 Task: Buy 5 Rash Guard Shirts of size Medium for Baby Girls from Clothing section under best seller category for shipping address: Grant Allen, 3109 Abia Martin Drive, Panther Burn, Mississippi 38765, Cell Number 6314971043. Pay from credit card ending with 2005, CVV 3321
Action: Mouse moved to (267, 79)
Screenshot: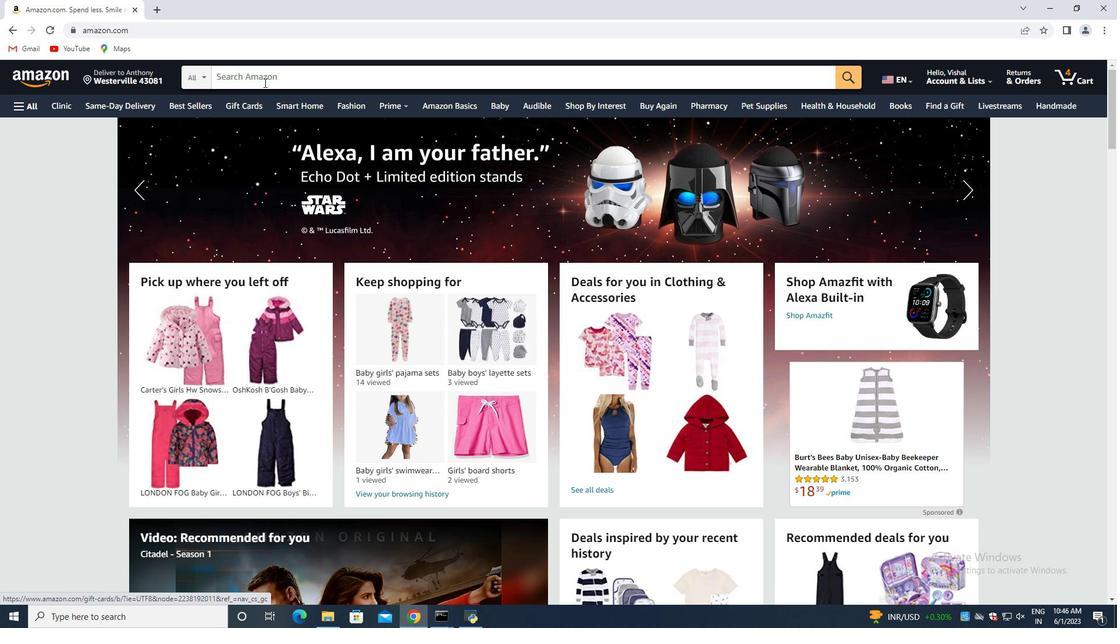 
Action: Mouse pressed left at (267, 79)
Screenshot: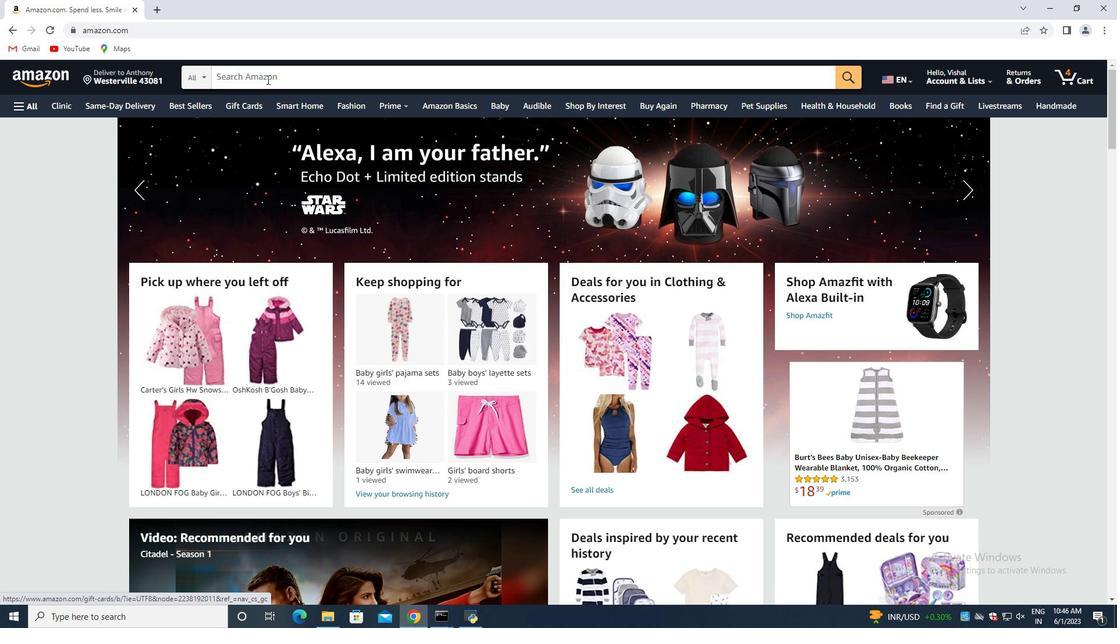 
Action: Mouse moved to (267, 79)
Screenshot: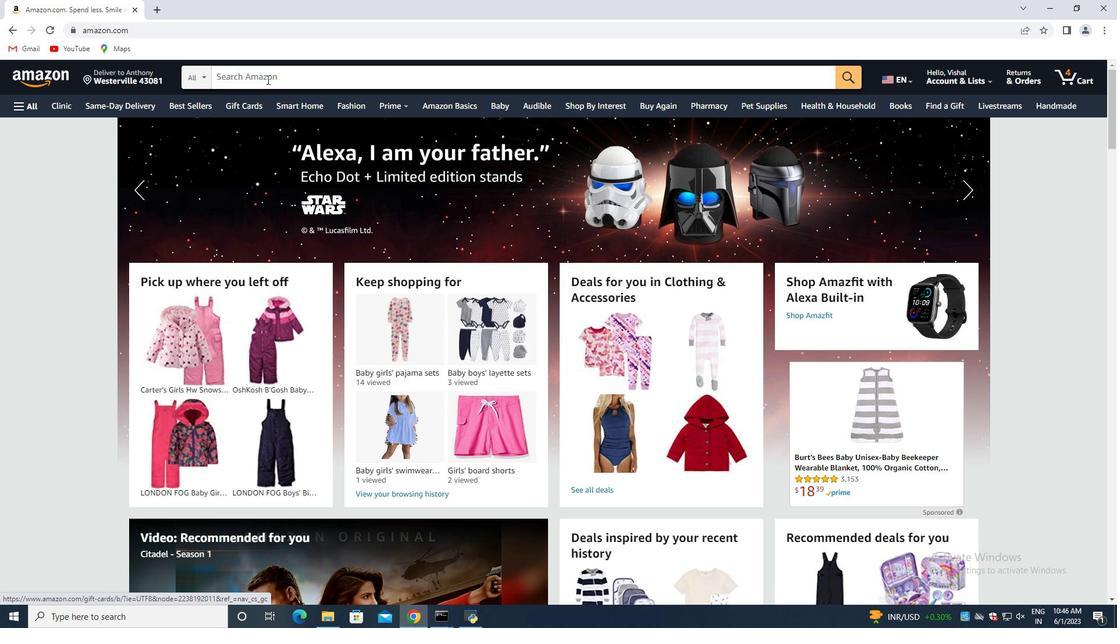 
Action: Key pressed <Key.shift>Rash<Key.space><Key.shift>Guard<Key.space><Key.shift>Shirts<Key.space>of<Key.space>size<Key.space>medium<Key.space>for<Key.space>baby<Key.space>girls<Key.enter>
Screenshot: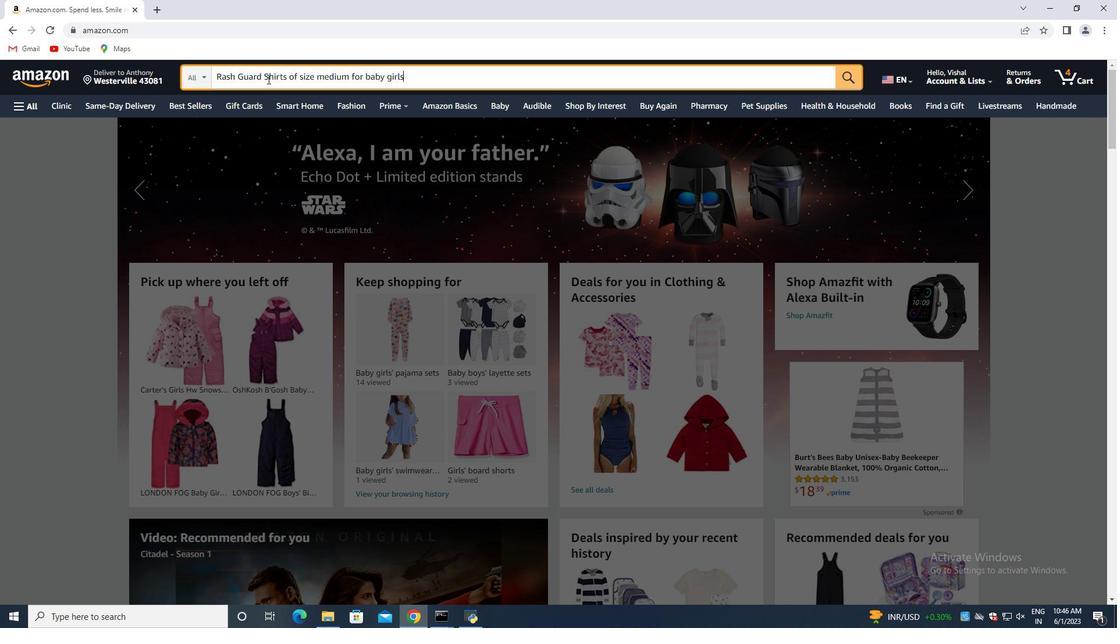 
Action: Mouse moved to (276, 217)
Screenshot: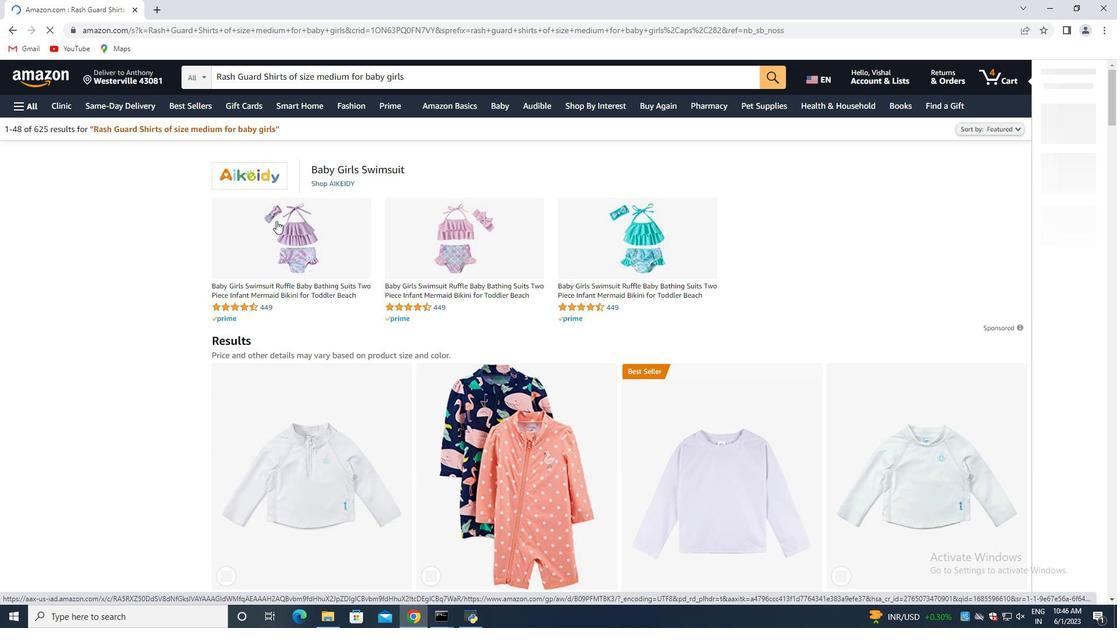 
Action: Mouse scrolled (276, 216) with delta (0, 0)
Screenshot: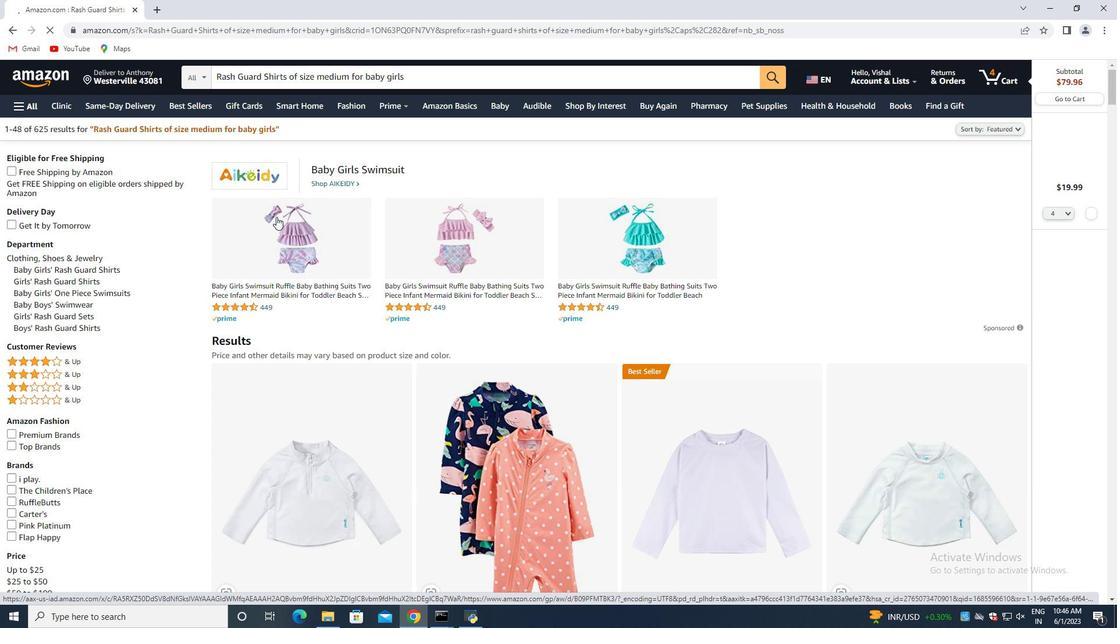 
Action: Mouse moved to (277, 217)
Screenshot: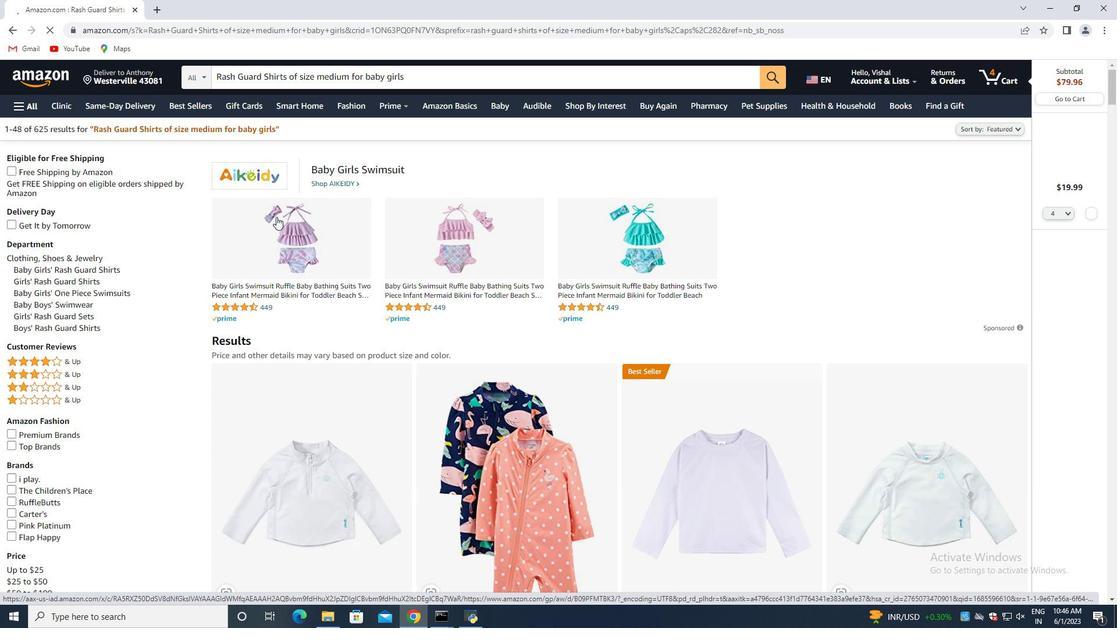 
Action: Mouse scrolled (277, 217) with delta (0, 0)
Screenshot: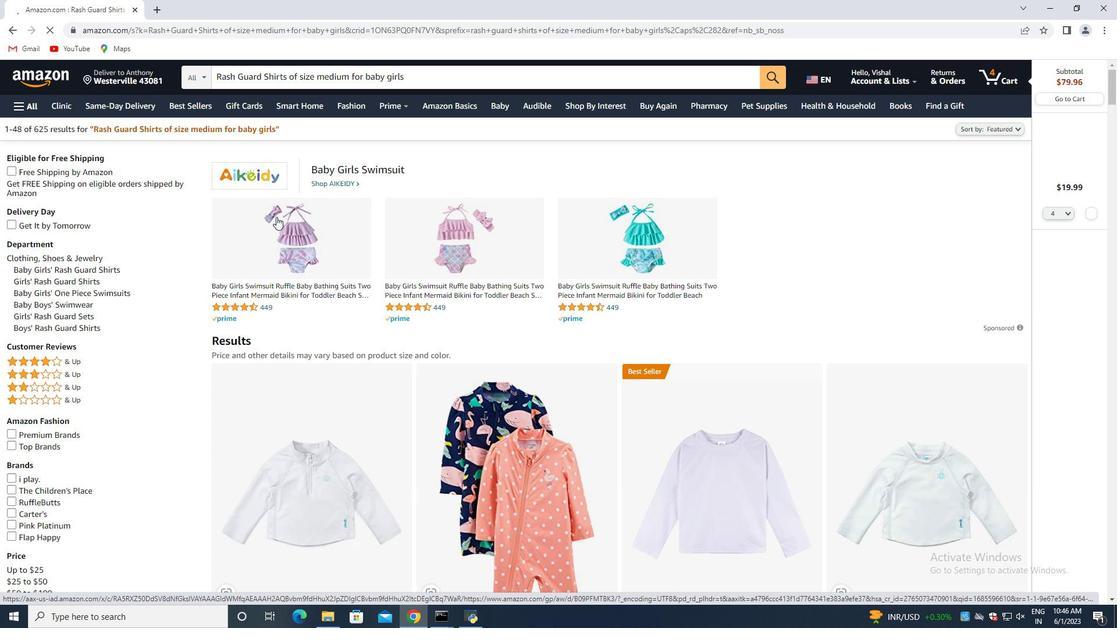 
Action: Mouse moved to (278, 218)
Screenshot: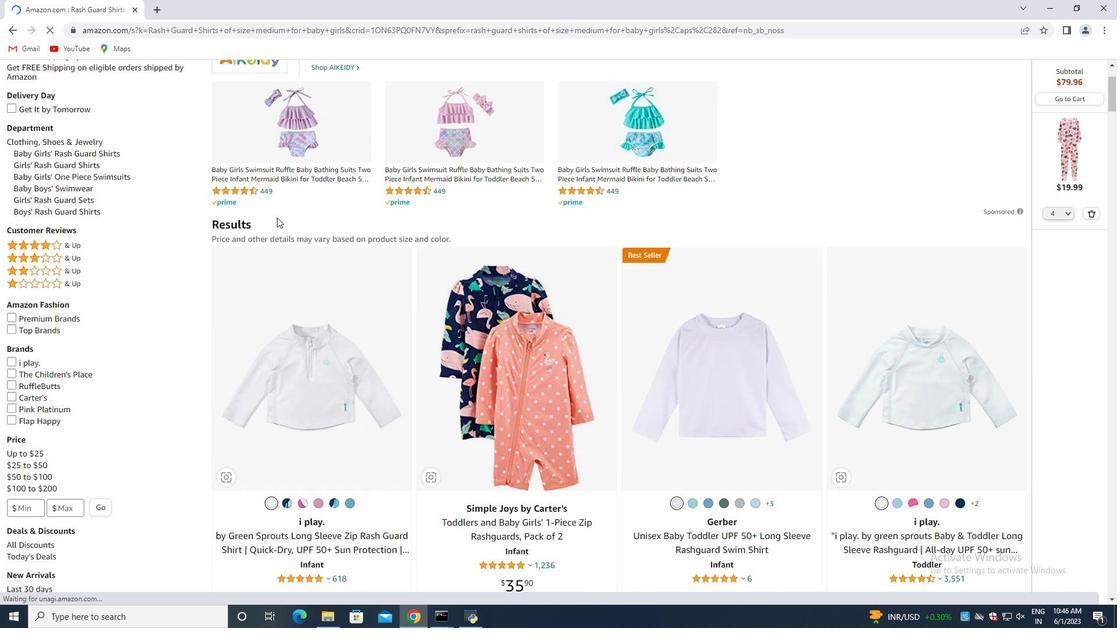 
Action: Mouse scrolled (278, 218) with delta (0, 0)
Screenshot: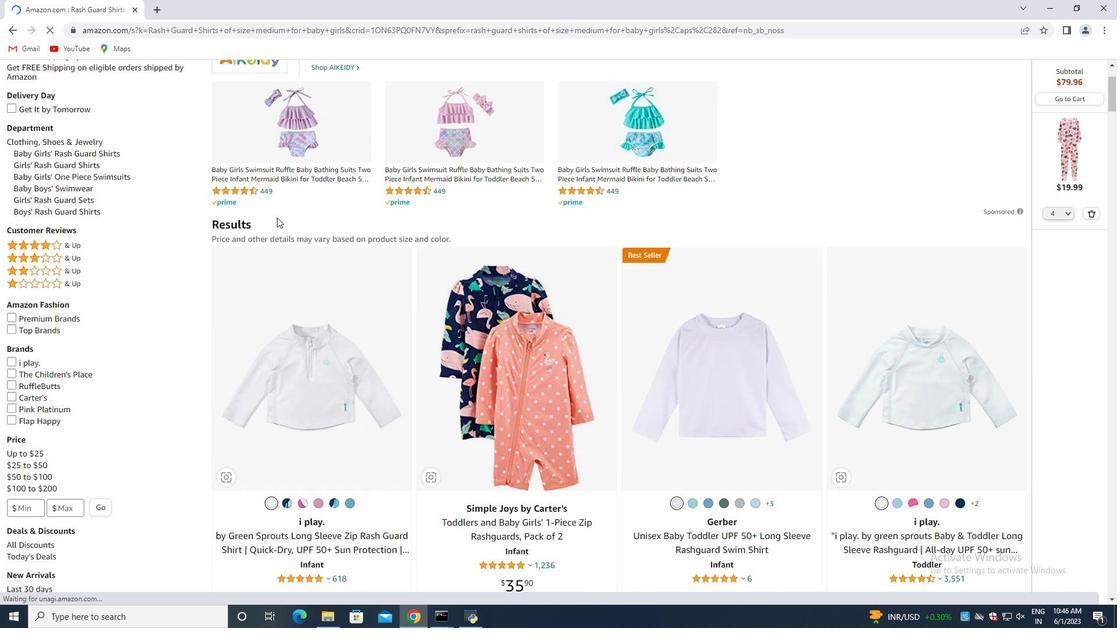 
Action: Mouse moved to (279, 218)
Screenshot: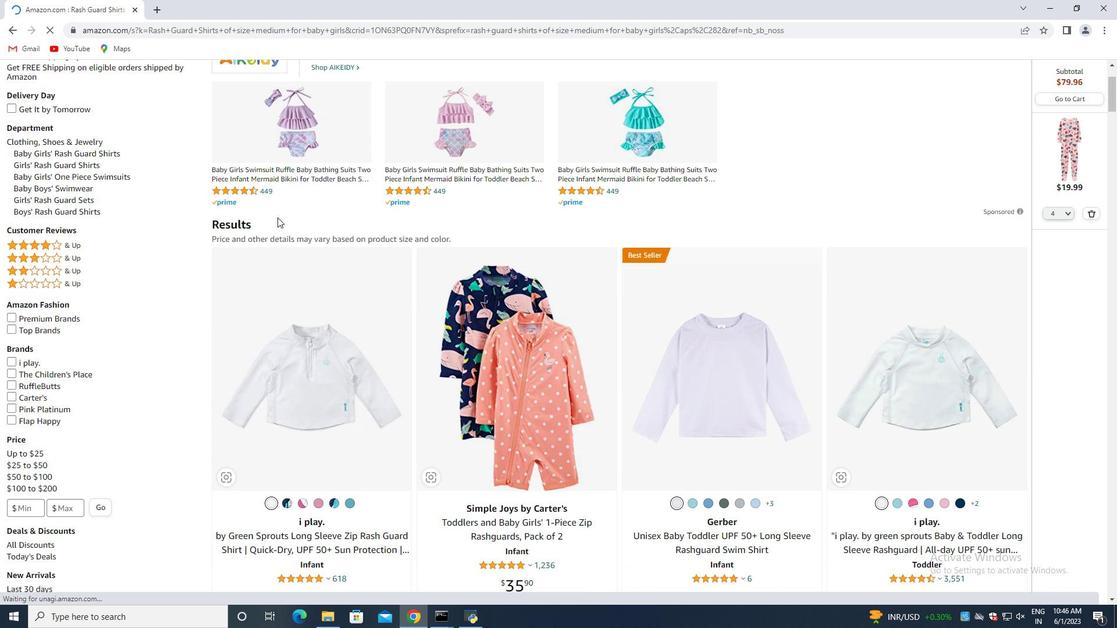 
Action: Mouse scrolled (279, 218) with delta (0, 0)
Screenshot: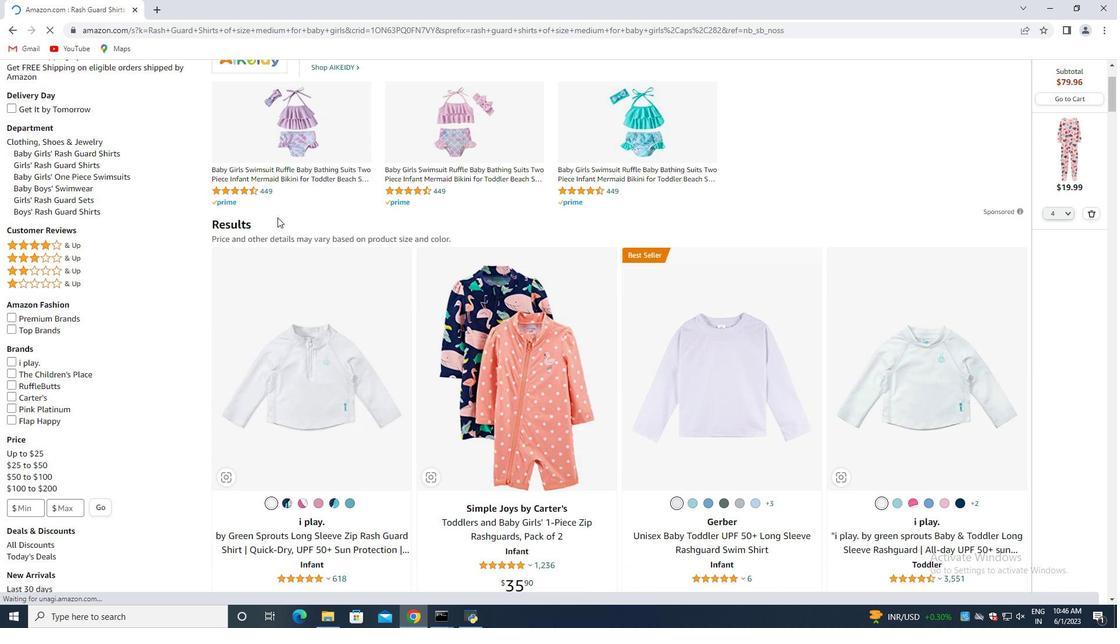 
Action: Mouse moved to (1096, 212)
Screenshot: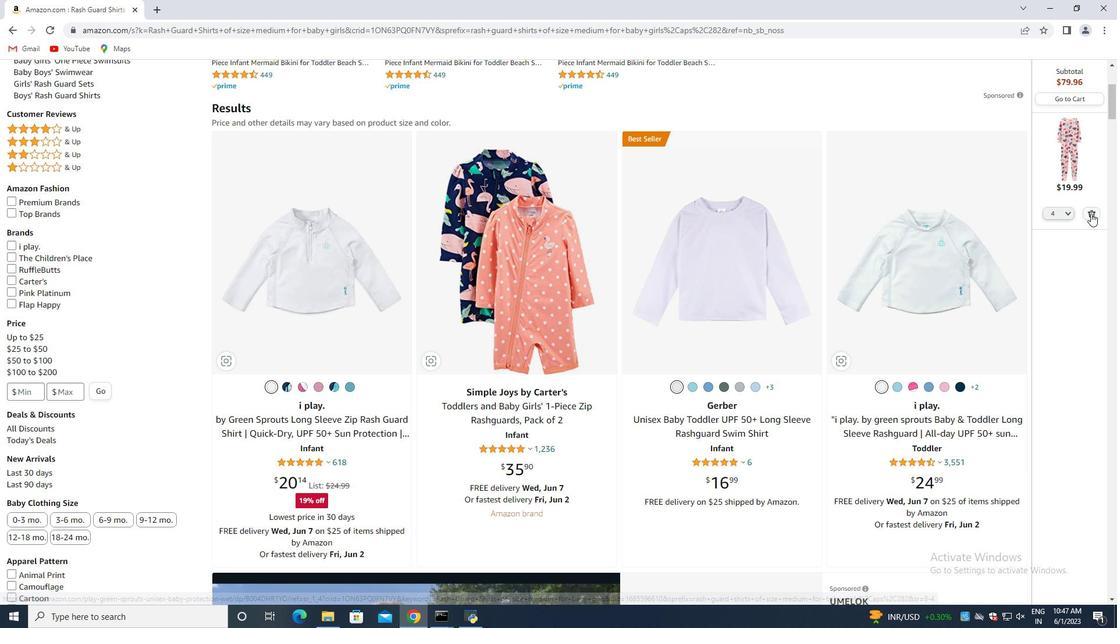
Action: Mouse pressed left at (1096, 212)
Screenshot: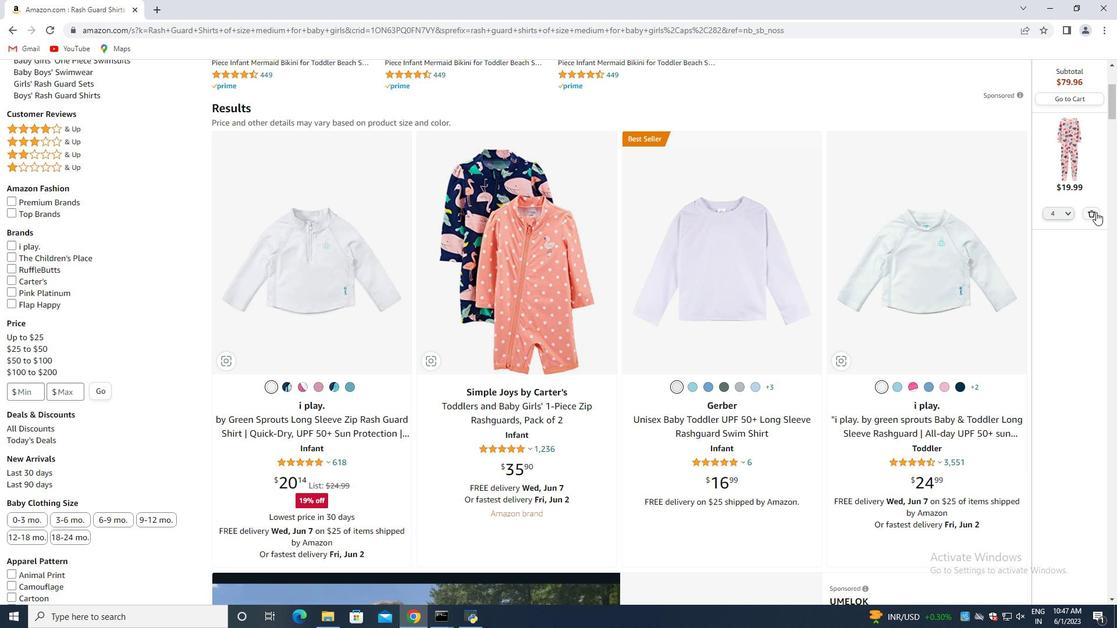 
Action: Mouse moved to (776, 263)
Screenshot: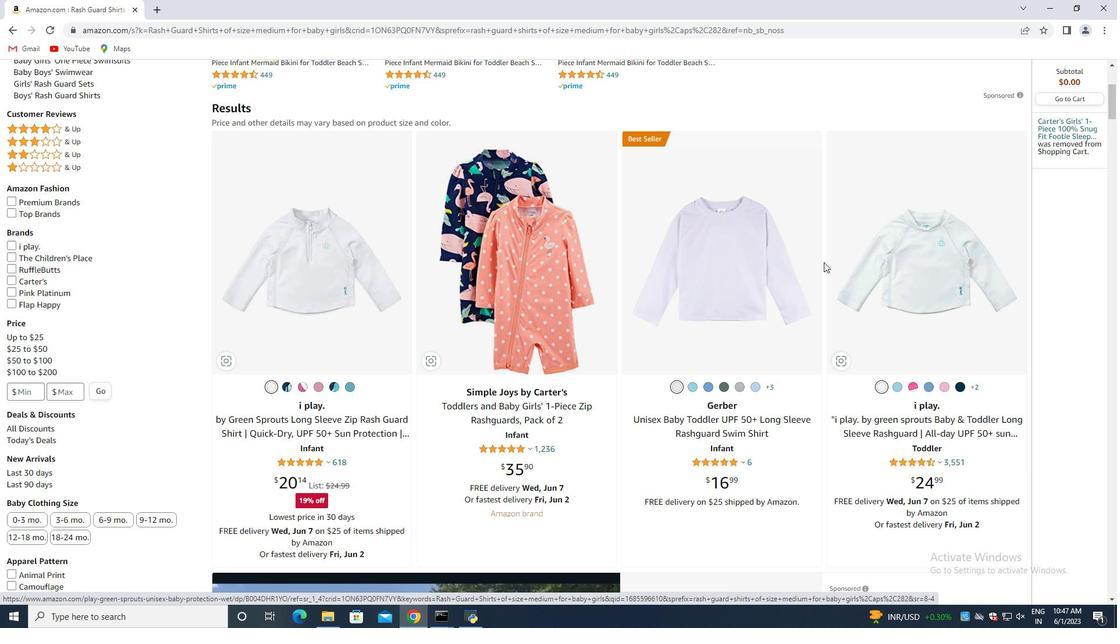 
Action: Mouse scrolled (776, 263) with delta (0, 0)
Screenshot: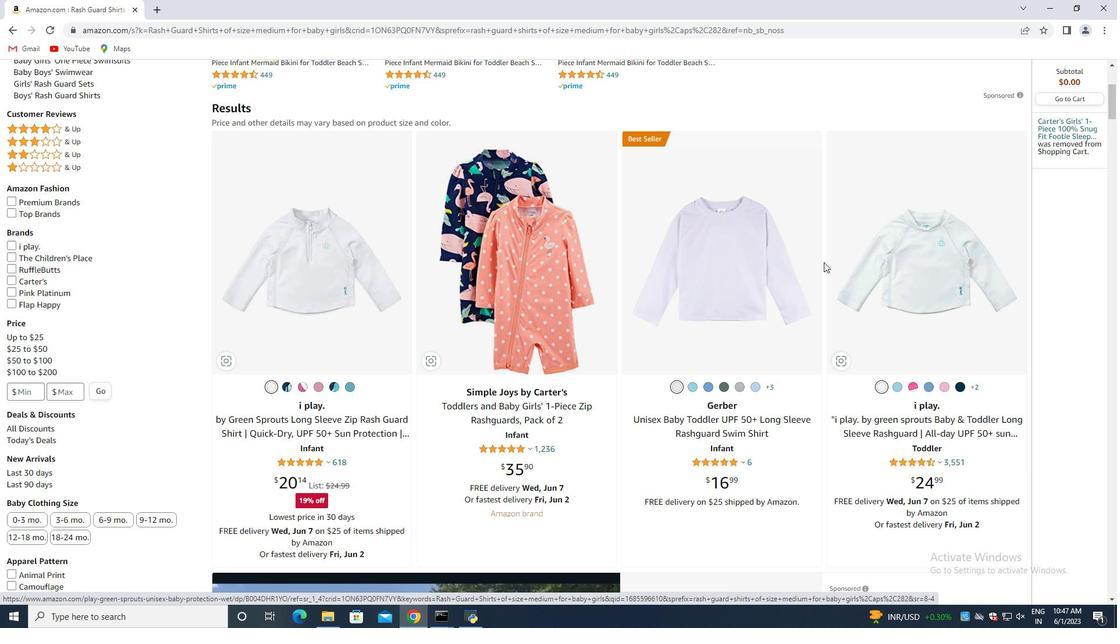 
Action: Mouse moved to (728, 253)
Screenshot: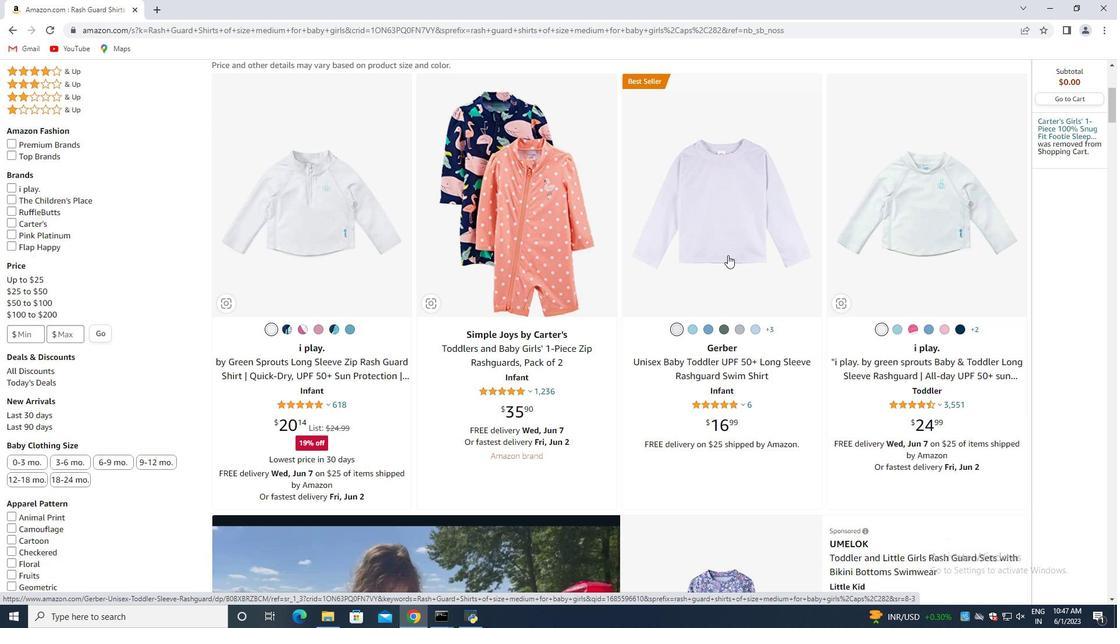 
Action: Mouse scrolled (728, 252) with delta (0, 0)
Screenshot: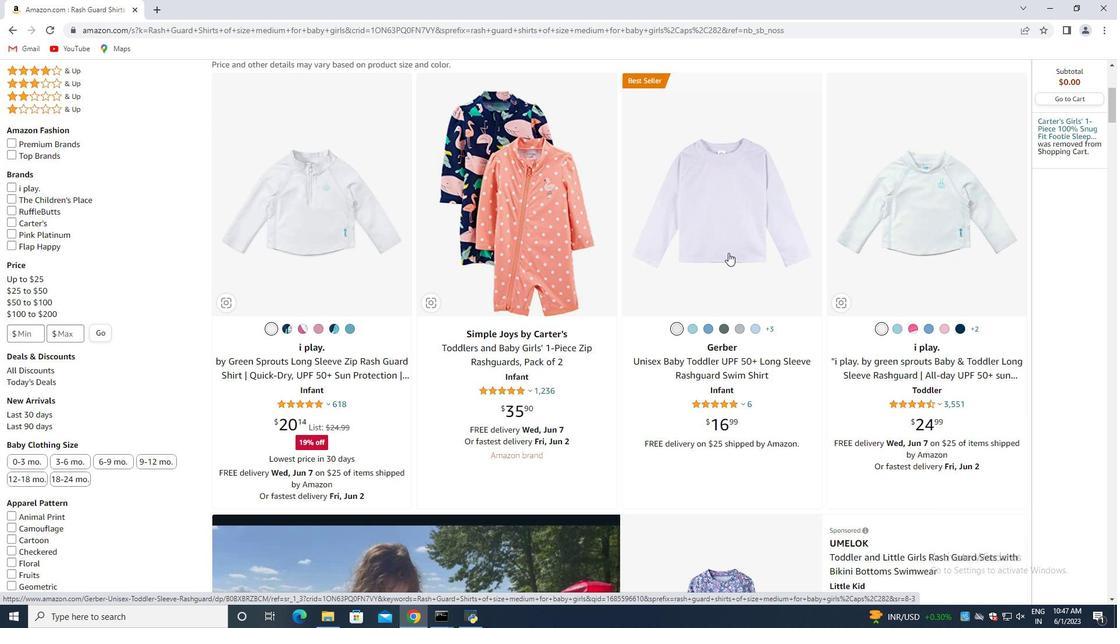 
Action: Mouse scrolled (728, 252) with delta (0, 0)
Screenshot: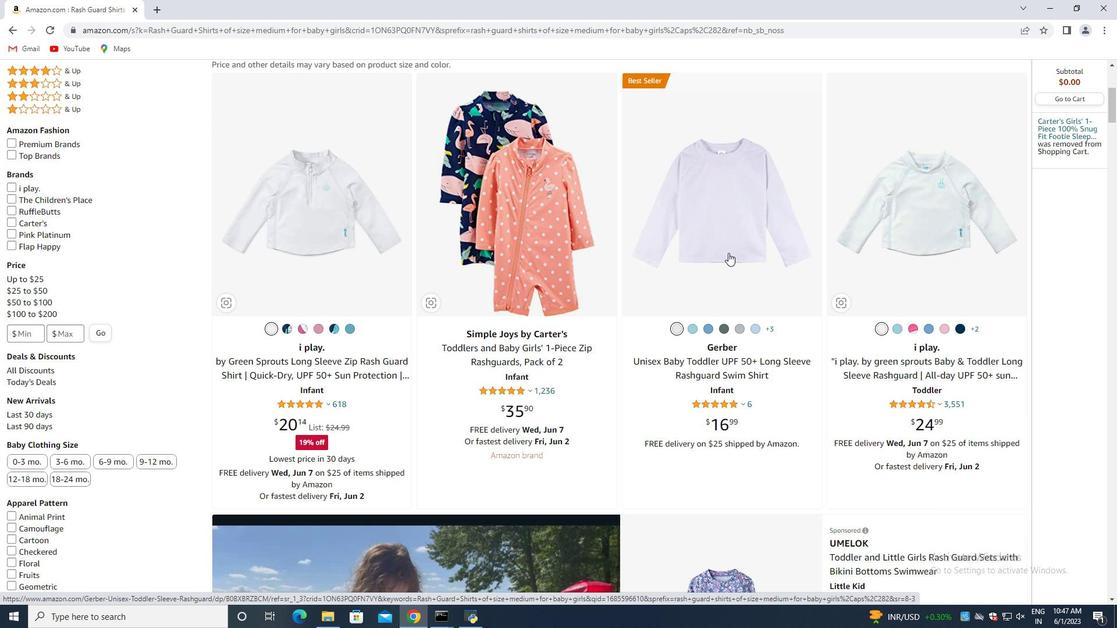
Action: Mouse scrolled (728, 252) with delta (0, 0)
Screenshot: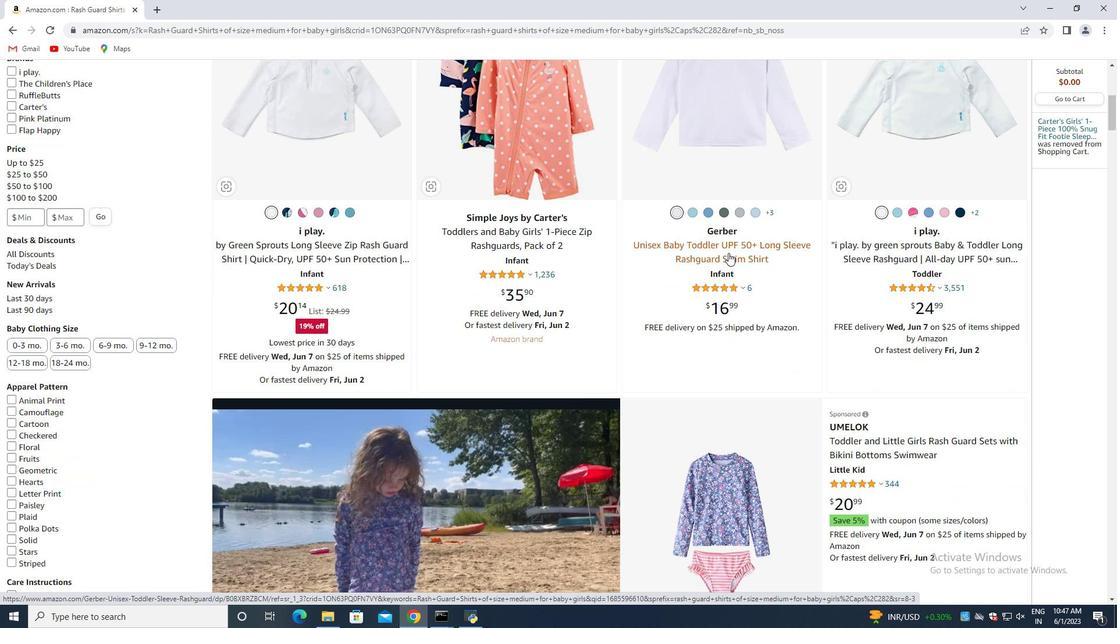 
Action: Mouse scrolled (728, 252) with delta (0, 0)
Screenshot: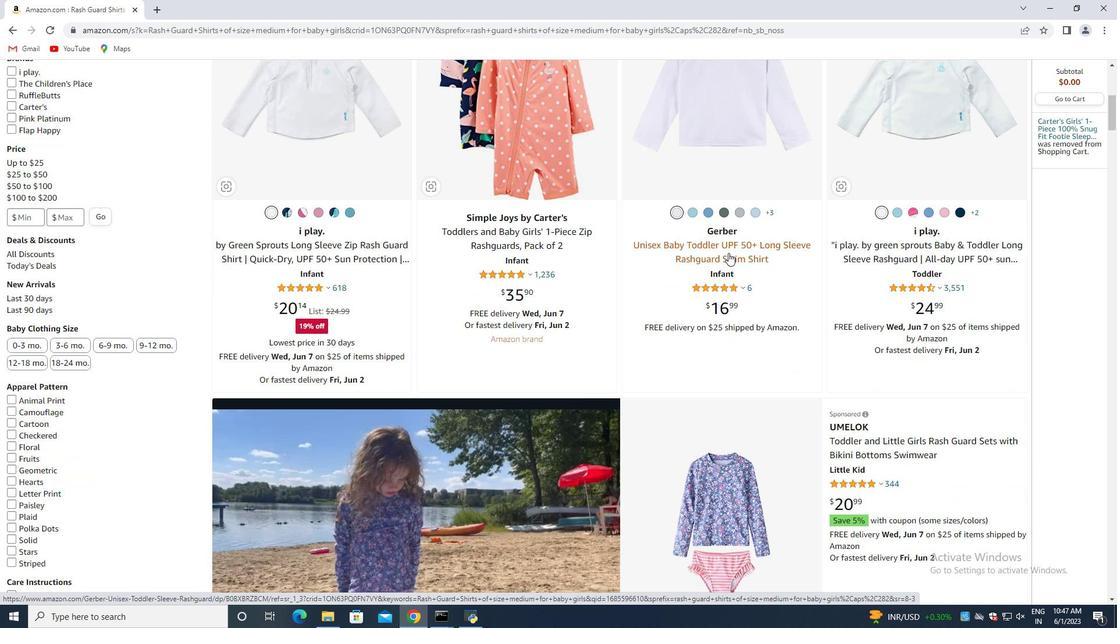 
Action: Mouse moved to (728, 252)
Screenshot: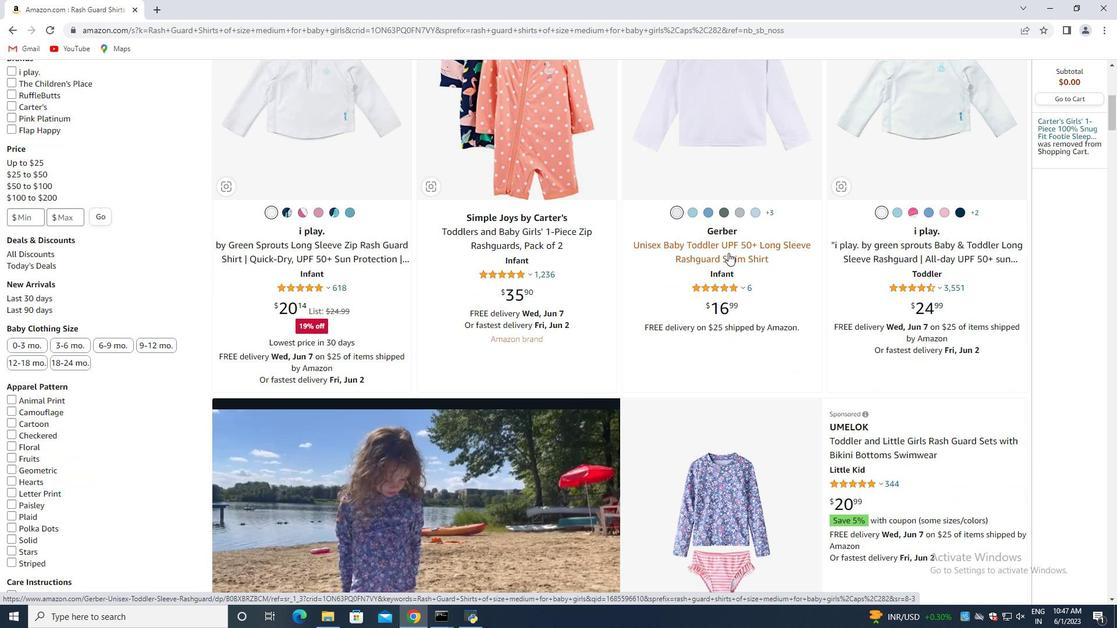 
Action: Mouse scrolled (728, 252) with delta (0, 0)
Screenshot: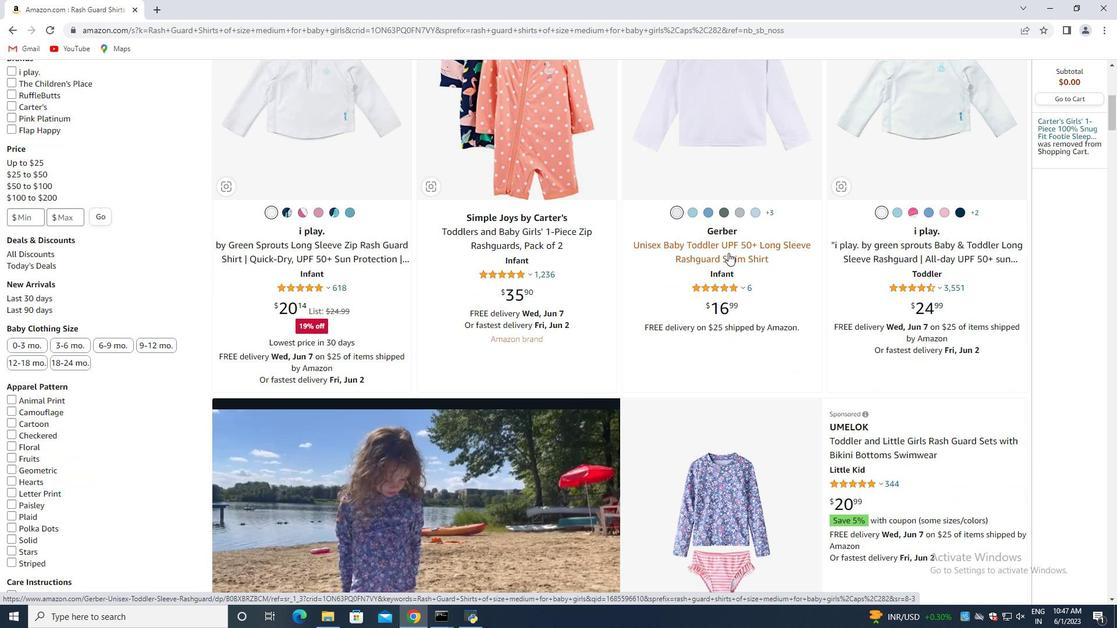 
Action: Mouse moved to (728, 252)
Screenshot: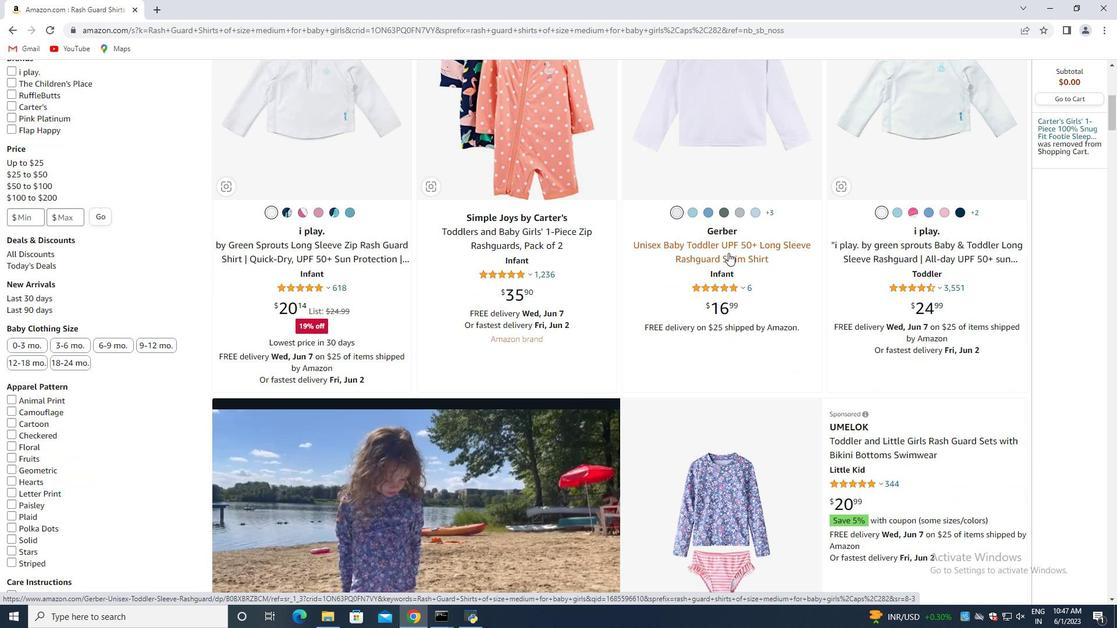 
Action: Mouse scrolled (728, 252) with delta (0, 0)
Screenshot: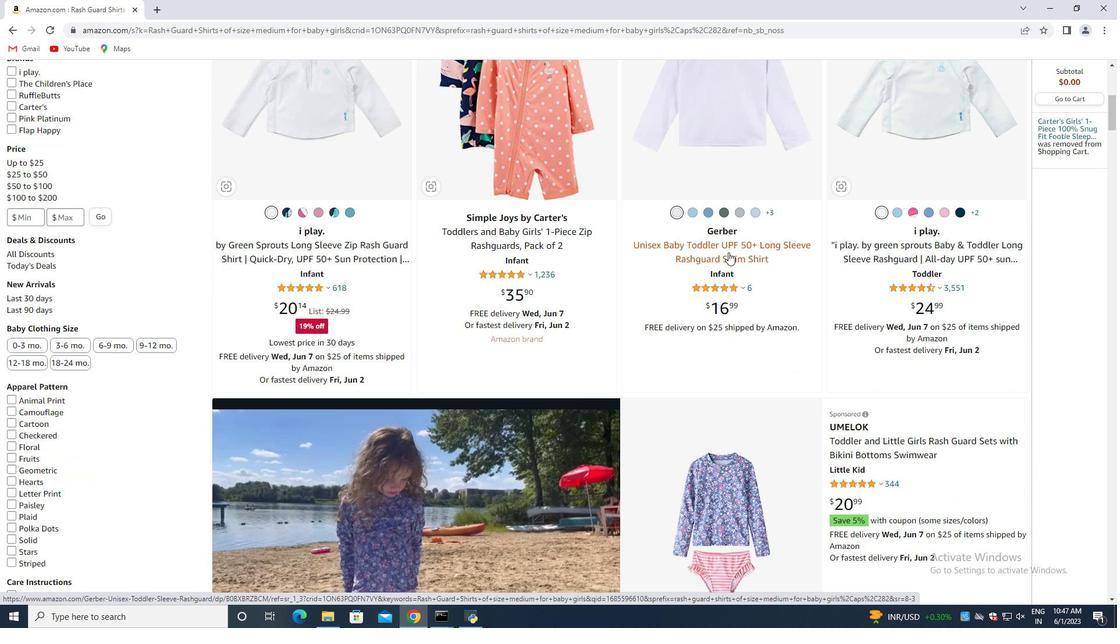 
Action: Mouse moved to (726, 254)
Screenshot: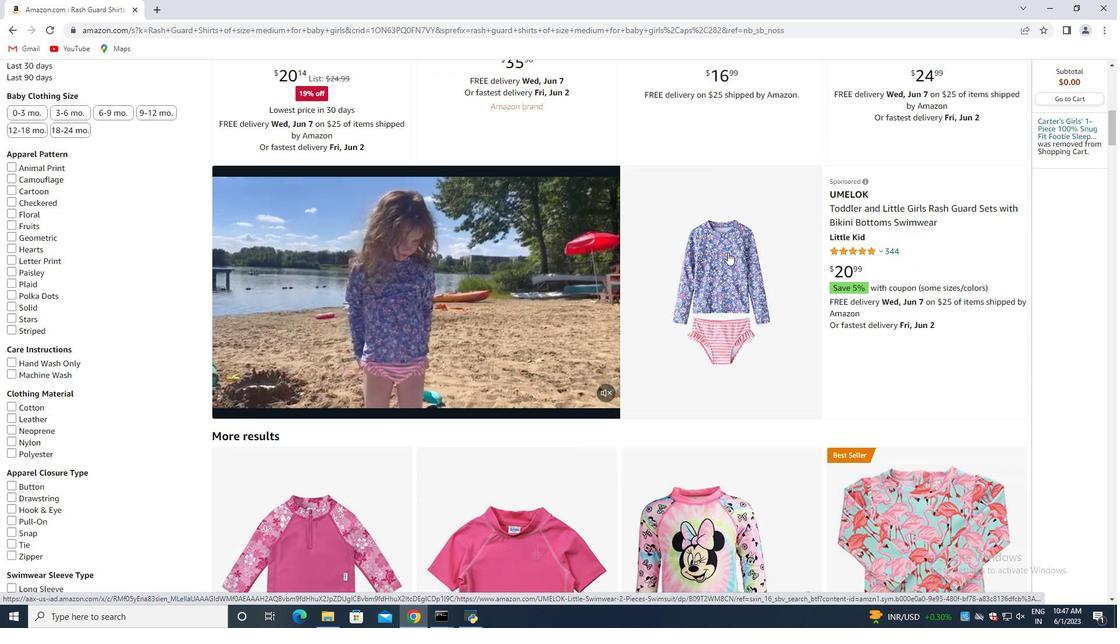 
Action: Mouse scrolled (726, 253) with delta (0, 0)
Screenshot: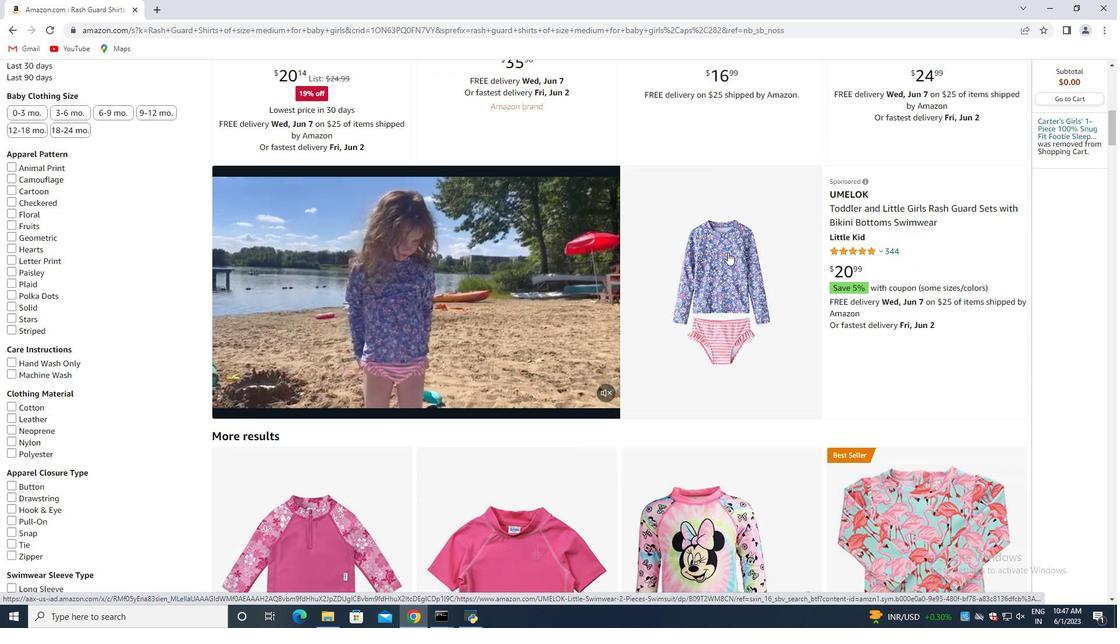 
Action: Mouse moved to (726, 255)
Screenshot: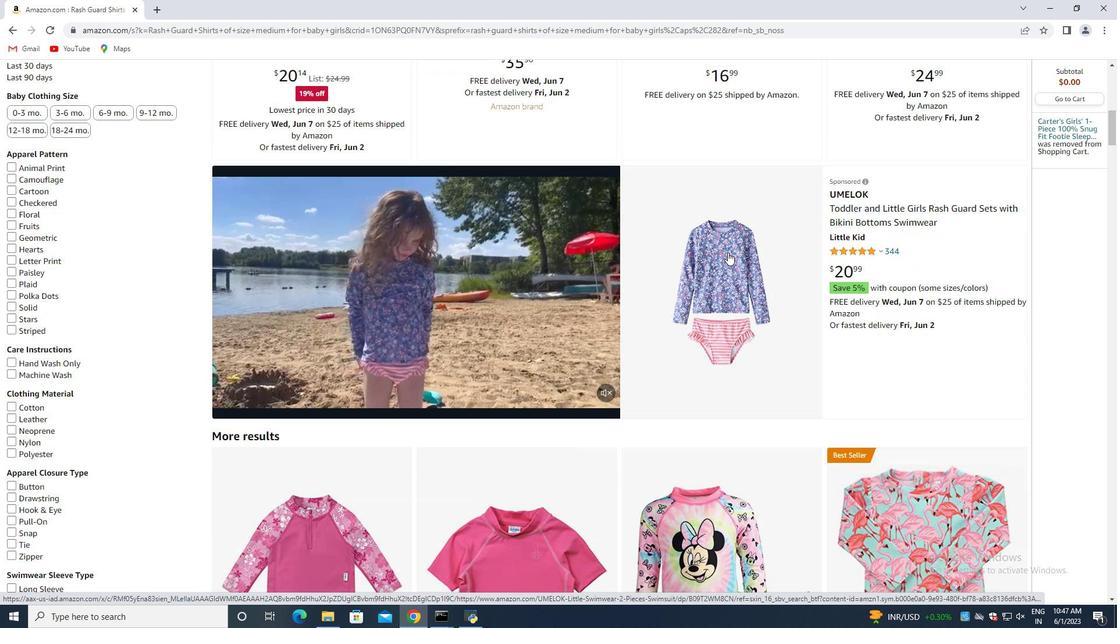 
Action: Mouse scrolled (726, 255) with delta (0, 0)
Screenshot: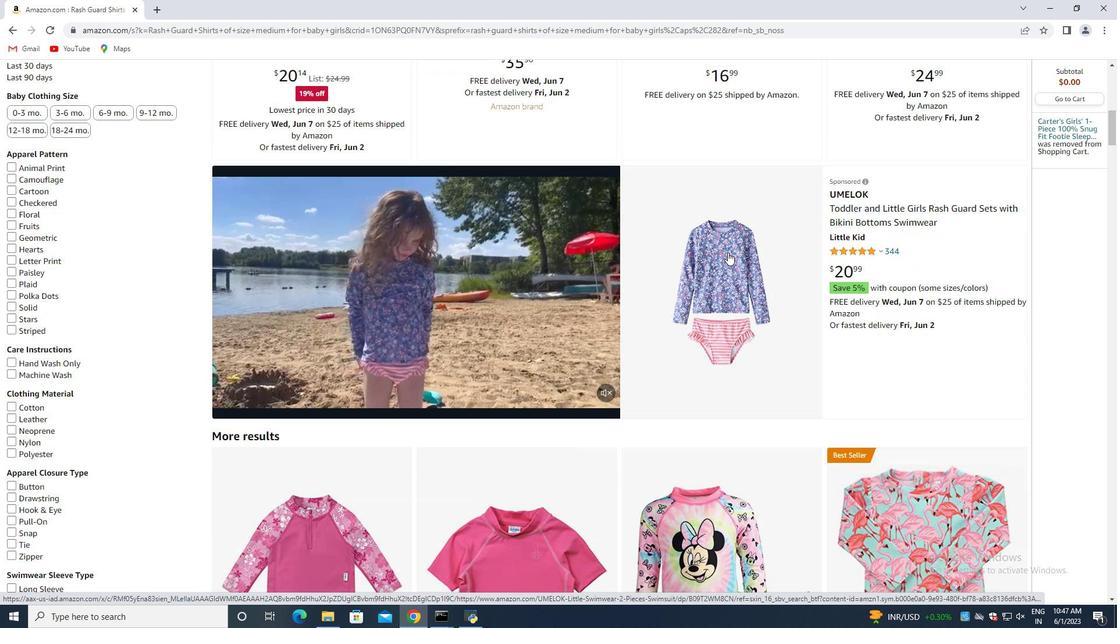 
Action: Mouse moved to (725, 255)
Screenshot: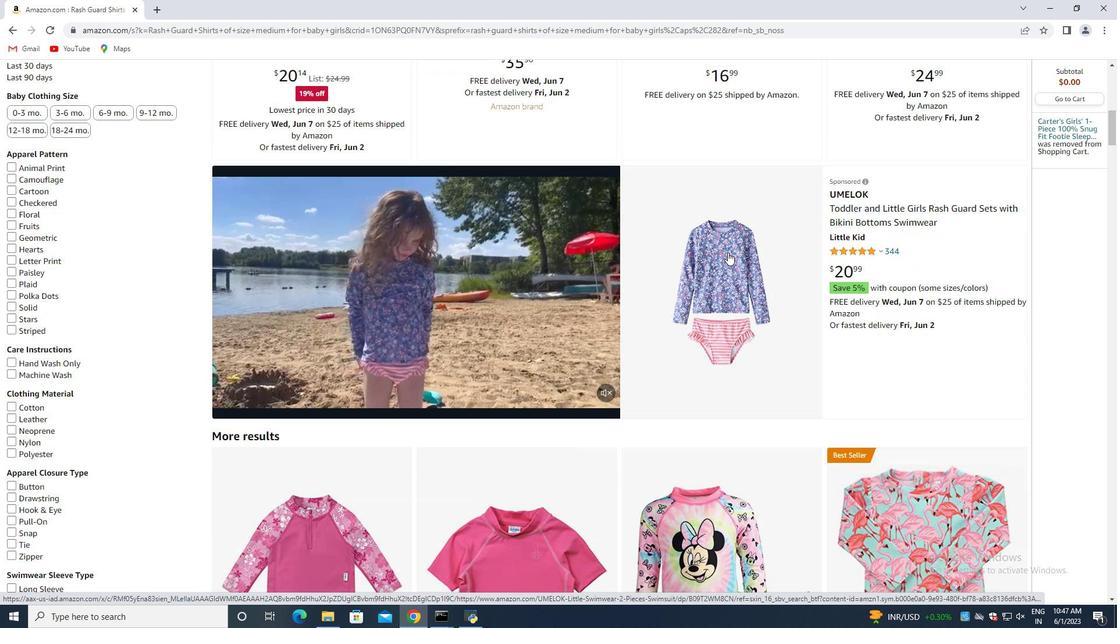 
Action: Mouse scrolled (725, 255) with delta (0, 0)
Screenshot: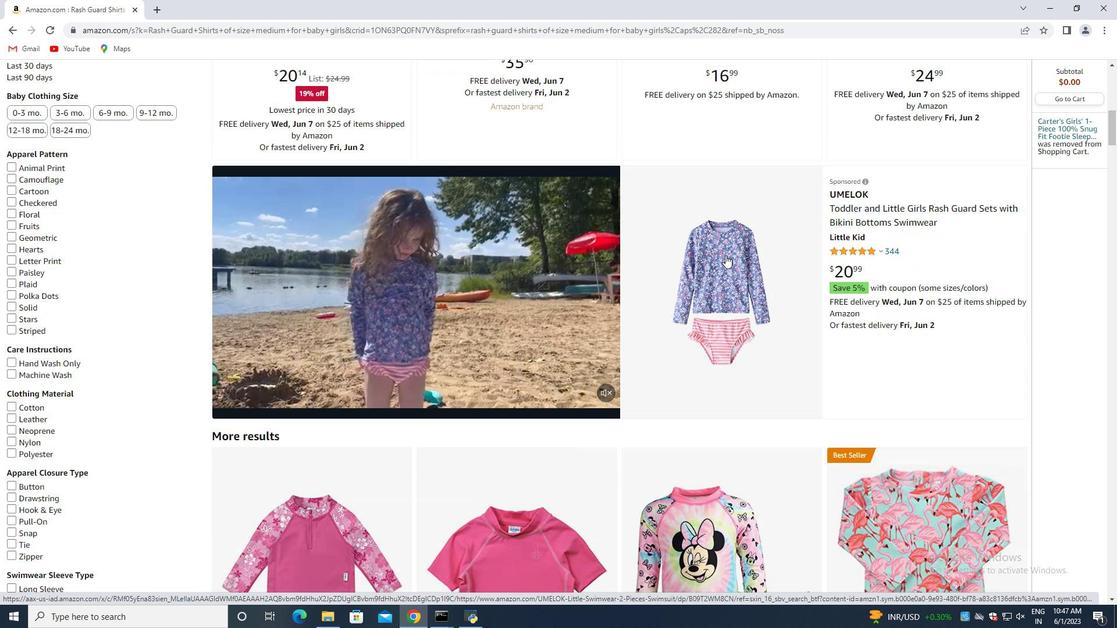 
Action: Mouse moved to (727, 257)
Screenshot: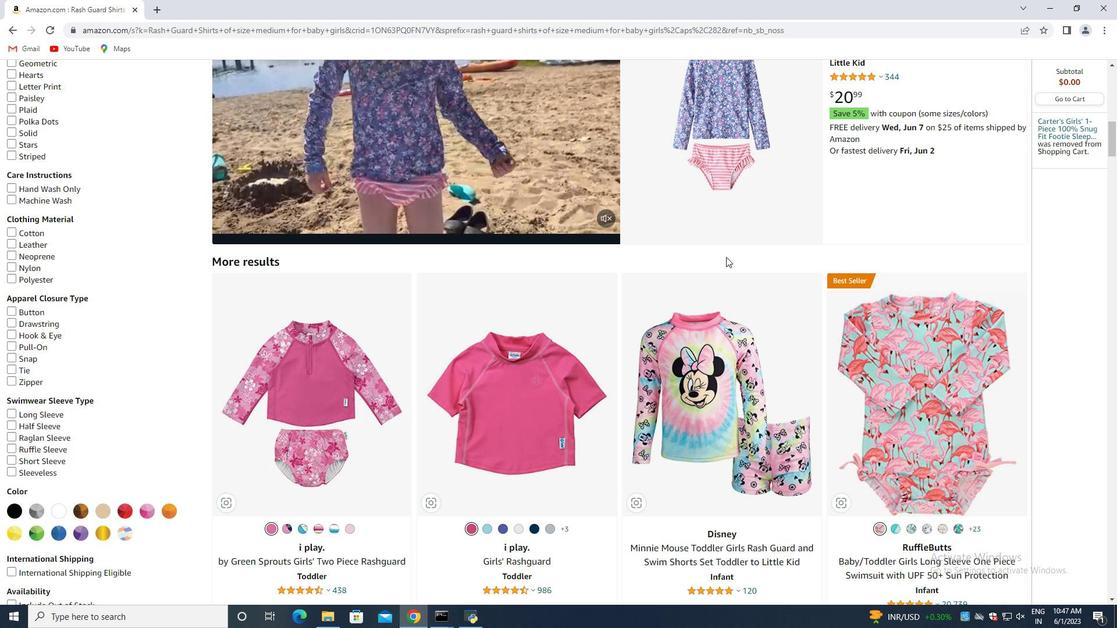 
Action: Mouse scrolled (727, 256) with delta (0, 0)
Screenshot: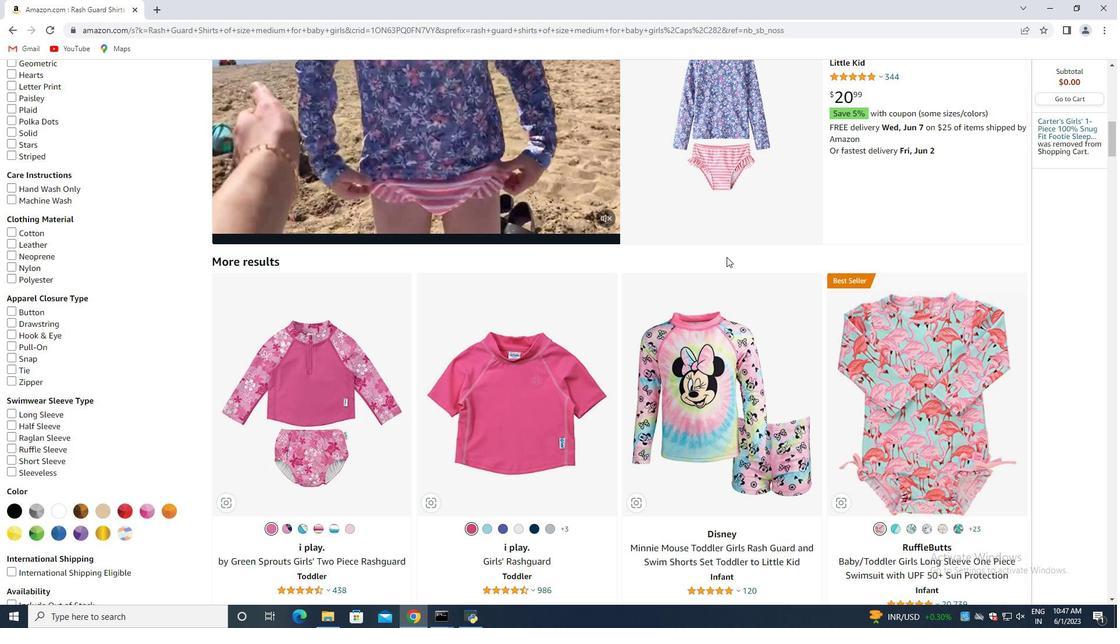 
Action: Mouse moved to (728, 257)
Screenshot: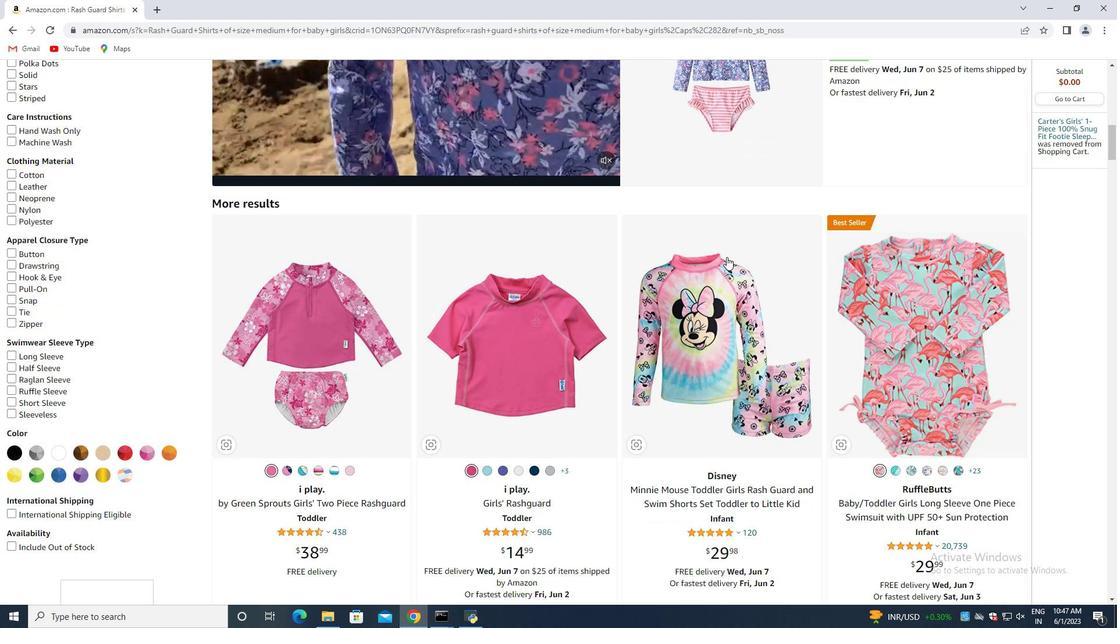 
Action: Mouse scrolled (728, 256) with delta (0, 0)
Screenshot: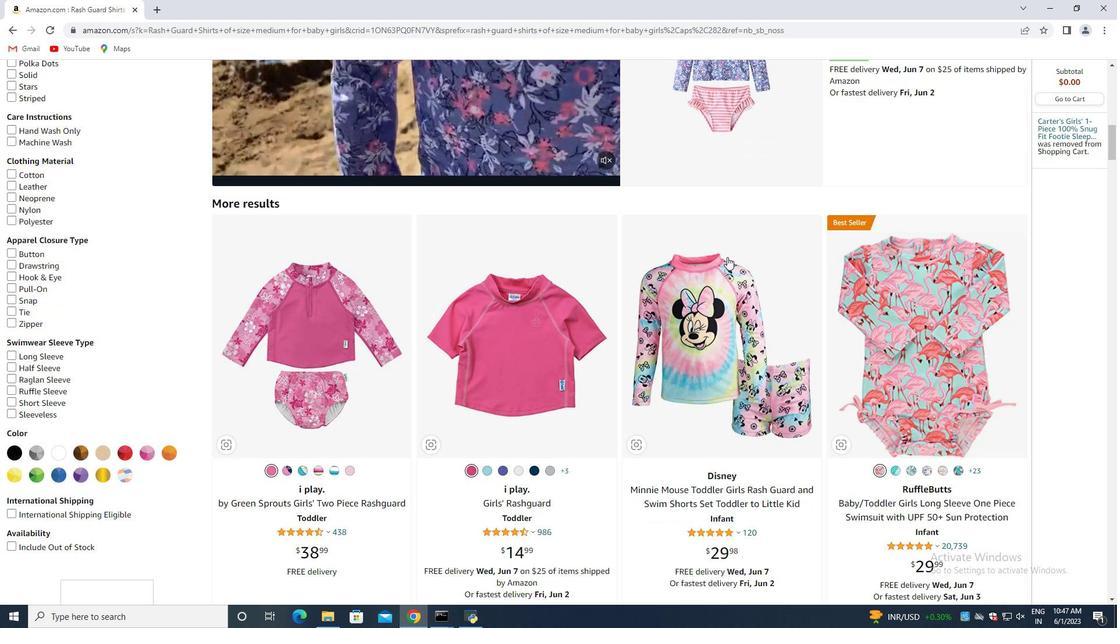 
Action: Mouse moved to (728, 257)
Screenshot: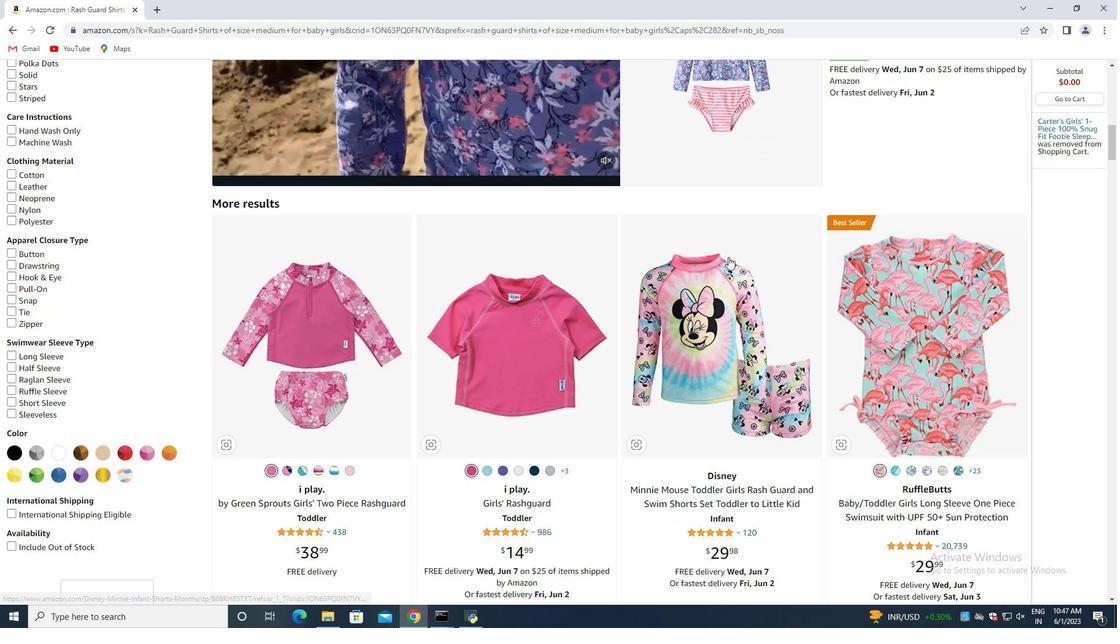 
Action: Mouse scrolled (728, 256) with delta (0, 0)
Screenshot: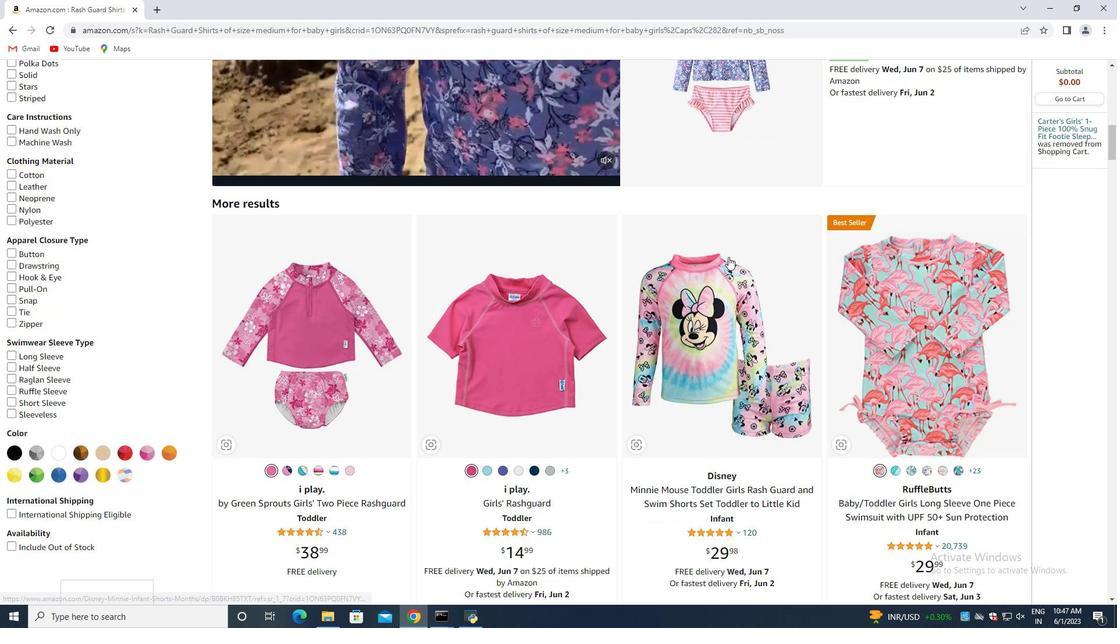 
Action: Mouse moved to (623, 259)
Screenshot: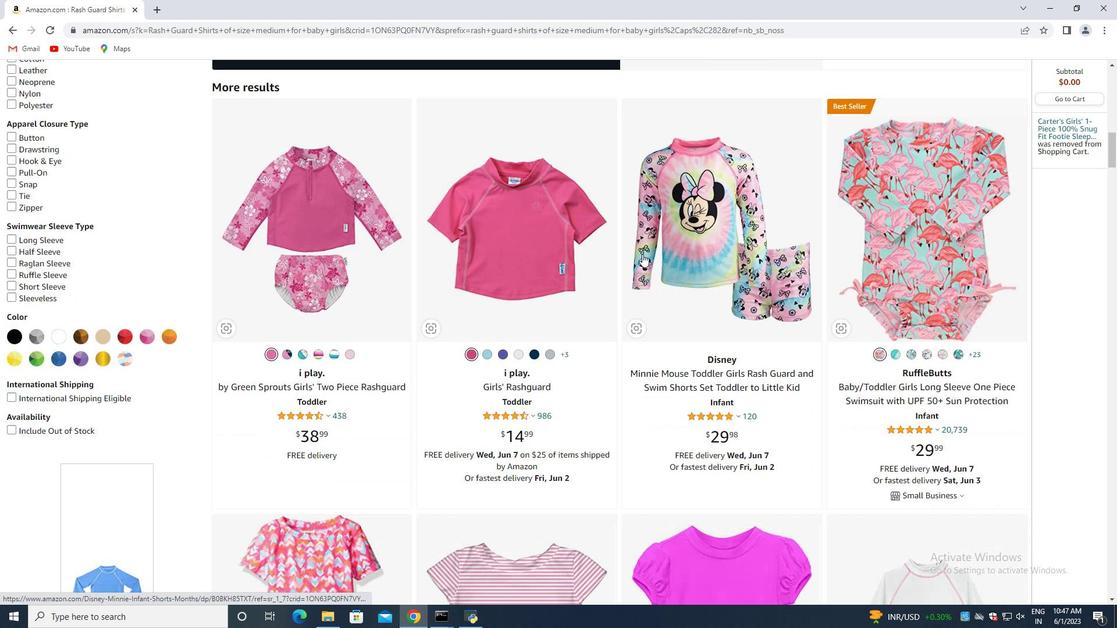 
Action: Mouse scrolled (623, 258) with delta (0, 0)
Screenshot: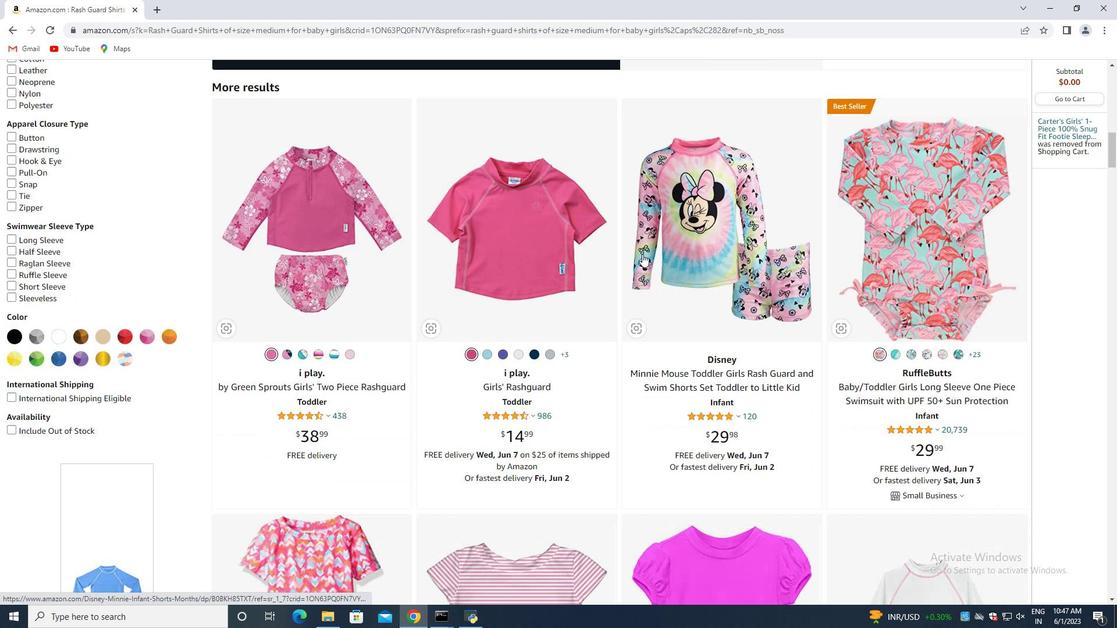 
Action: Mouse moved to (620, 261)
Screenshot: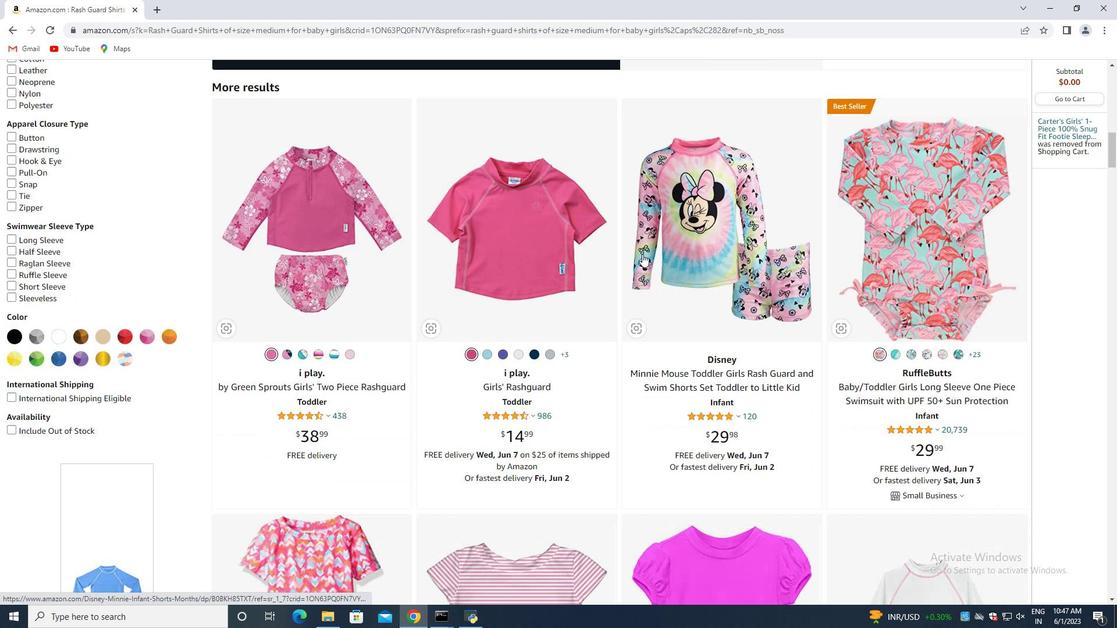 
Action: Mouse scrolled (620, 260) with delta (0, 0)
Screenshot: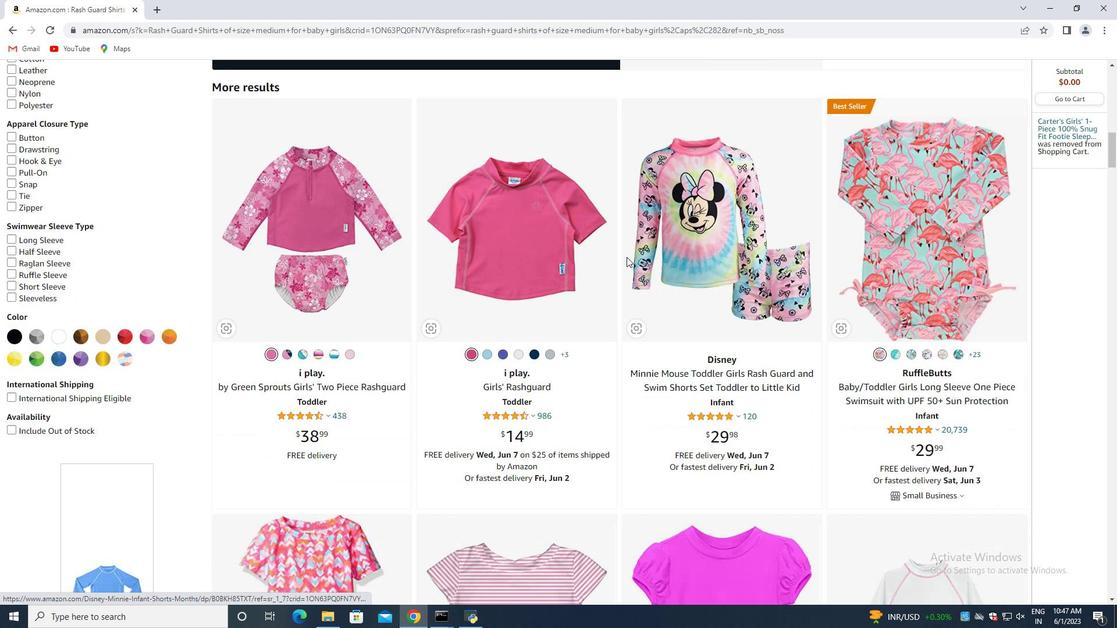 
Action: Mouse moved to (617, 263)
Screenshot: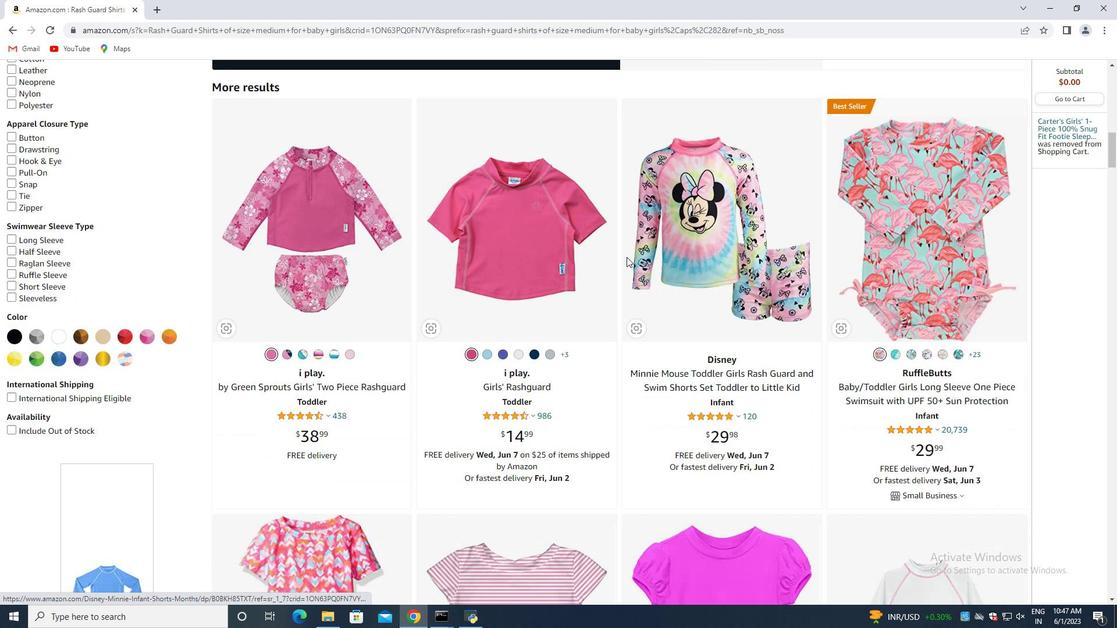 
Action: Mouse scrolled (617, 263) with delta (0, 0)
Screenshot: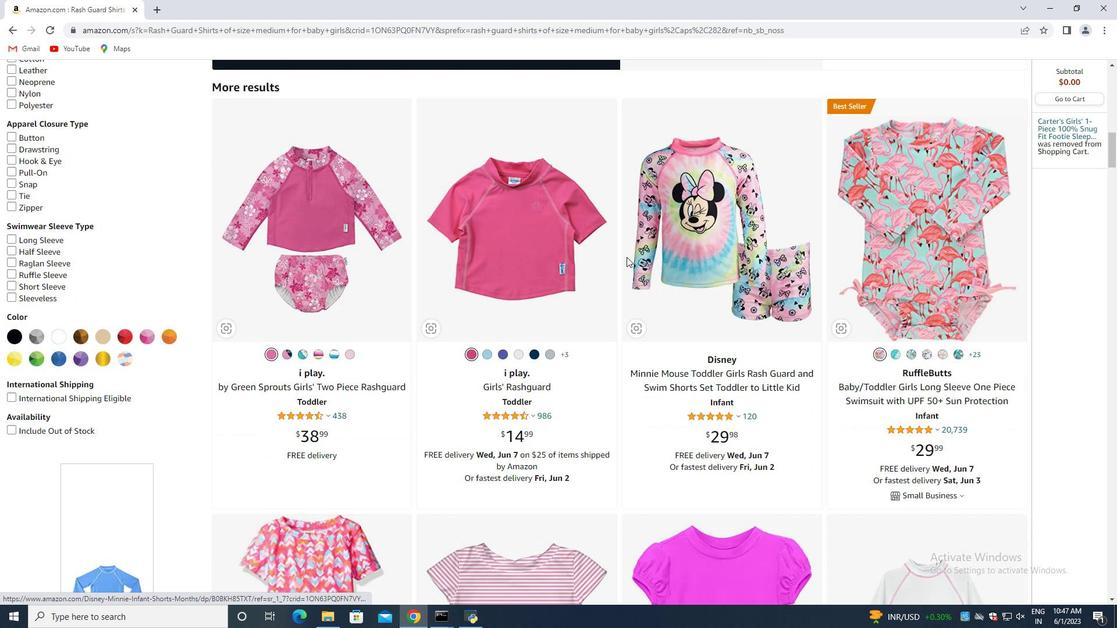 
Action: Mouse moved to (611, 263)
Screenshot: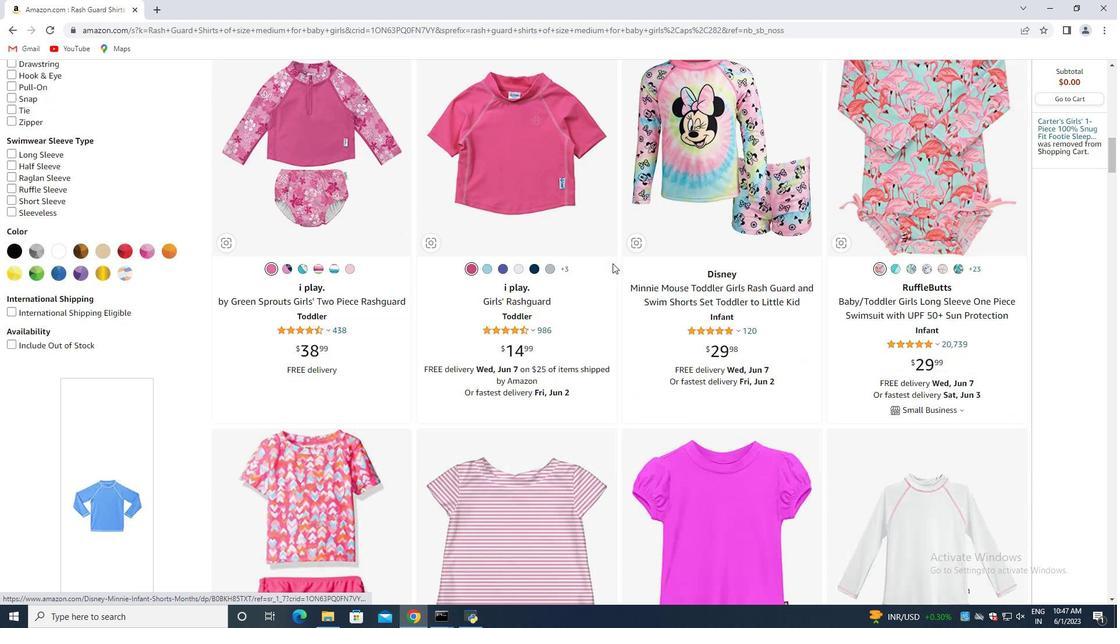 
Action: Mouse scrolled (611, 263) with delta (0, 0)
Screenshot: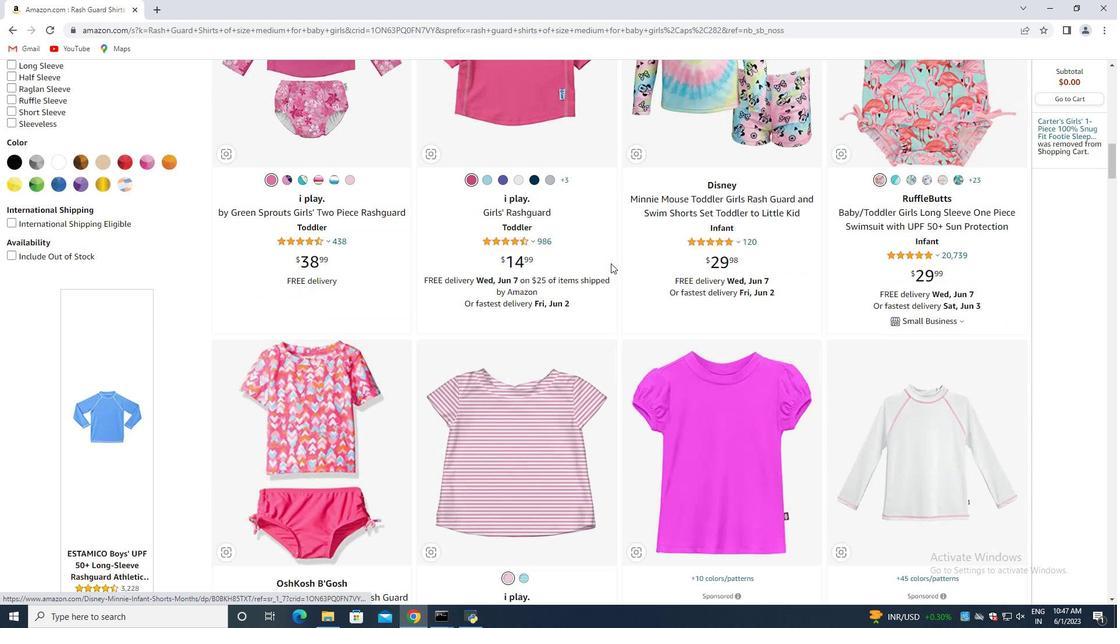 
Action: Mouse scrolled (611, 263) with delta (0, 0)
Screenshot: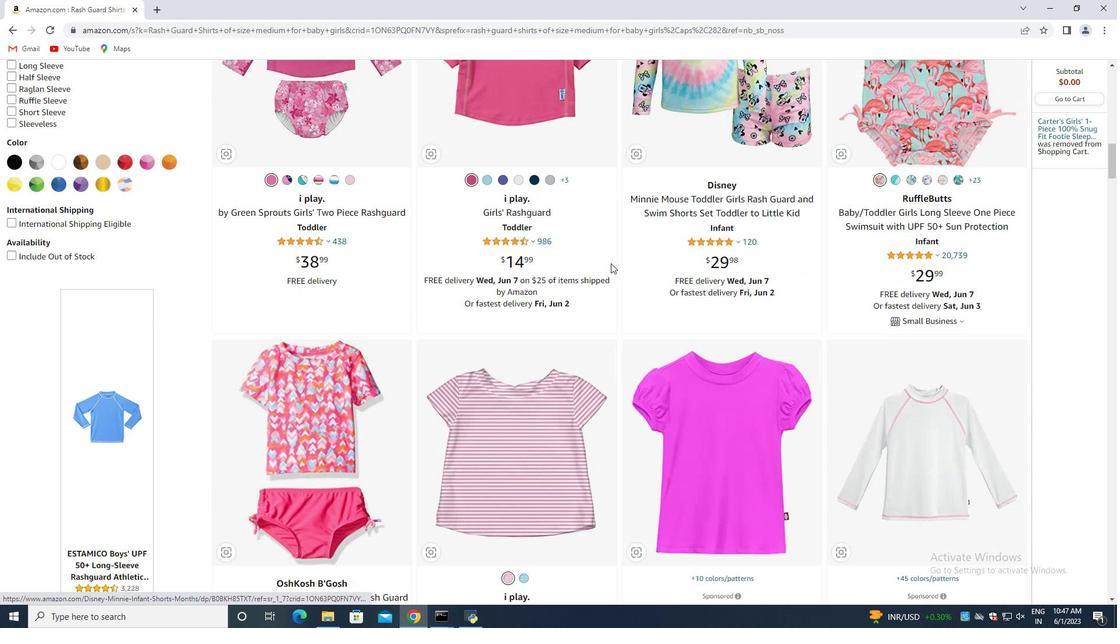 
Action: Mouse moved to (611, 263)
Screenshot: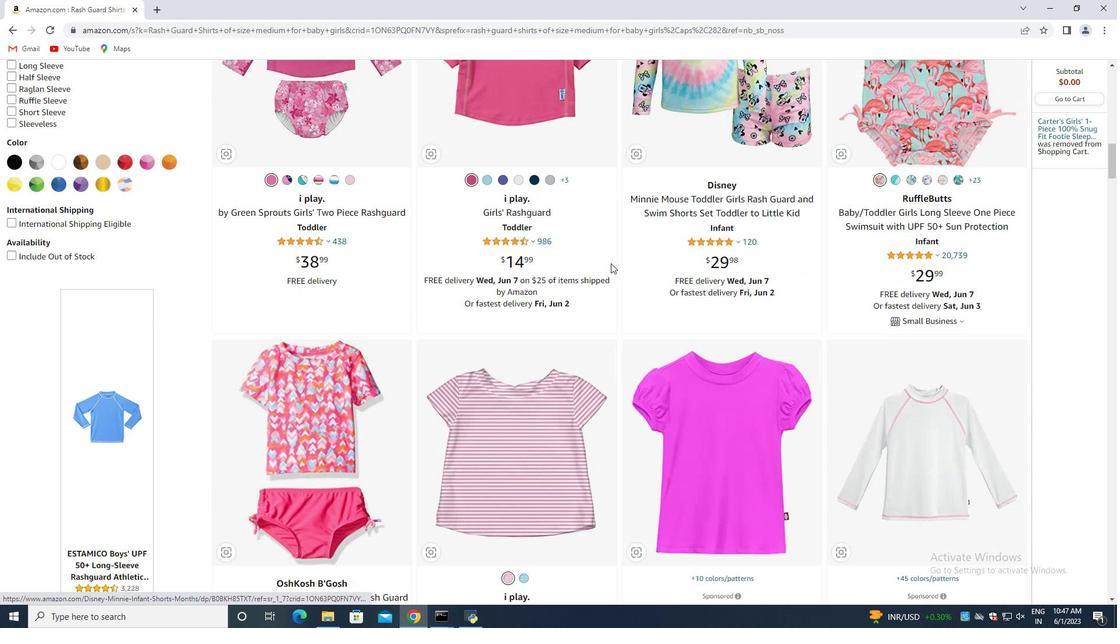 
Action: Mouse scrolled (611, 263) with delta (0, 0)
Screenshot: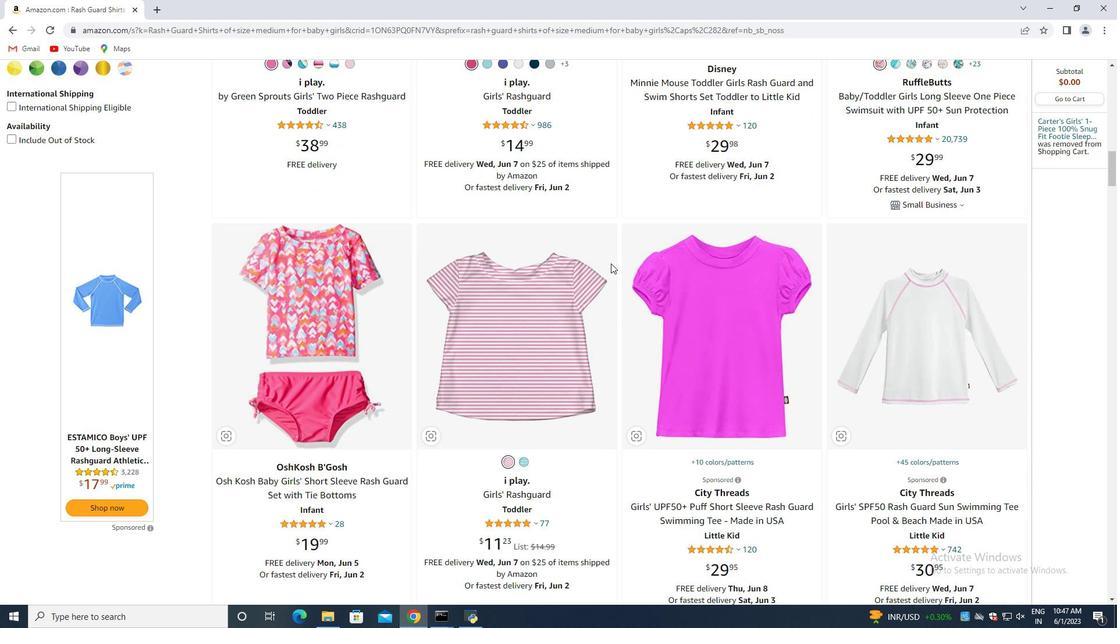 
Action: Mouse scrolled (611, 263) with delta (0, 0)
Screenshot: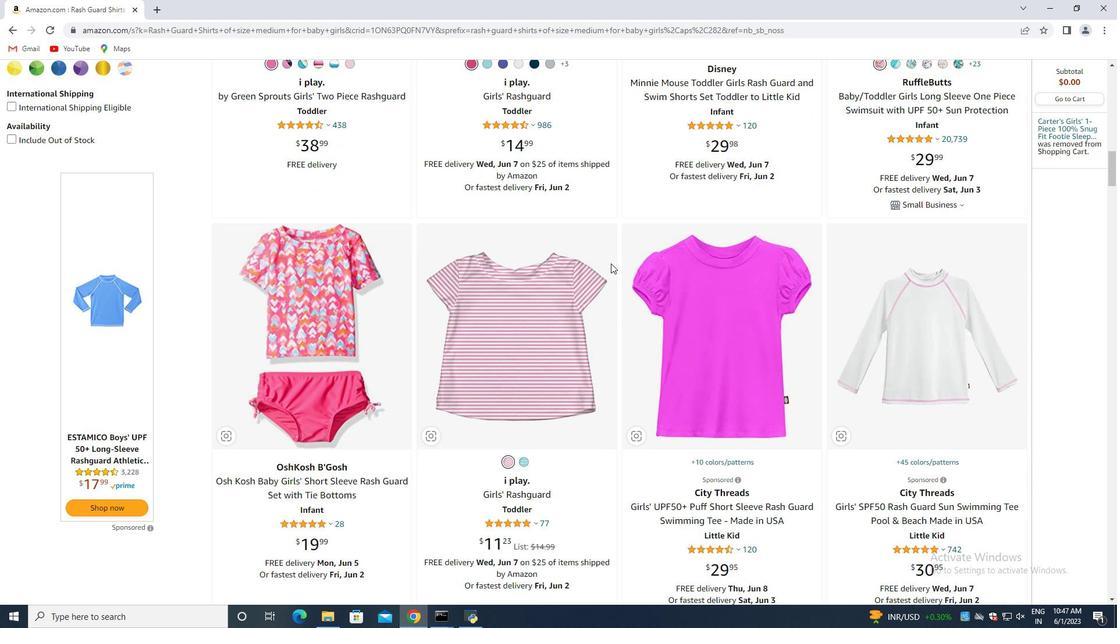 
Action: Mouse moved to (610, 263)
Screenshot: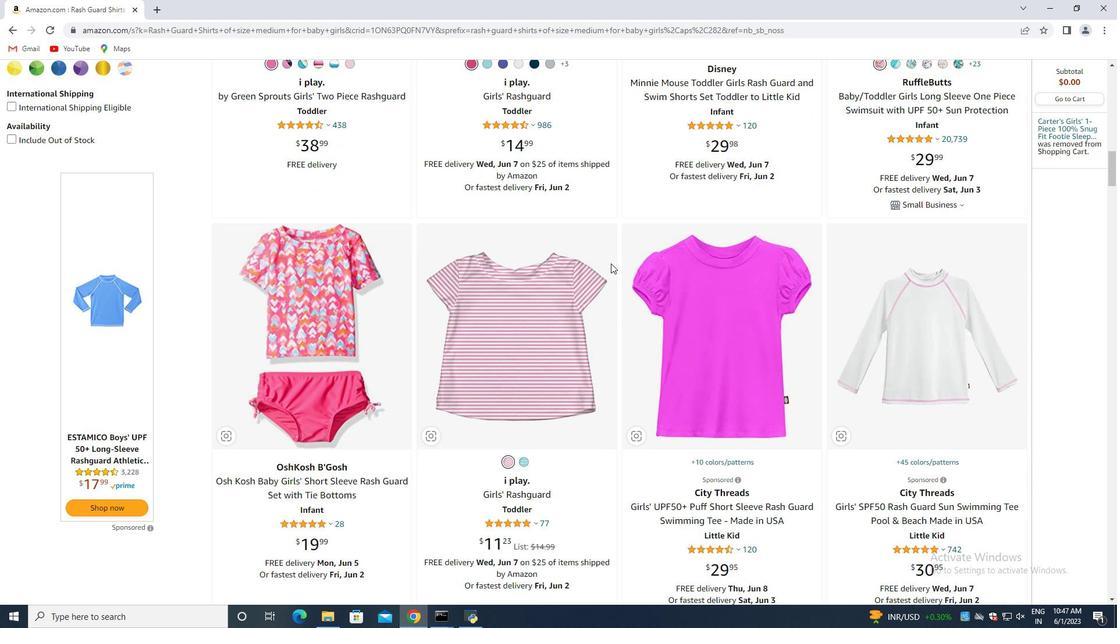 
Action: Mouse scrolled (610, 263) with delta (0, 0)
Screenshot: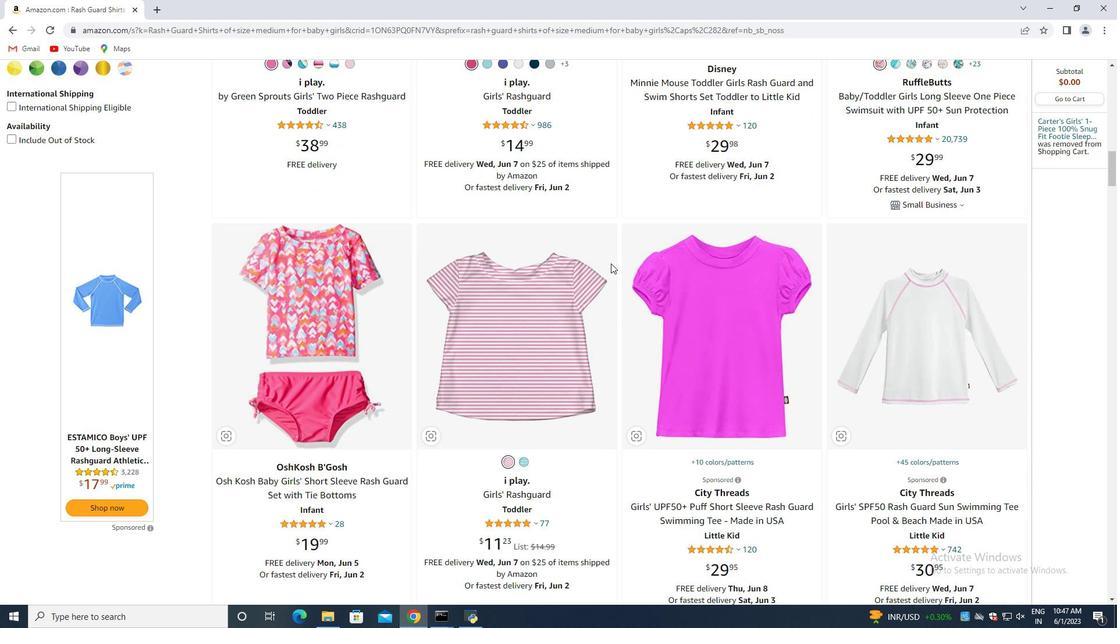 
Action: Mouse moved to (610, 263)
Screenshot: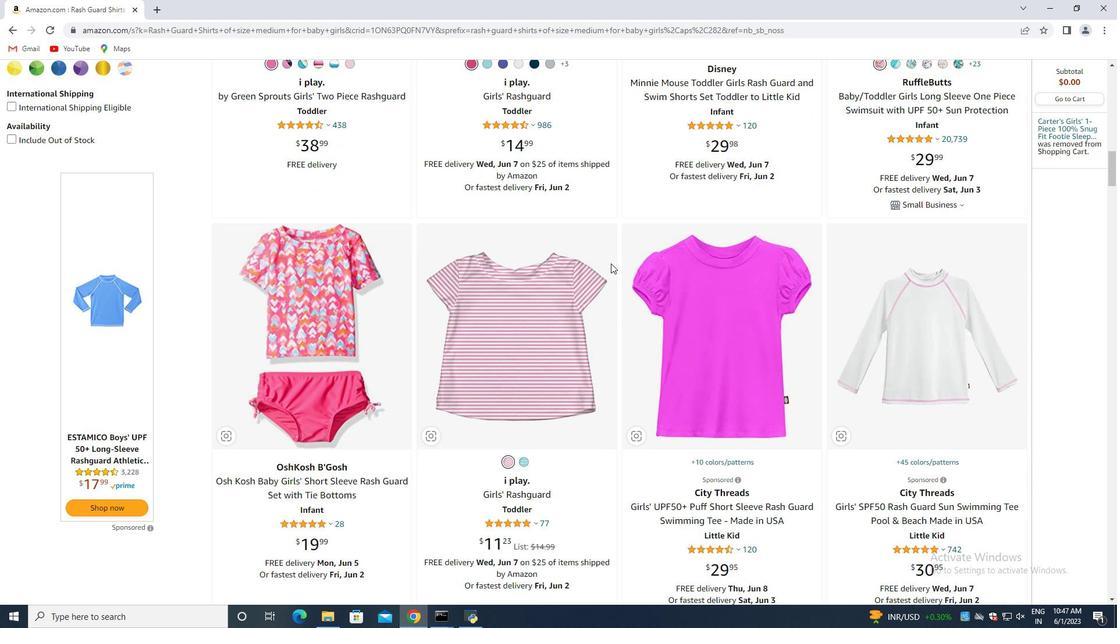 
Action: Mouse scrolled (610, 263) with delta (0, 0)
Screenshot: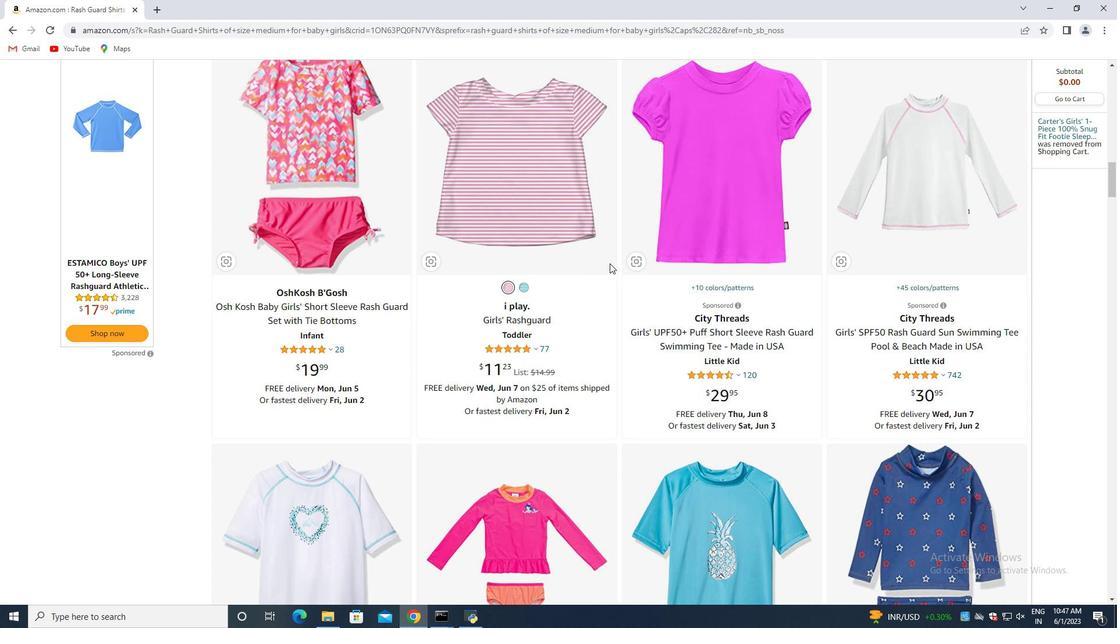 
Action: Mouse moved to (609, 263)
Screenshot: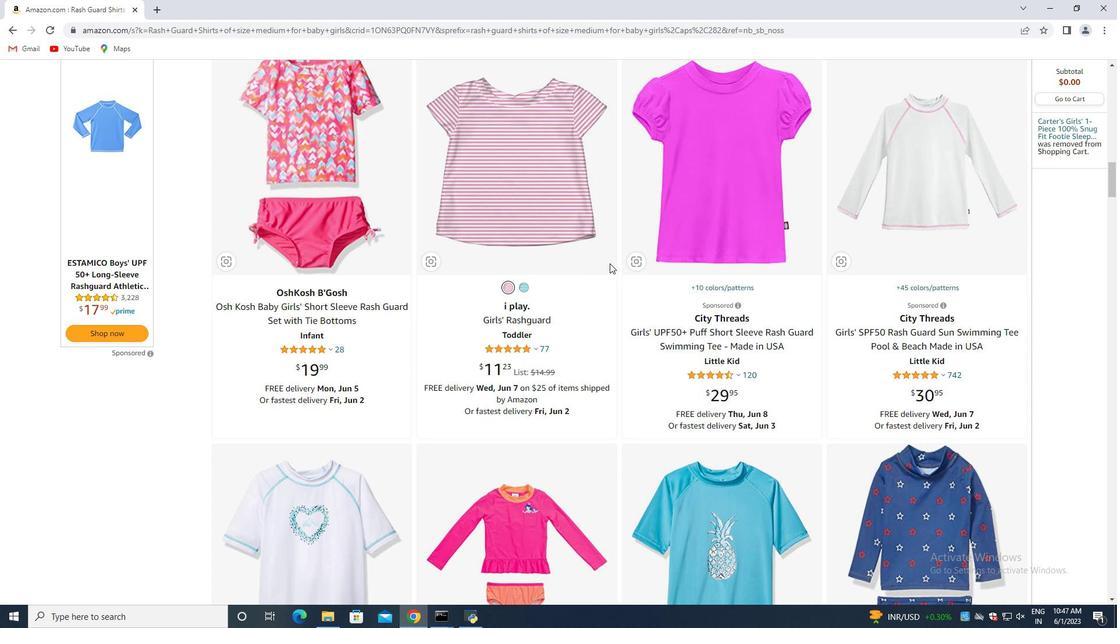 
Action: Mouse scrolled (609, 263) with delta (0, 0)
Screenshot: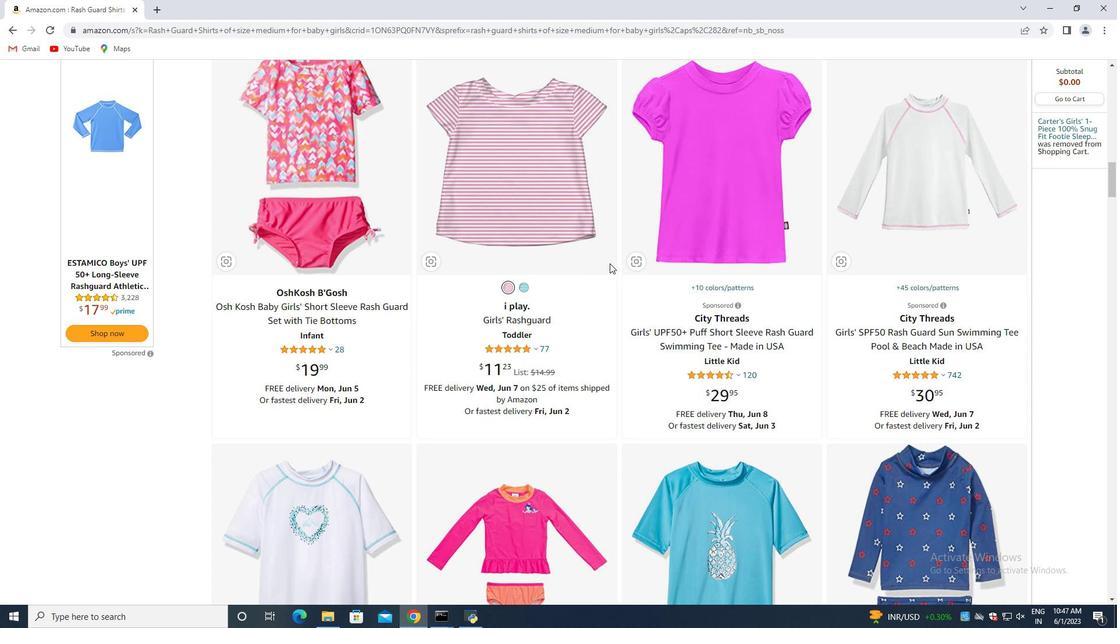 
Action: Mouse moved to (608, 263)
Screenshot: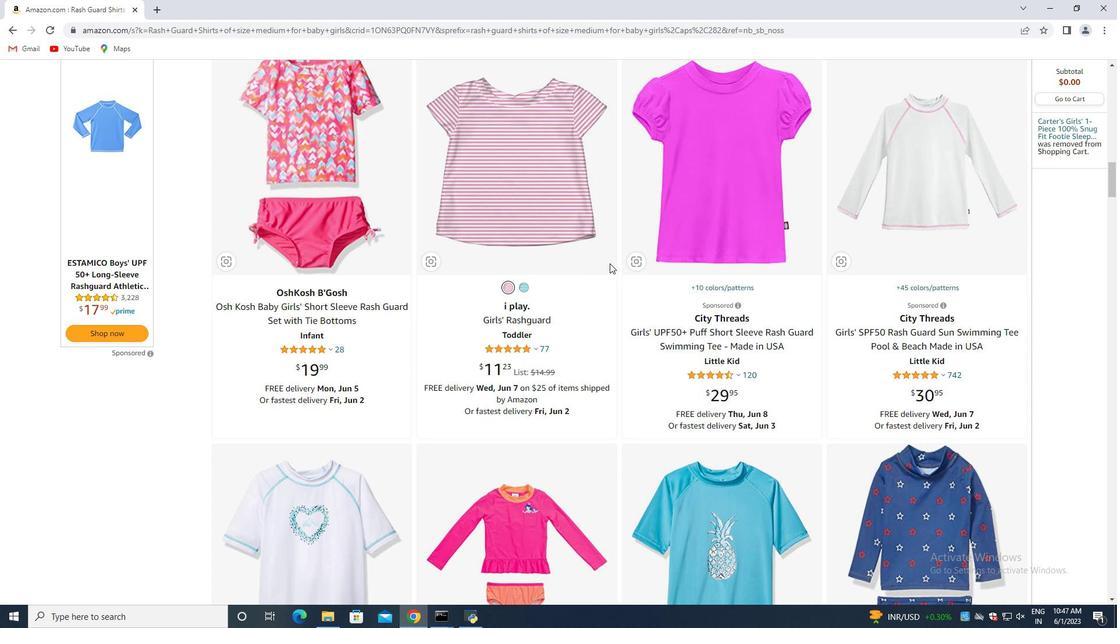 
Action: Mouse scrolled (608, 263) with delta (0, 0)
Screenshot: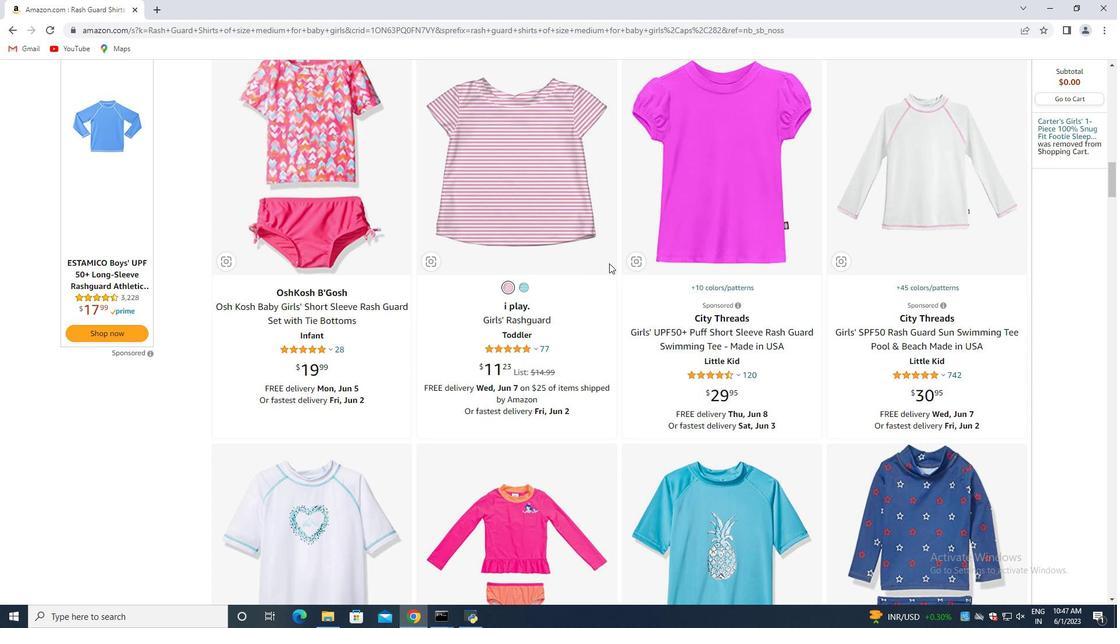 
Action: Mouse scrolled (608, 263) with delta (0, 0)
Screenshot: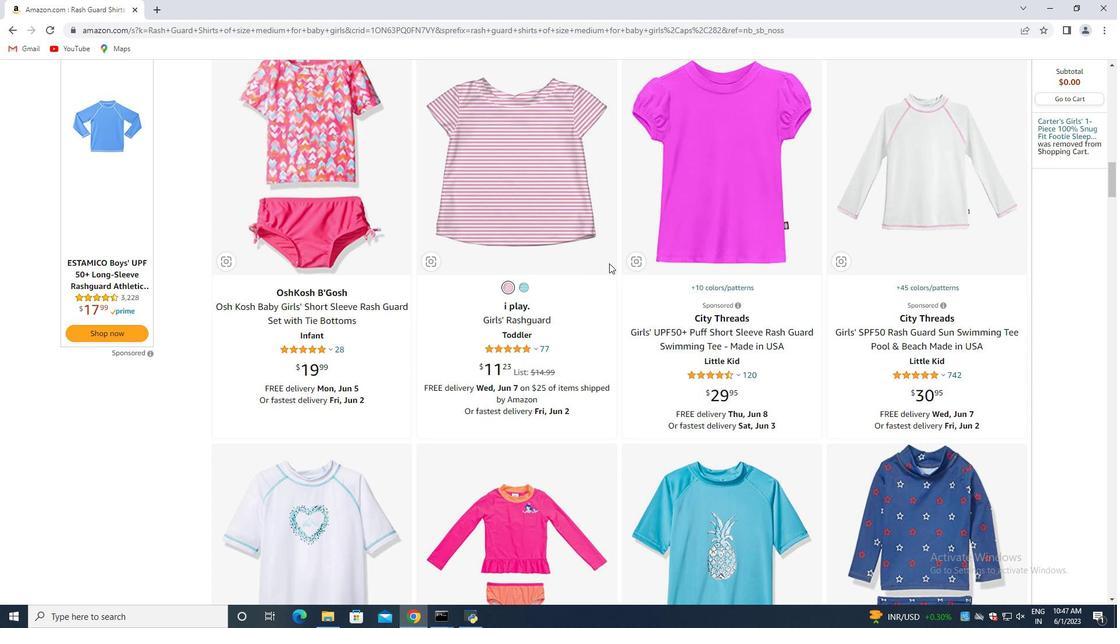 
Action: Mouse scrolled (608, 263) with delta (0, 0)
Screenshot: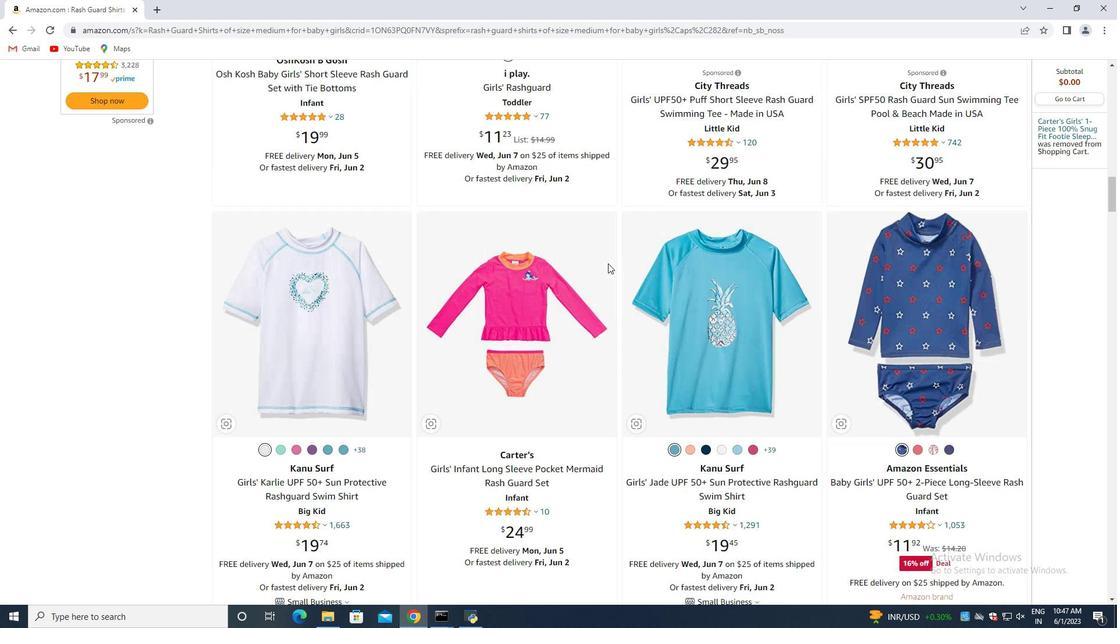 
Action: Mouse scrolled (608, 263) with delta (0, 0)
Screenshot: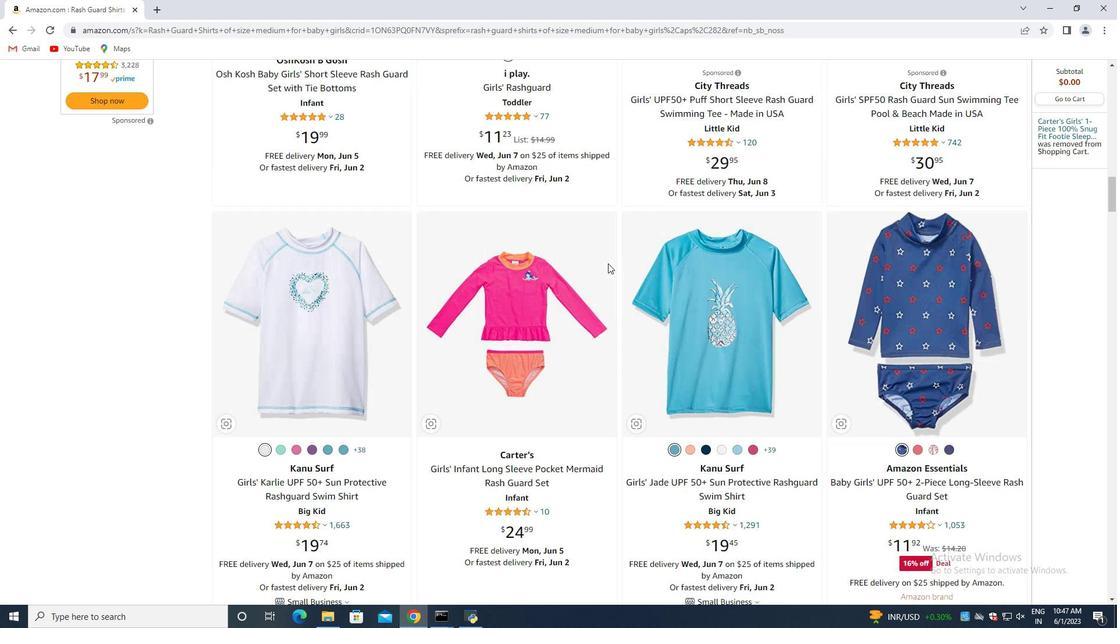 
Action: Mouse moved to (608, 263)
Screenshot: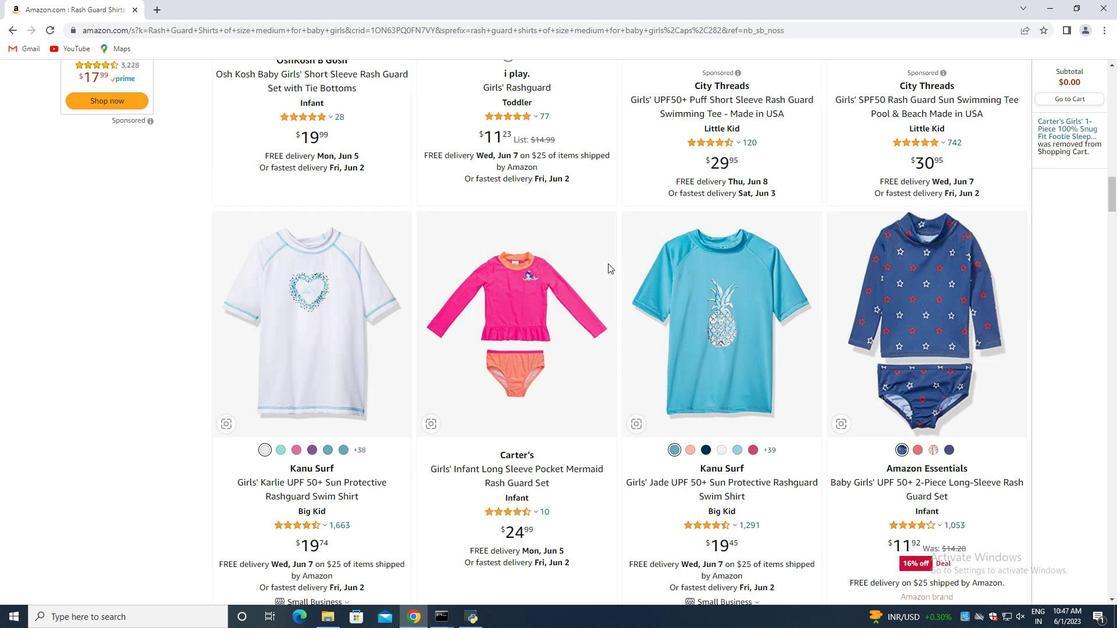 
Action: Mouse scrolled (608, 263) with delta (0, 0)
Screenshot: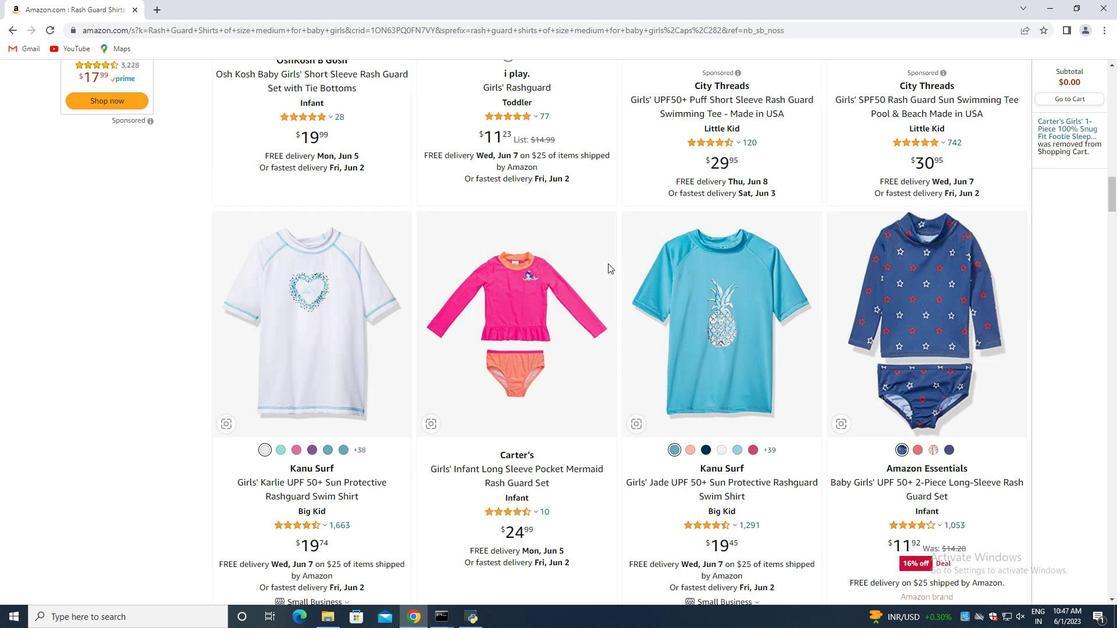 
Action: Mouse scrolled (608, 263) with delta (0, 0)
Screenshot: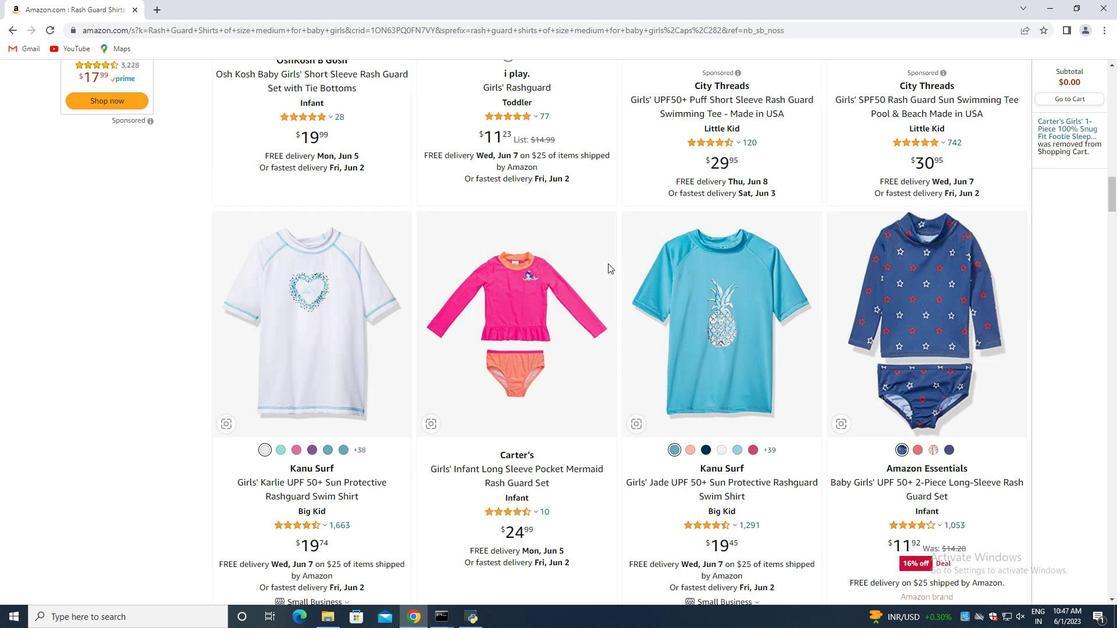 
Action: Mouse scrolled (608, 263) with delta (0, 0)
Screenshot: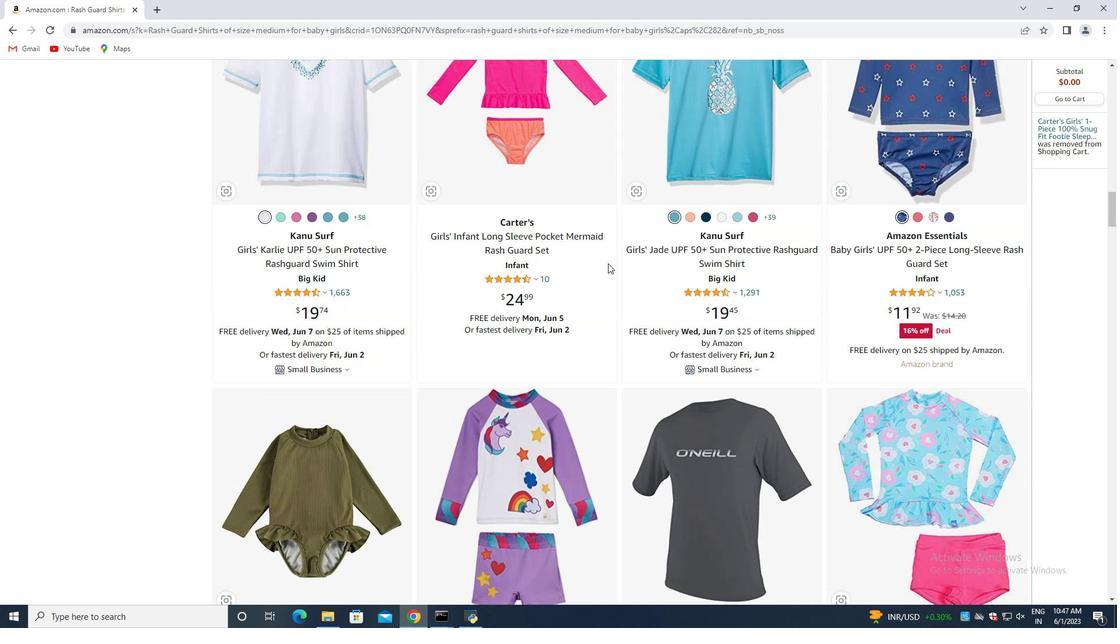 
Action: Mouse scrolled (608, 263) with delta (0, 0)
Screenshot: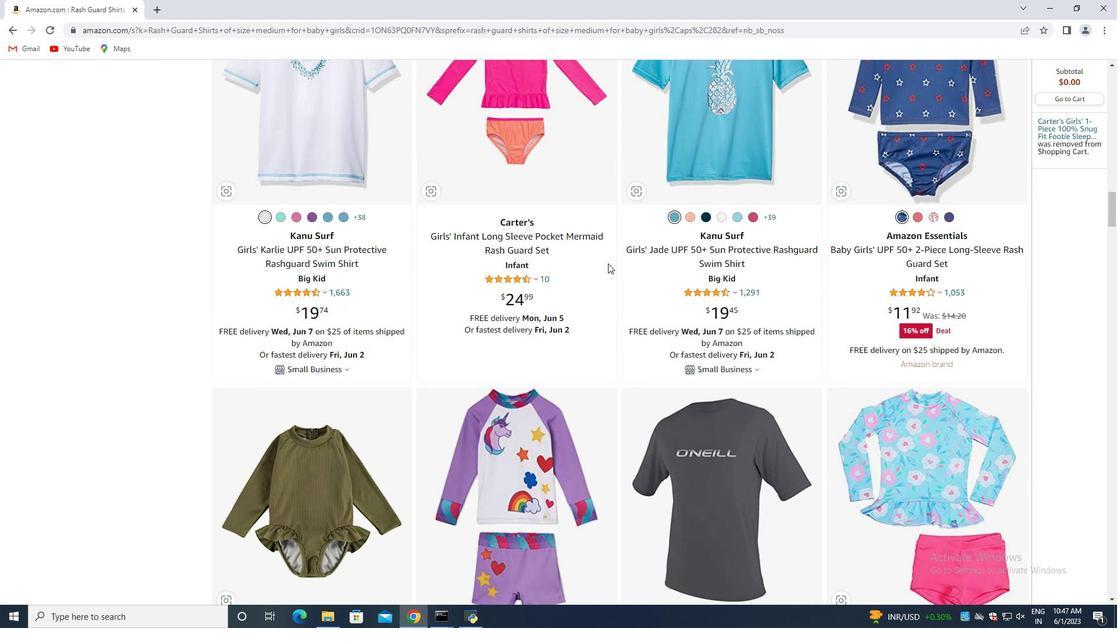 
Action: Mouse scrolled (608, 263) with delta (0, 0)
Screenshot: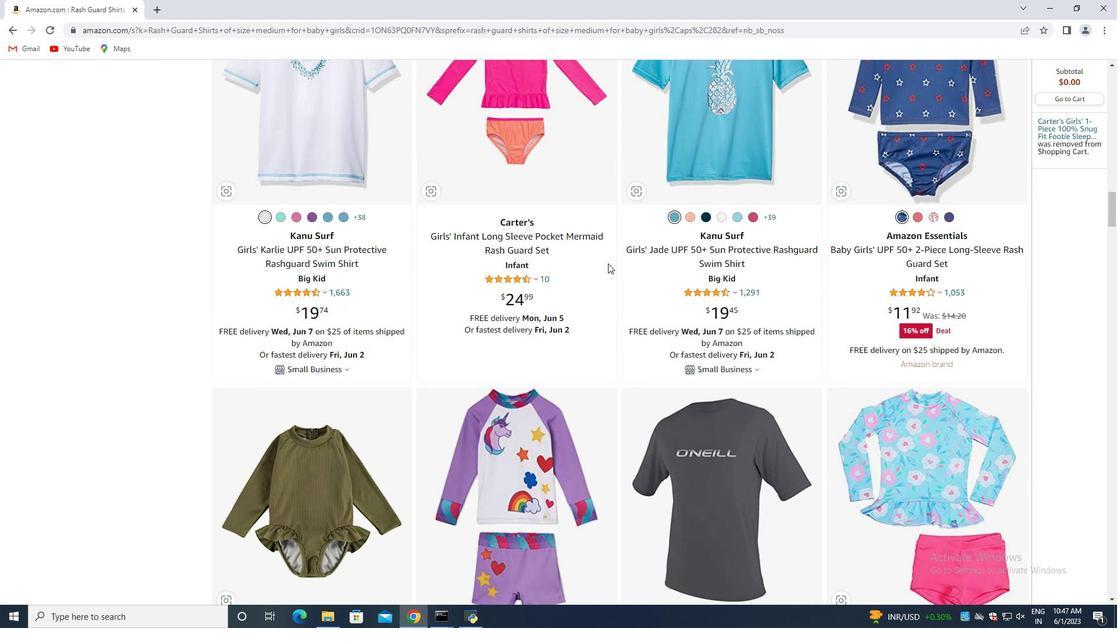 
Action: Mouse scrolled (608, 263) with delta (0, 0)
Screenshot: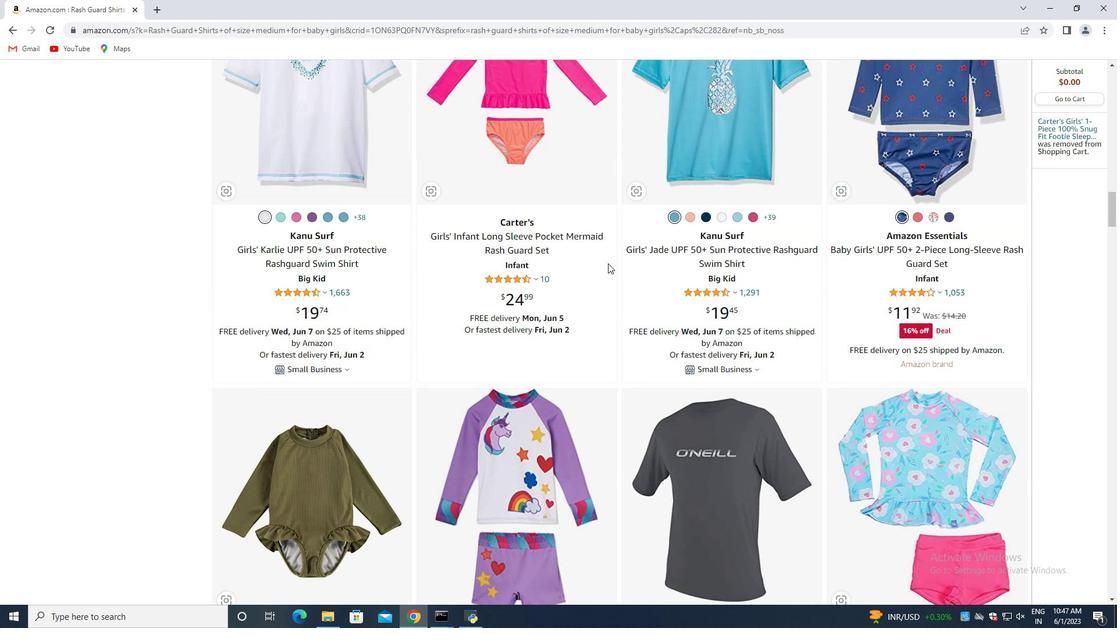 
Action: Mouse scrolled (608, 264) with delta (0, 0)
Screenshot: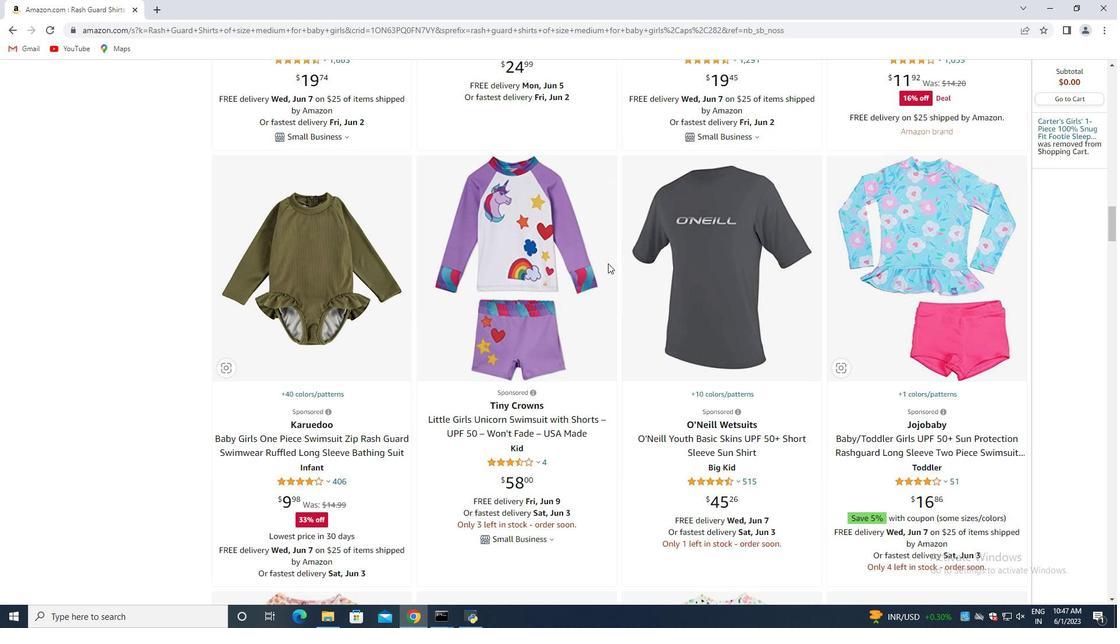 
Action: Mouse scrolled (608, 264) with delta (0, 0)
Screenshot: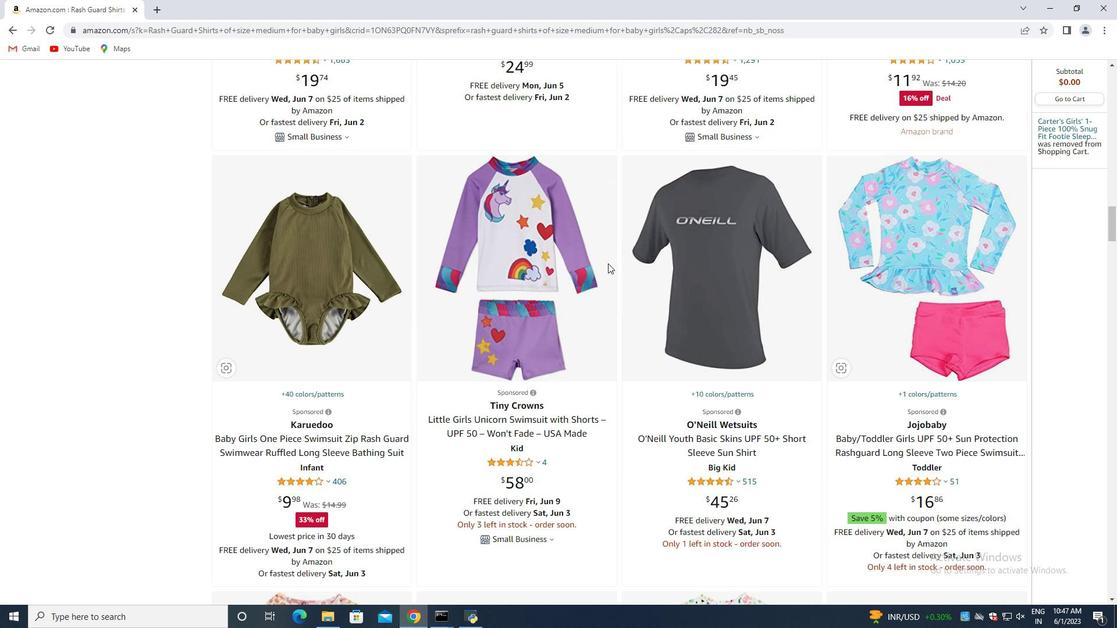 
Action: Mouse moved to (607, 263)
Screenshot: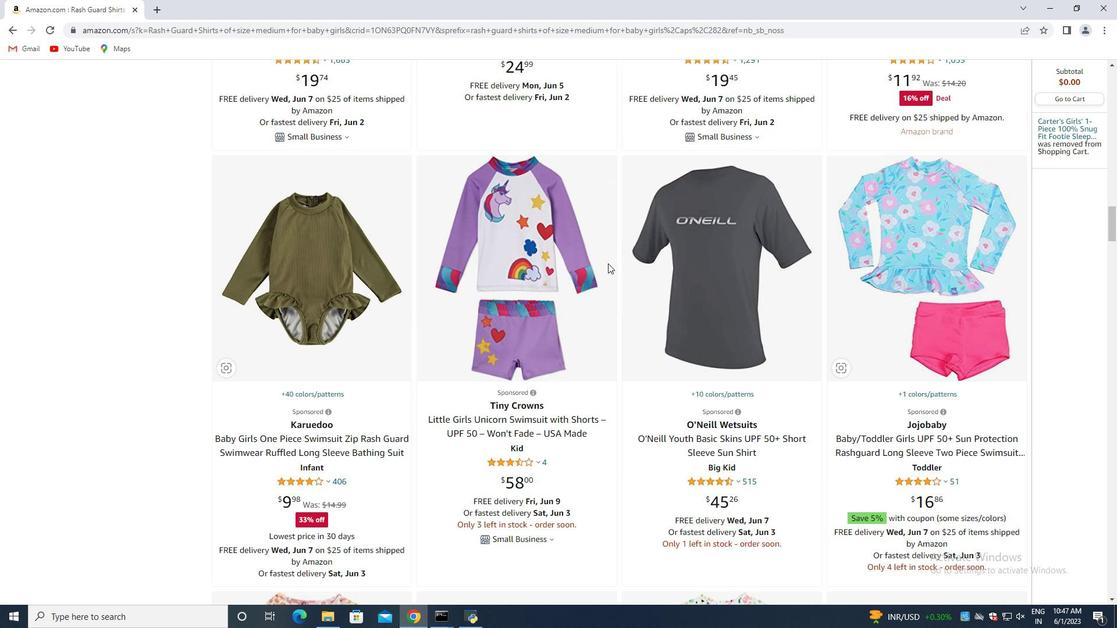 
Action: Mouse scrolled (607, 264) with delta (0, 0)
Screenshot: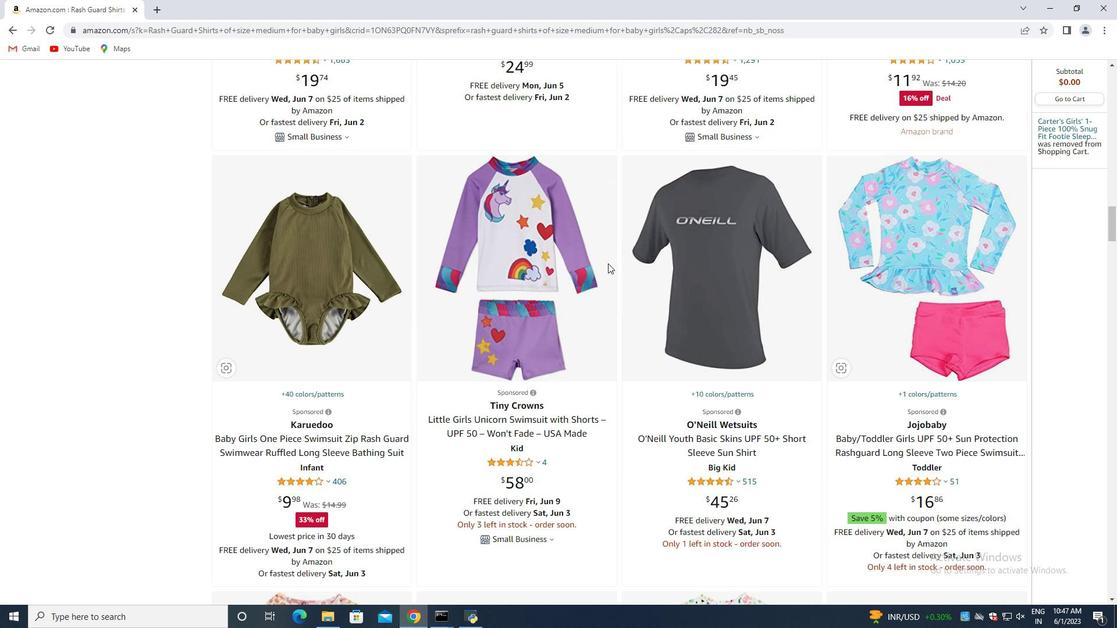 
Action: Mouse scrolled (607, 264) with delta (0, 0)
Screenshot: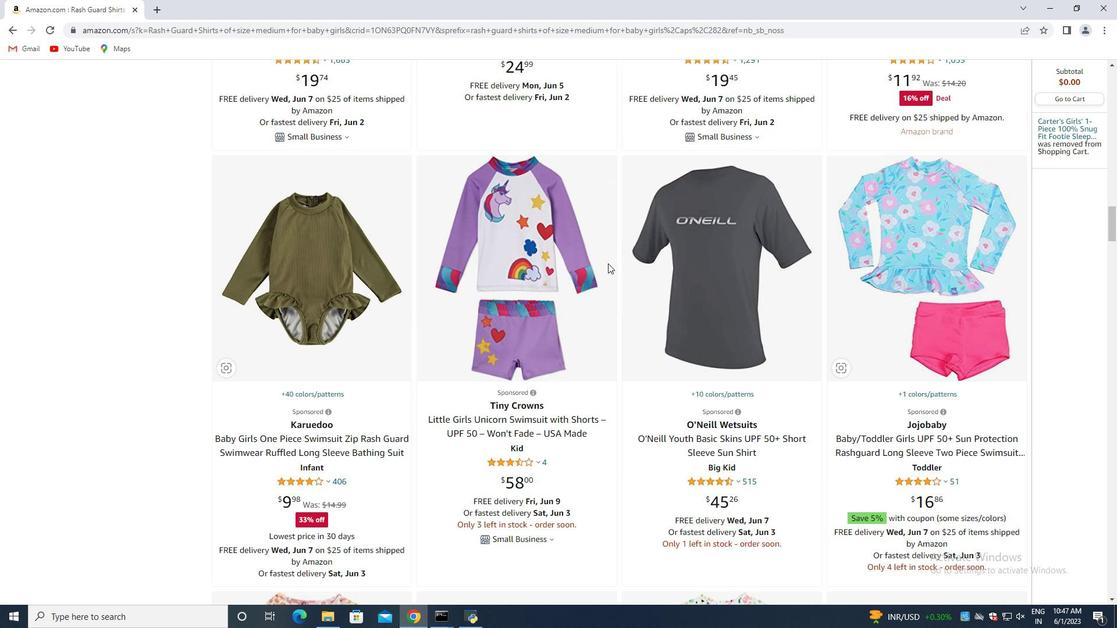 
Action: Mouse scrolled (607, 264) with delta (0, 0)
Screenshot: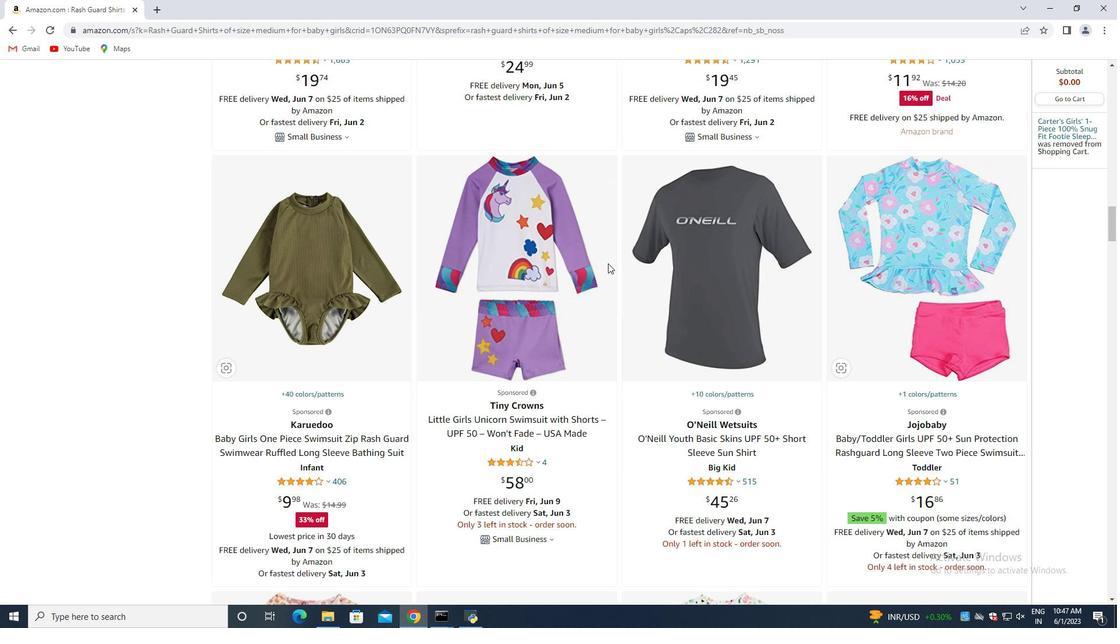 
Action: Mouse scrolled (607, 264) with delta (0, 0)
Screenshot: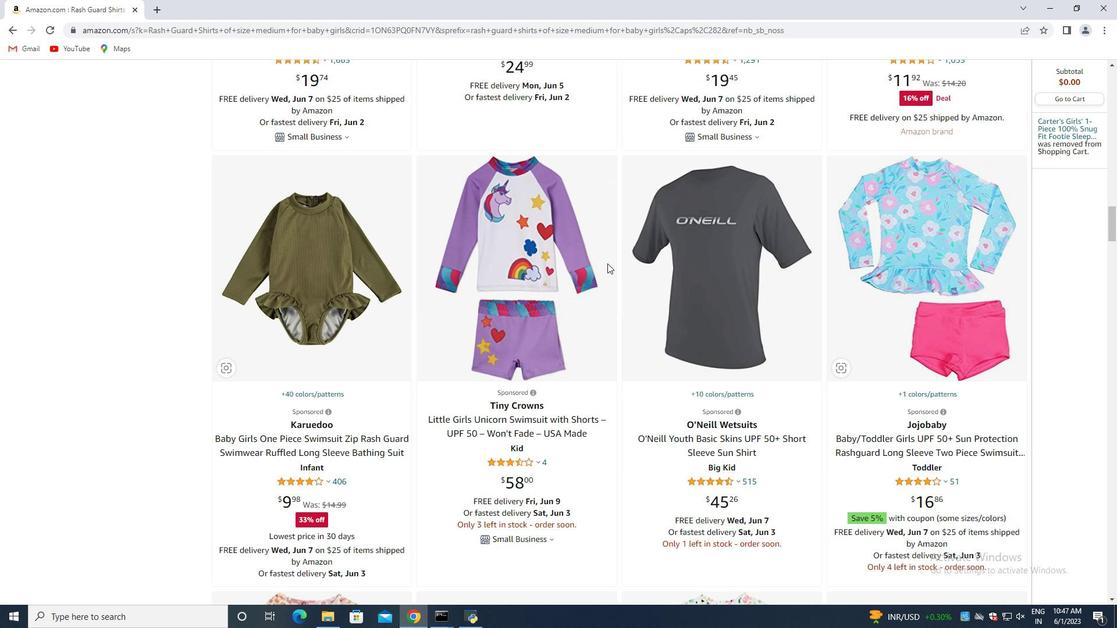 
Action: Mouse scrolled (607, 264) with delta (0, 0)
Screenshot: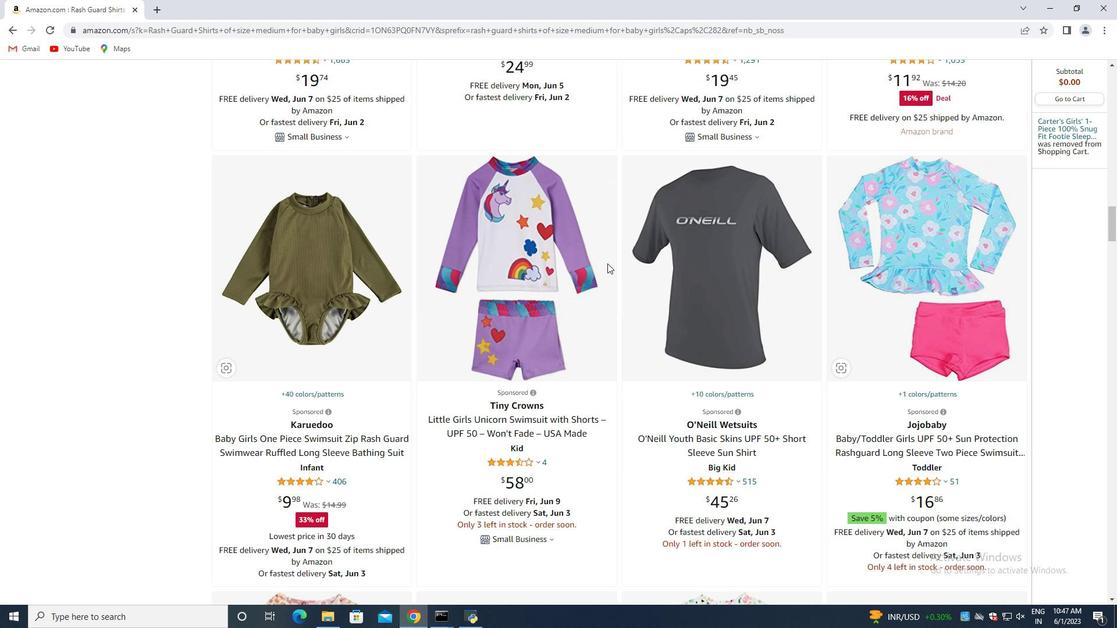 
Action: Mouse scrolled (607, 264) with delta (0, 0)
Screenshot: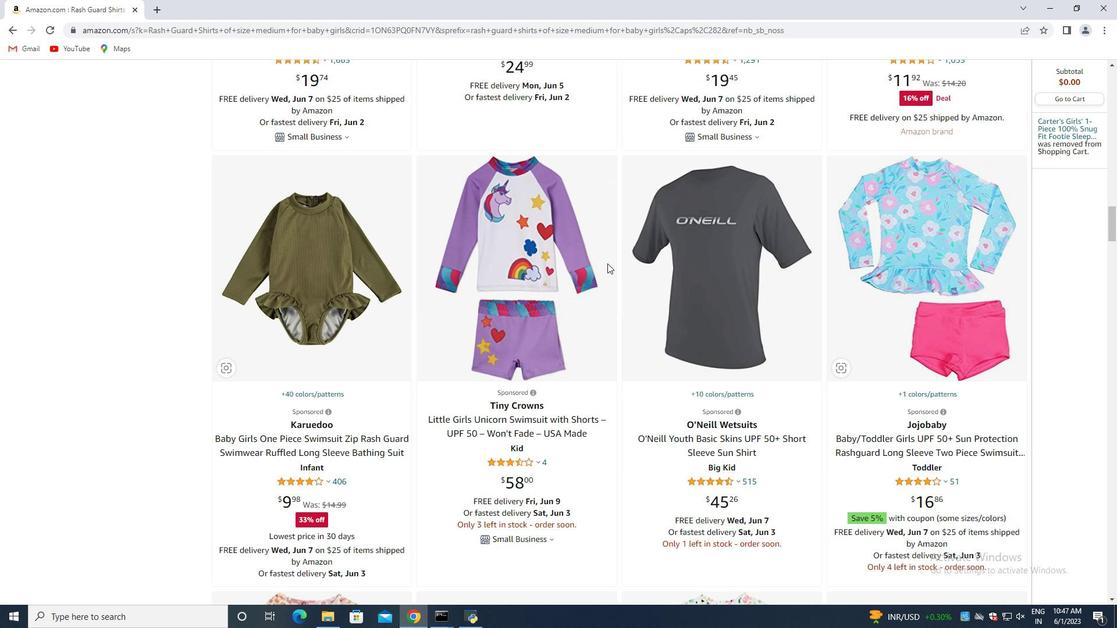 
Action: Mouse scrolled (607, 264) with delta (0, 0)
Screenshot: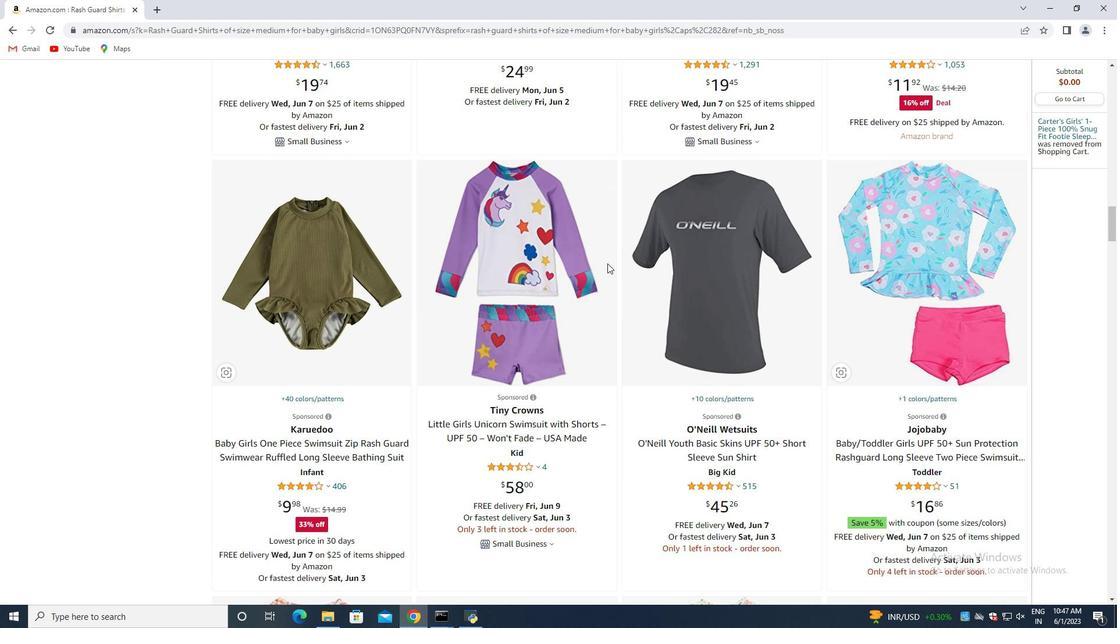 
Action: Mouse moved to (607, 263)
Screenshot: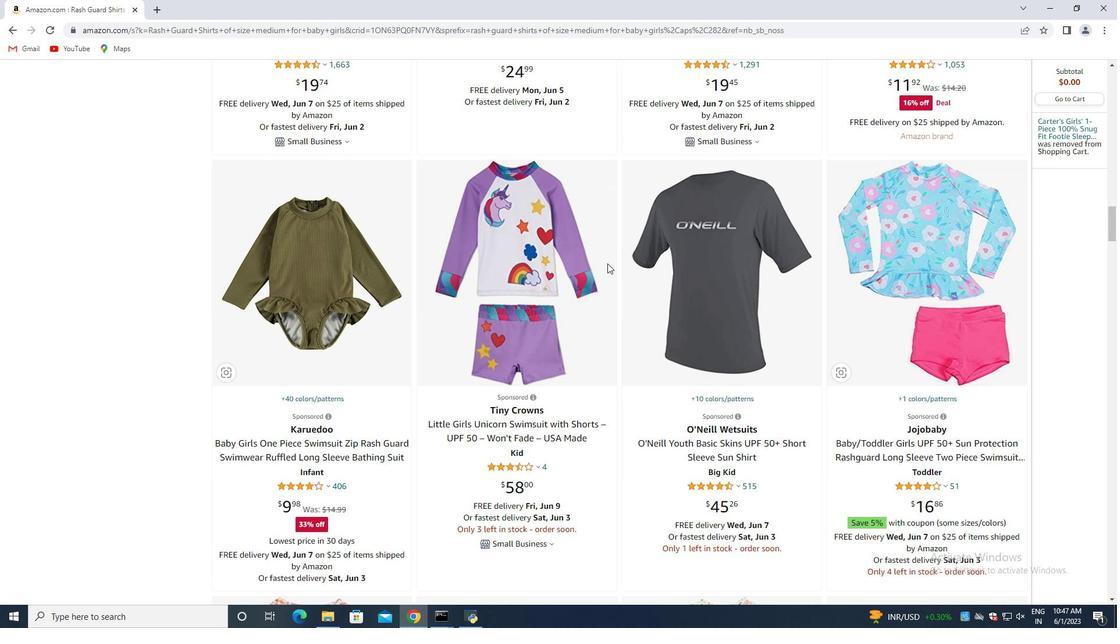 
Action: Mouse scrolled (607, 264) with delta (0, 0)
Screenshot: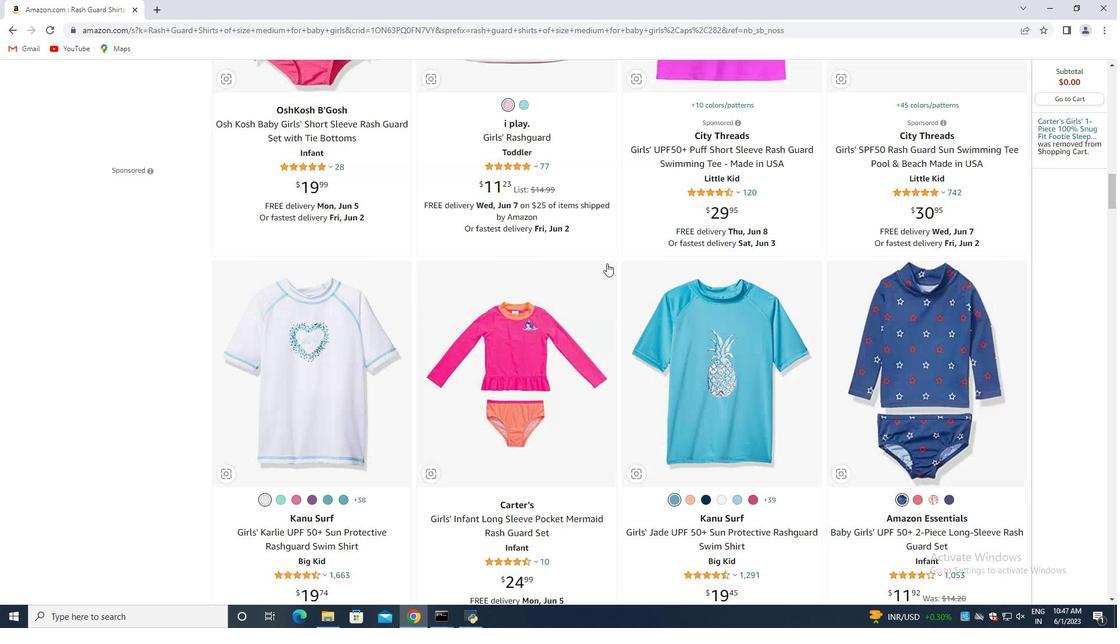 
Action: Mouse scrolled (607, 264) with delta (0, 0)
Screenshot: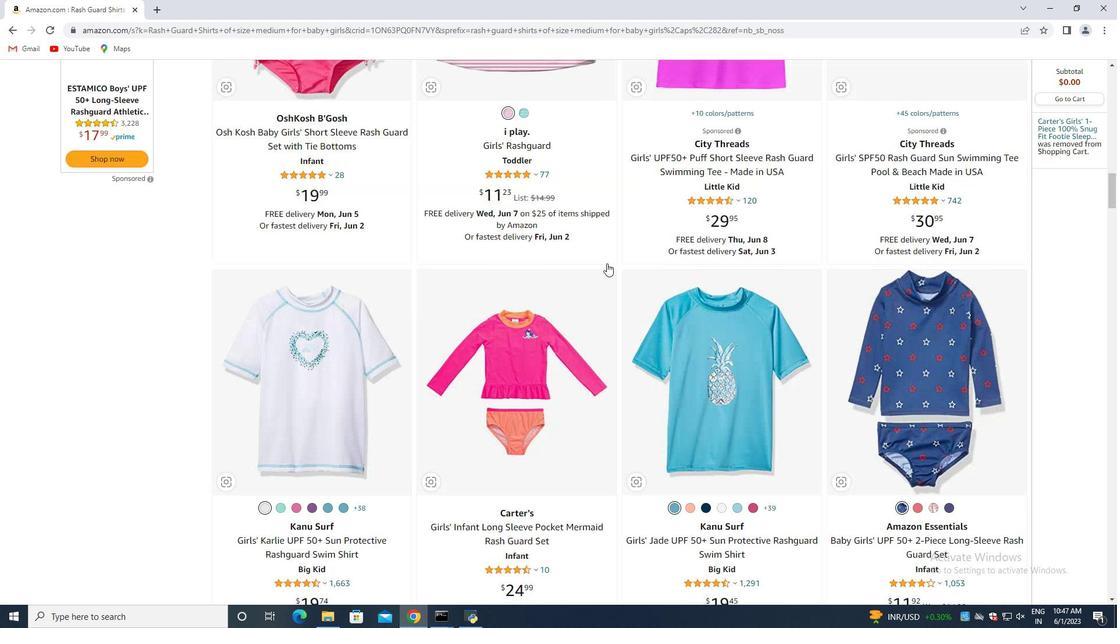 
Action: Mouse scrolled (607, 264) with delta (0, 0)
Screenshot: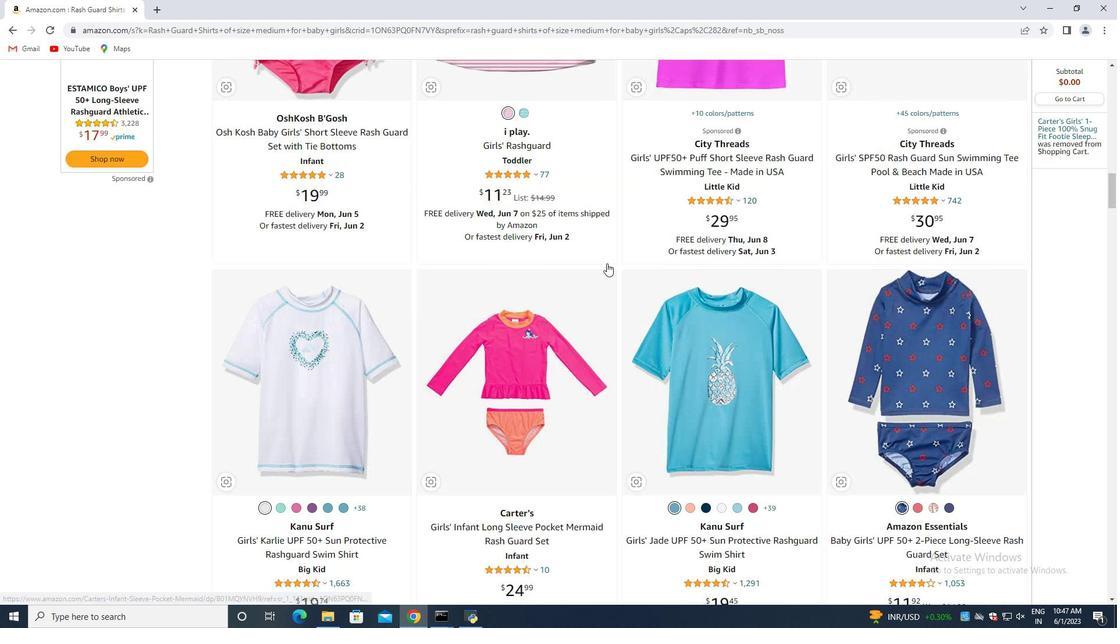 
Action: Mouse scrolled (607, 264) with delta (0, 0)
Screenshot: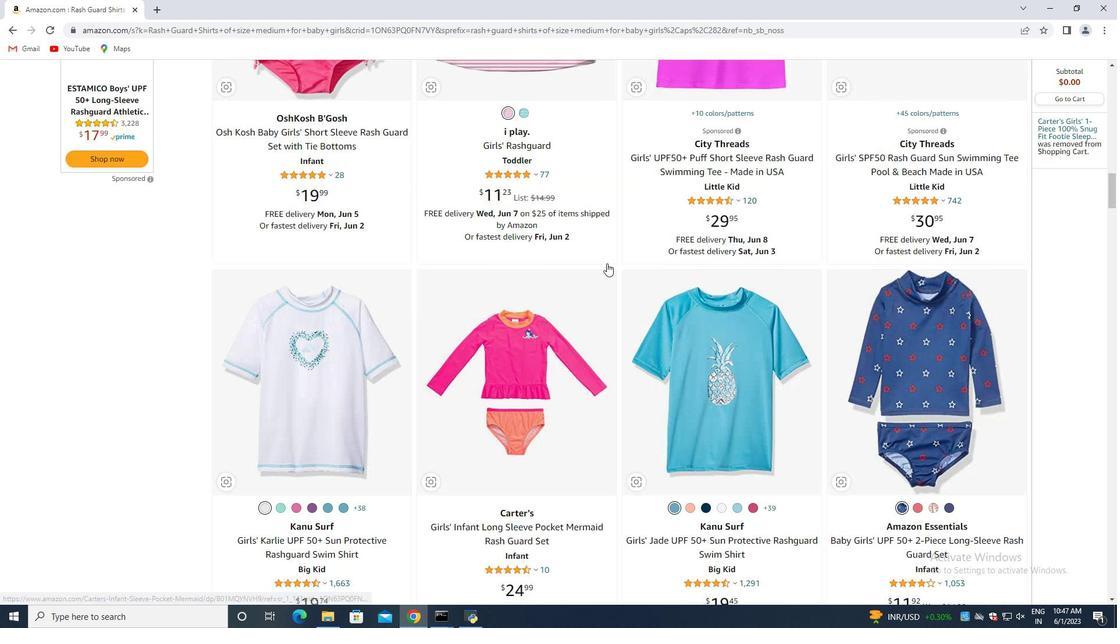 
Action: Mouse scrolled (607, 264) with delta (0, 0)
Screenshot: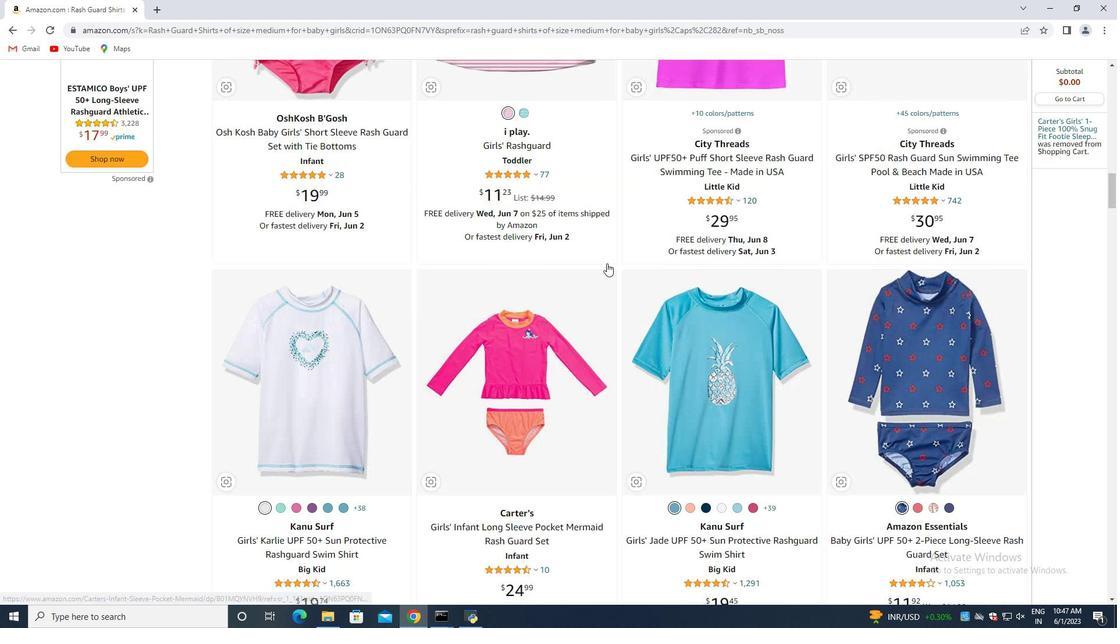 
Action: Mouse scrolled (607, 264) with delta (0, 0)
Screenshot: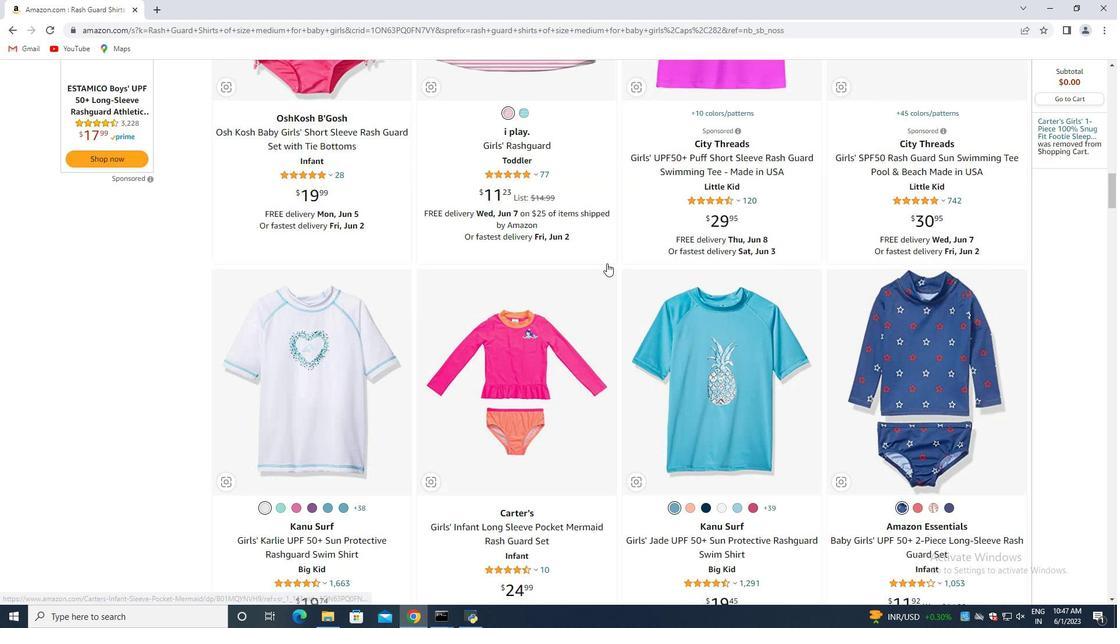 
Action: Mouse scrolled (607, 264) with delta (0, 0)
Screenshot: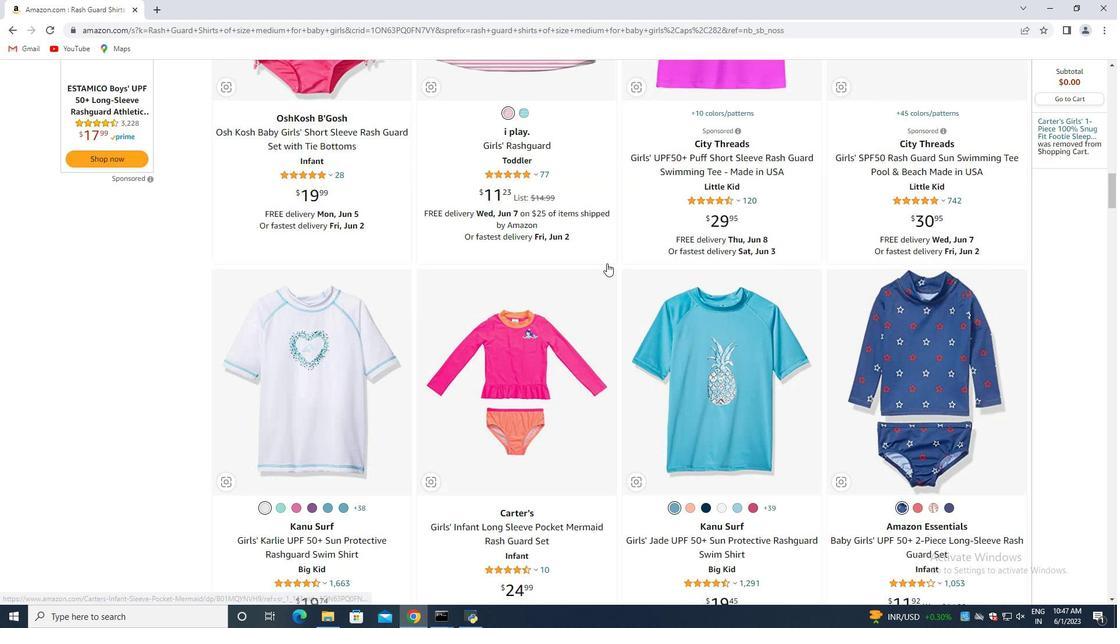 
Action: Mouse scrolled (607, 264) with delta (0, 0)
Screenshot: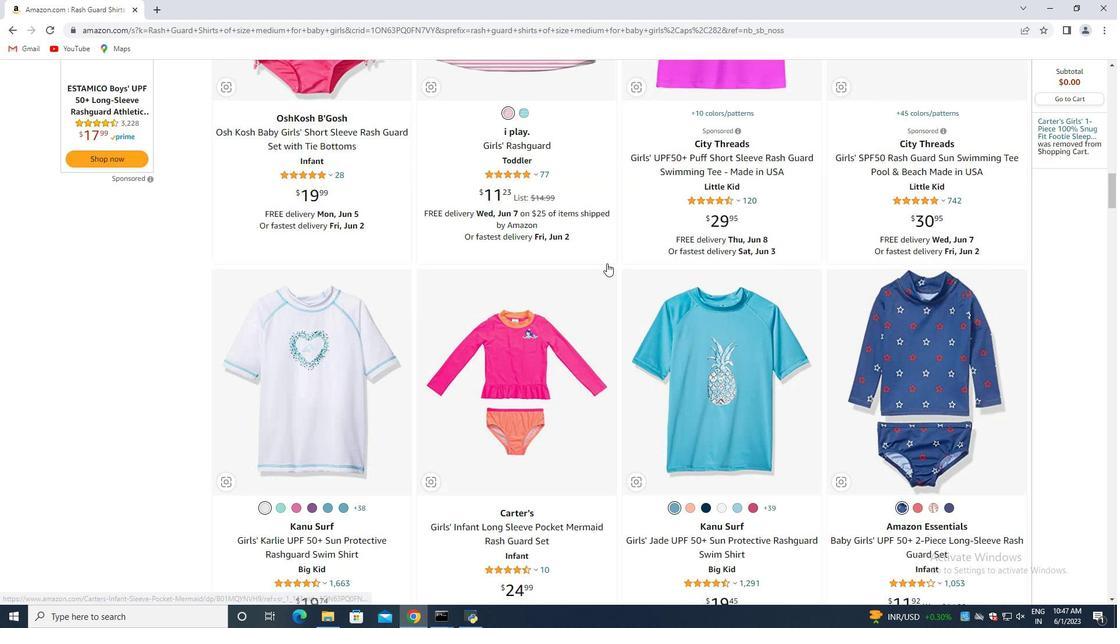 
Action: Mouse scrolled (607, 264) with delta (0, 0)
Screenshot: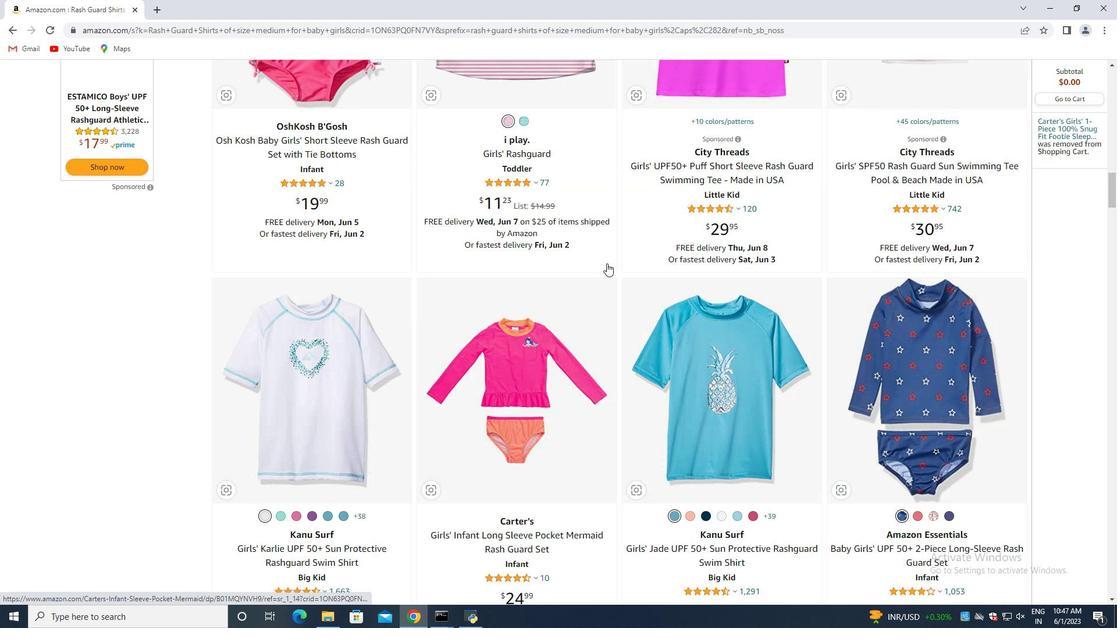 
Action: Mouse scrolled (607, 264) with delta (0, 0)
Screenshot: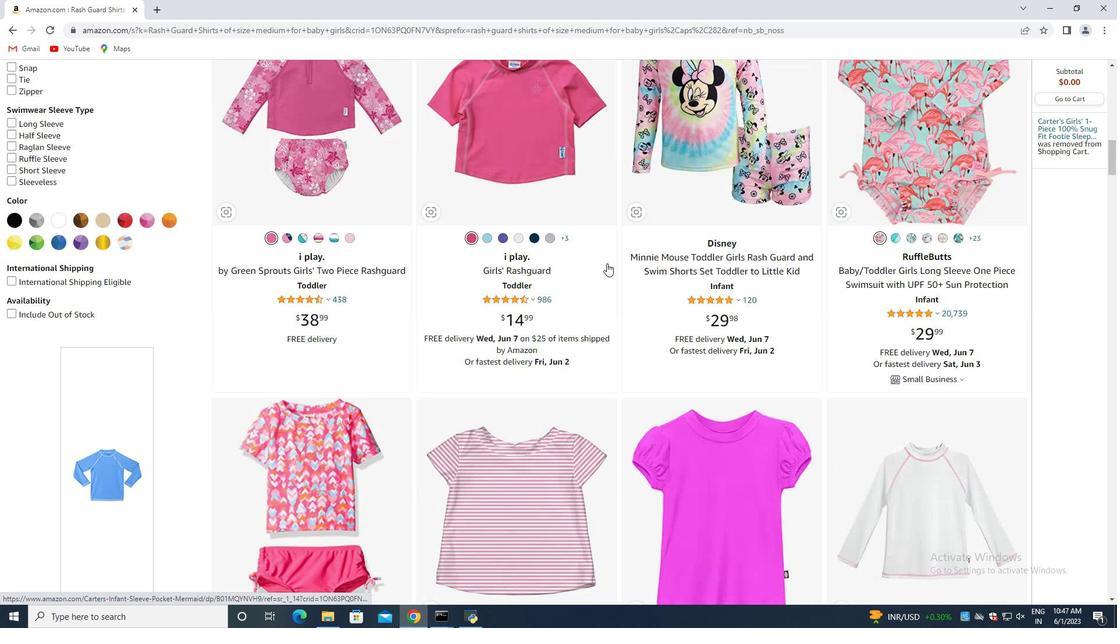
Action: Mouse scrolled (607, 264) with delta (0, 0)
Screenshot: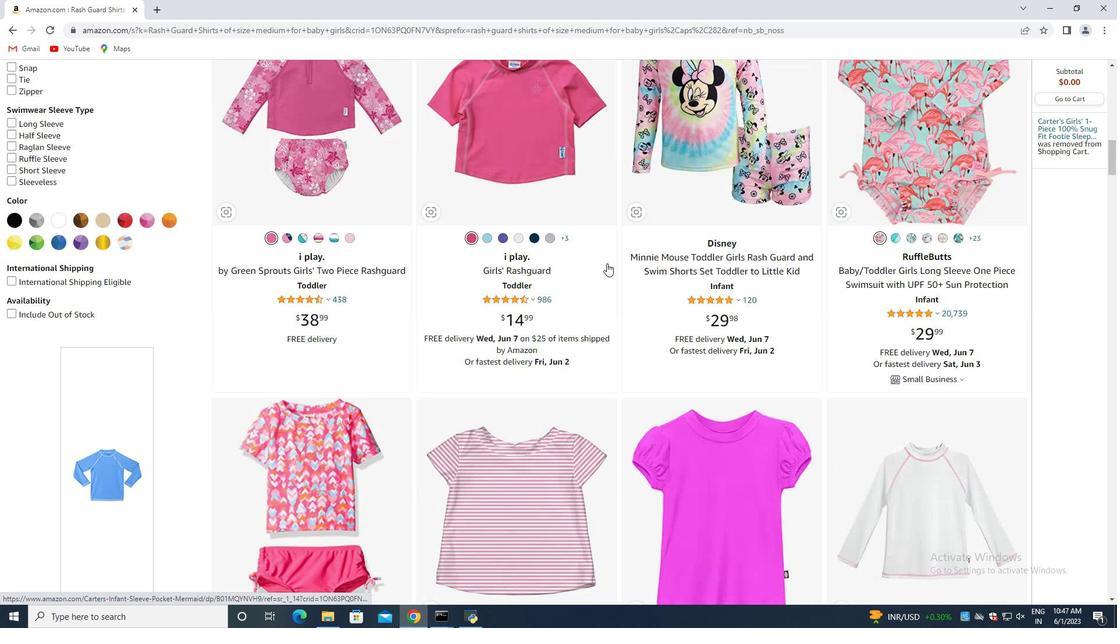 
Action: Mouse scrolled (607, 264) with delta (0, 0)
Screenshot: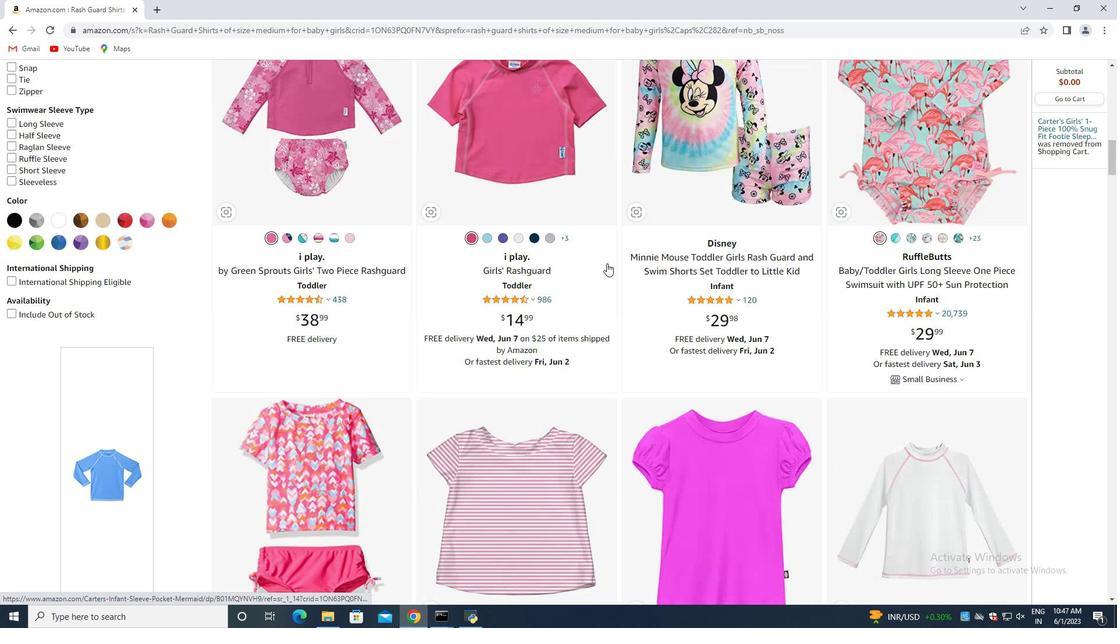 
Action: Mouse scrolled (607, 264) with delta (0, 0)
Screenshot: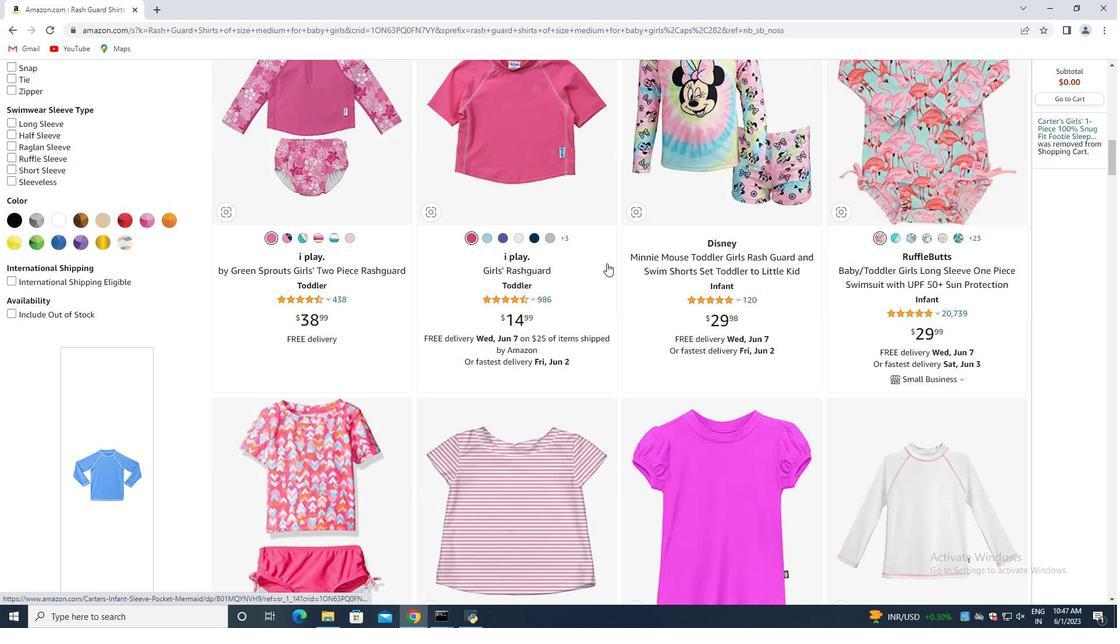 
Action: Mouse scrolled (607, 264) with delta (0, 0)
Screenshot: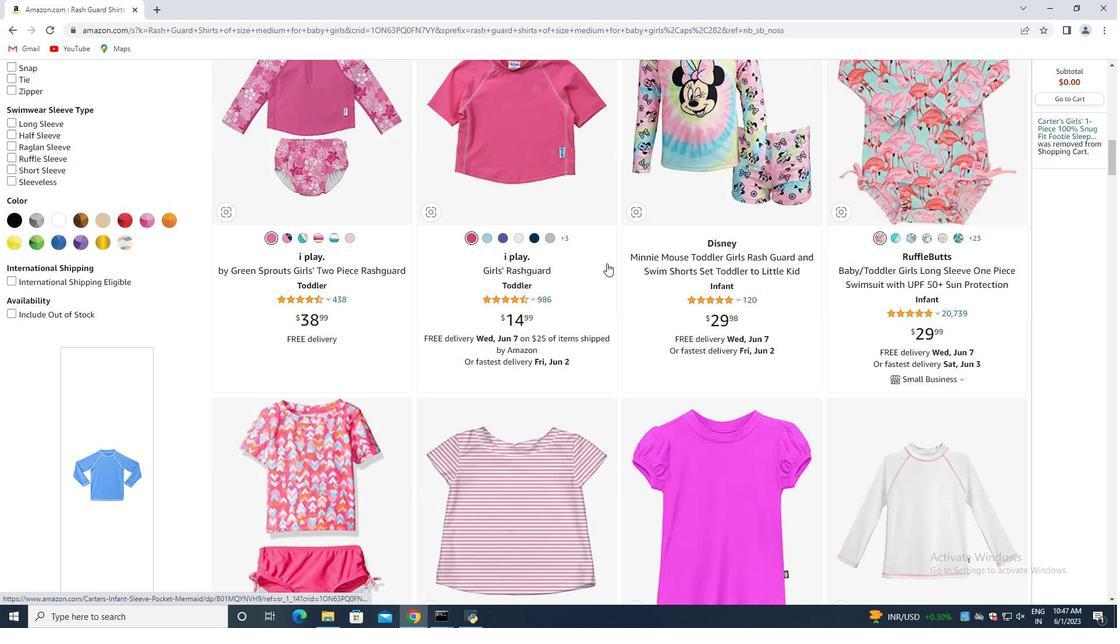 
Action: Mouse scrolled (607, 264) with delta (0, 0)
Screenshot: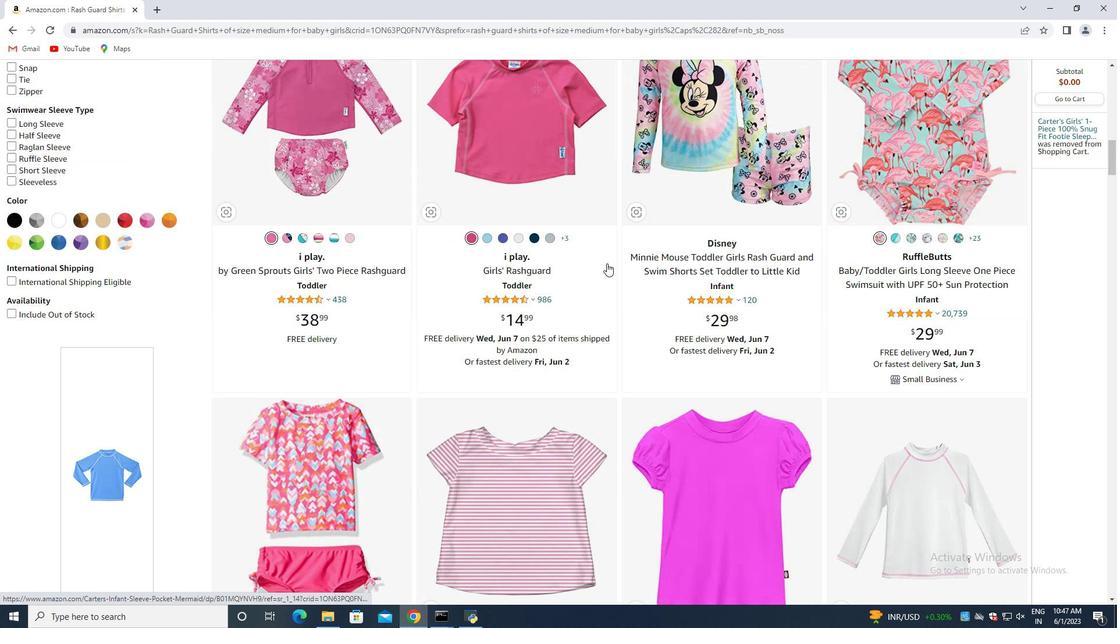 
Action: Mouse scrolled (607, 264) with delta (0, 0)
Screenshot: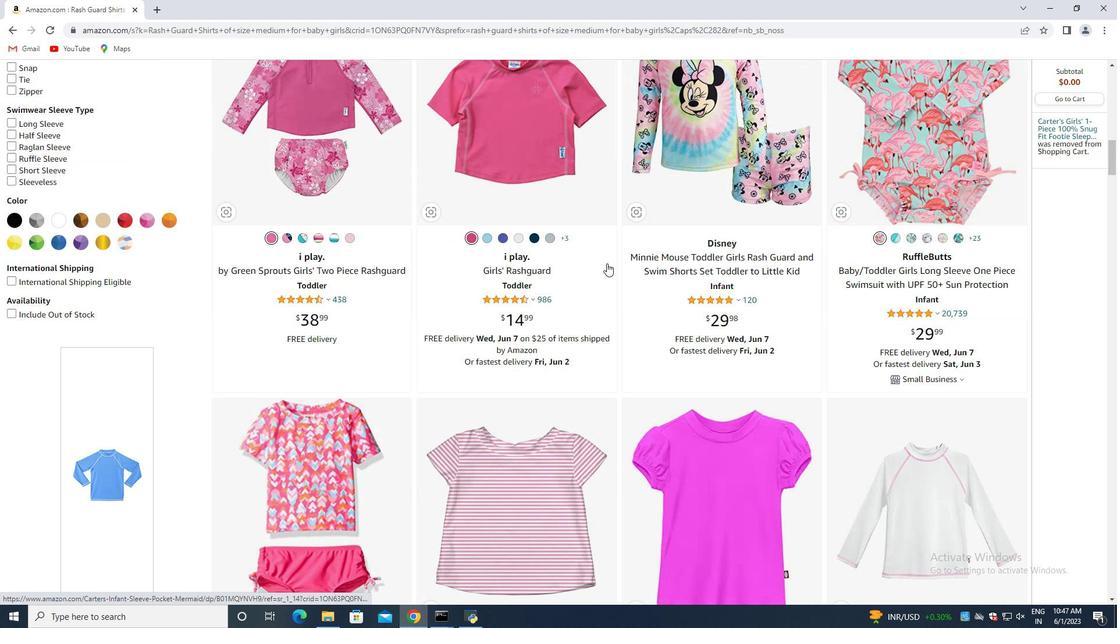 
Action: Mouse scrolled (607, 264) with delta (0, 0)
Screenshot: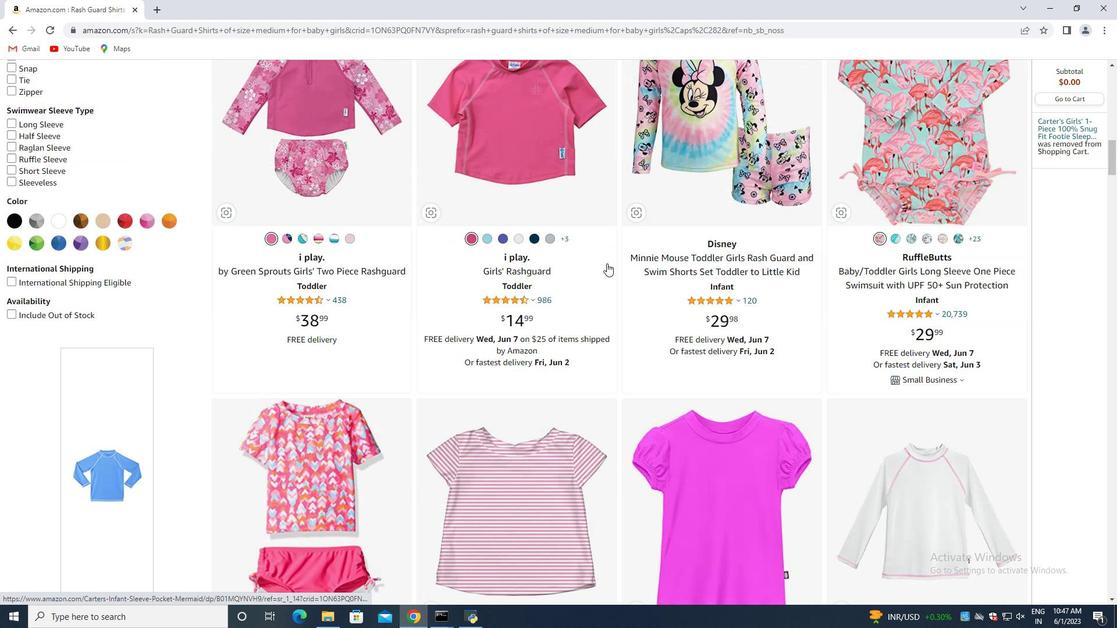 
Action: Mouse moved to (607, 263)
Screenshot: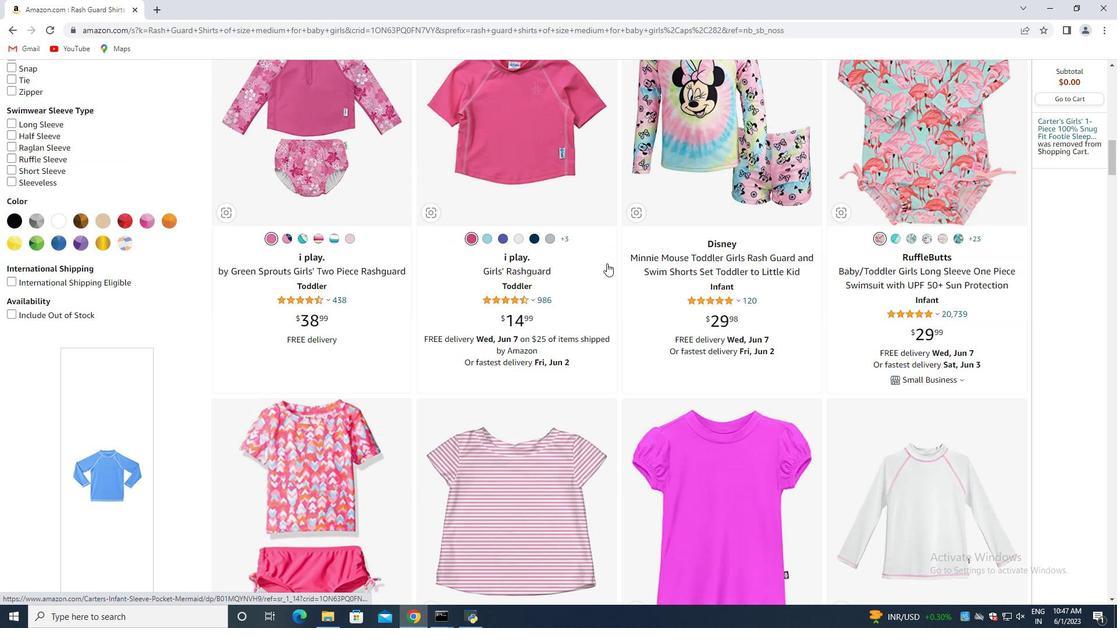 
Action: Mouse scrolled (607, 263) with delta (0, 0)
Screenshot: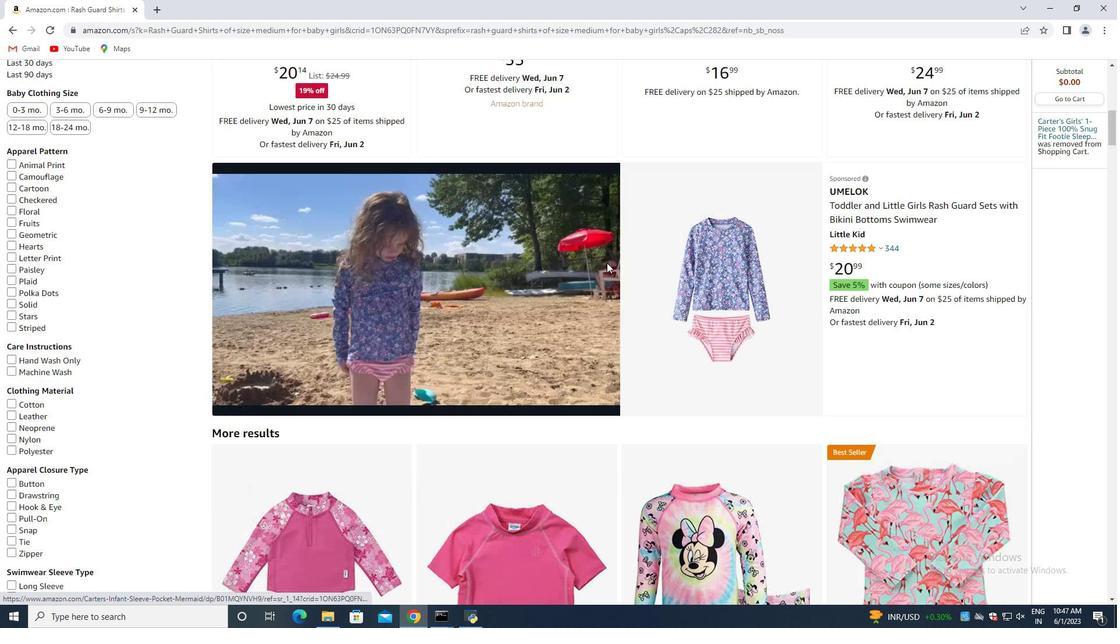 
Action: Mouse scrolled (607, 263) with delta (0, 0)
Screenshot: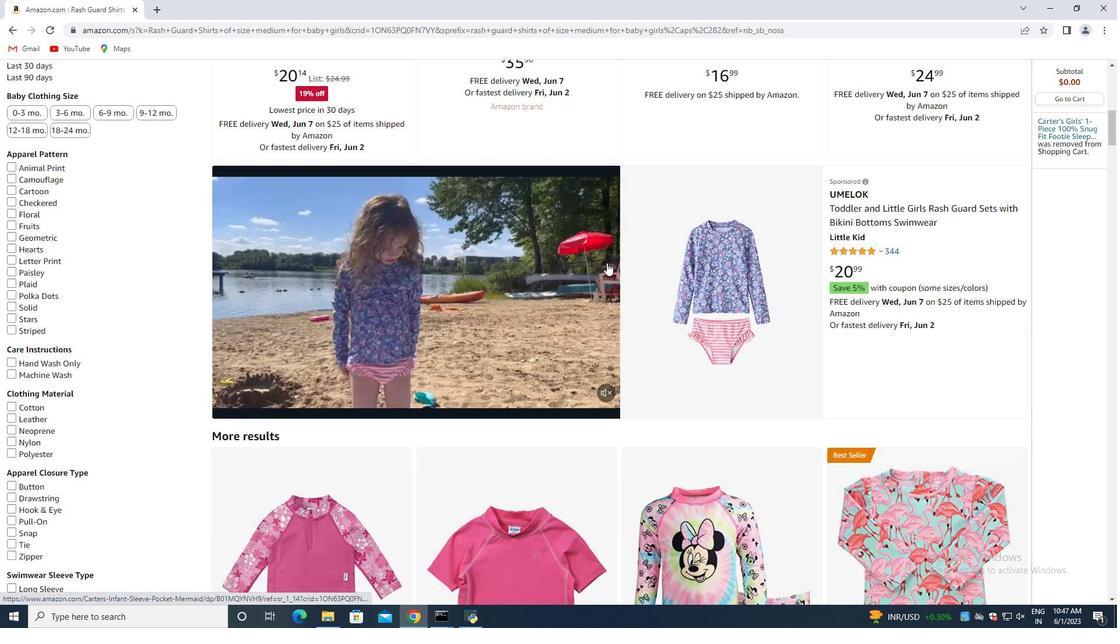 
Action: Mouse scrolled (607, 263) with delta (0, 0)
Screenshot: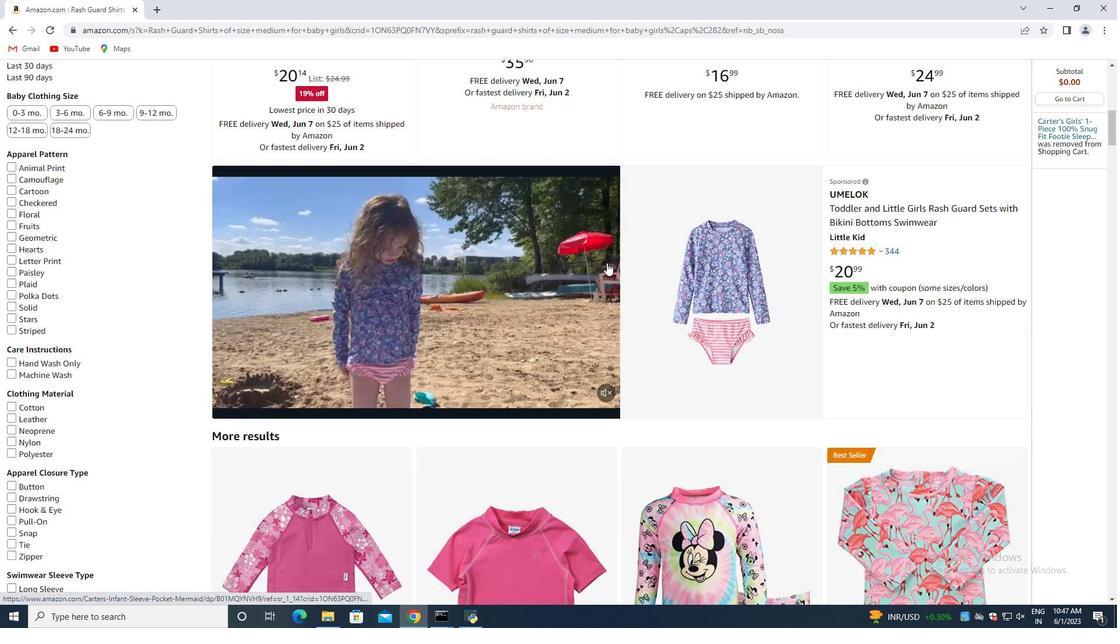 
Action: Mouse scrolled (607, 263) with delta (0, 0)
Screenshot: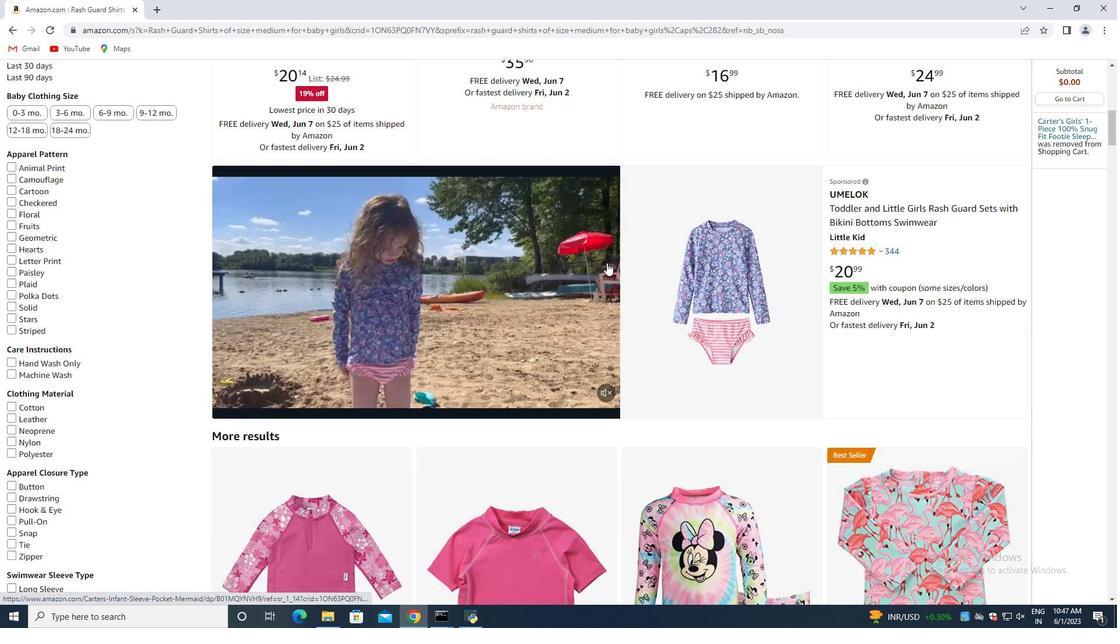 
Action: Mouse scrolled (607, 263) with delta (0, 0)
Screenshot: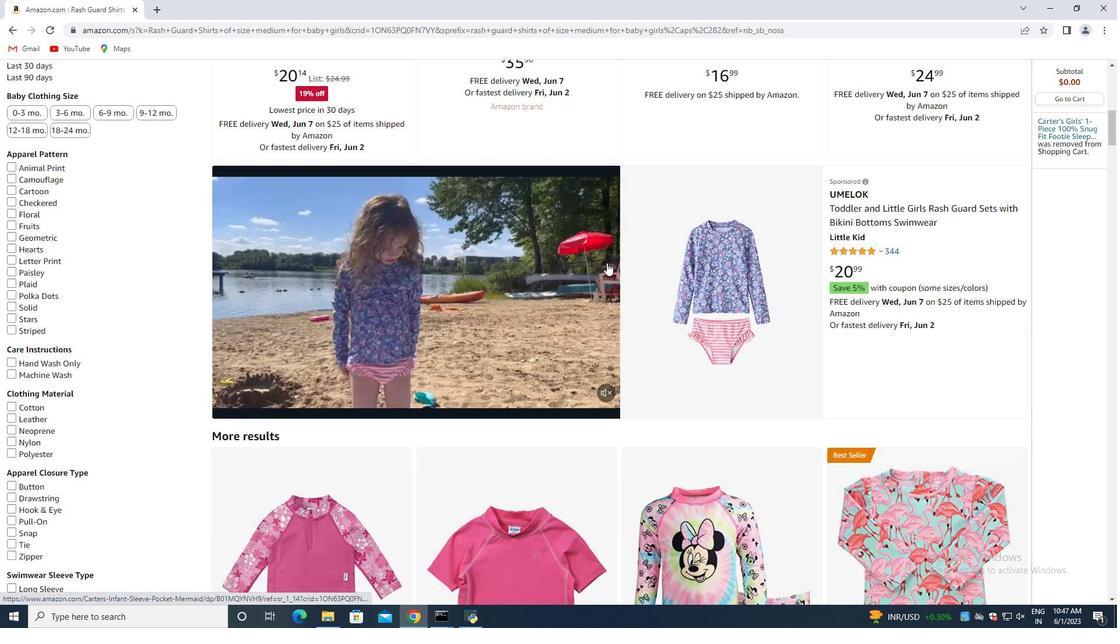 
Action: Mouse scrolled (607, 263) with delta (0, 0)
Screenshot: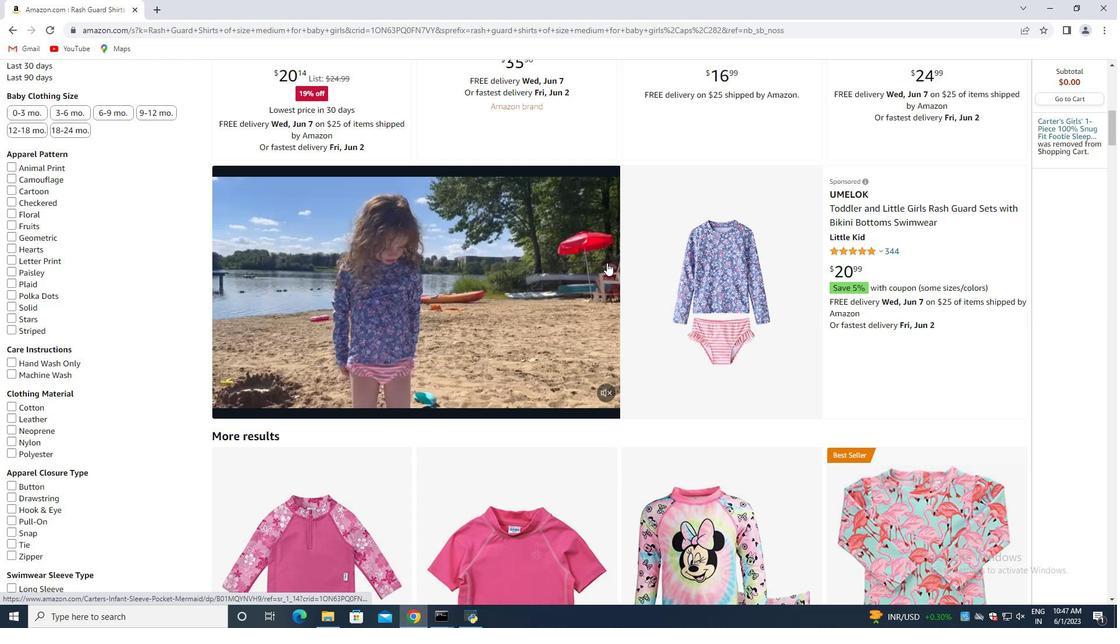 
Action: Mouse scrolled (607, 263) with delta (0, 0)
Screenshot: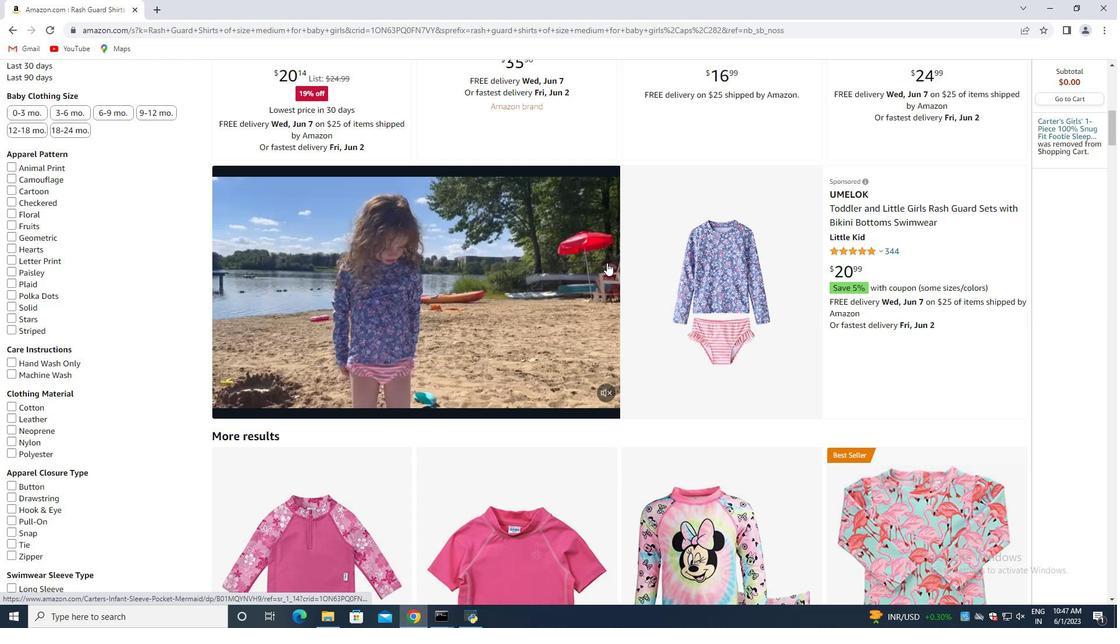 
Action: Mouse scrolled (607, 263) with delta (0, 0)
Screenshot: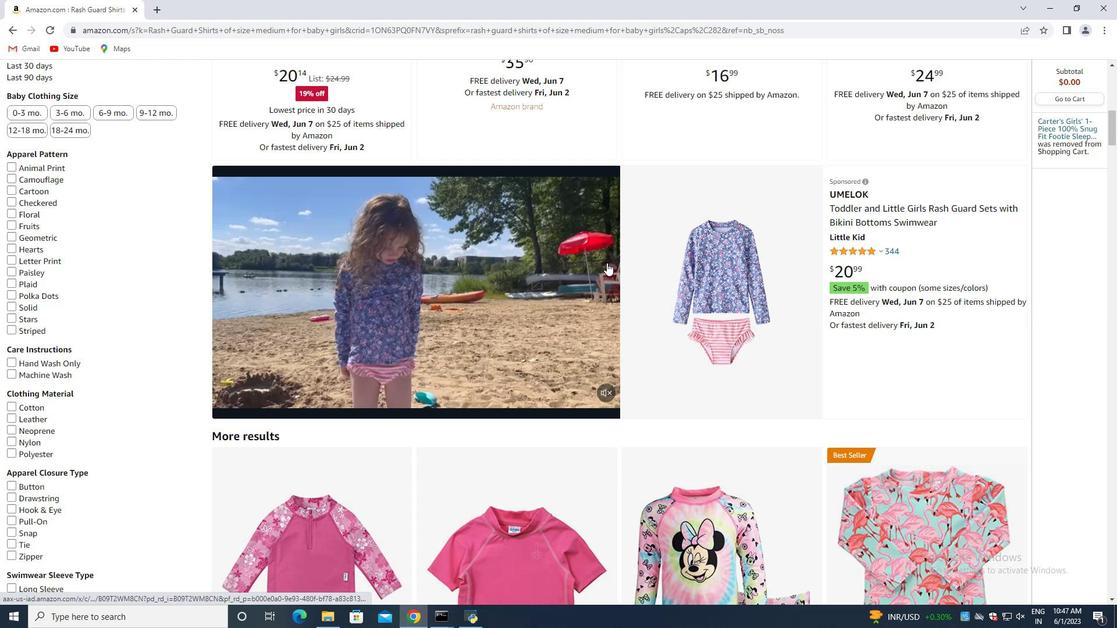 
Action: Mouse moved to (607, 263)
Screenshot: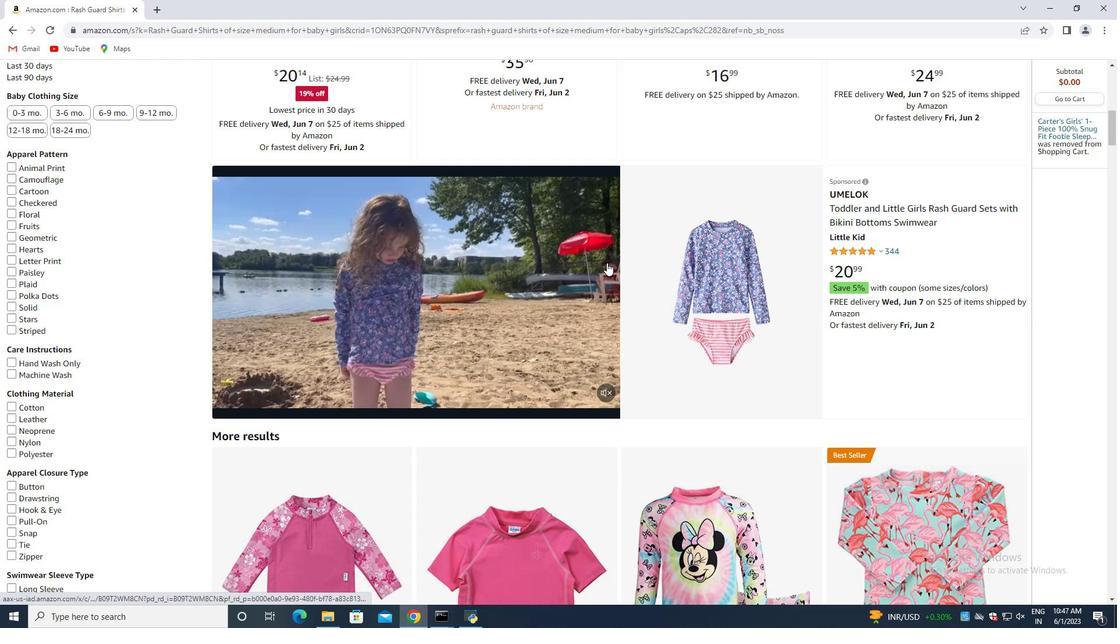 
Action: Mouse scrolled (607, 263) with delta (0, 0)
Screenshot: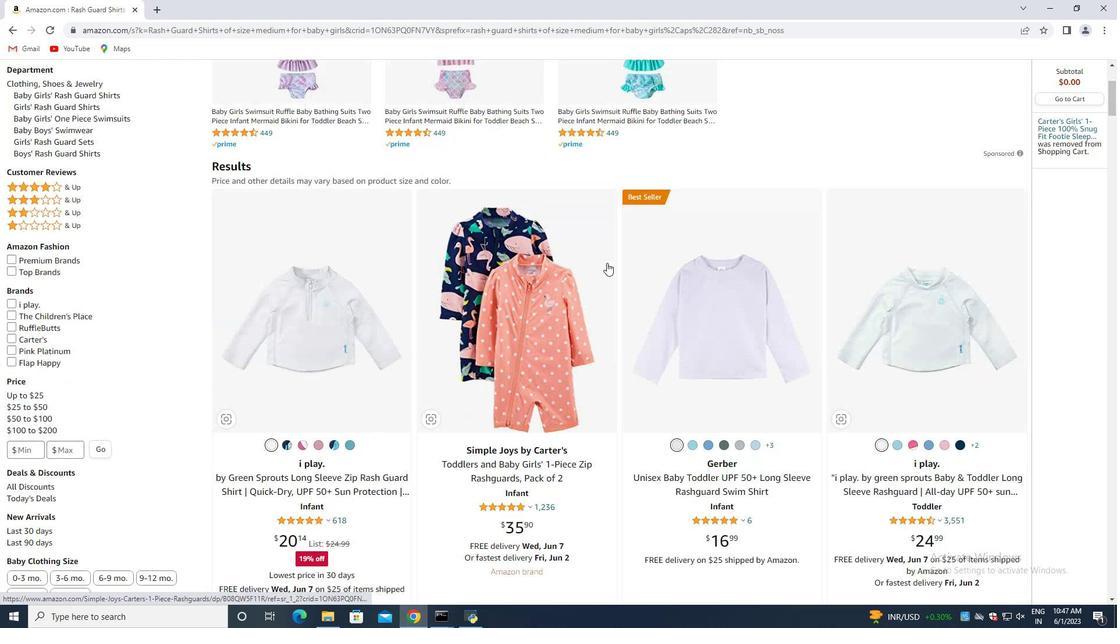 
Action: Mouse scrolled (607, 263) with delta (0, 0)
Screenshot: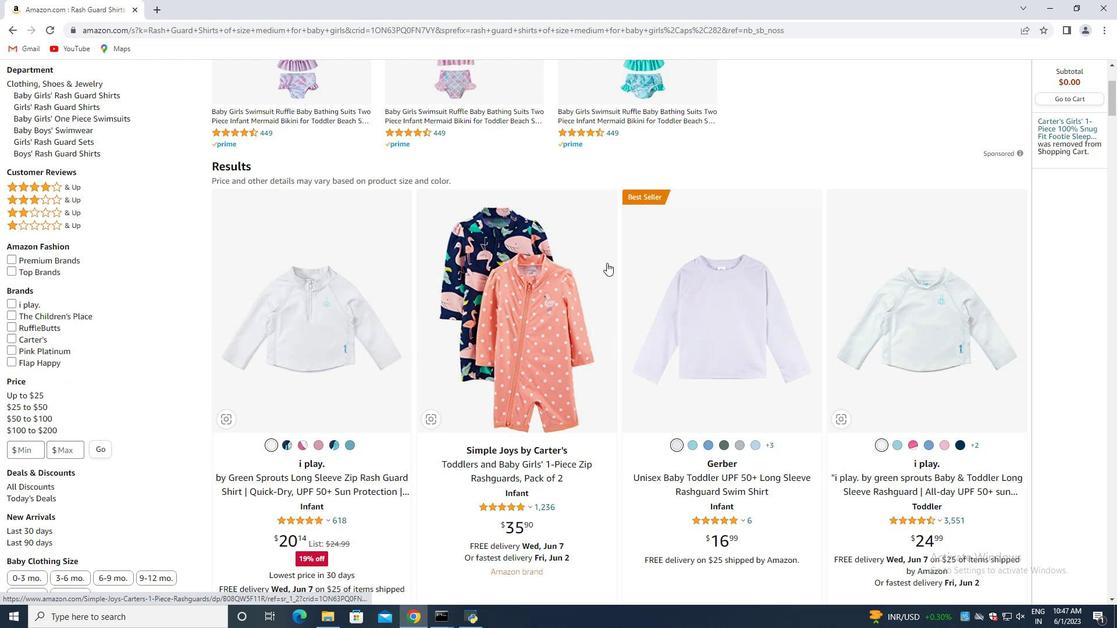 
Action: Mouse scrolled (607, 263) with delta (0, 0)
Screenshot: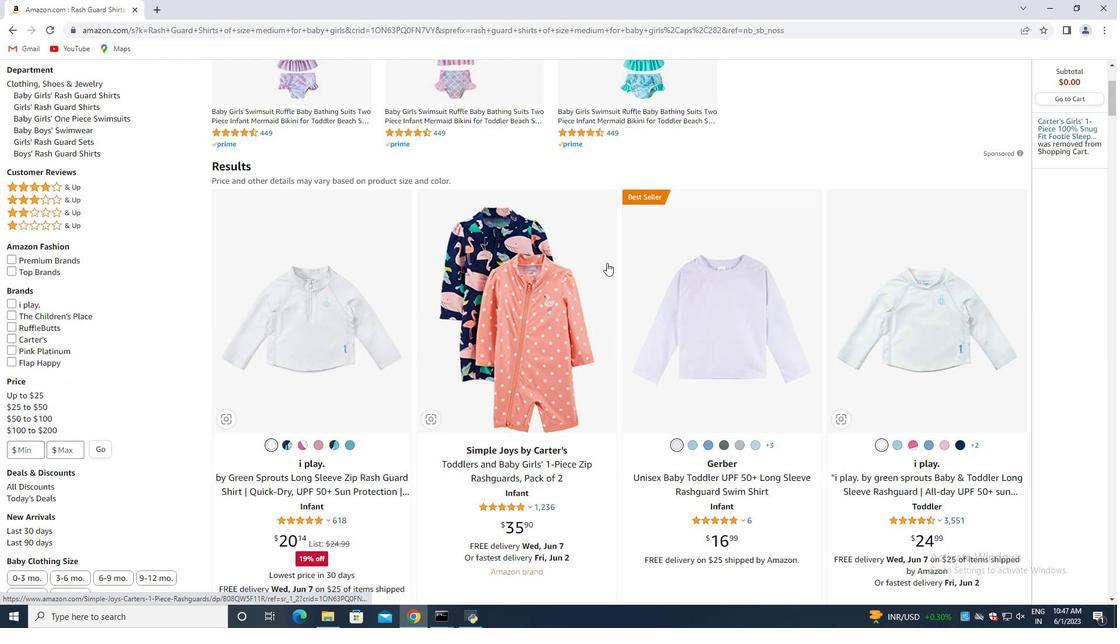 
Action: Mouse scrolled (607, 263) with delta (0, 0)
Screenshot: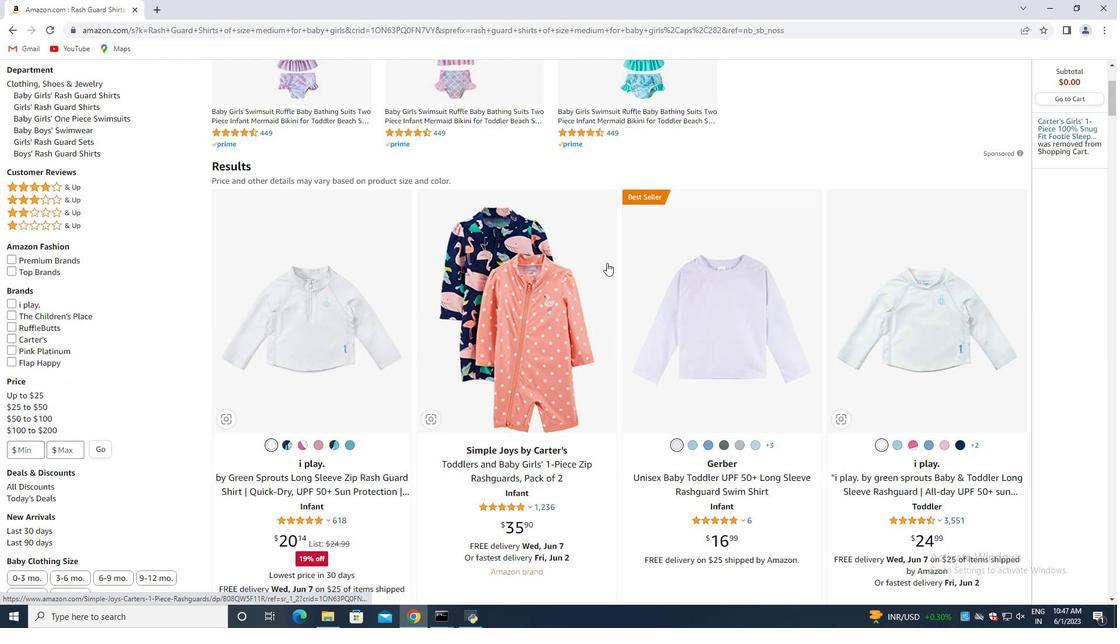 
Action: Mouse scrolled (607, 263) with delta (0, 0)
Screenshot: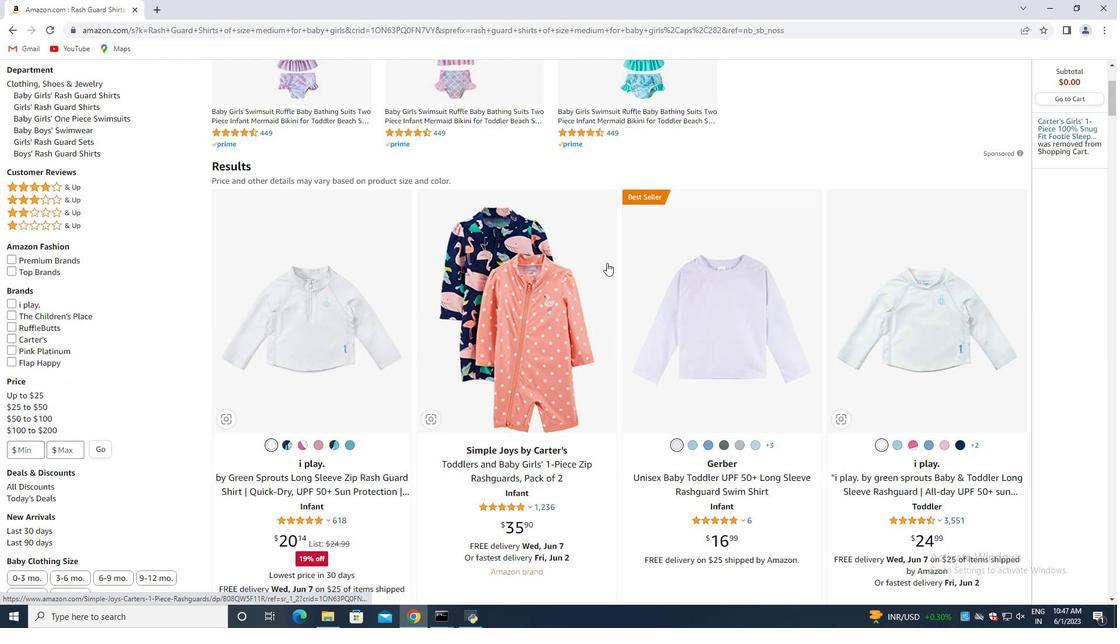 
Action: Mouse scrolled (607, 263) with delta (0, 0)
Screenshot: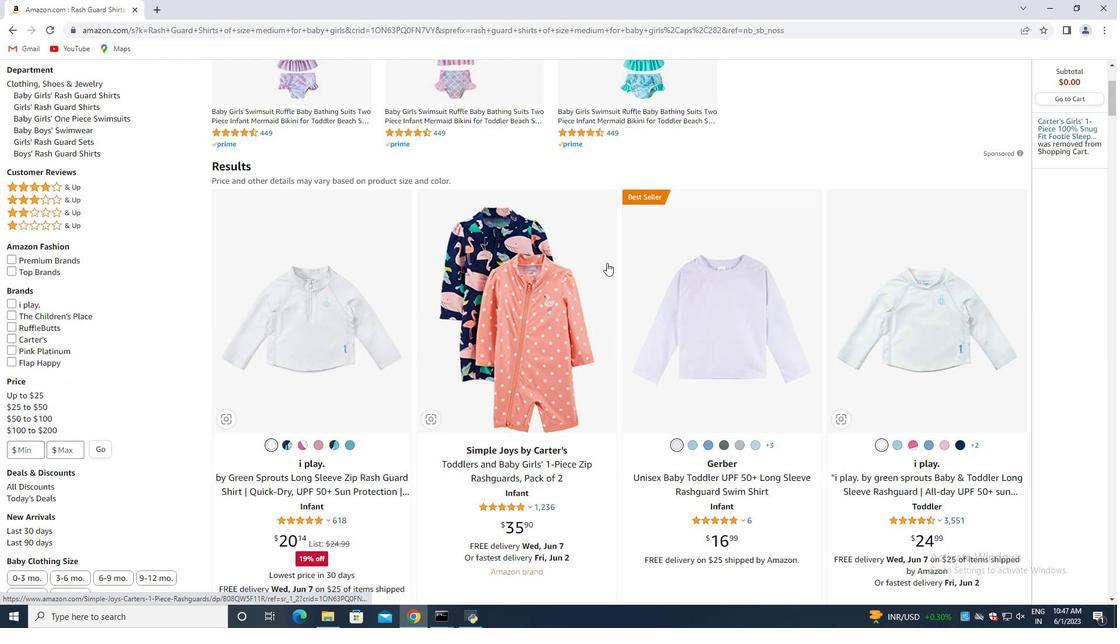 
Action: Mouse scrolled (607, 263) with delta (0, 0)
Screenshot: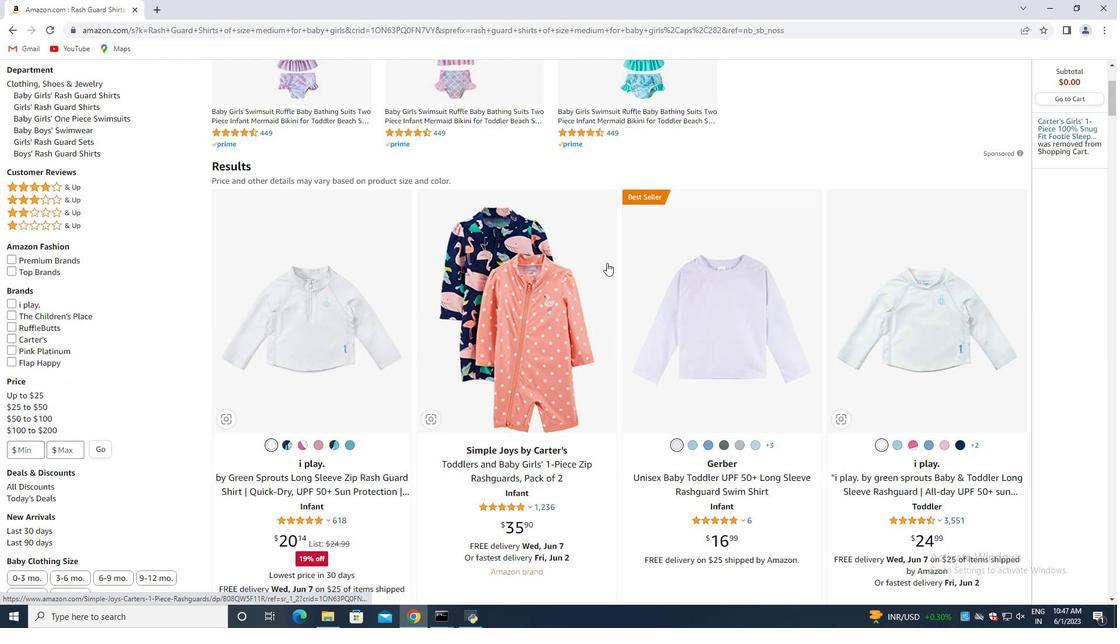 
Action: Mouse scrolled (607, 263) with delta (0, 0)
Screenshot: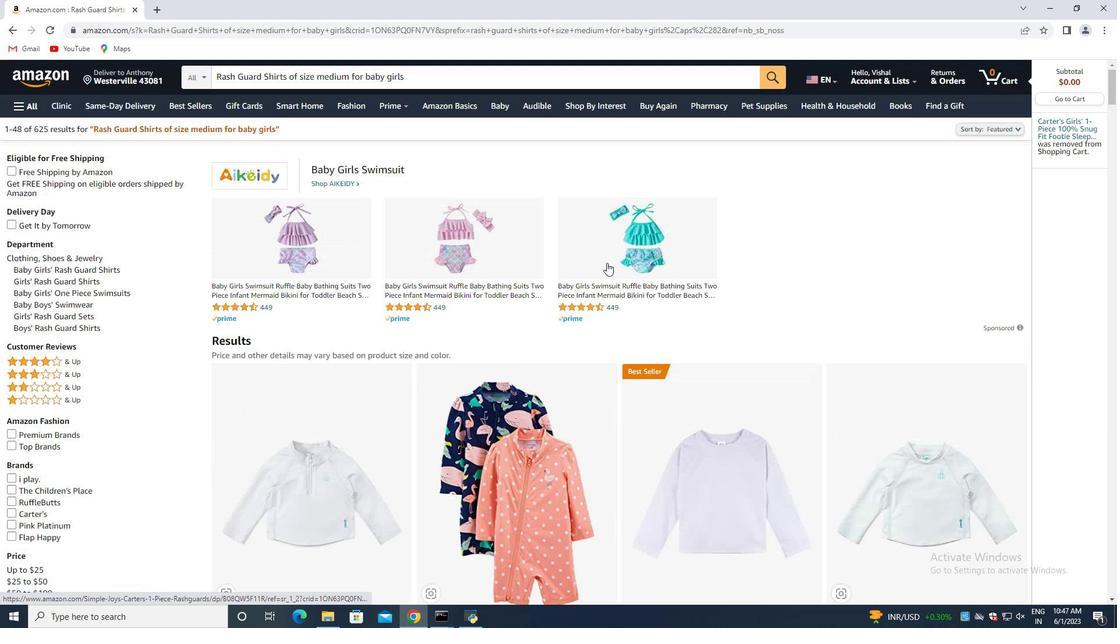 
Action: Mouse scrolled (607, 263) with delta (0, 0)
Screenshot: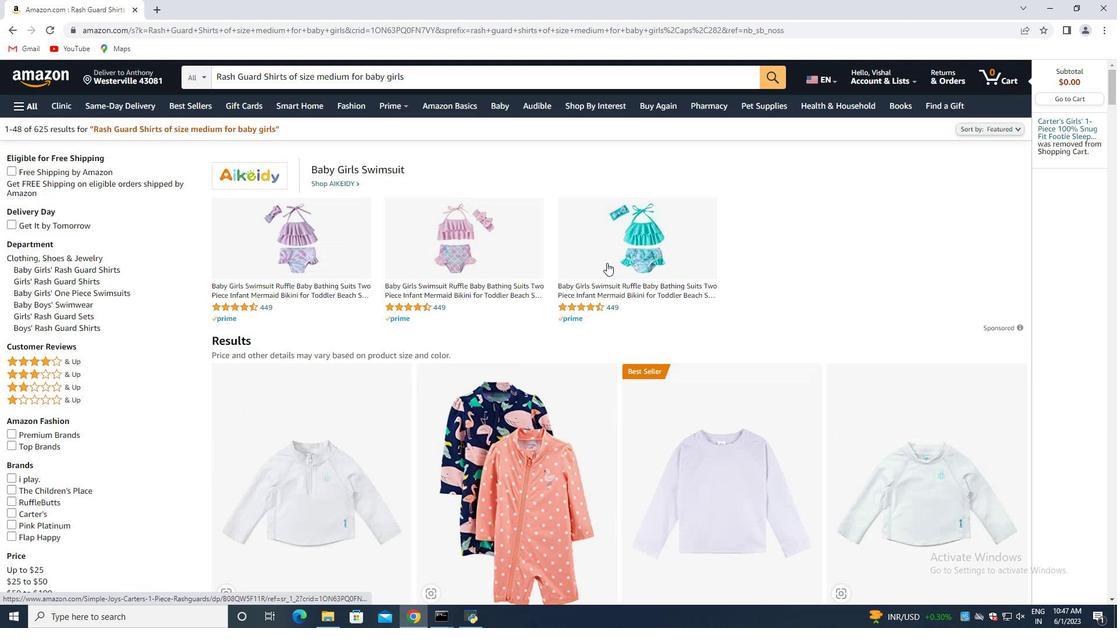 
Action: Mouse scrolled (607, 263) with delta (0, 0)
Screenshot: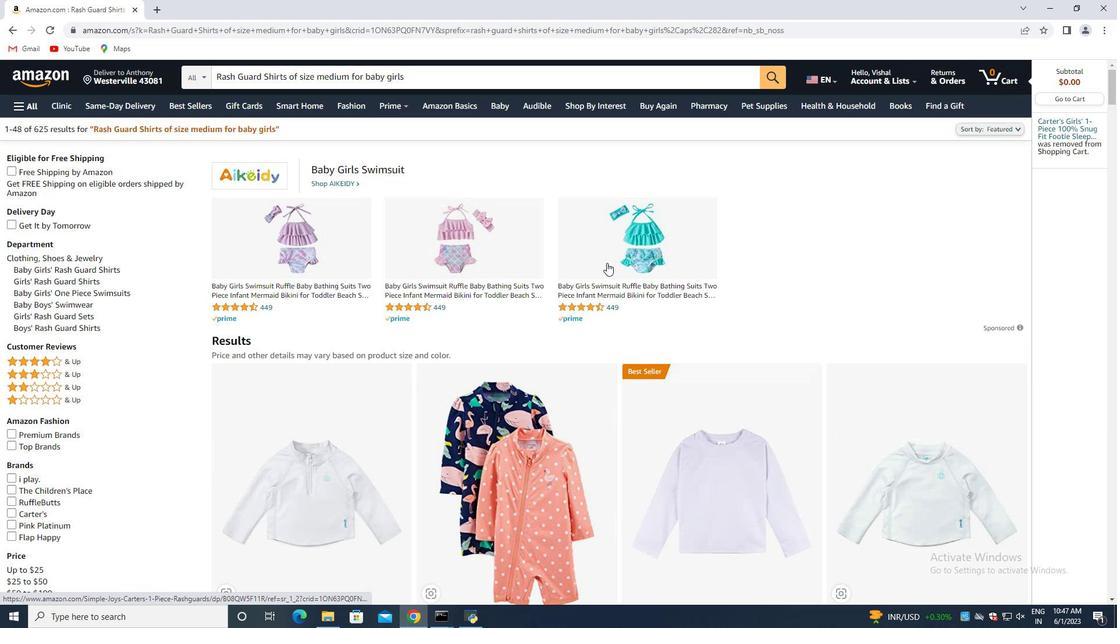 
Action: Mouse scrolled (607, 263) with delta (0, 0)
Screenshot: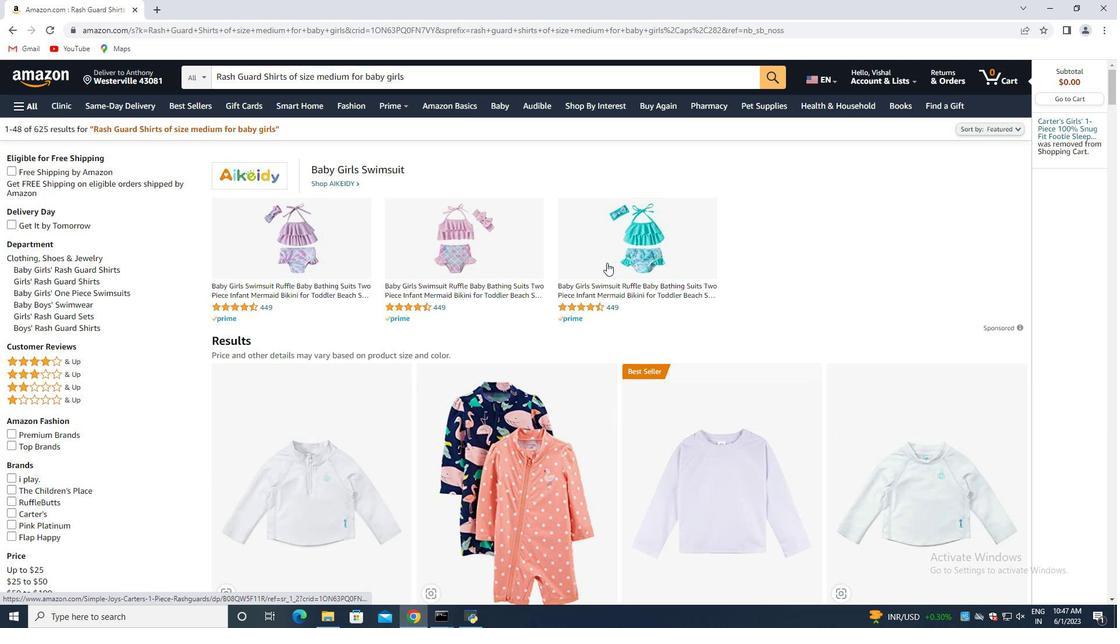 
Action: Mouse scrolled (607, 263) with delta (0, 0)
Screenshot: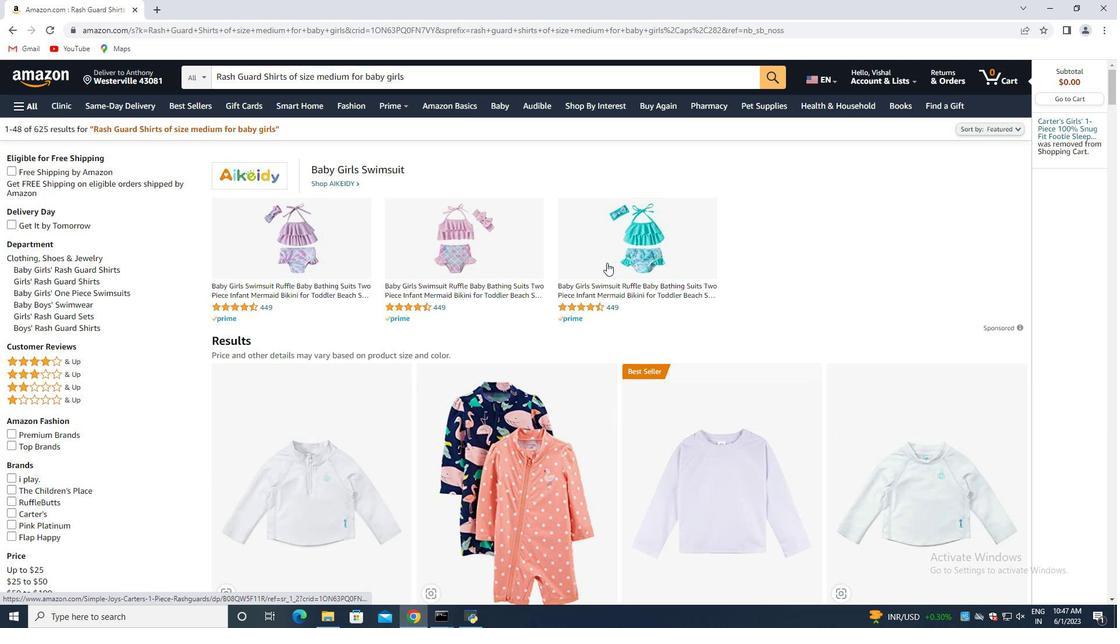 
Action: Mouse scrolled (607, 263) with delta (0, 0)
Screenshot: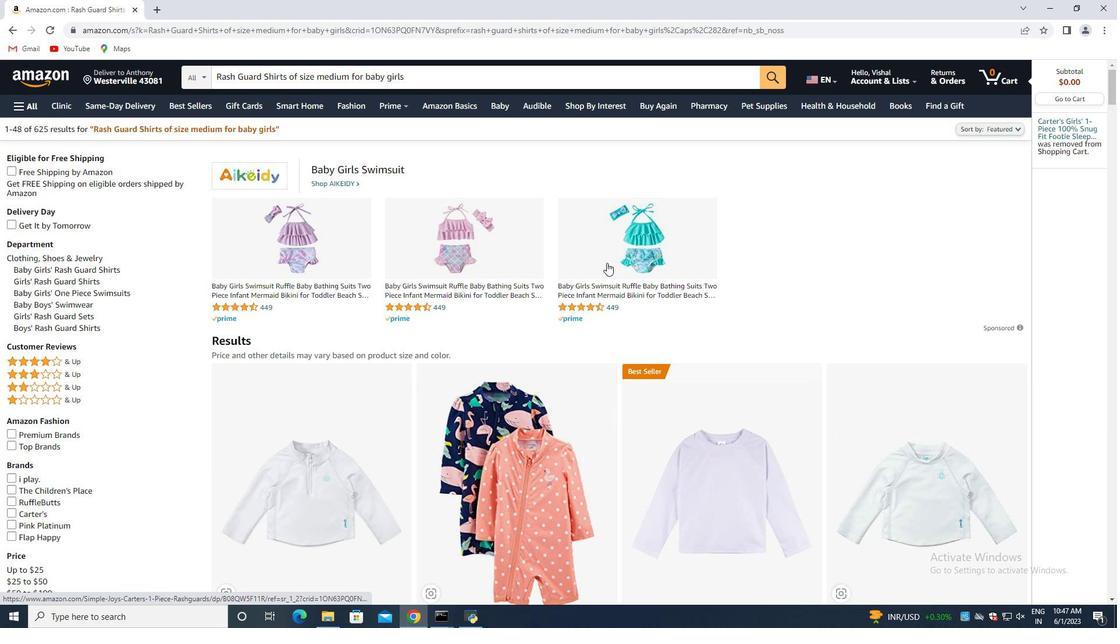 
Action: Mouse moved to (68, 283)
Screenshot: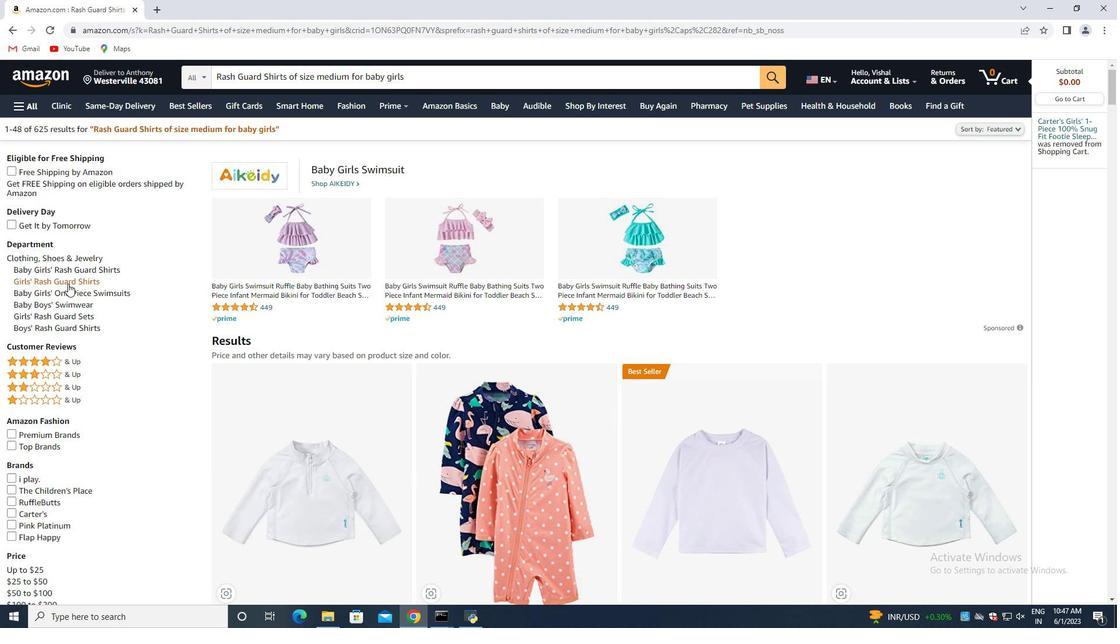 
Action: Mouse pressed left at (68, 283)
Screenshot: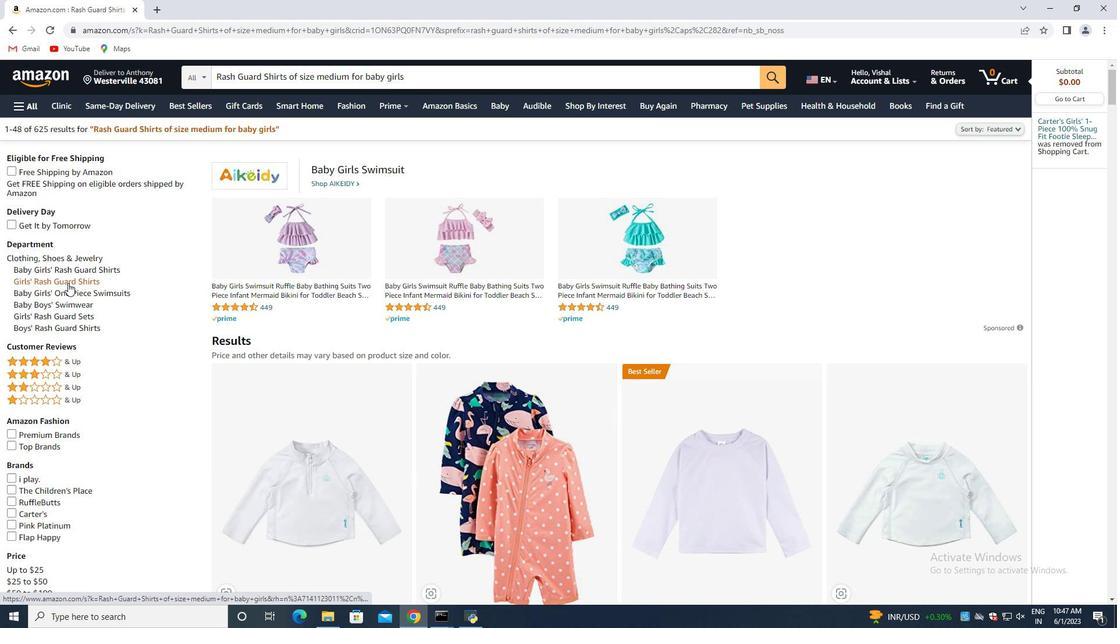 
Action: Mouse moved to (300, 280)
Screenshot: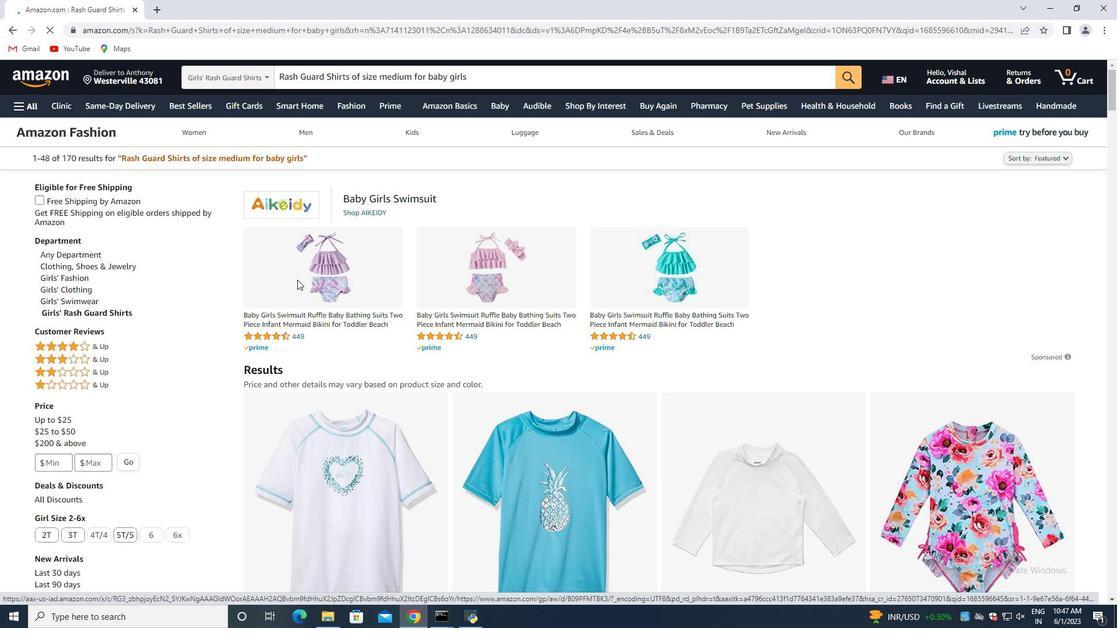 
Action: Mouse scrolled (300, 280) with delta (0, 0)
Screenshot: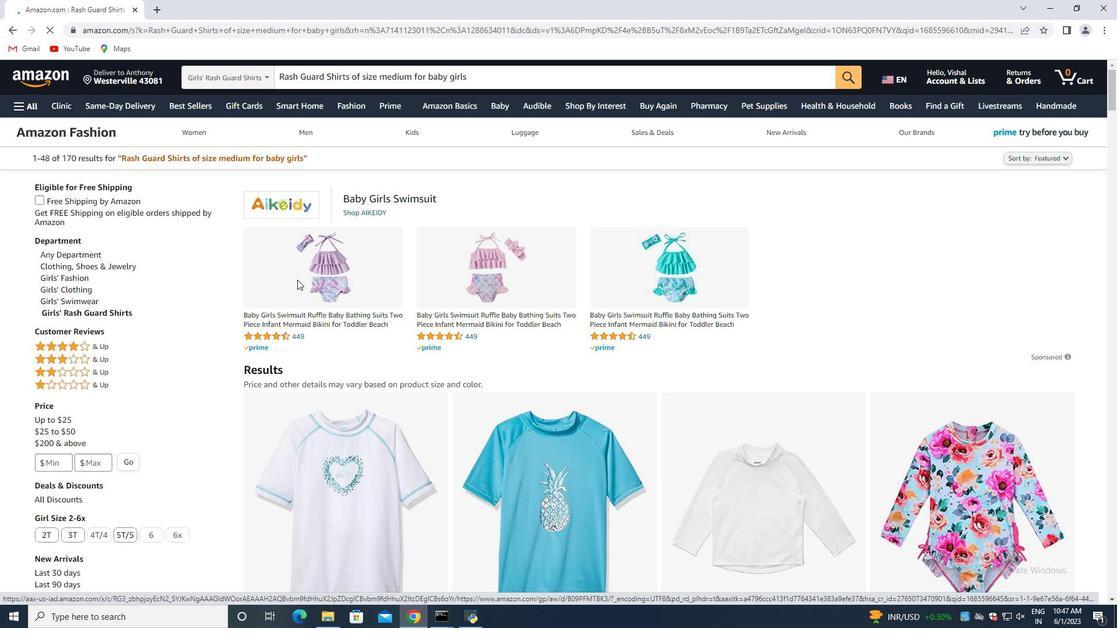 
Action: Mouse moved to (310, 285)
Screenshot: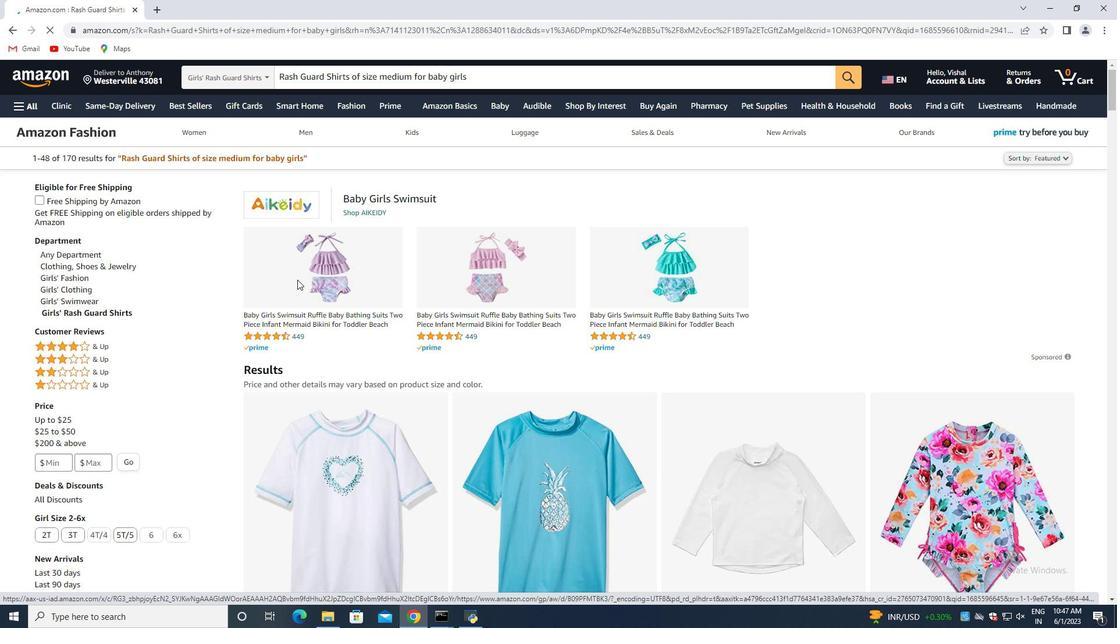 
Action: Mouse scrolled (310, 285) with delta (0, 0)
Screenshot: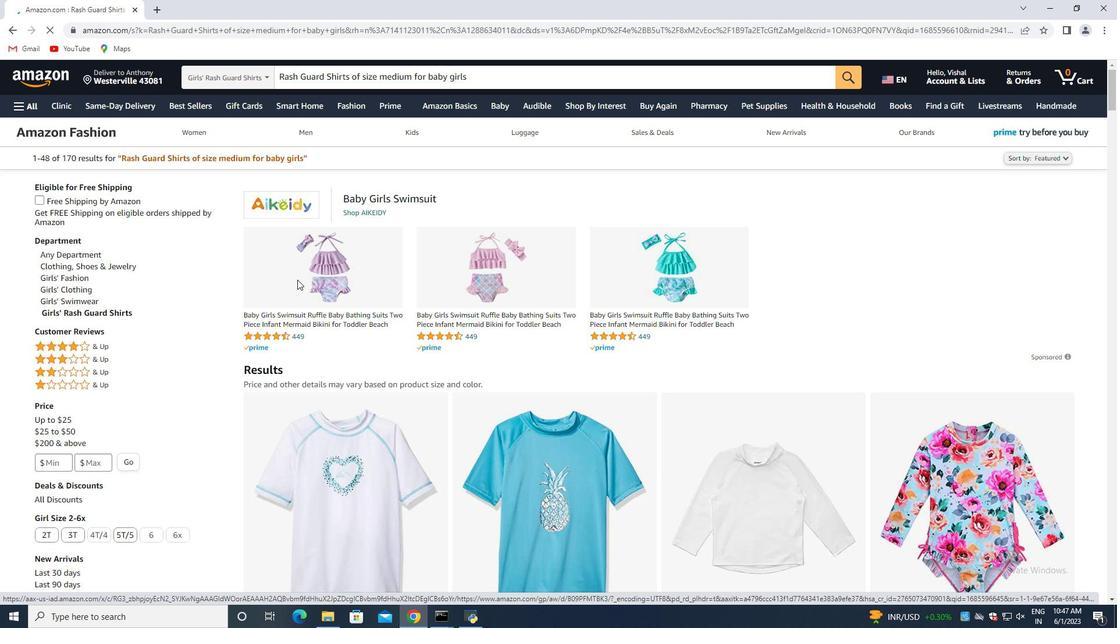 
Action: Mouse moved to (320, 288)
Screenshot: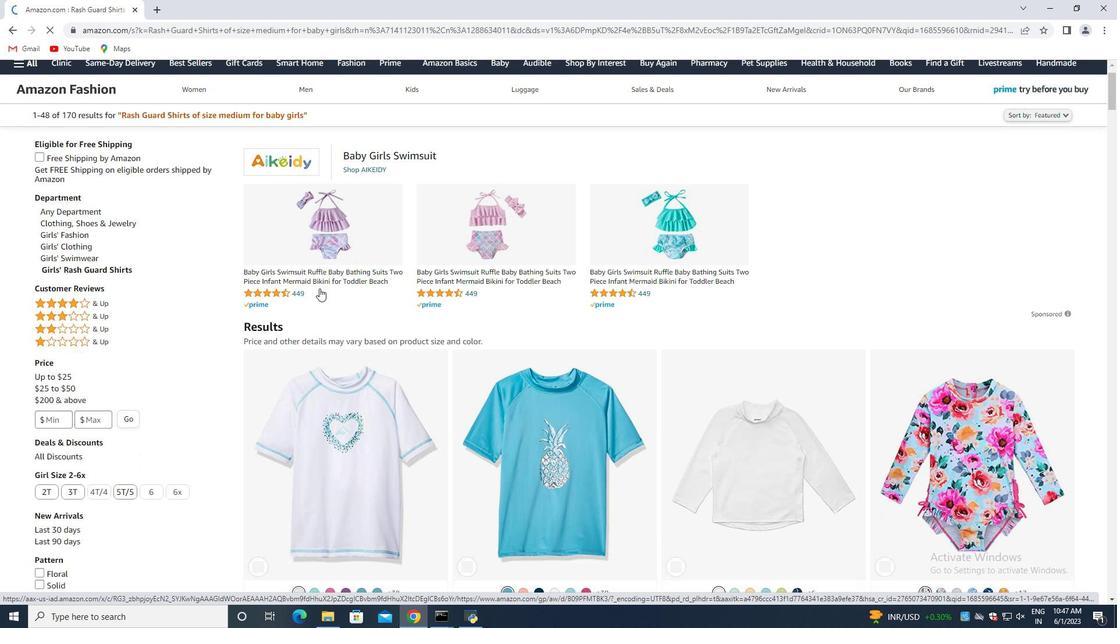 
Action: Mouse scrolled (320, 288) with delta (0, 0)
Screenshot: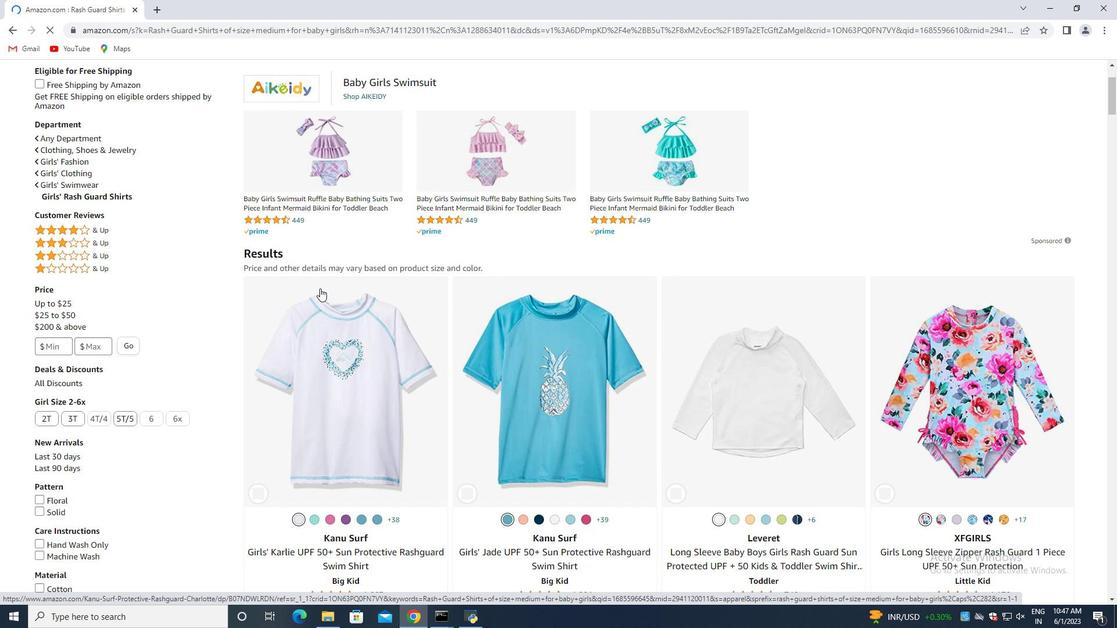
Action: Mouse moved to (322, 288)
Screenshot: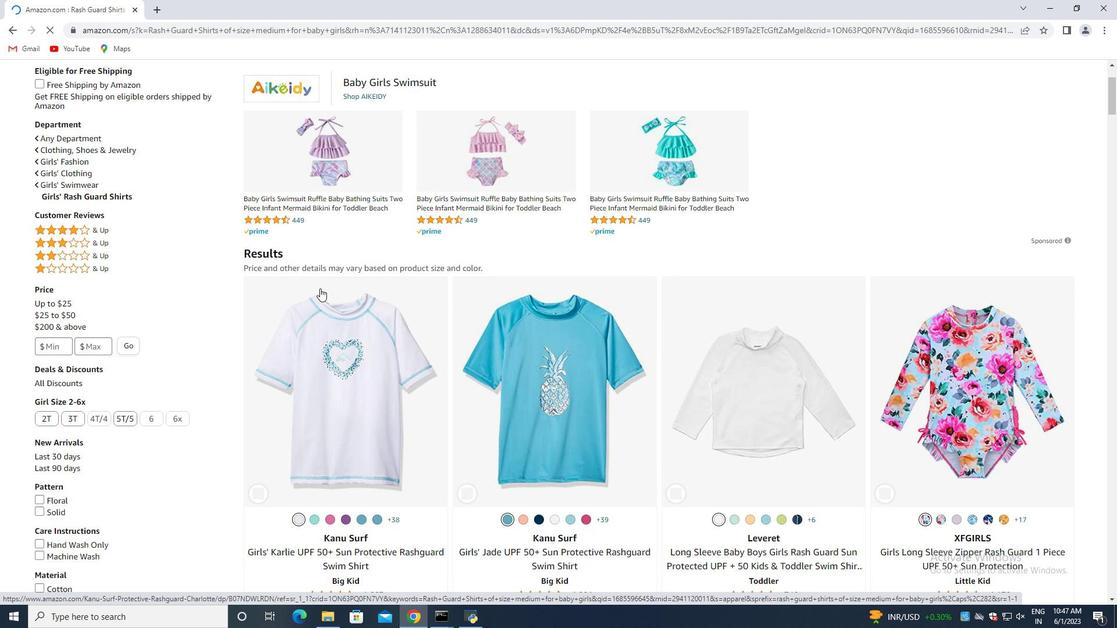 
Action: Mouse scrolled (322, 288) with delta (0, 0)
Screenshot: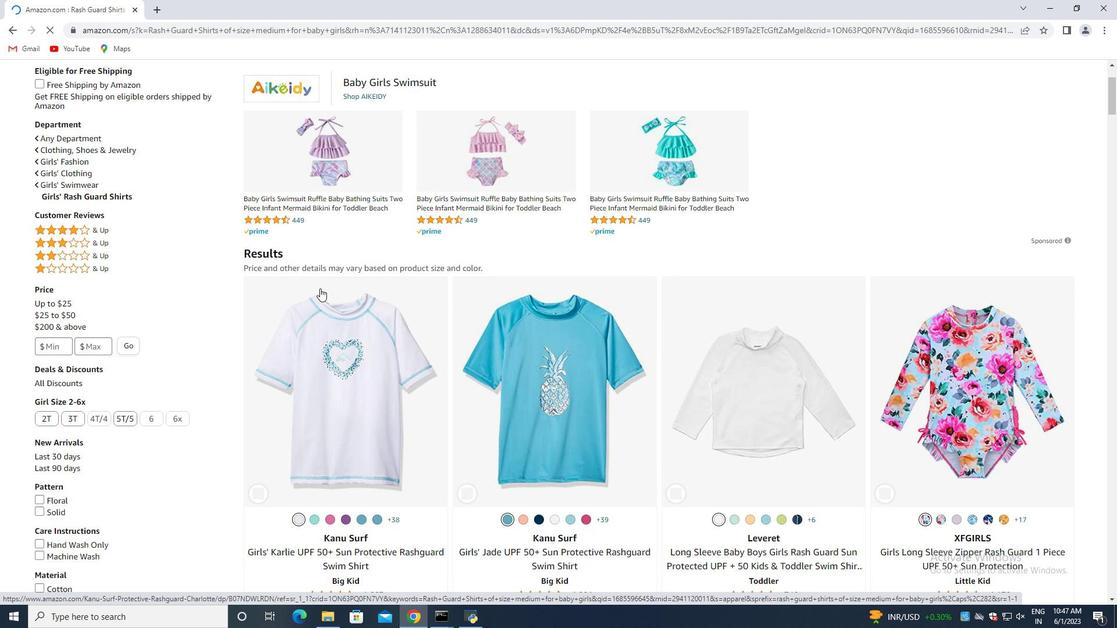 
Action: Mouse moved to (328, 288)
Screenshot: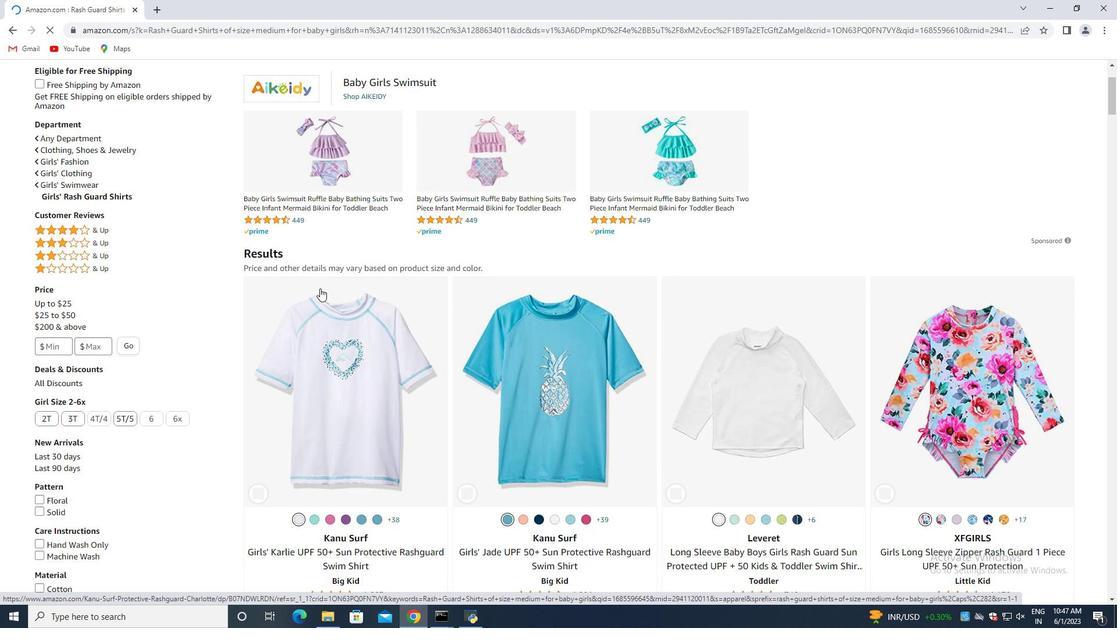 
Action: Mouse scrolled (328, 288) with delta (0, 0)
Screenshot: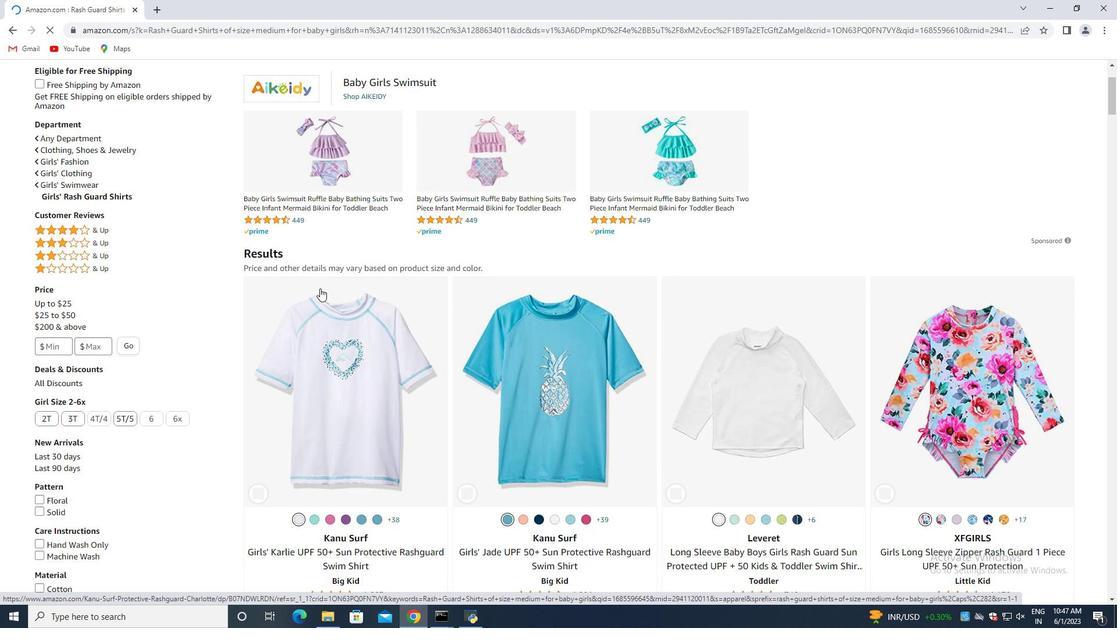 
Action: Mouse moved to (439, 277)
Screenshot: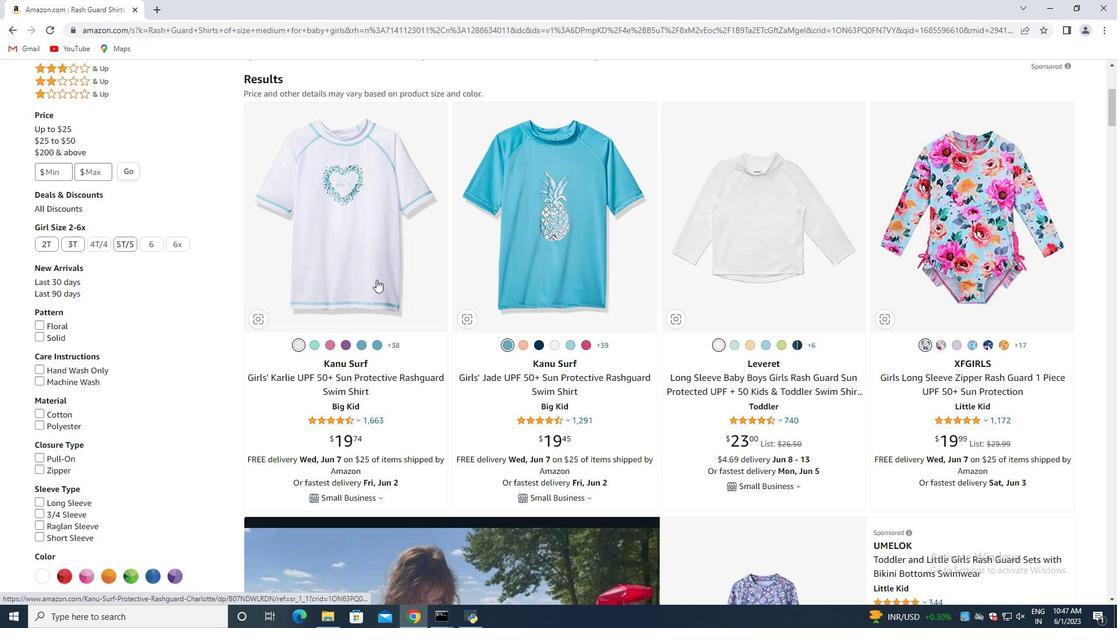 
Action: Mouse scrolled (439, 276) with delta (0, 0)
Screenshot: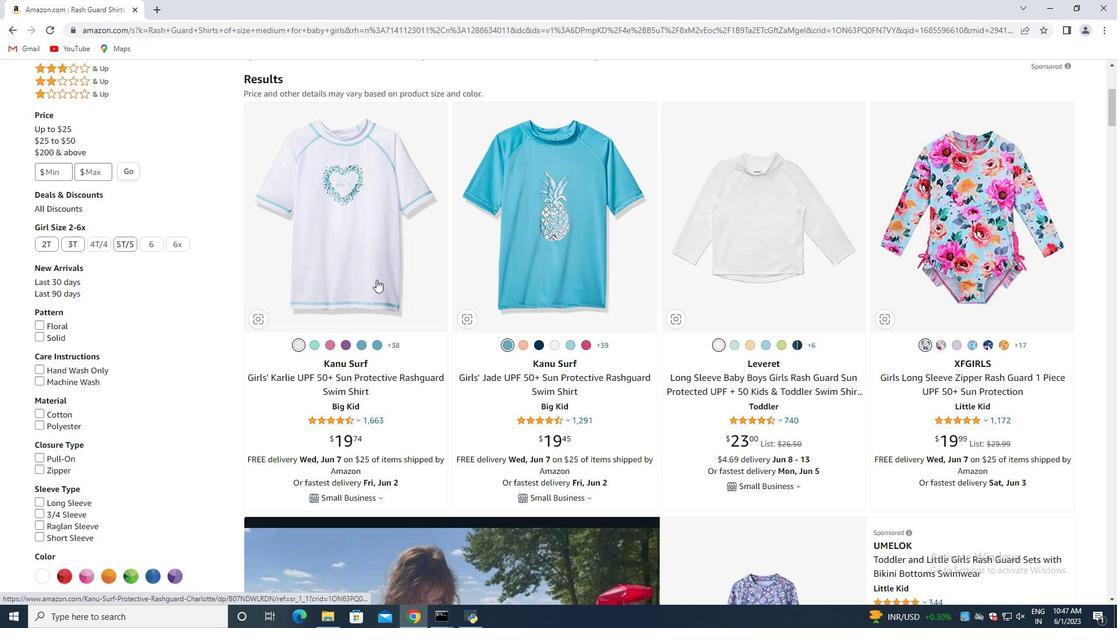 
Action: Mouse moved to (527, 262)
Screenshot: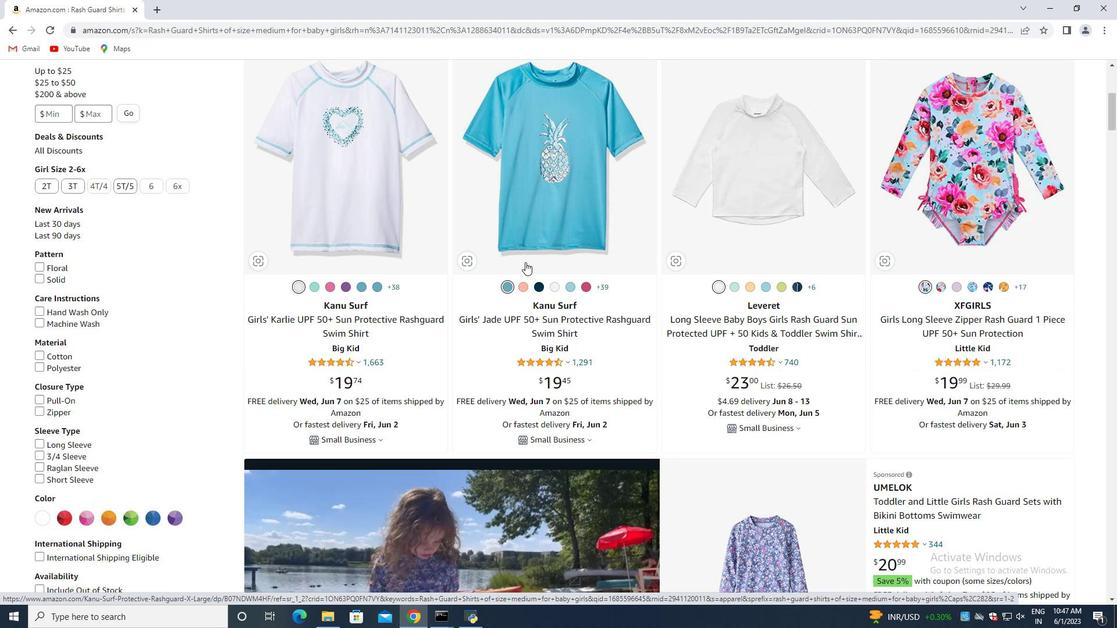 
Action: Mouse scrolled (527, 261) with delta (0, 0)
Screenshot: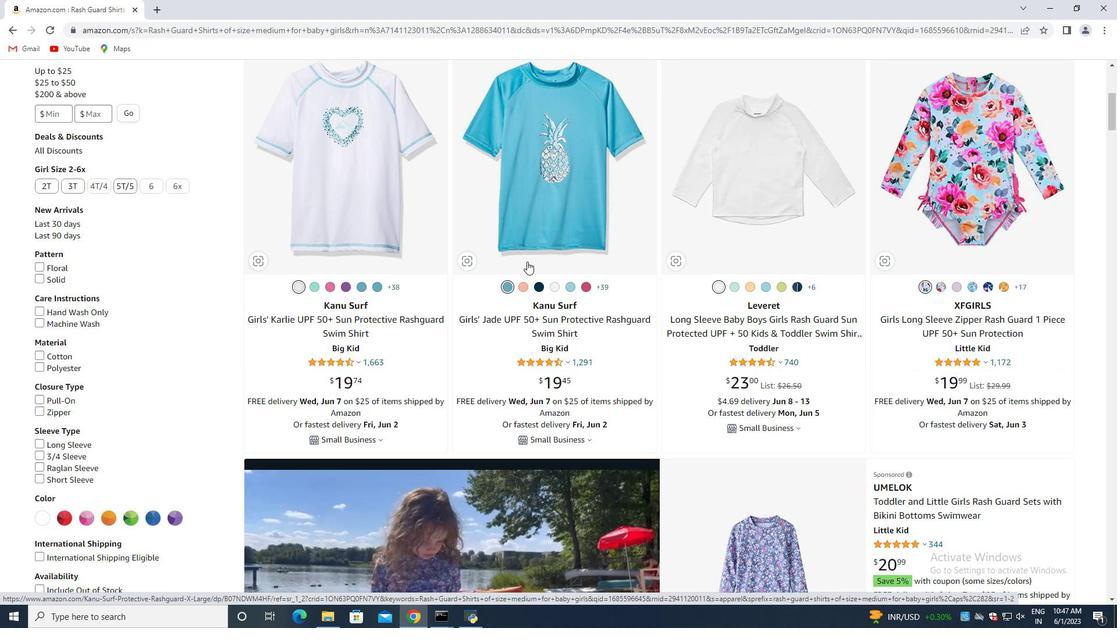
Action: Mouse scrolled (527, 261) with delta (0, 0)
Screenshot: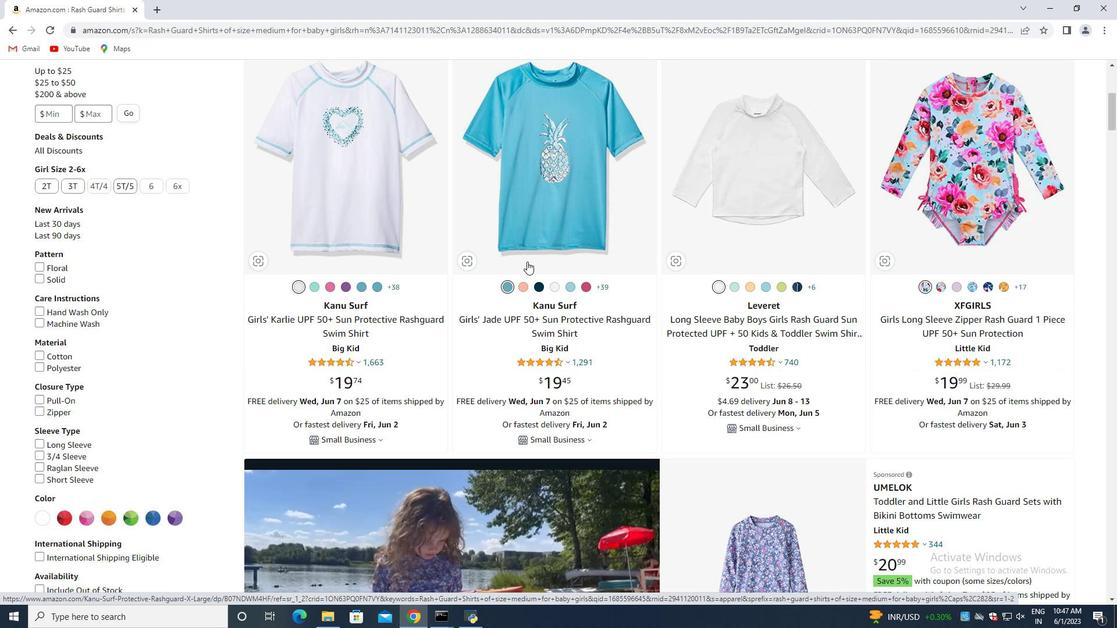 
Action: Mouse moved to (527, 262)
Screenshot: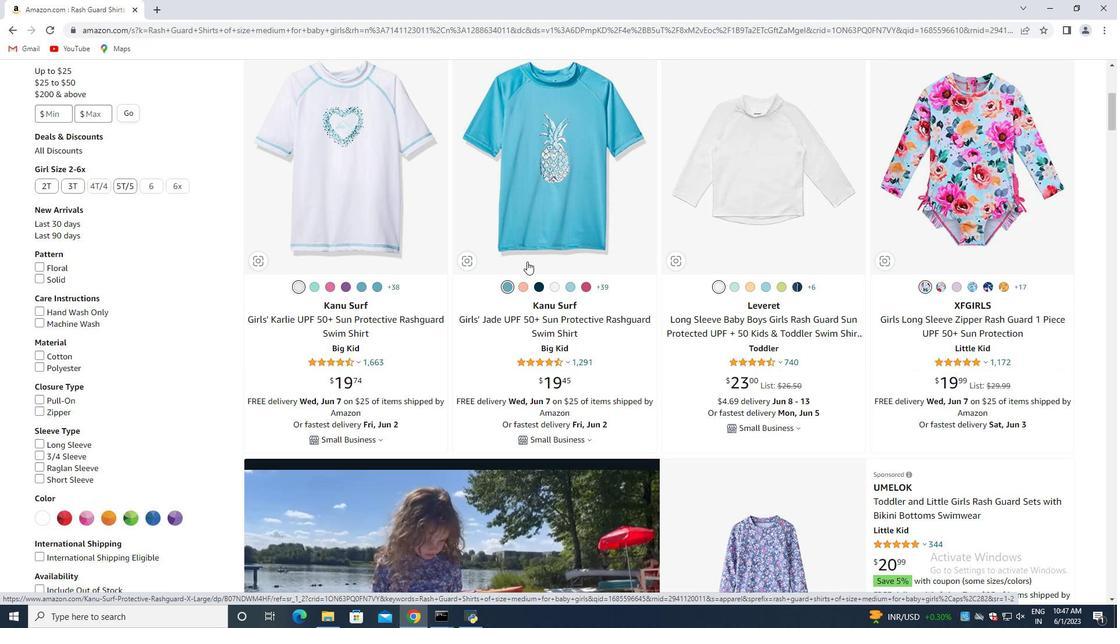 
Action: Mouse scrolled (527, 261) with delta (0, 0)
Screenshot: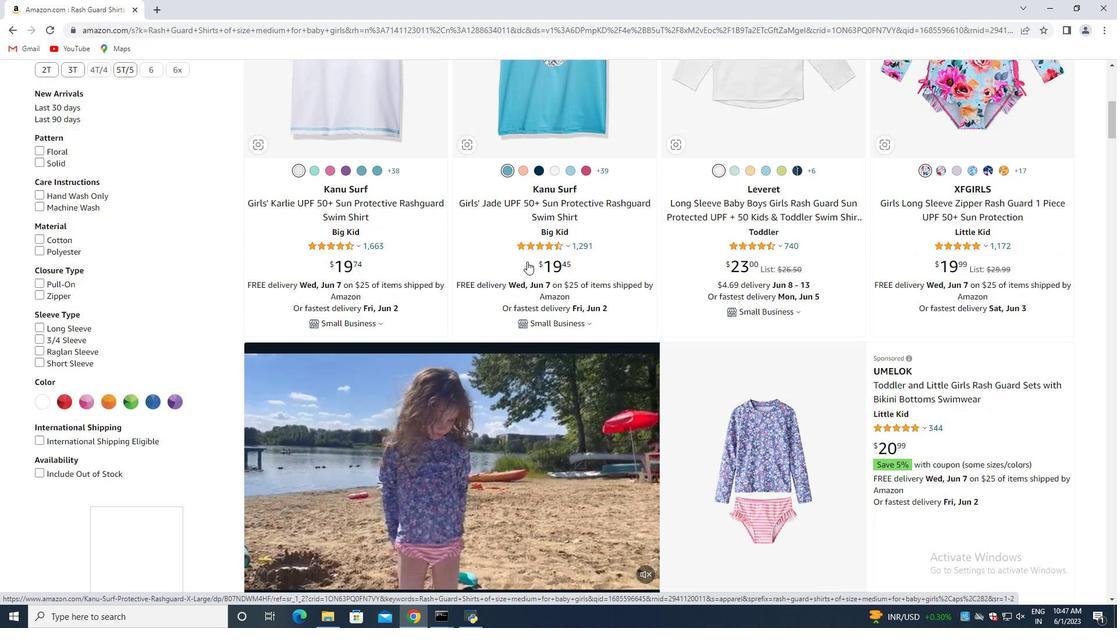
Action: Mouse scrolled (527, 261) with delta (0, 0)
Screenshot: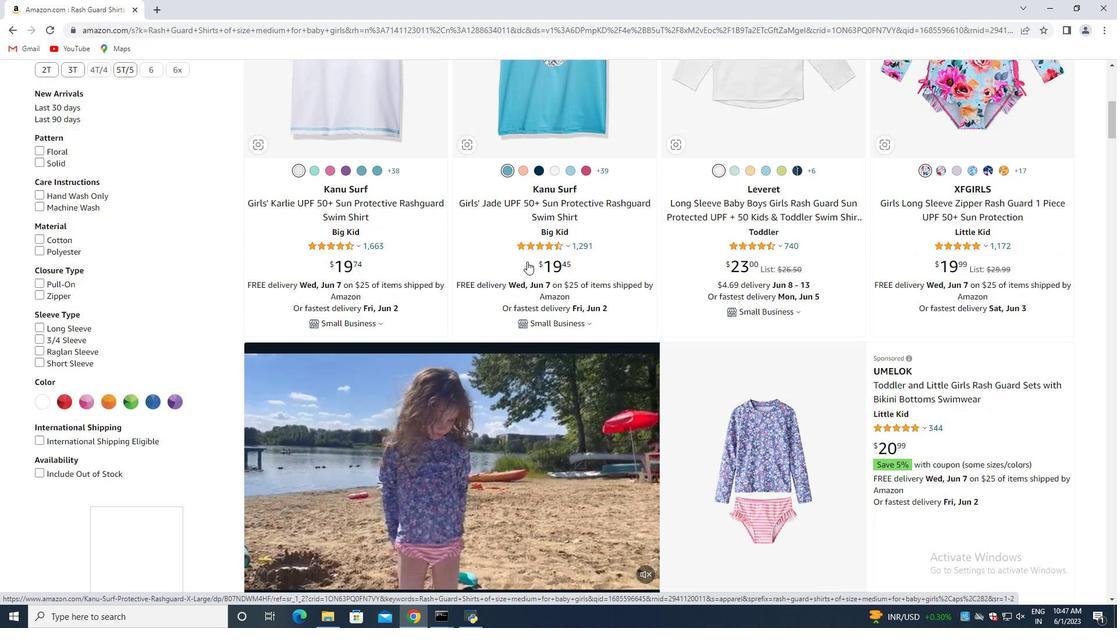 
Action: Mouse scrolled (527, 261) with delta (0, 0)
Screenshot: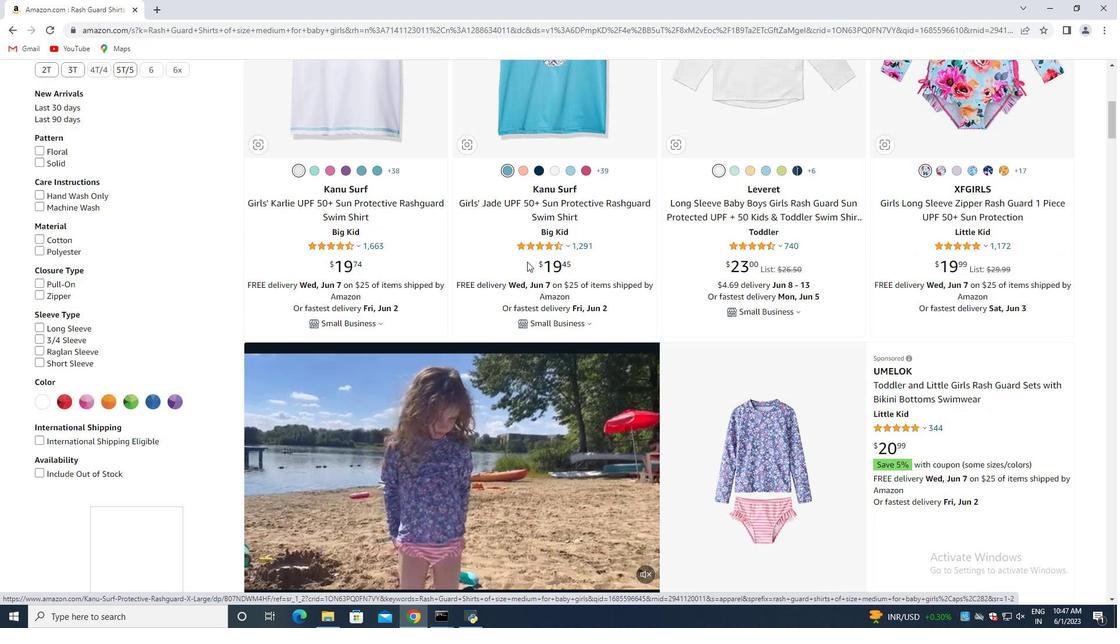 
Action: Mouse scrolled (527, 261) with delta (0, 0)
Screenshot: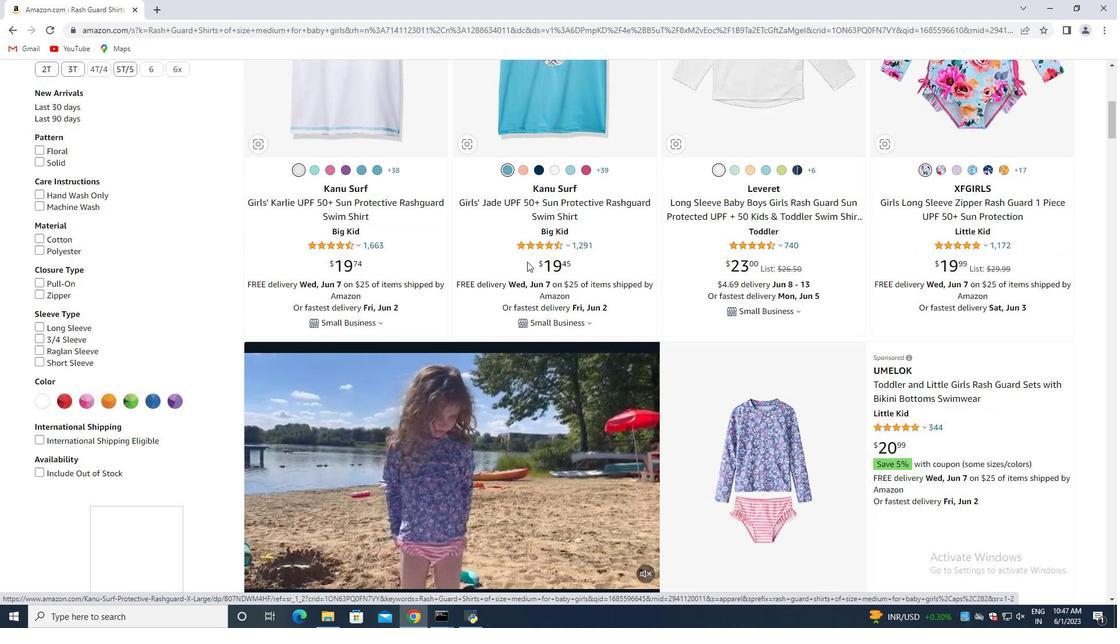 
Action: Mouse scrolled (527, 261) with delta (0, 0)
Screenshot: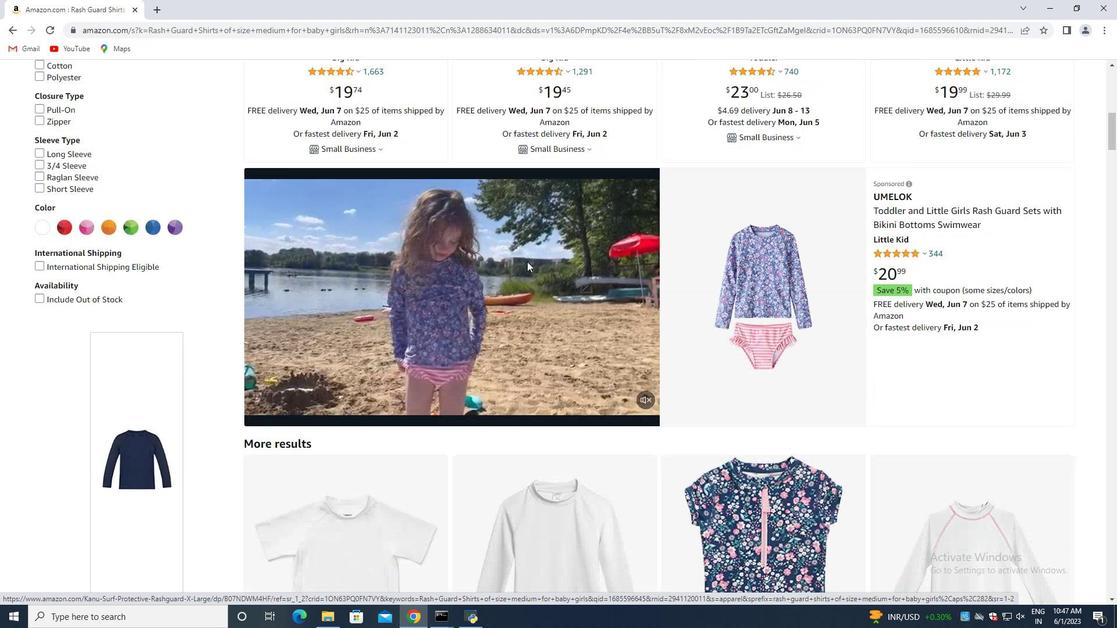 
Action: Mouse scrolled (527, 261) with delta (0, 0)
Screenshot: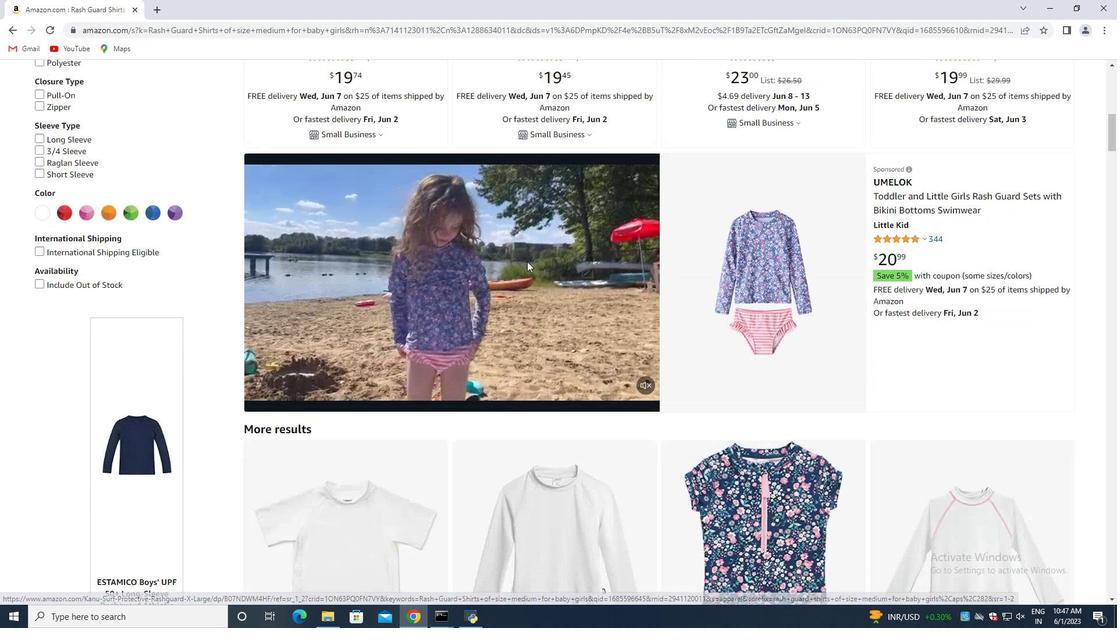 
Action: Mouse scrolled (527, 261) with delta (0, 0)
Screenshot: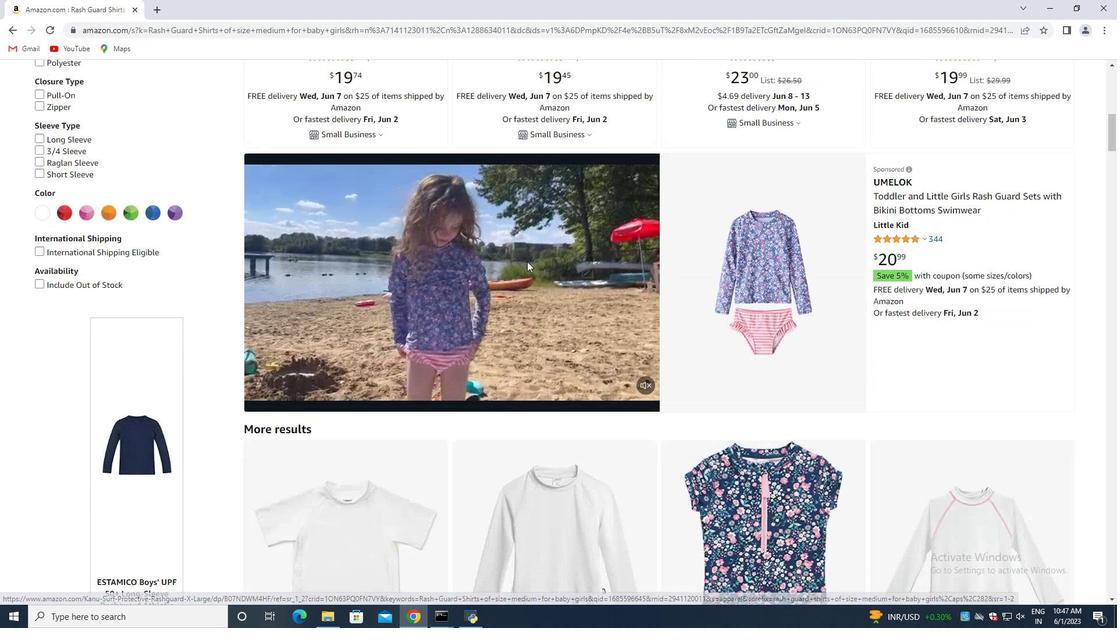 
Action: Mouse scrolled (527, 261) with delta (0, 0)
Screenshot: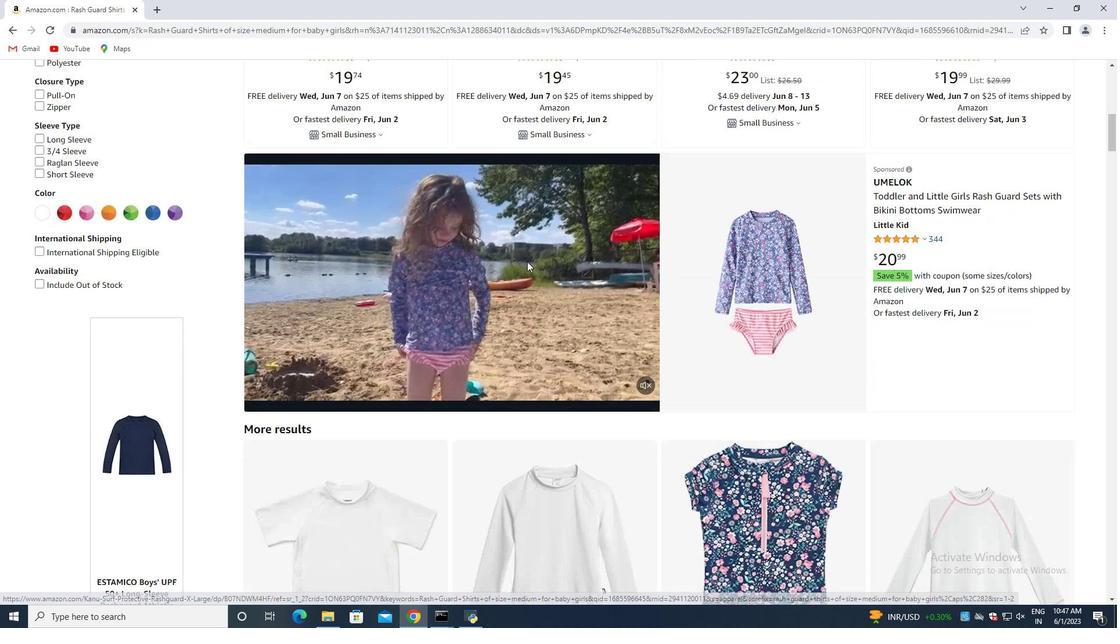 
Action: Mouse moved to (526, 266)
Screenshot: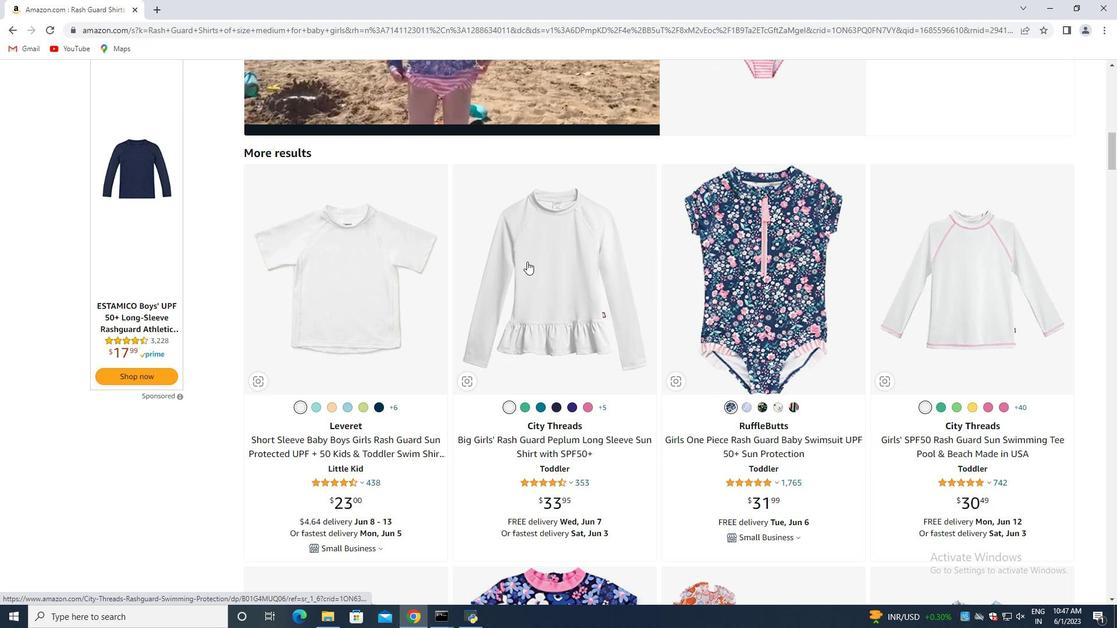 
Action: Mouse scrolled (526, 265) with delta (0, 0)
Screenshot: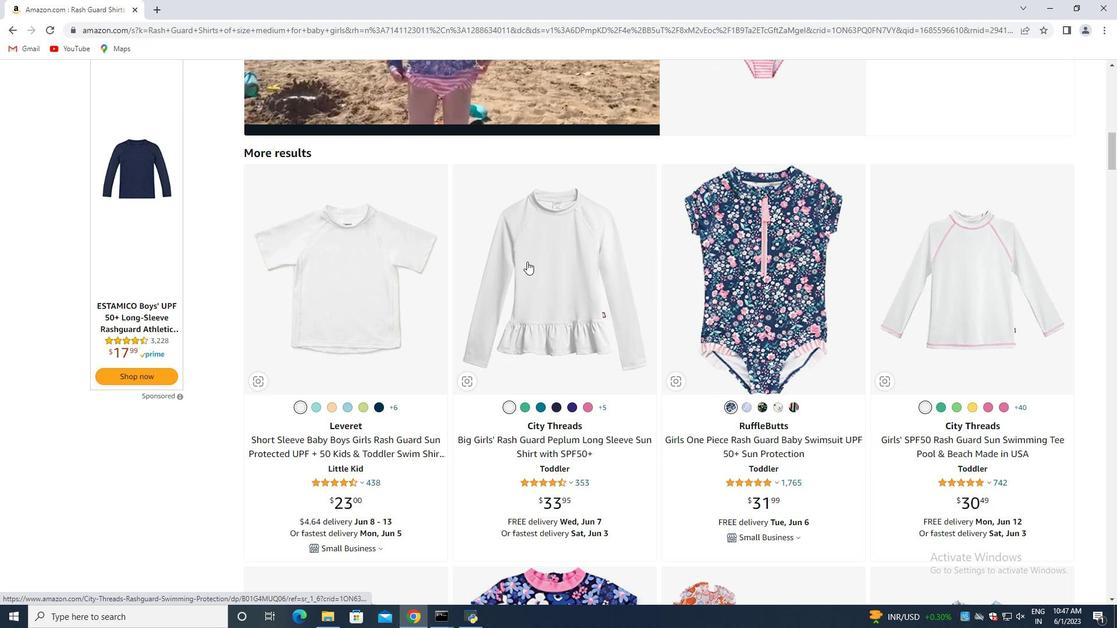 
Action: Mouse moved to (519, 278)
Screenshot: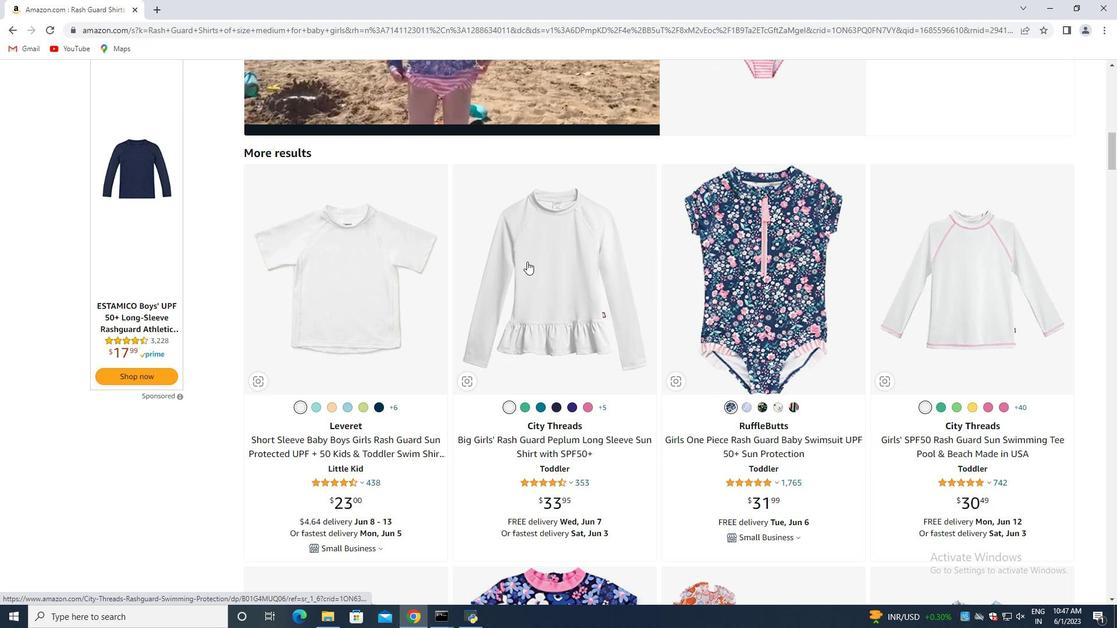 
Action: Mouse scrolled (519, 278) with delta (0, 0)
Screenshot: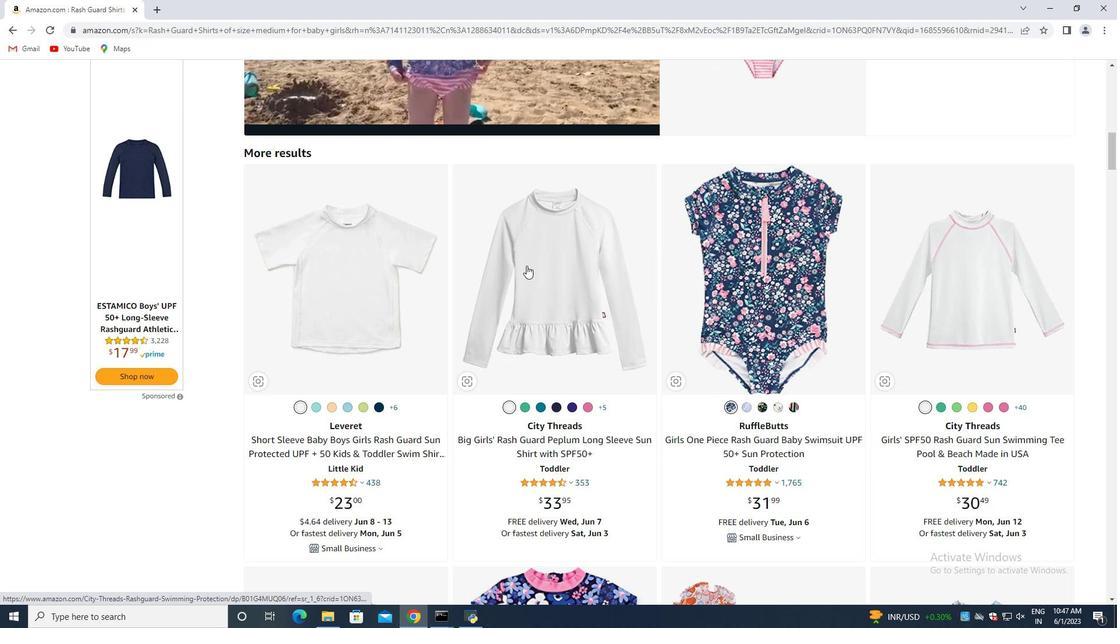 
Action: Mouse moved to (519, 279)
Screenshot: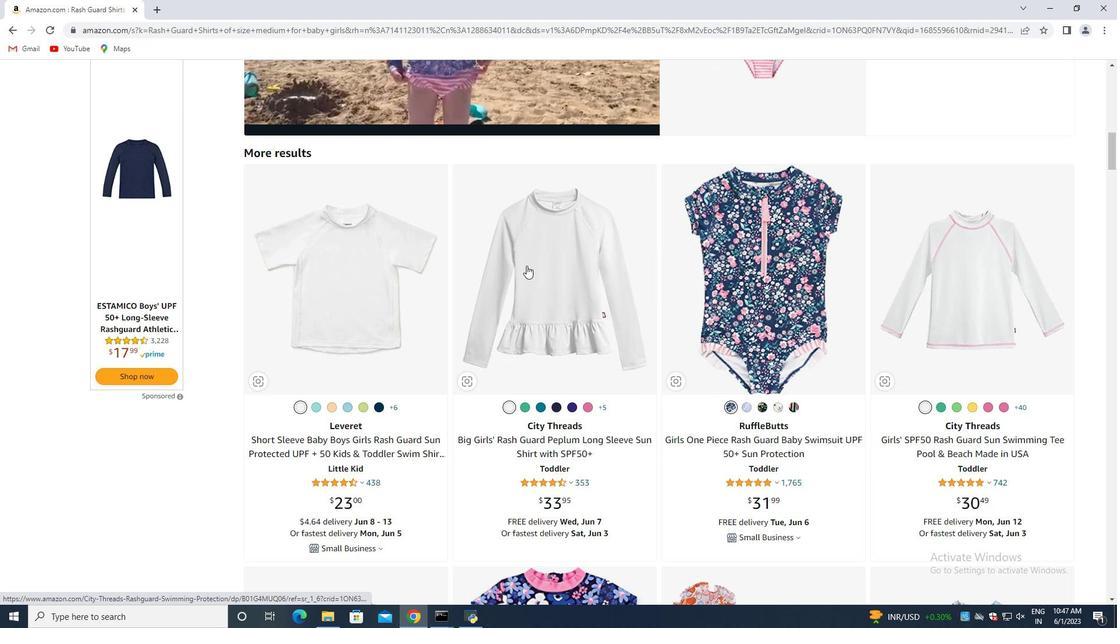 
Action: Mouse scrolled (519, 278) with delta (0, 0)
Screenshot: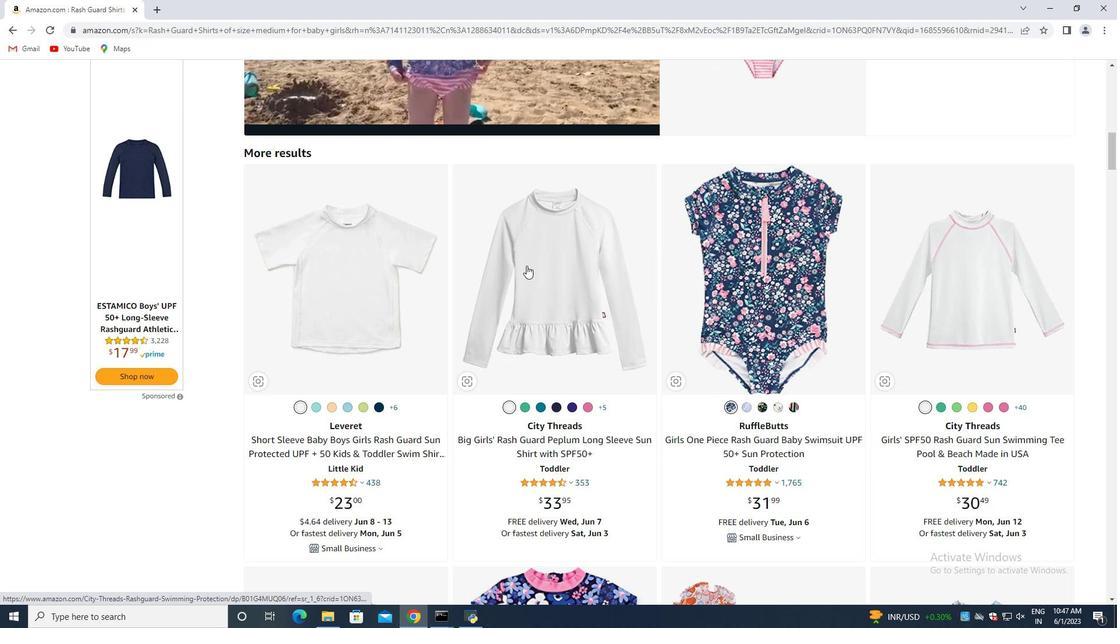 
Action: Mouse scrolled (519, 278) with delta (0, 0)
Screenshot: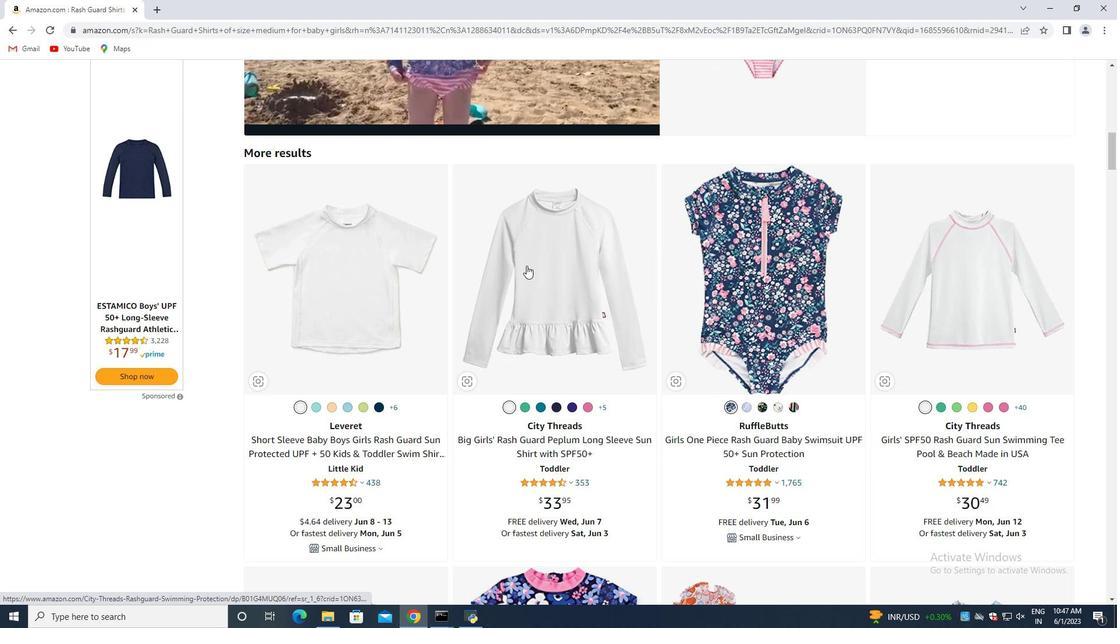 
Action: Mouse scrolled (519, 278) with delta (0, 0)
Screenshot: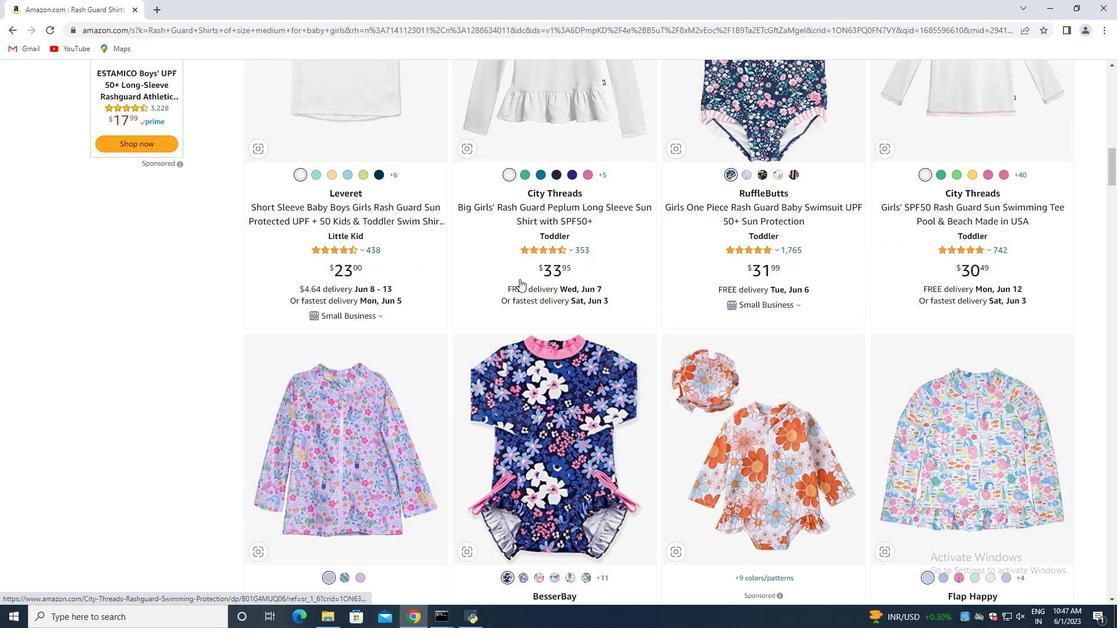 
Action: Mouse moved to (518, 280)
Screenshot: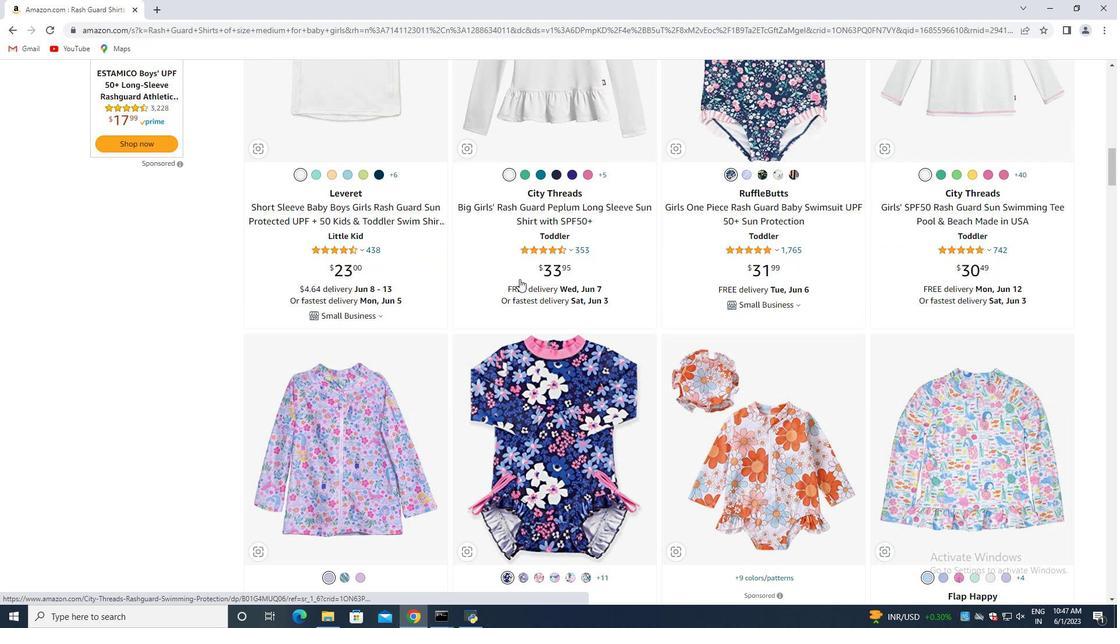 
Action: Mouse scrolled (518, 280) with delta (0, 0)
Screenshot: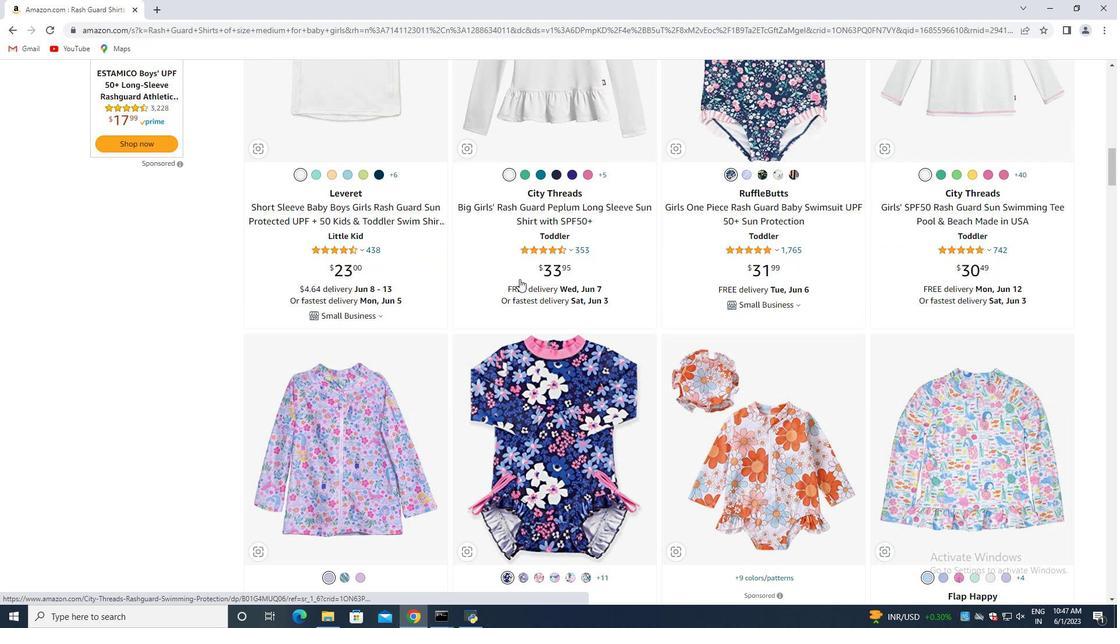 
Action: Mouse scrolled (518, 280) with delta (0, 0)
Screenshot: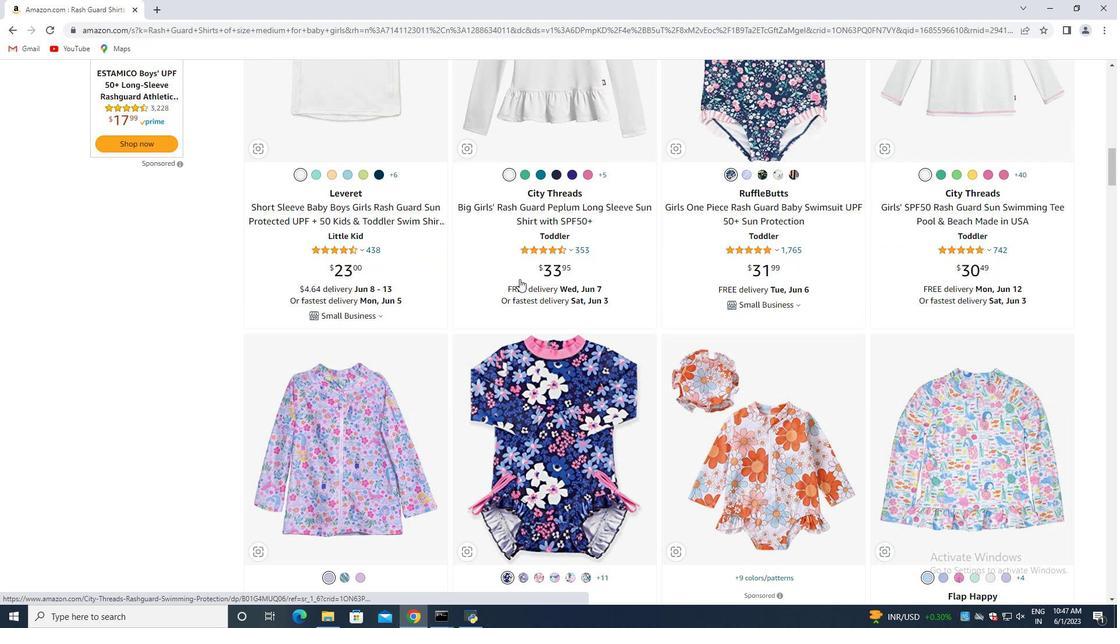 
Action: Mouse moved to (517, 281)
Screenshot: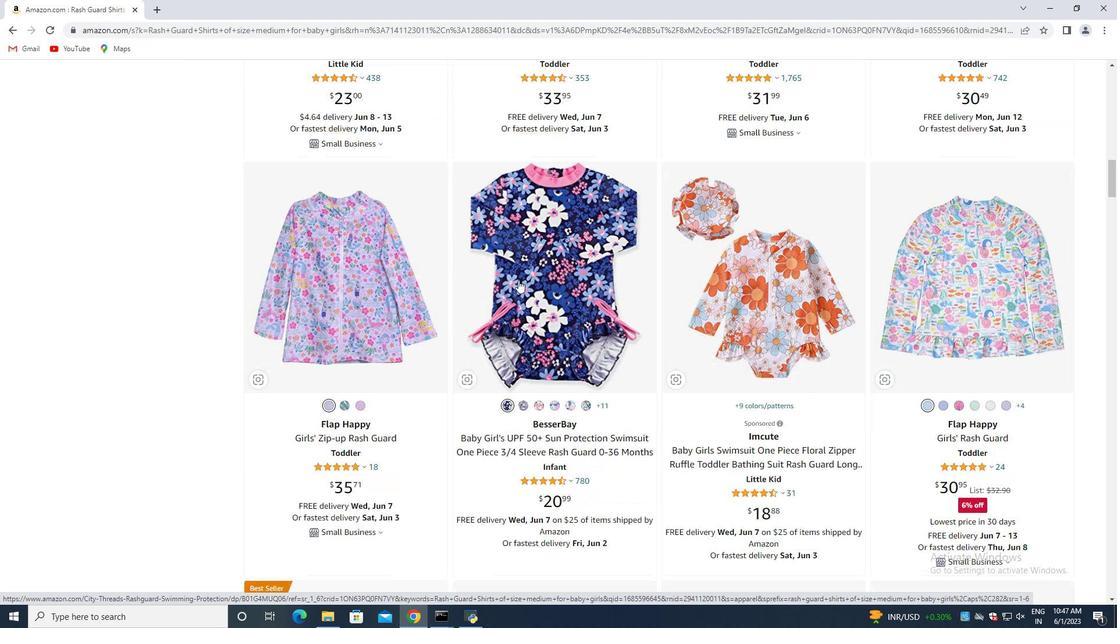 
Action: Mouse scrolled (517, 280) with delta (0, 0)
Screenshot: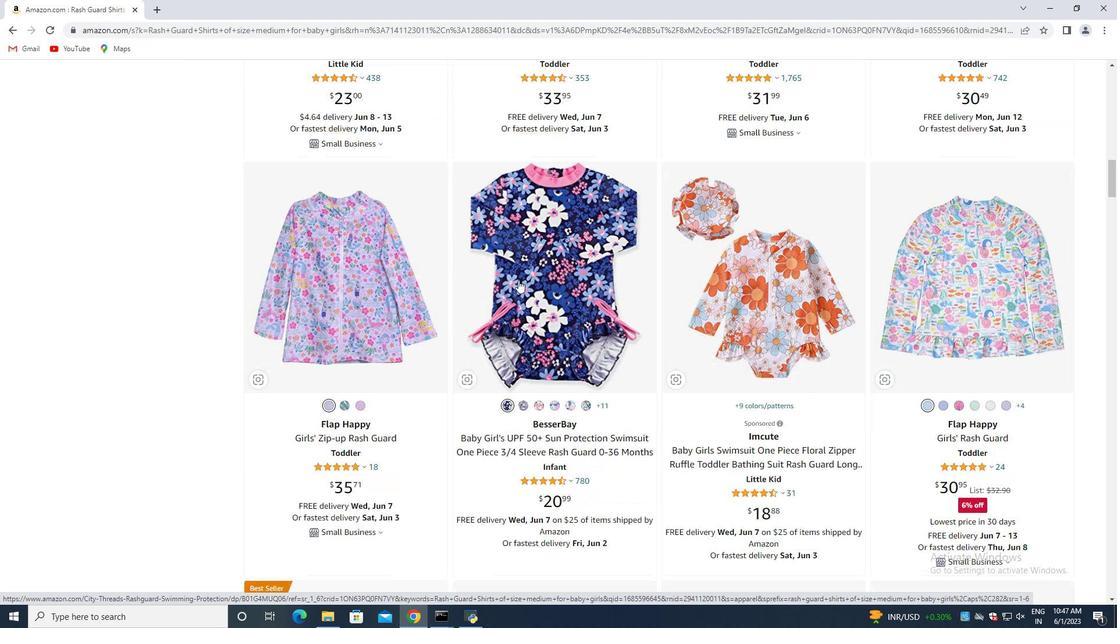 
Action: Mouse scrolled (517, 280) with delta (0, 0)
Screenshot: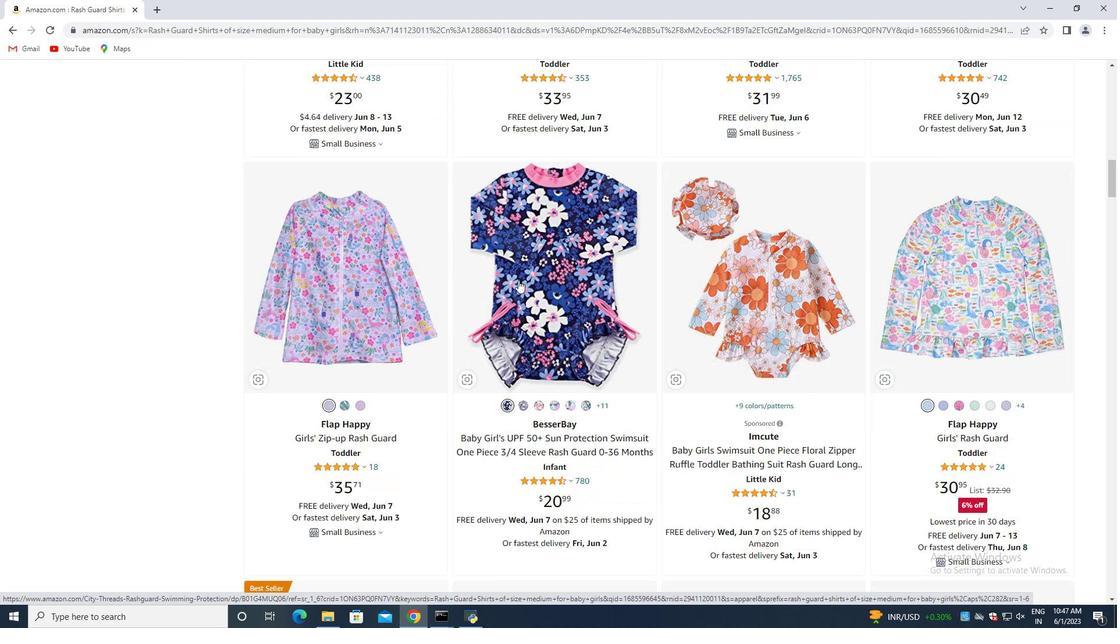 
Action: Mouse moved to (516, 281)
Screenshot: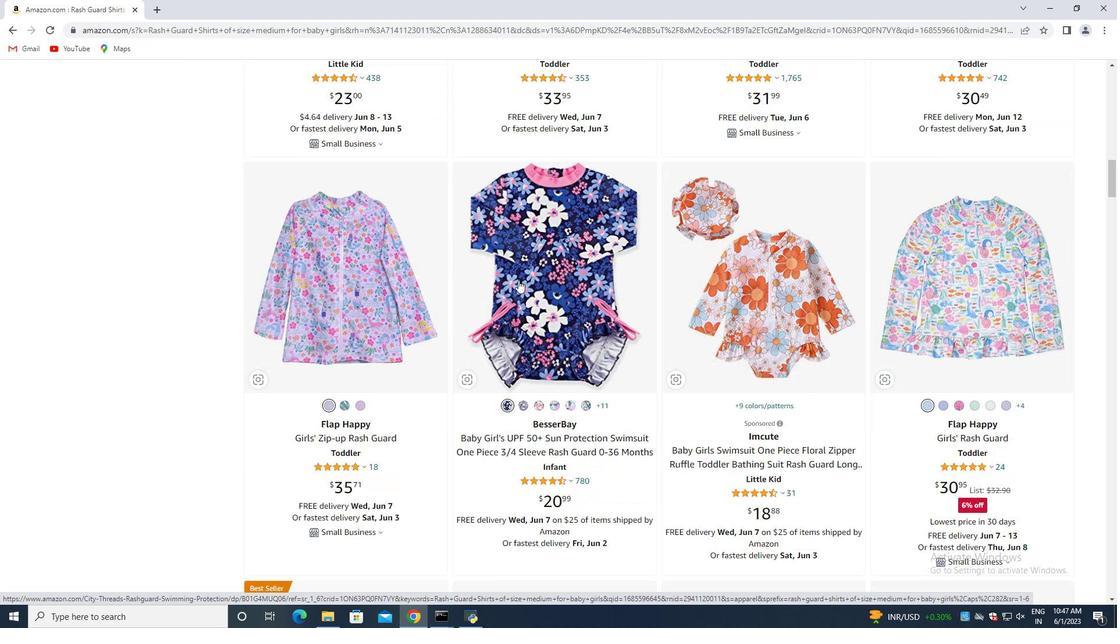 
Action: Mouse scrolled (516, 280) with delta (0, 0)
Screenshot: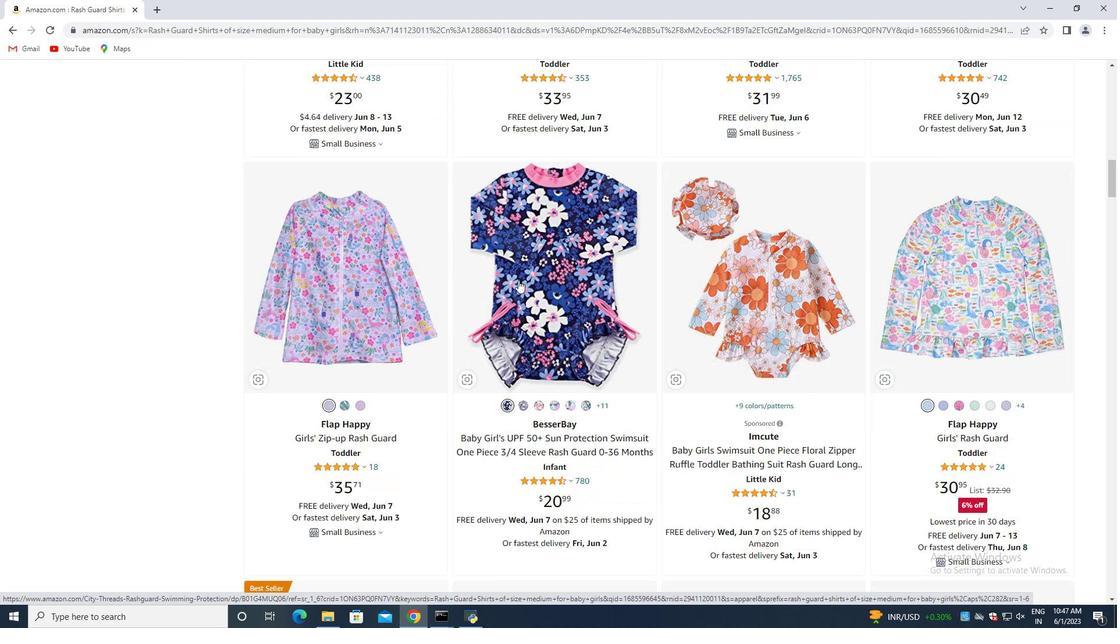 
Action: Mouse moved to (515, 281)
Screenshot: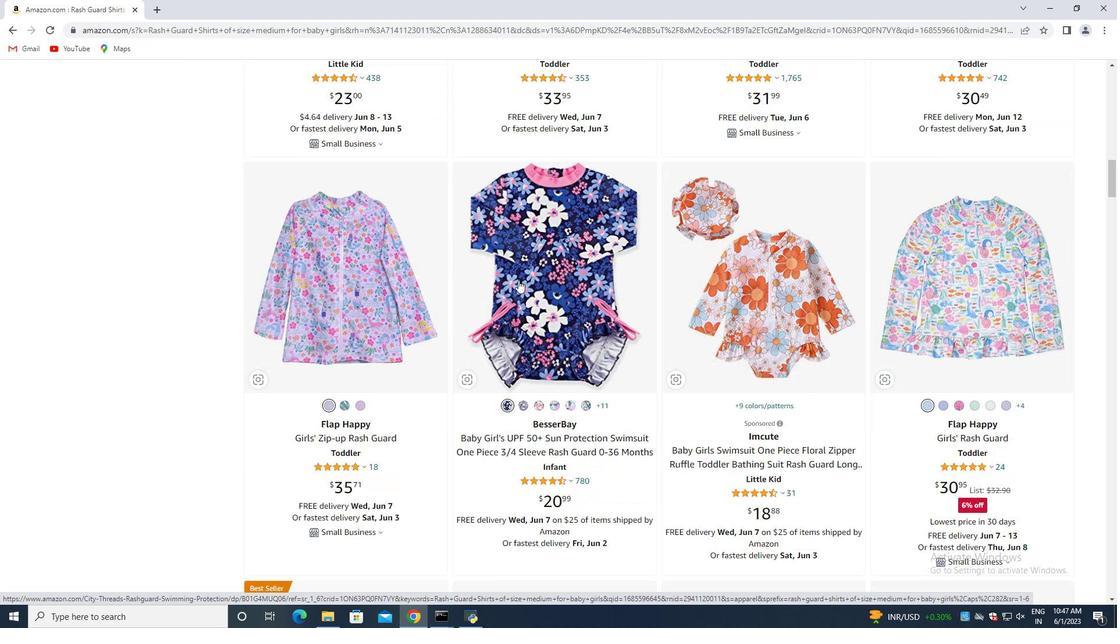 
Action: Mouse scrolled (515, 280) with delta (0, 0)
Screenshot: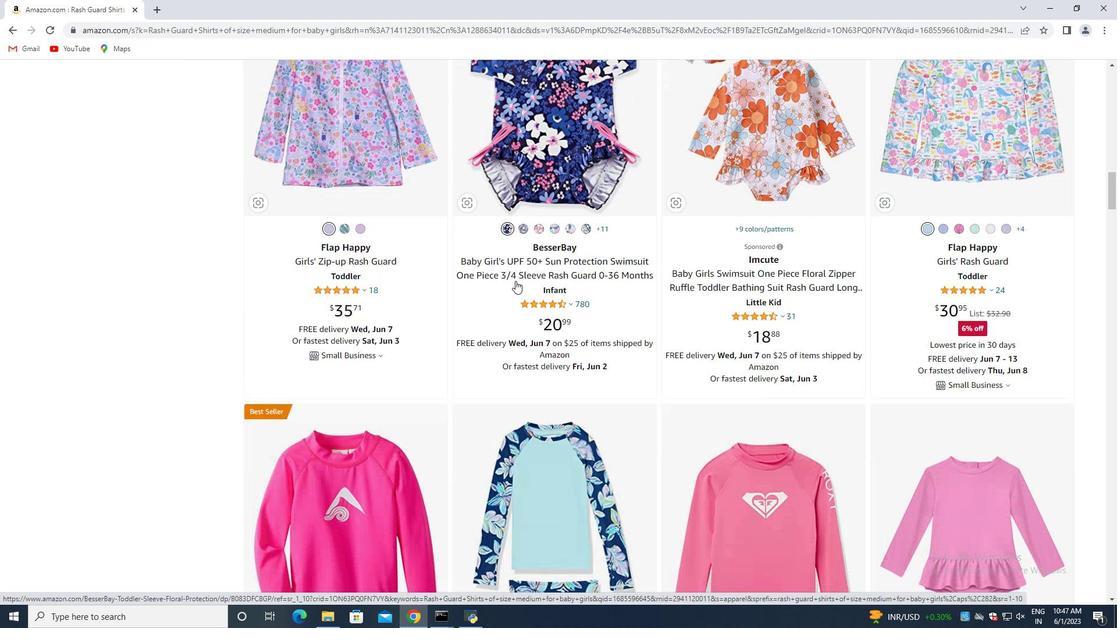 
Action: Mouse scrolled (515, 280) with delta (0, 0)
Screenshot: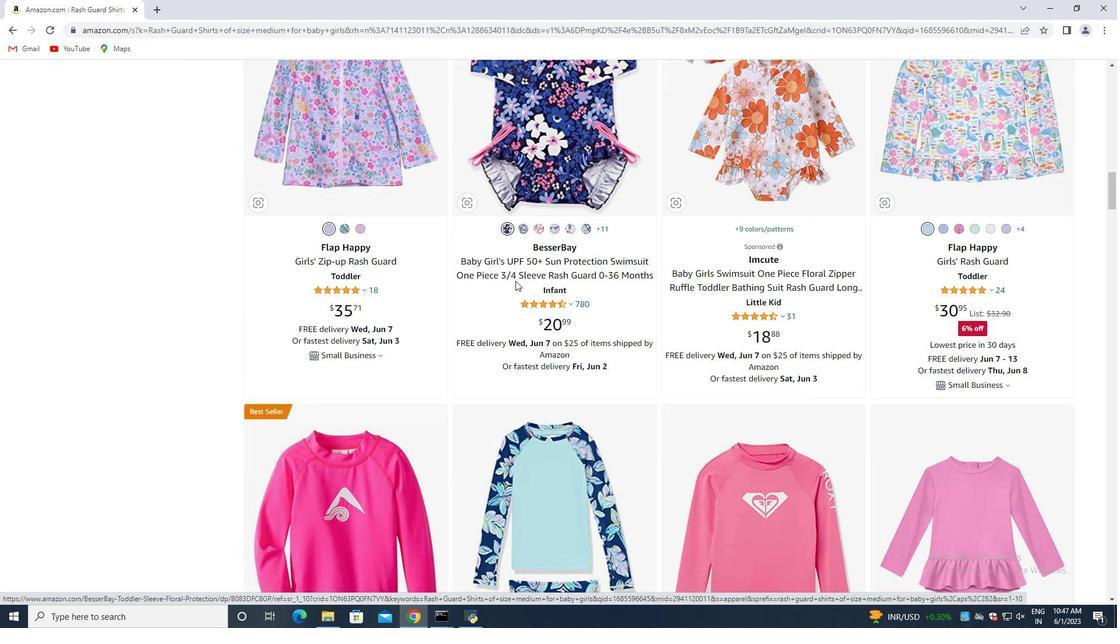 
Action: Mouse moved to (515, 281)
Screenshot: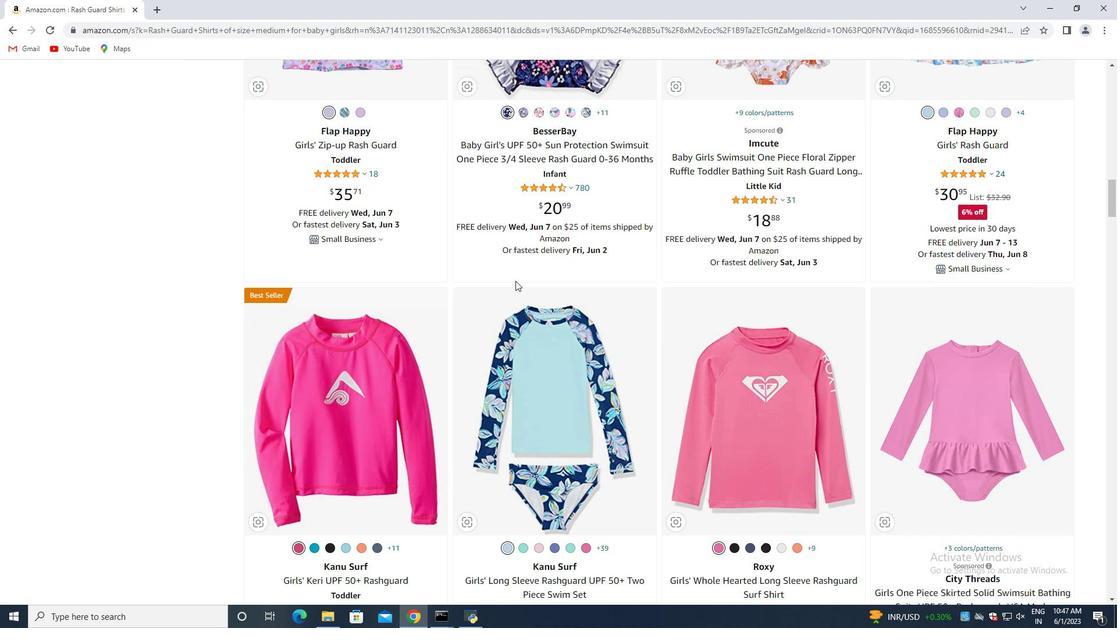 
Action: Mouse scrolled (515, 281) with delta (0, 0)
Screenshot: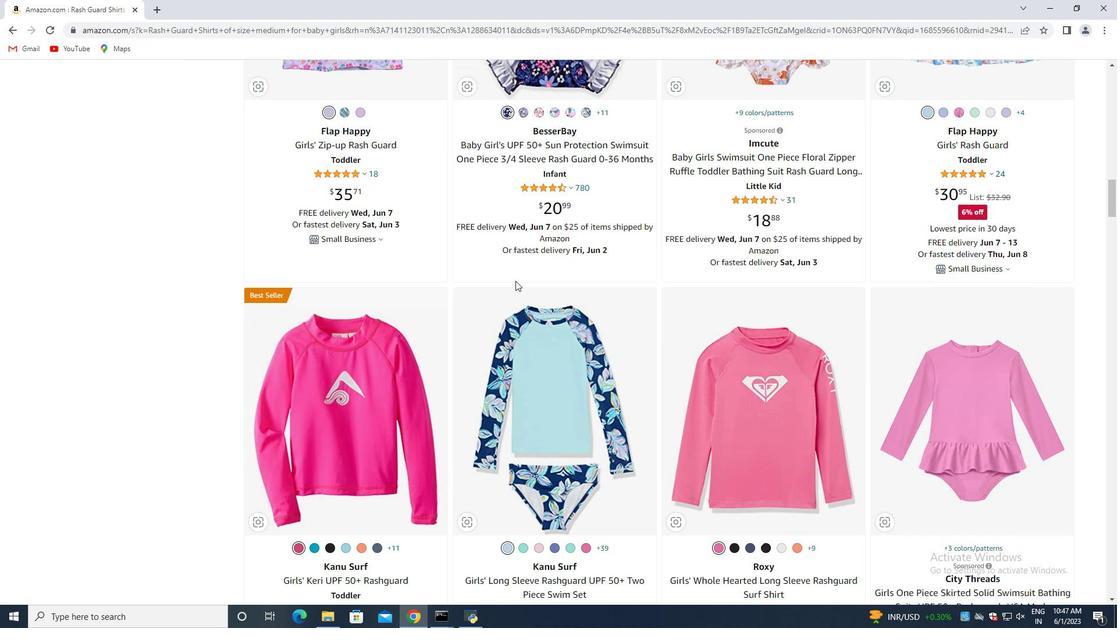 
Action: Mouse moved to (515, 282)
Screenshot: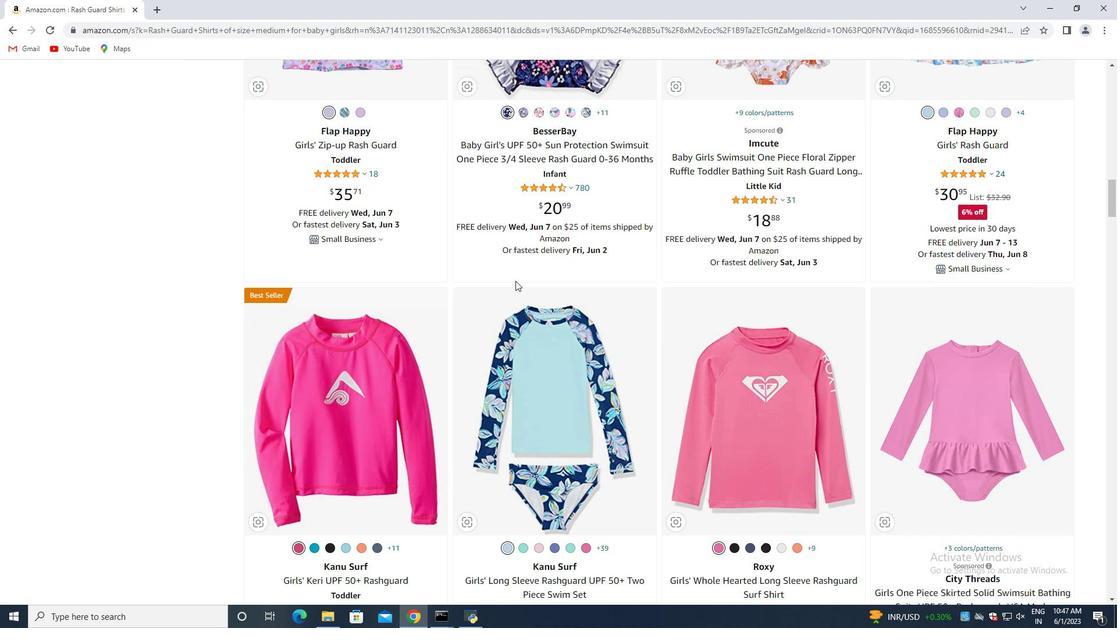 
Action: Mouse scrolled (515, 282) with delta (0, 0)
Screenshot: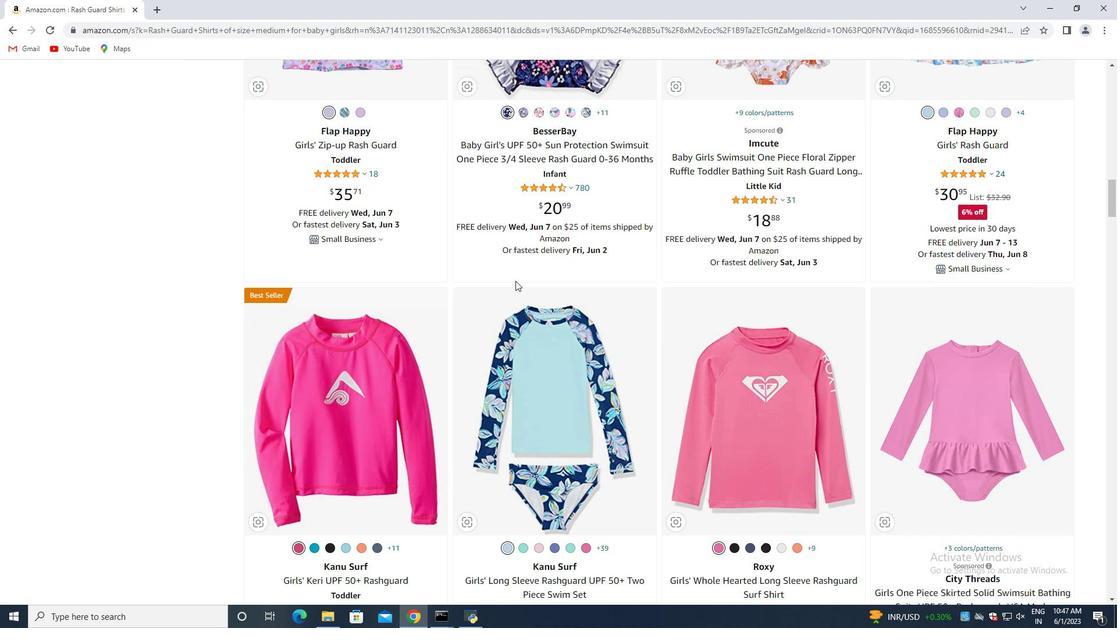 
Action: Mouse moved to (515, 283)
Screenshot: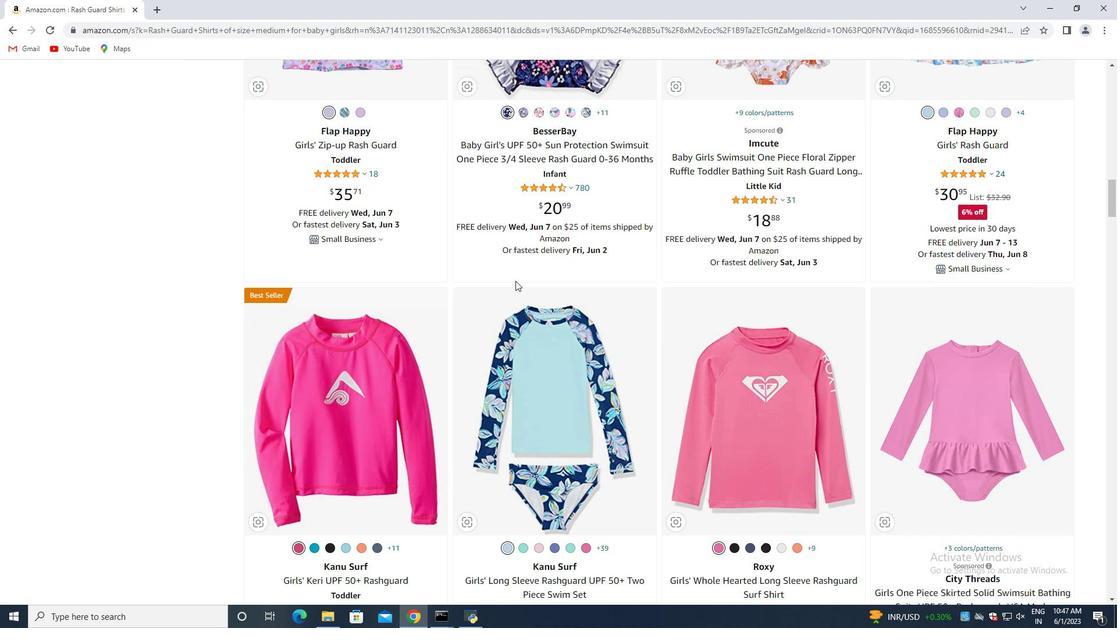 
Action: Mouse scrolled (515, 282) with delta (0, 0)
Screenshot: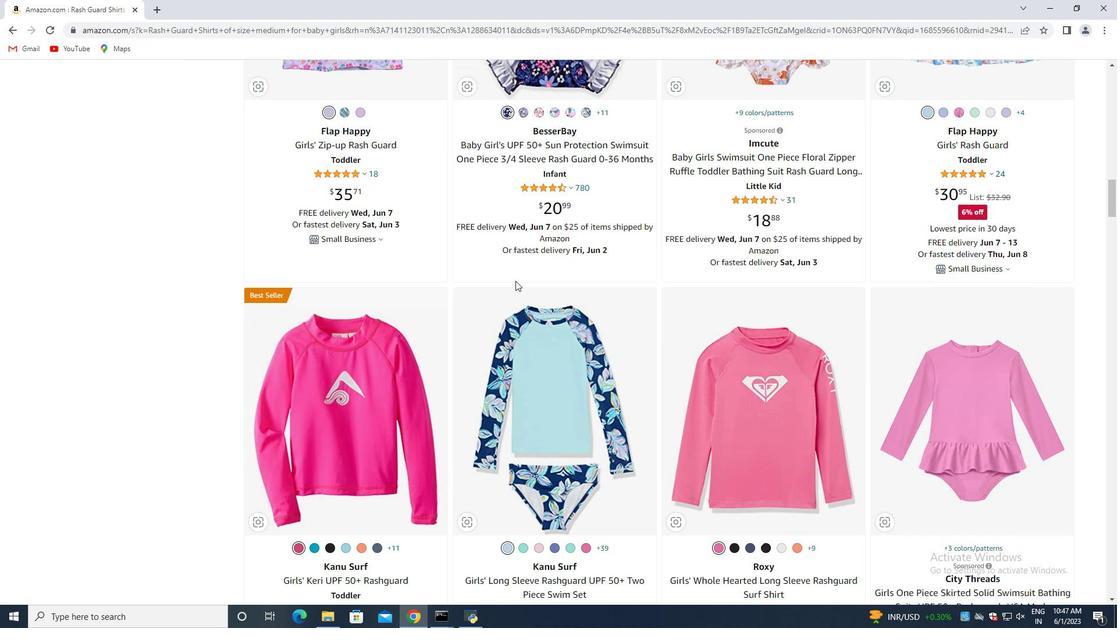 
Action: Mouse moved to (443, 263)
Screenshot: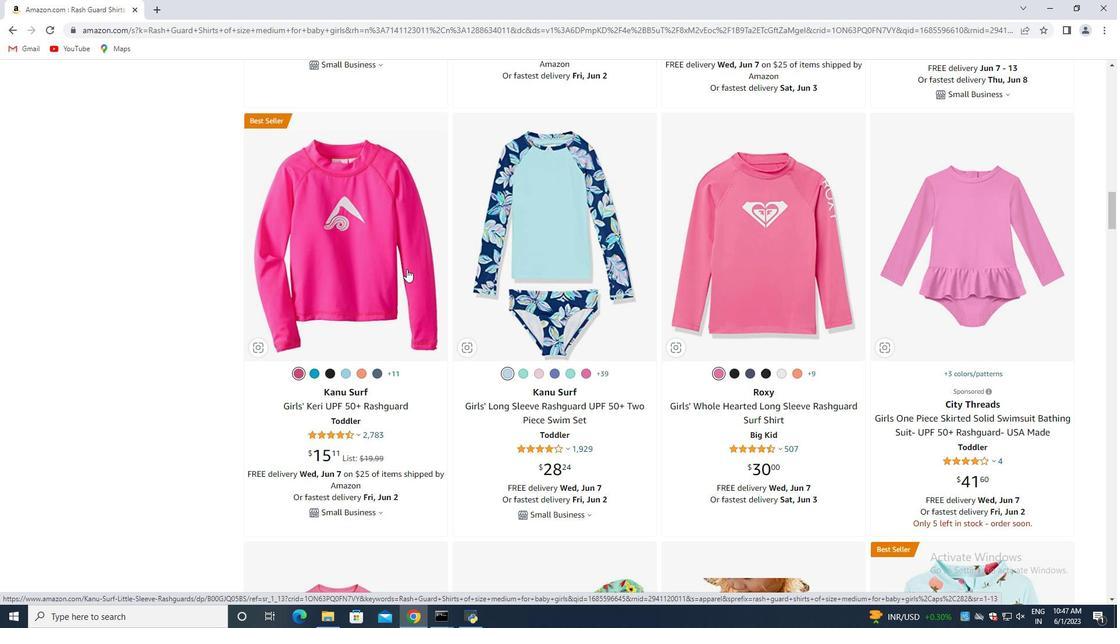 
Action: Mouse scrolled (443, 262) with delta (0, 0)
Screenshot: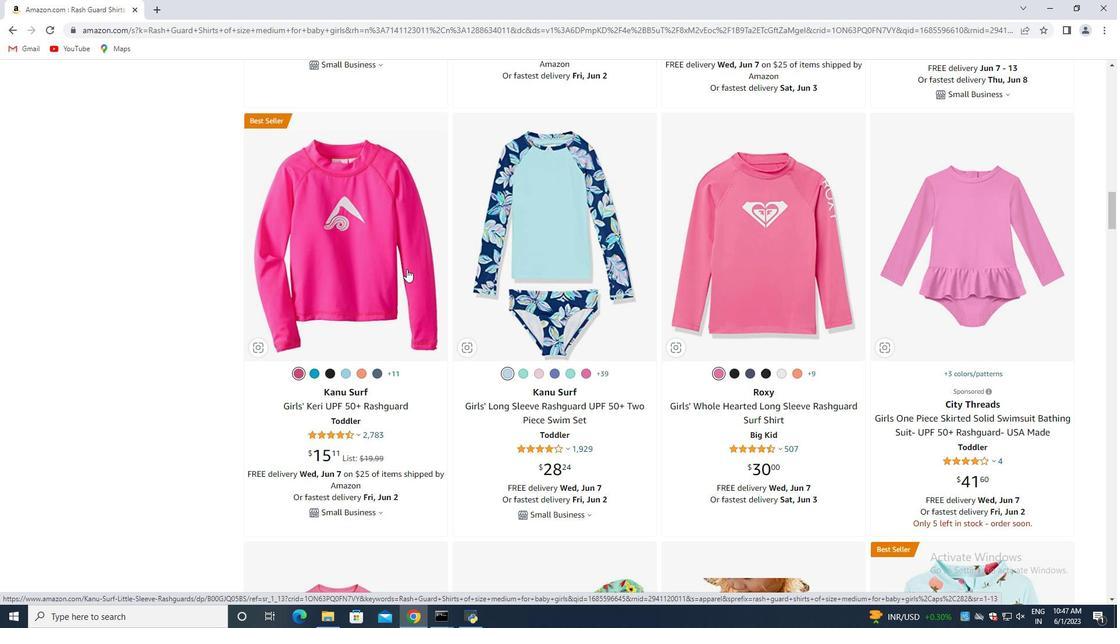
Action: Mouse moved to (454, 262)
Screenshot: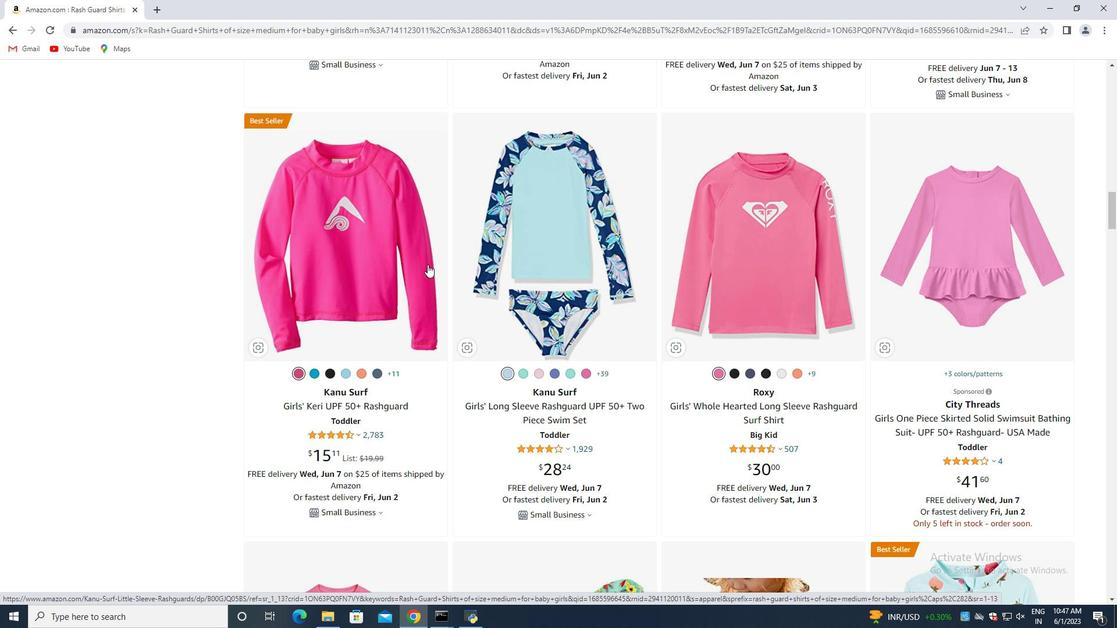 
Action: Mouse scrolled (454, 261) with delta (0, 0)
Screenshot: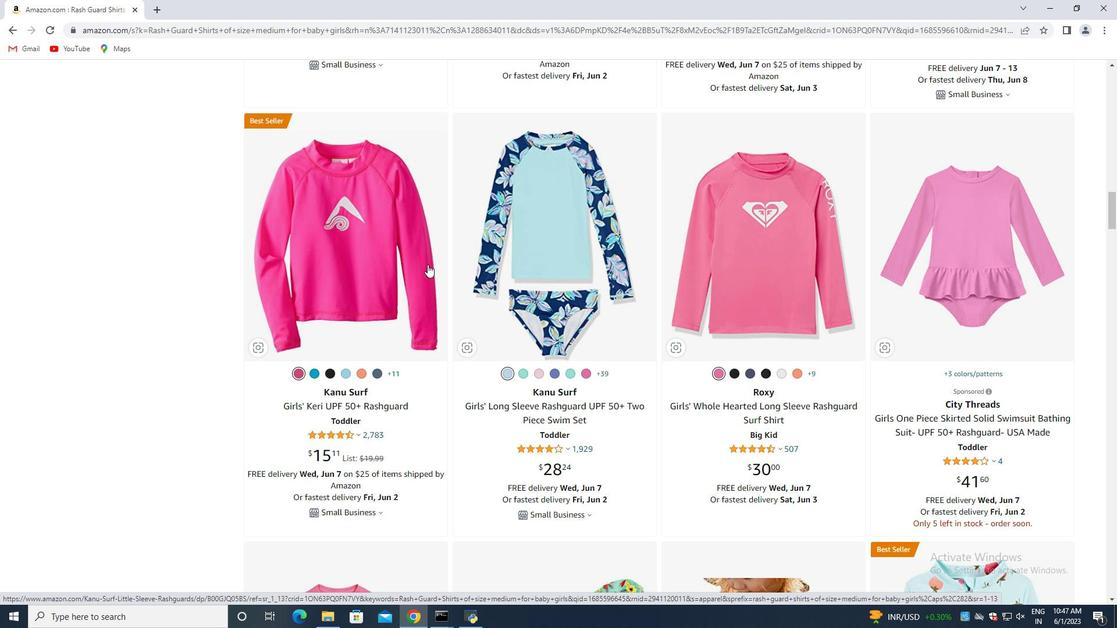 
Action: Mouse moved to (465, 262)
Screenshot: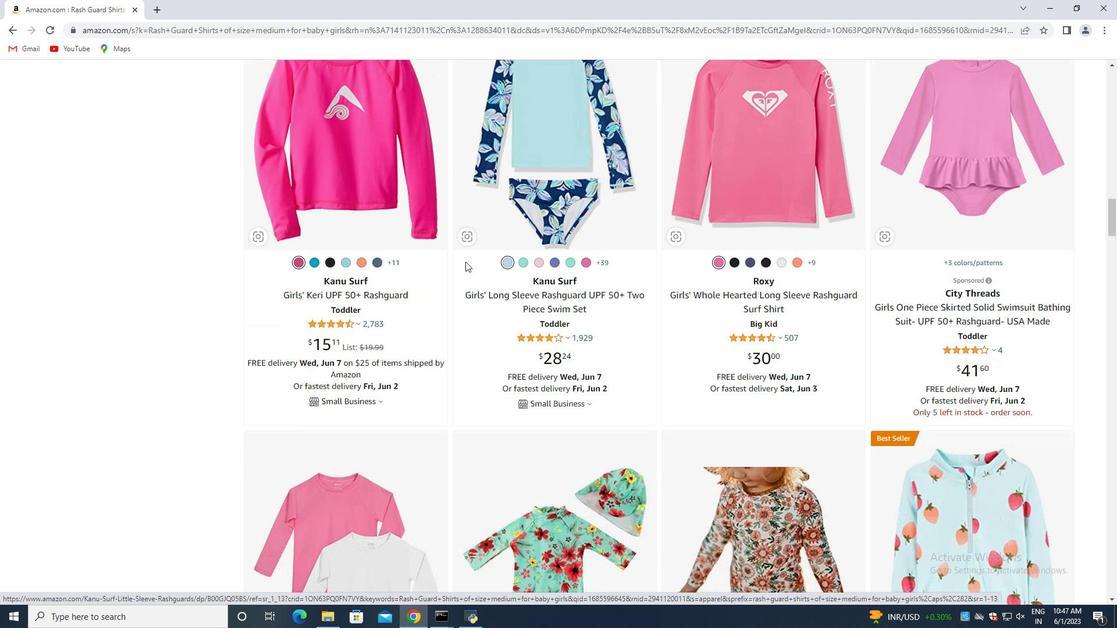 
Action: Mouse scrolled (465, 261) with delta (0, 0)
Screenshot: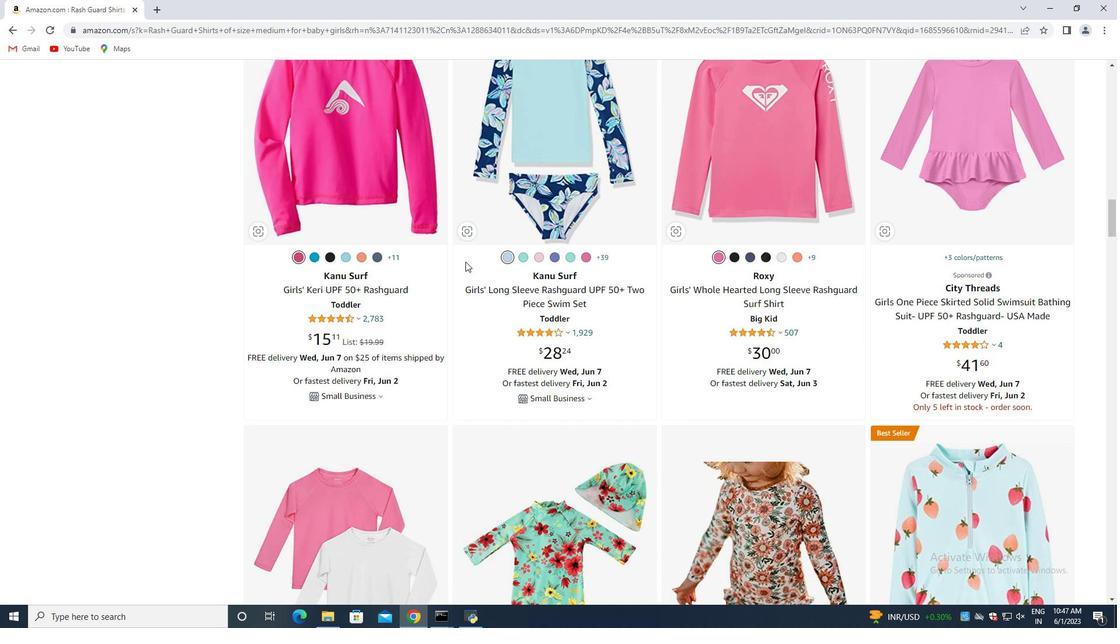 
Action: Mouse scrolled (465, 261) with delta (0, 0)
Screenshot: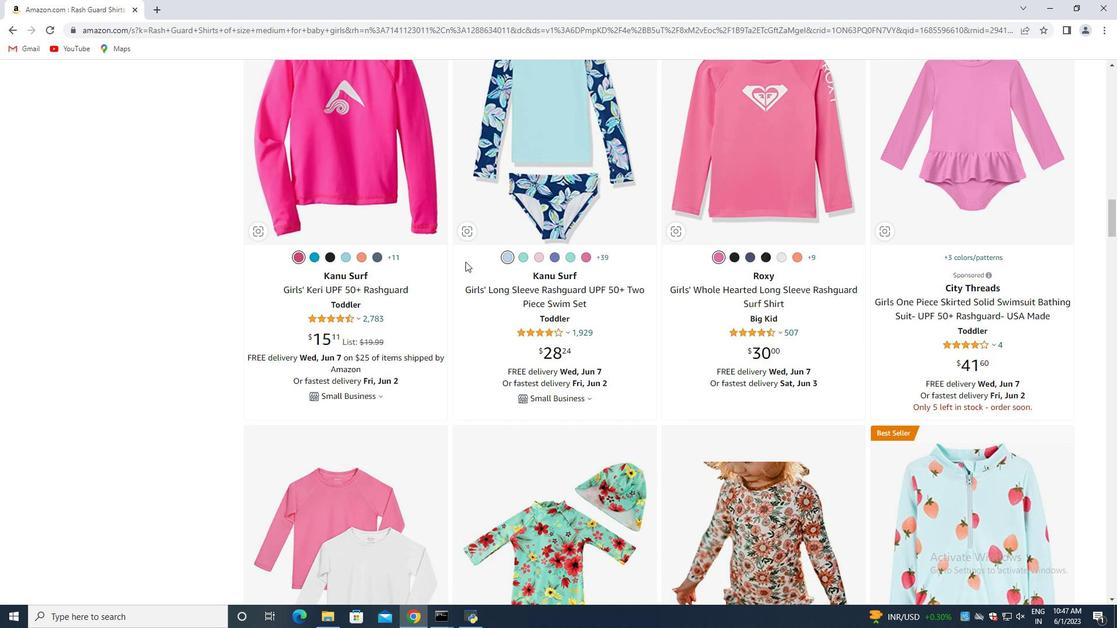 
Action: Mouse moved to (466, 262)
Screenshot: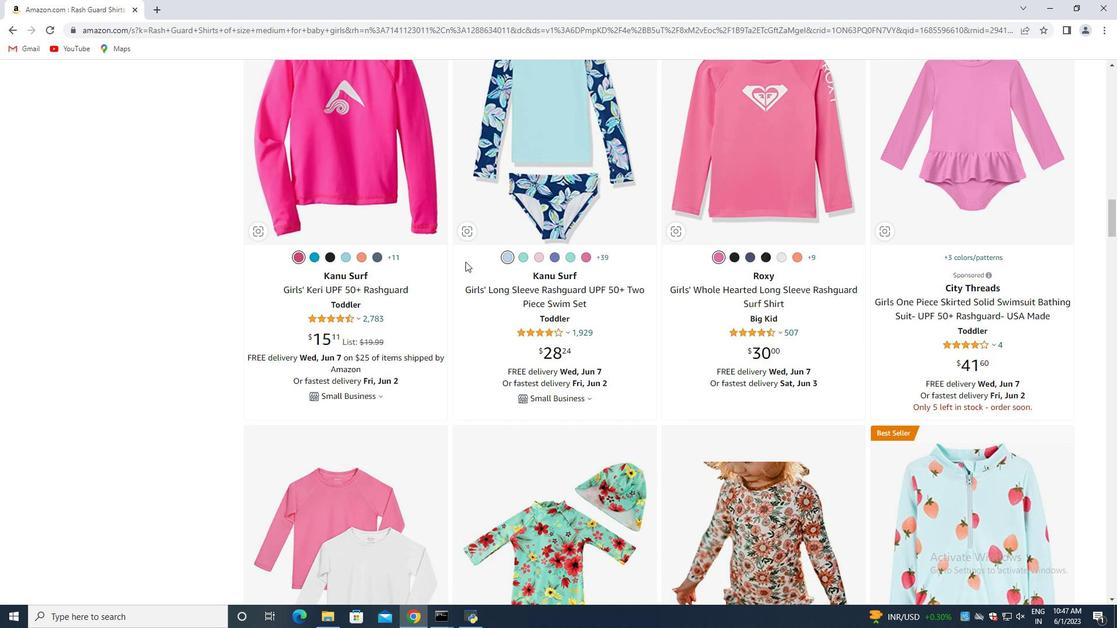 
Action: Mouse scrolled (466, 261) with delta (0, 0)
Screenshot: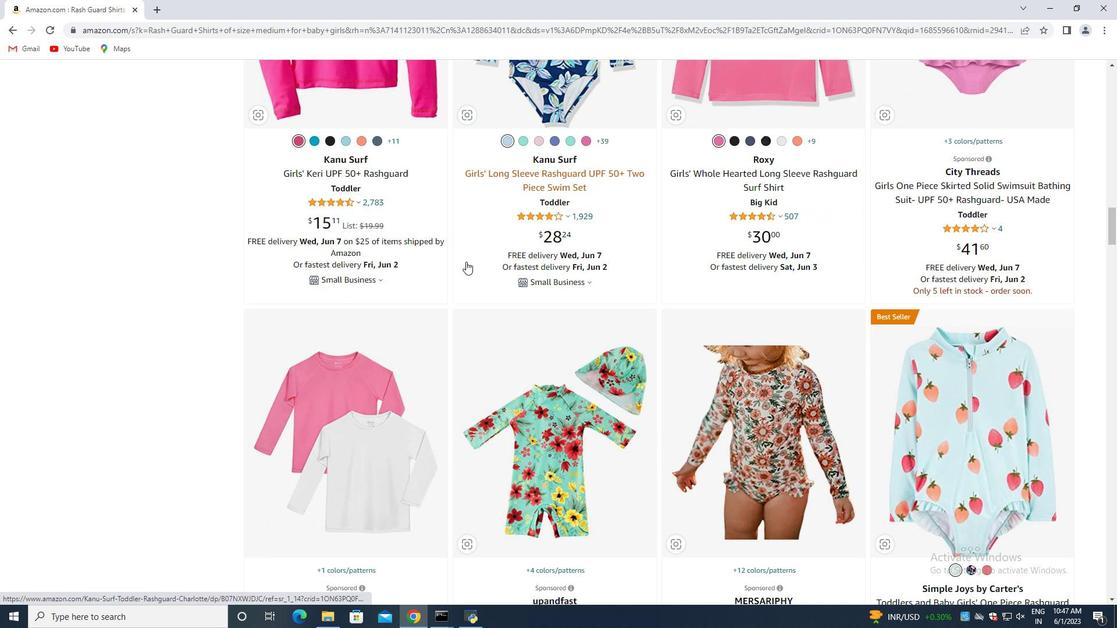
Action: Mouse scrolled (466, 261) with delta (0, 0)
Screenshot: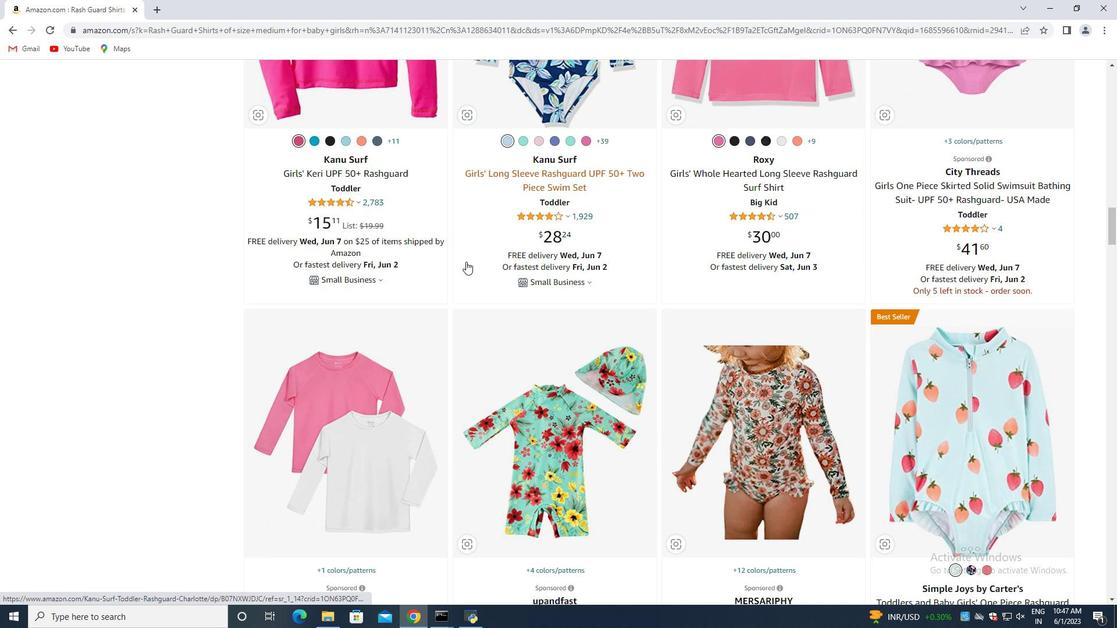 
Action: Mouse scrolled (466, 262) with delta (0, 0)
Screenshot: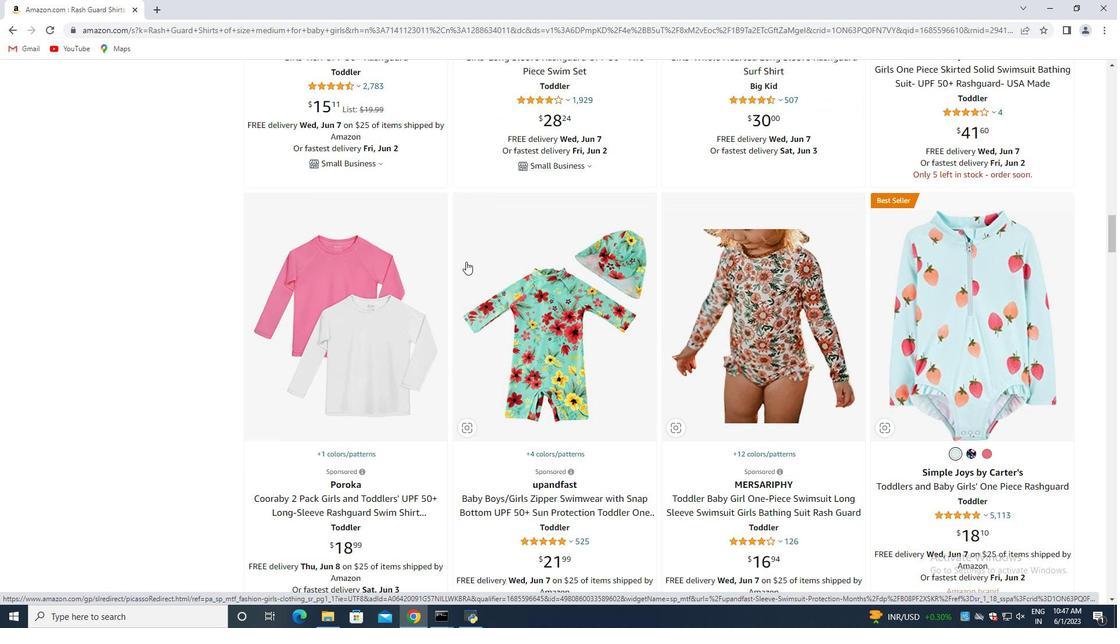 
Action: Mouse scrolled (466, 262) with delta (0, 0)
Screenshot: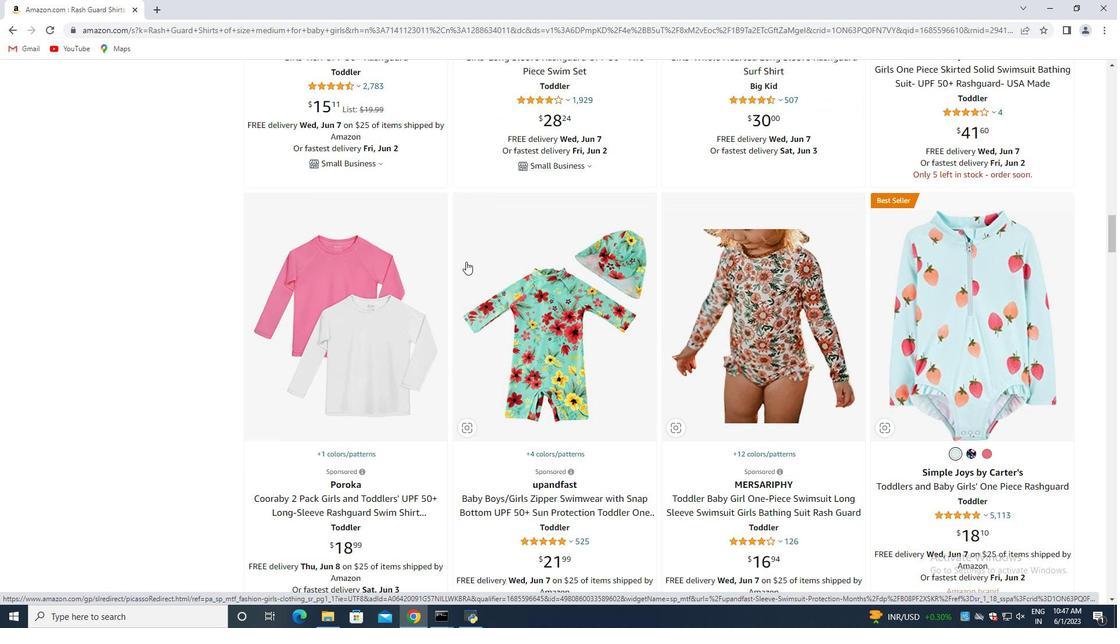 
Action: Mouse scrolled (466, 262) with delta (0, 0)
Screenshot: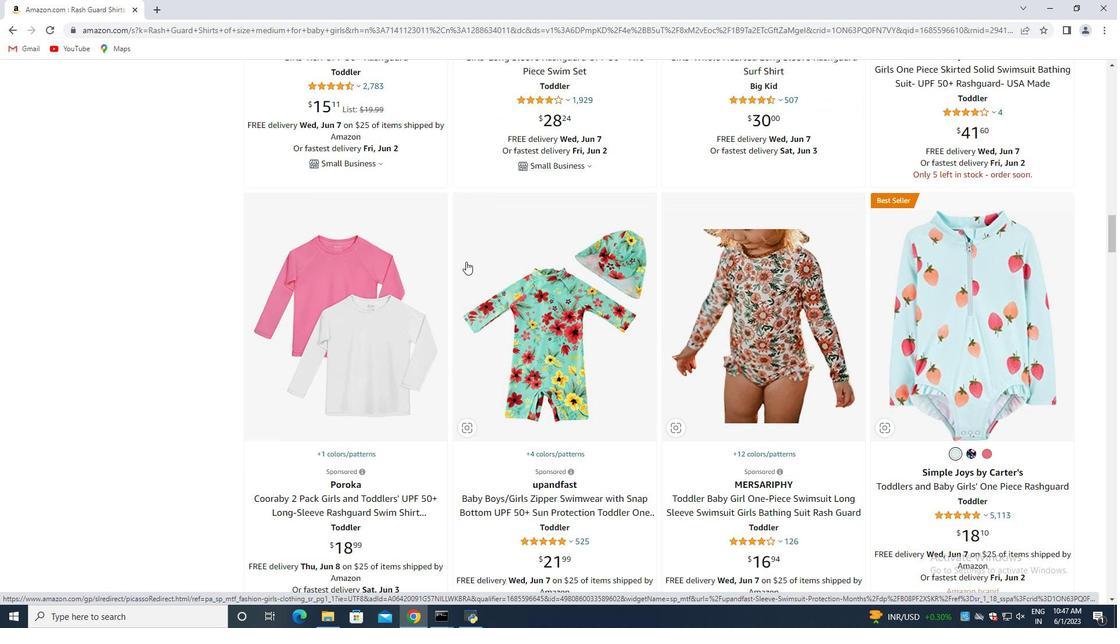 
Action: Mouse scrolled (466, 262) with delta (0, 0)
Screenshot: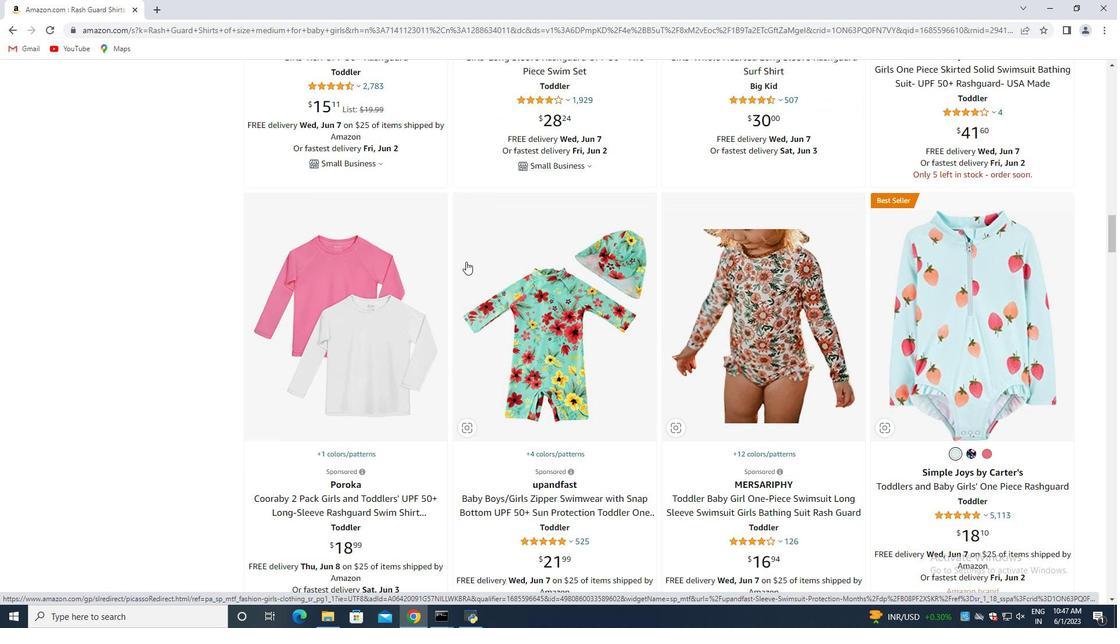 
Action: Mouse moved to (383, 157)
Screenshot: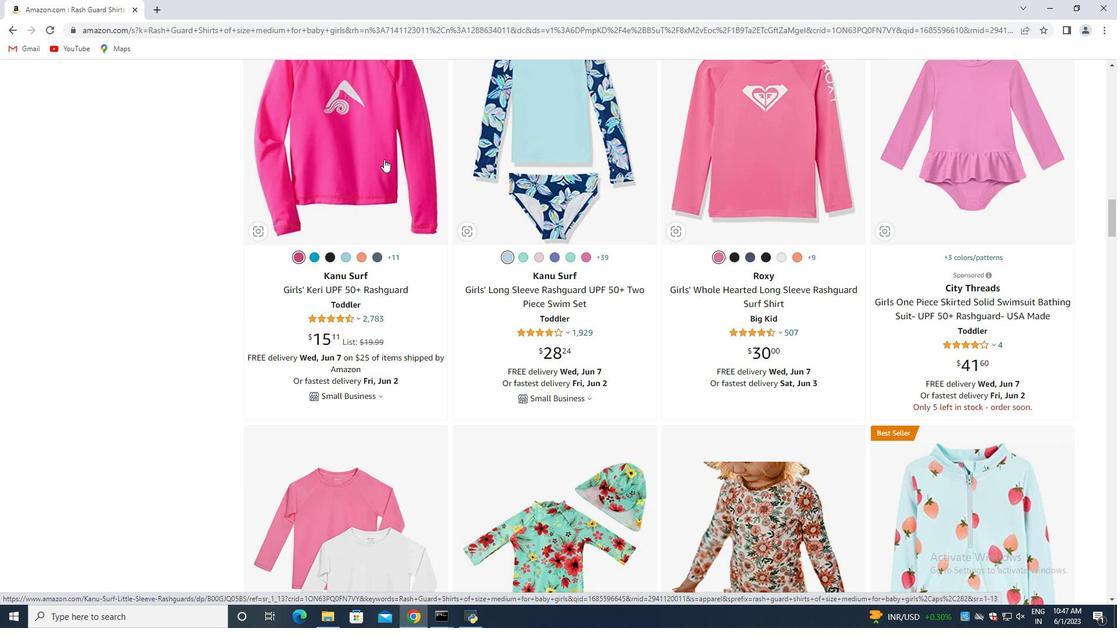 
Action: Mouse pressed left at (383, 157)
Screenshot: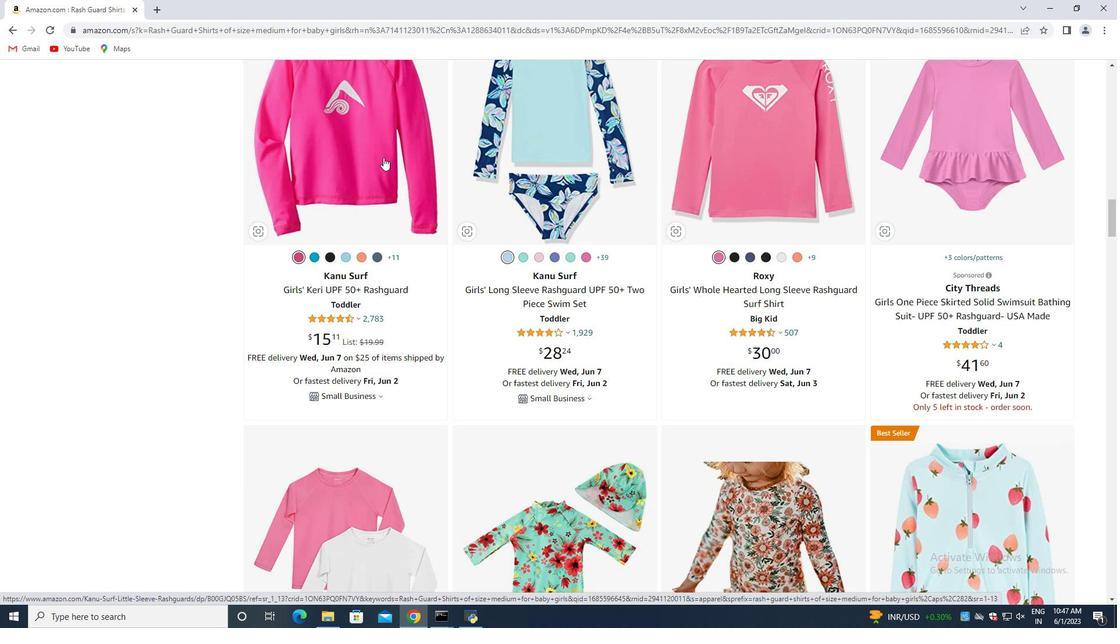 
Action: Mouse moved to (457, 266)
Screenshot: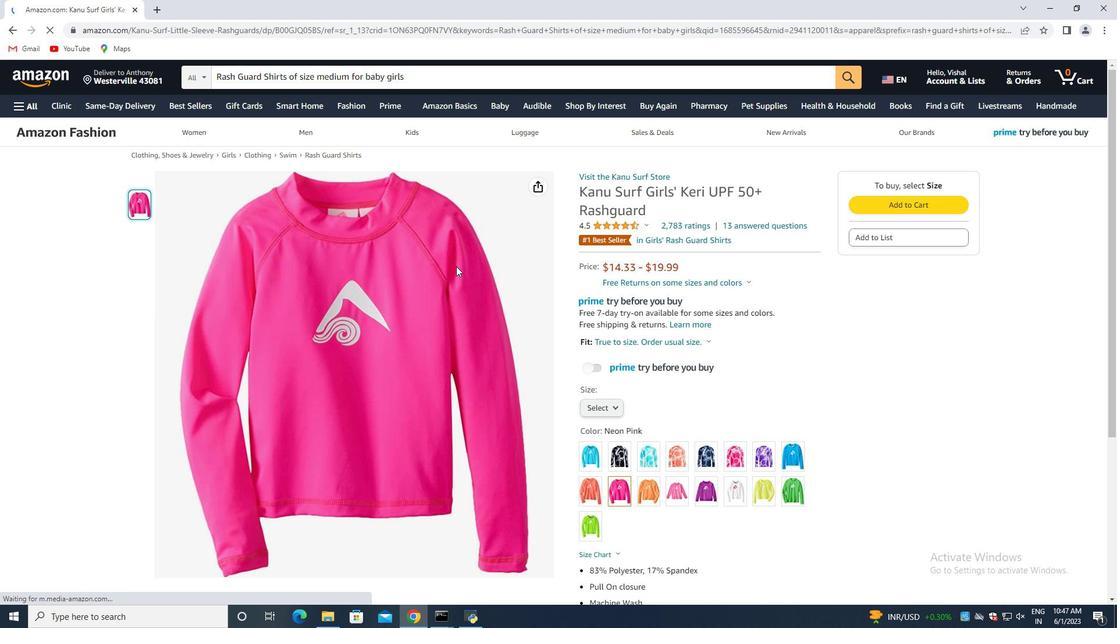 
Action: Mouse scrolled (457, 265) with delta (0, 0)
Screenshot: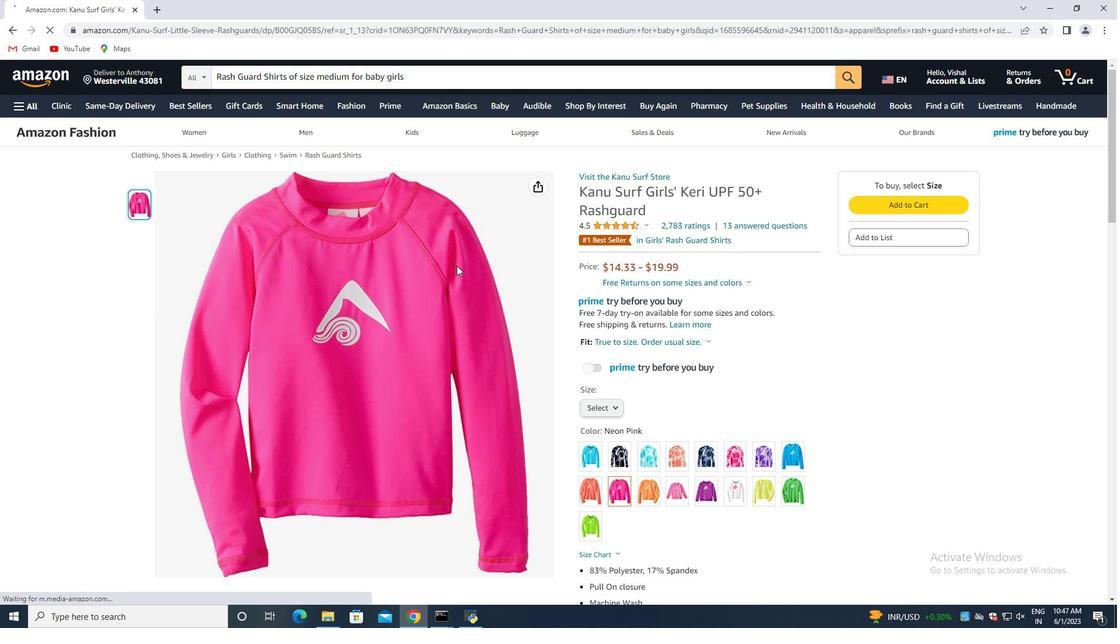 
Action: Mouse moved to (457, 266)
Screenshot: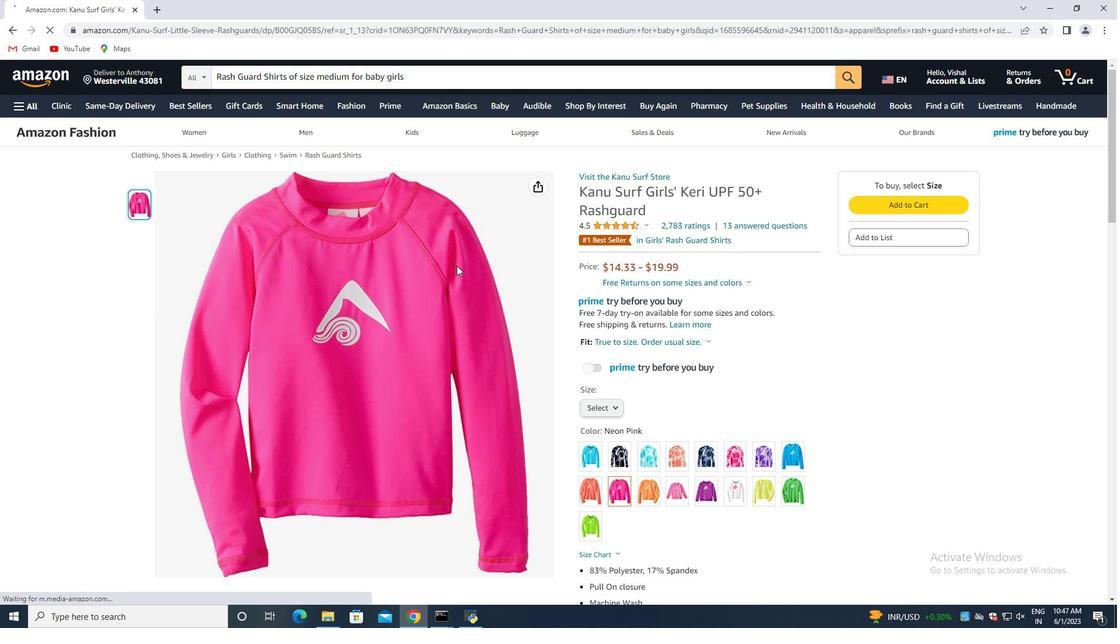 
Action: Mouse scrolled (457, 265) with delta (0, 0)
Screenshot: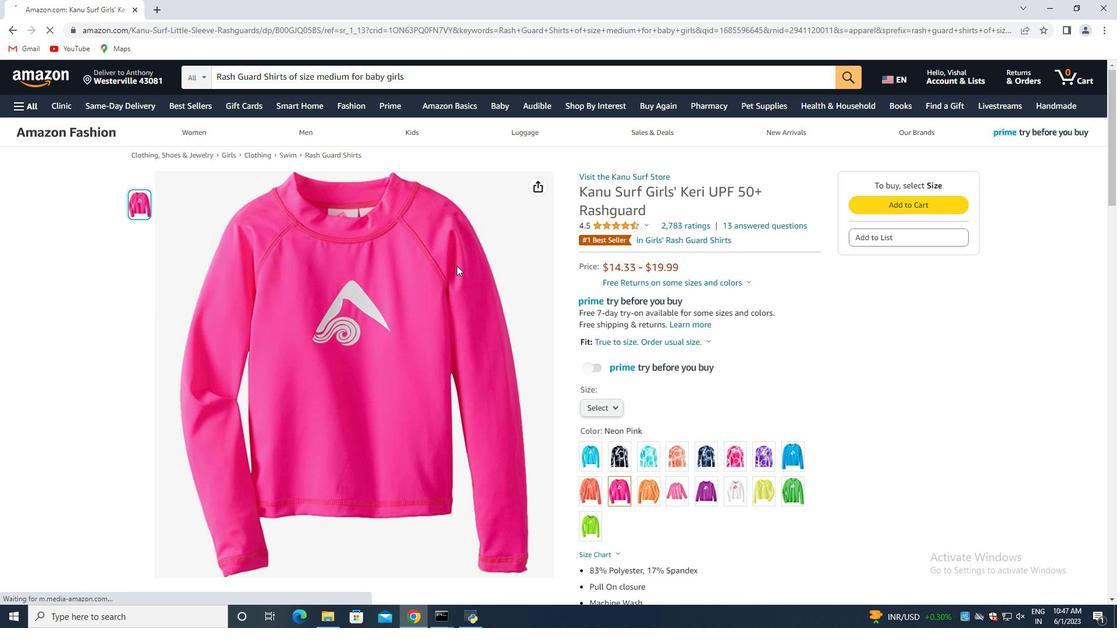 
Action: Mouse moved to (473, 258)
Screenshot: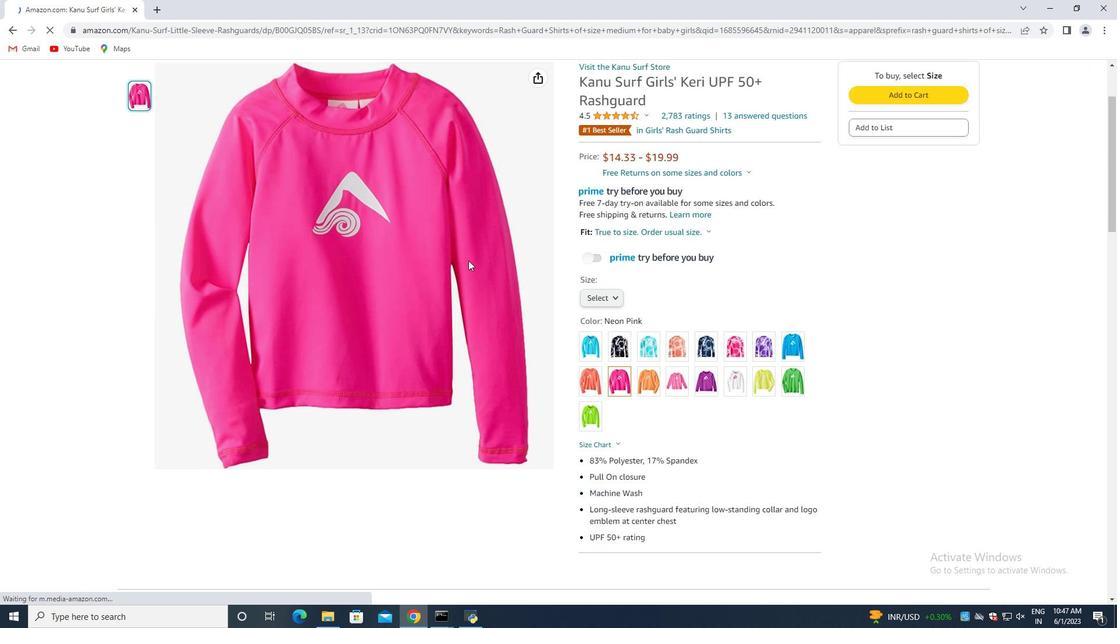 
Action: Mouse scrolled (473, 257) with delta (0, 0)
Screenshot: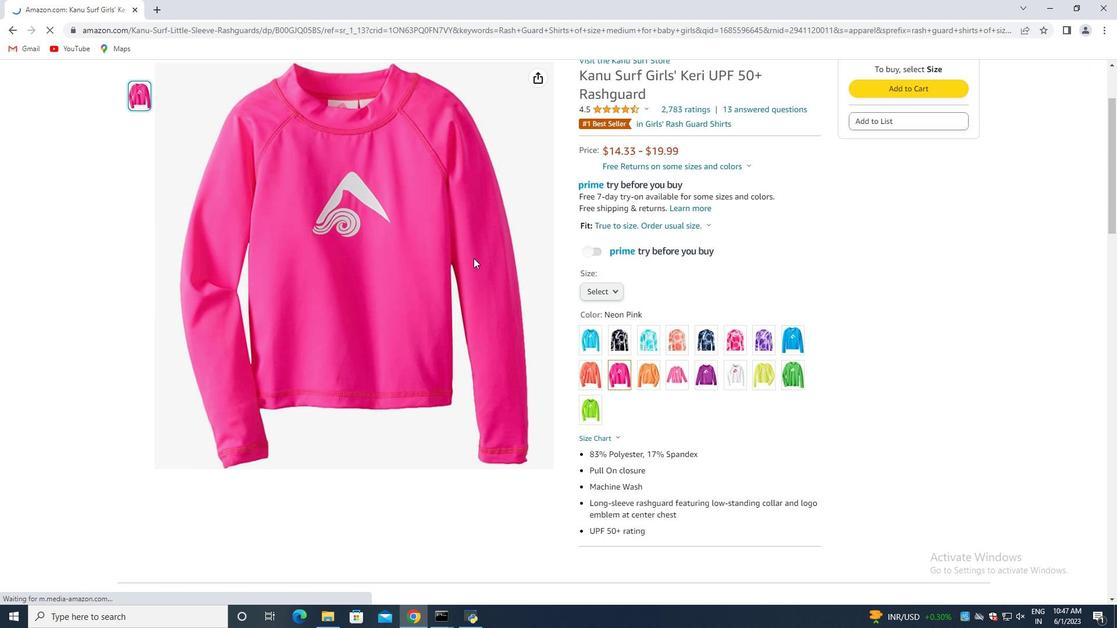 
Action: Mouse scrolled (473, 257) with delta (0, 0)
Screenshot: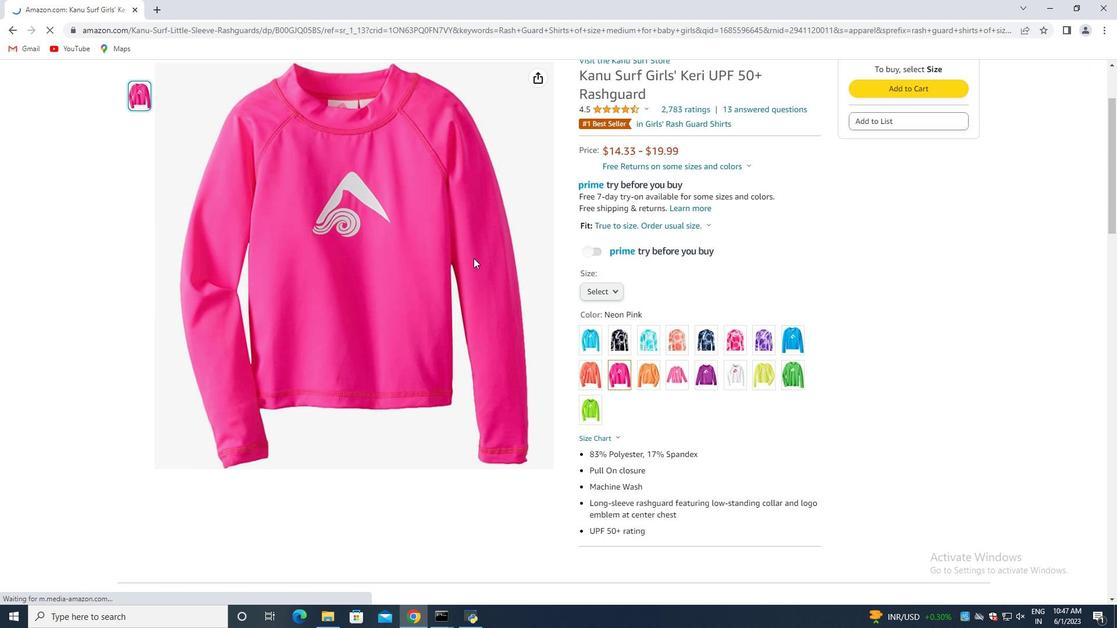 
Action: Mouse scrolled (473, 257) with delta (0, 0)
Screenshot: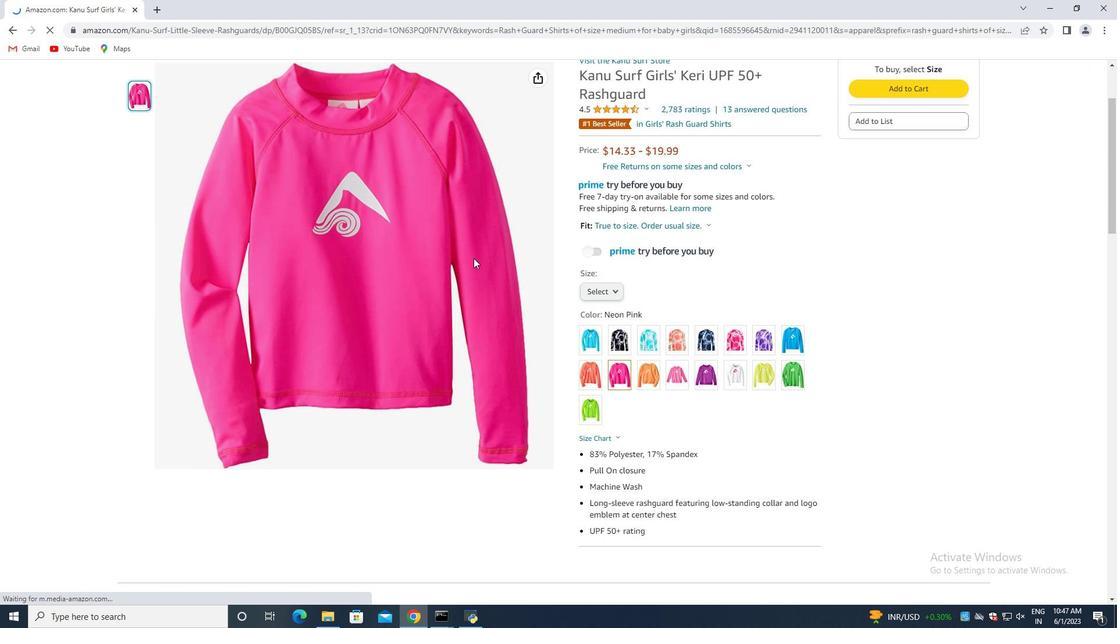 
Action: Mouse moved to (475, 257)
Screenshot: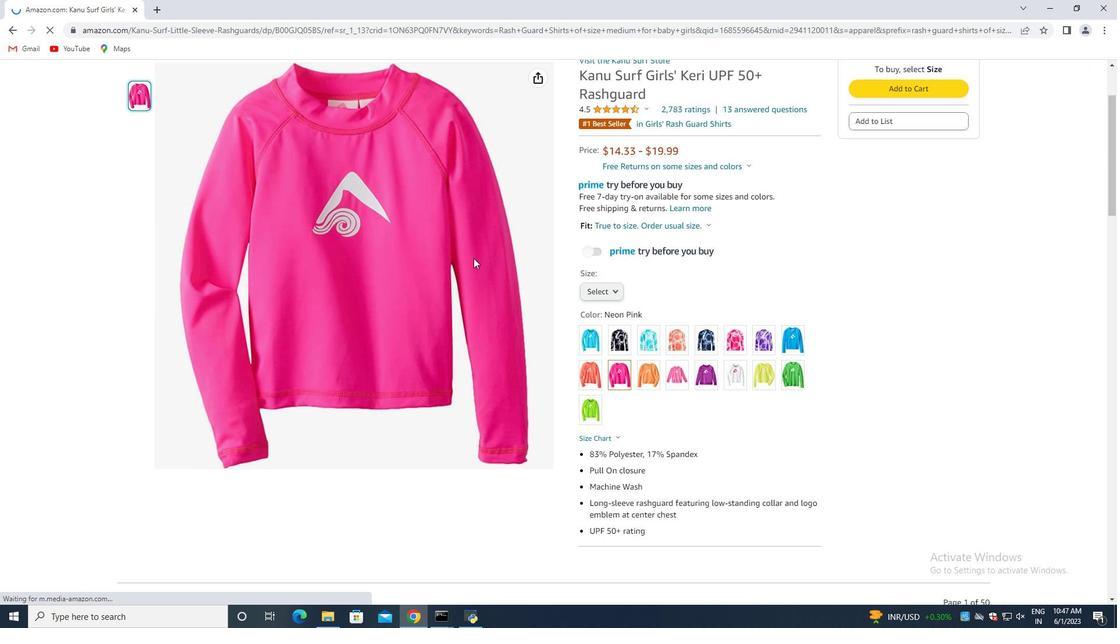 
Action: Mouse scrolled (475, 257) with delta (0, 0)
Screenshot: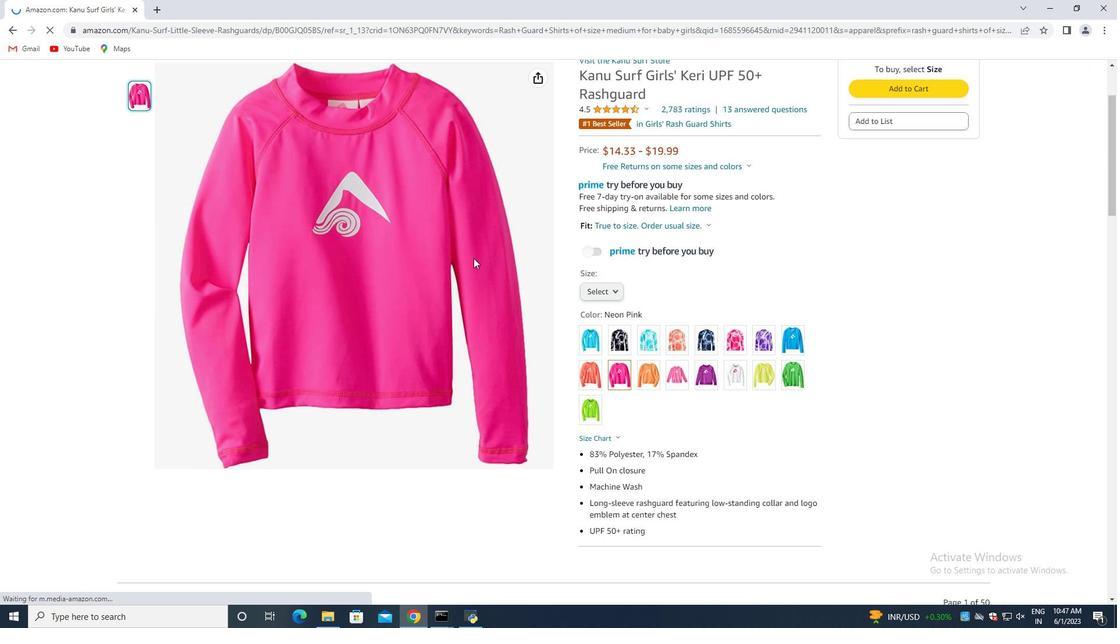 
Action: Mouse moved to (480, 256)
Screenshot: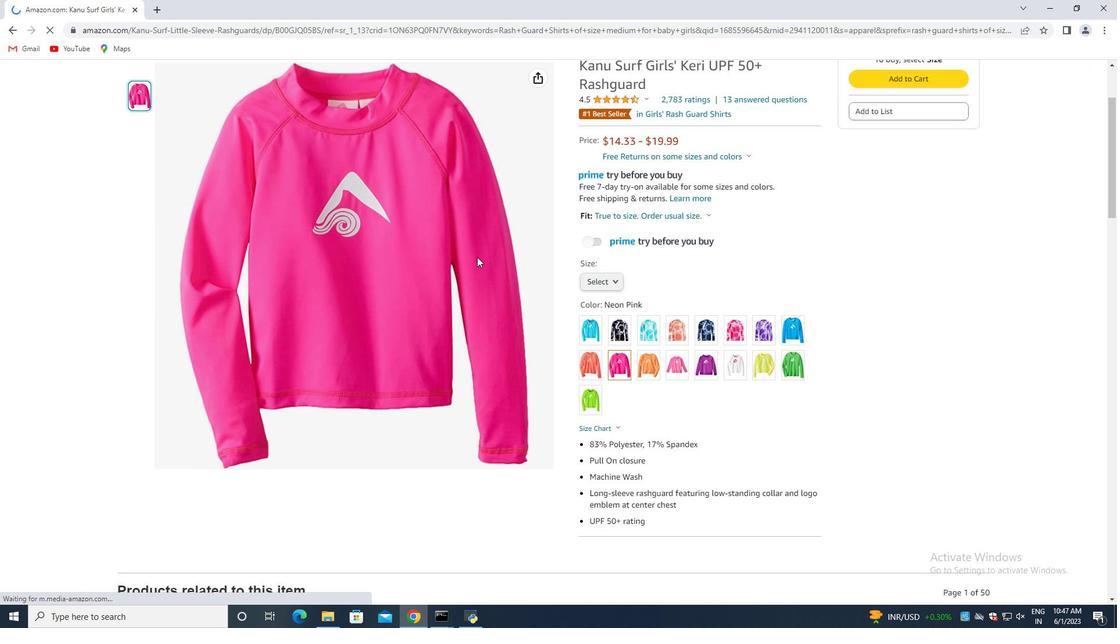
Action: Mouse scrolled (480, 255) with delta (0, 0)
Screenshot: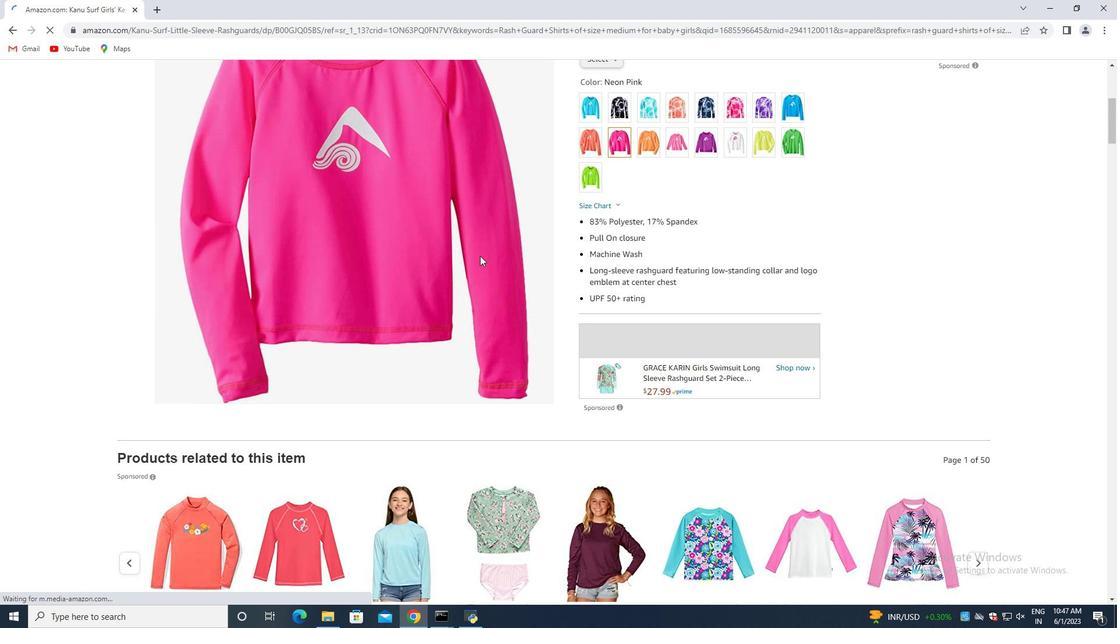 
Action: Mouse scrolled (480, 255) with delta (0, 0)
Screenshot: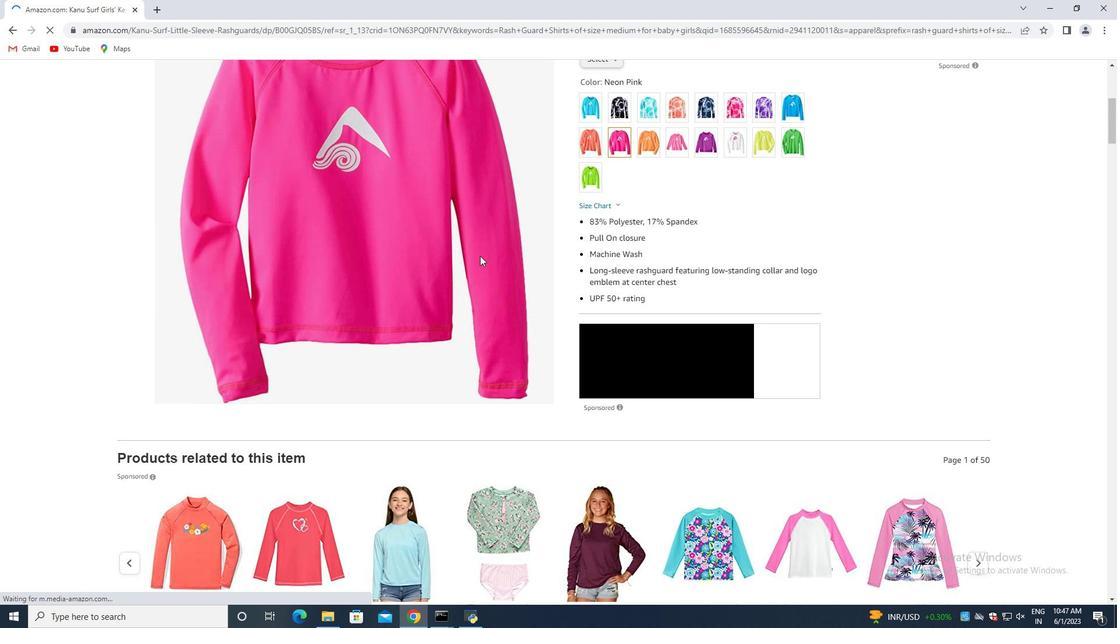 
Action: Mouse scrolled (480, 255) with delta (0, 0)
Screenshot: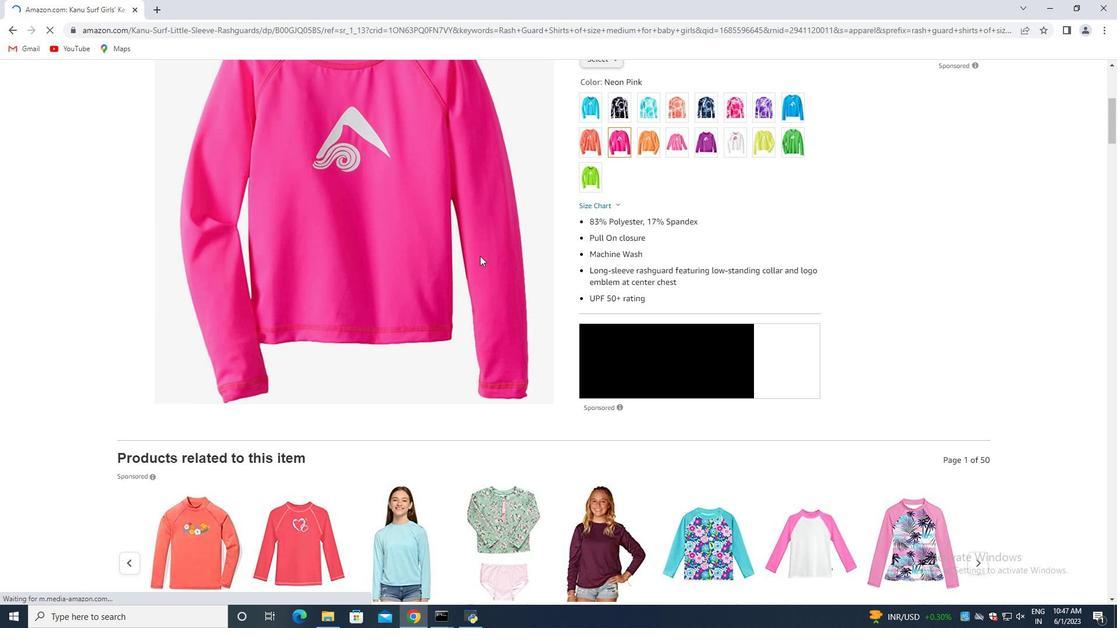 
Action: Mouse scrolled (480, 255) with delta (0, 0)
Screenshot: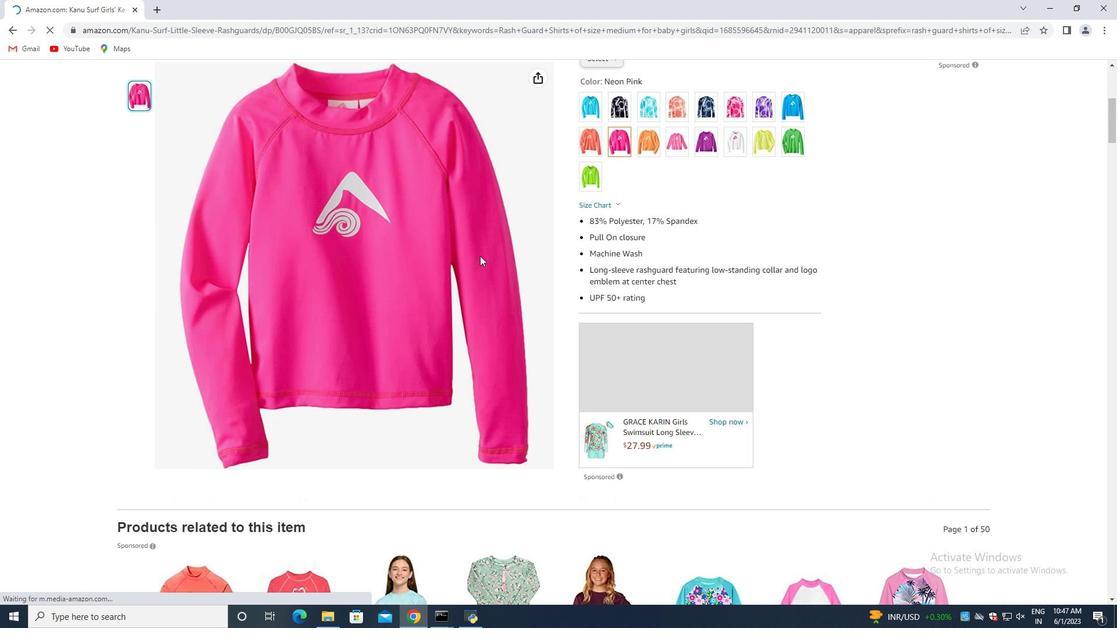 
Action: Mouse scrolled (480, 255) with delta (0, 0)
Screenshot: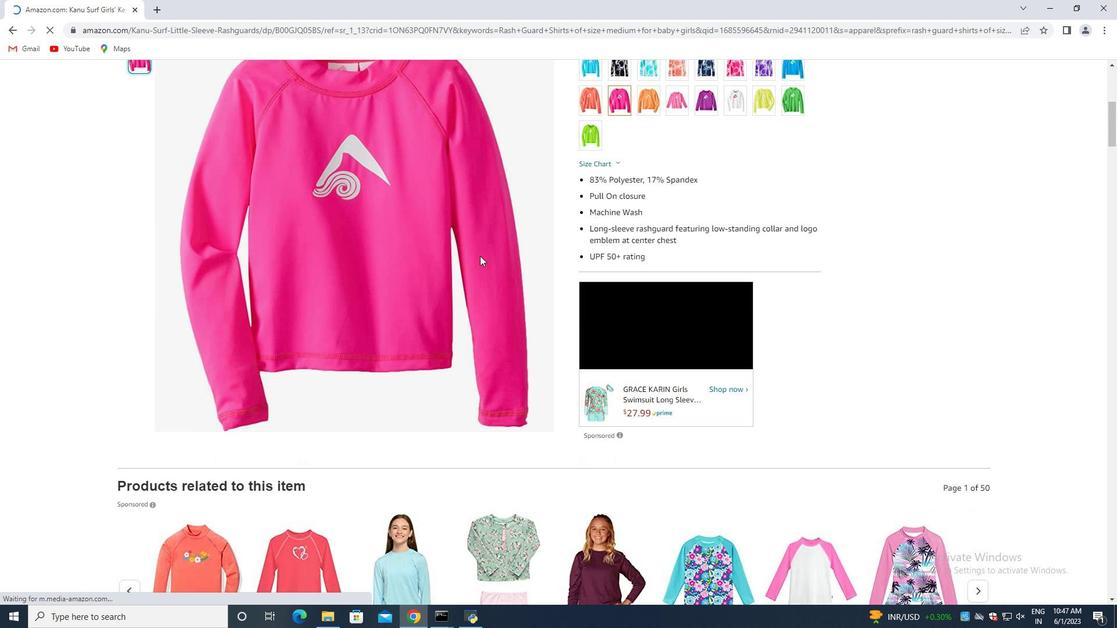 
Action: Mouse scrolled (480, 255) with delta (0, 0)
Screenshot: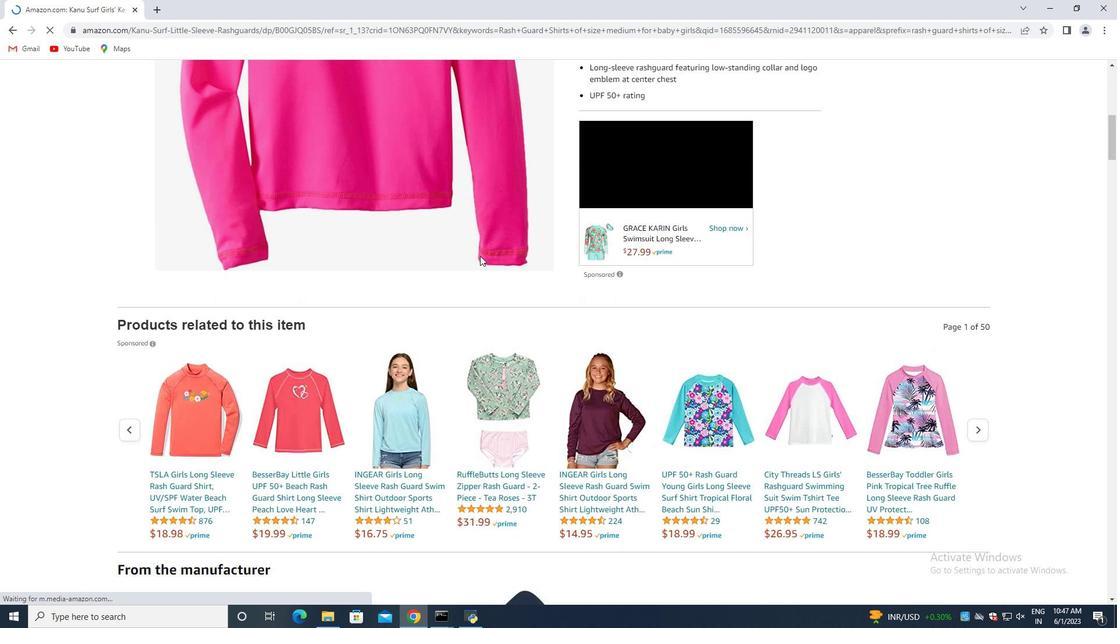 
Action: Mouse scrolled (480, 255) with delta (0, 0)
Screenshot: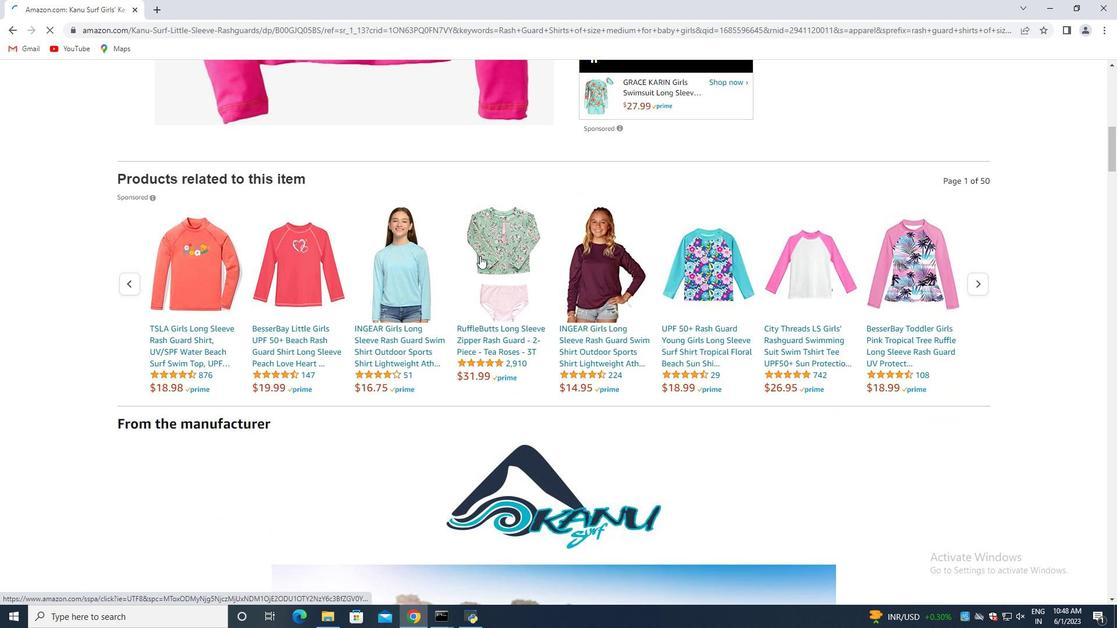 
Action: Mouse scrolled (480, 255) with delta (0, 0)
Screenshot: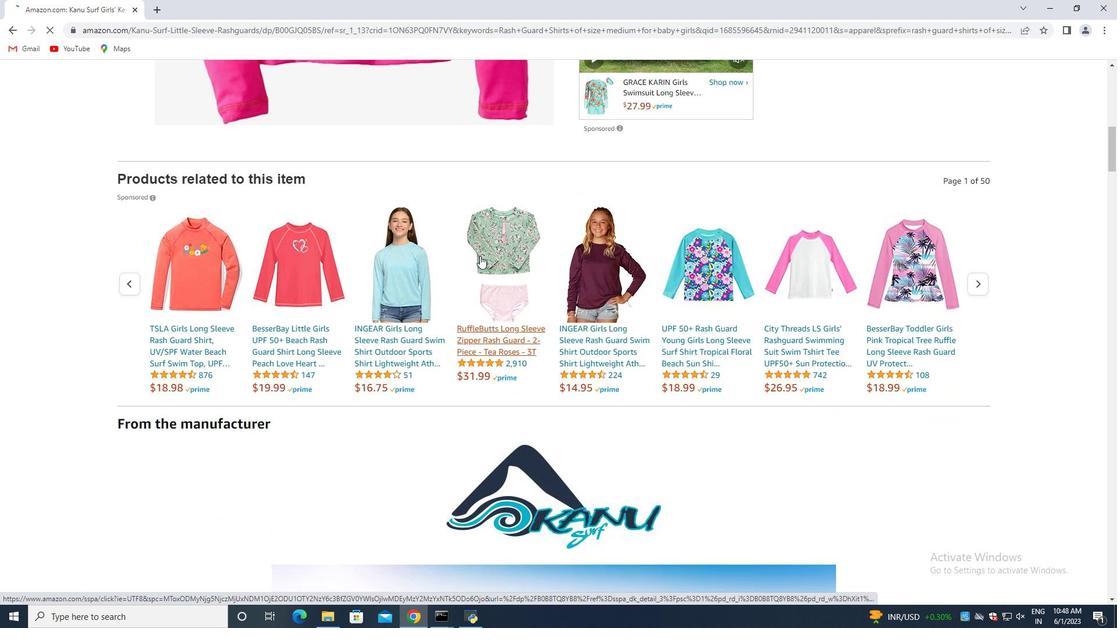 
Action: Mouse scrolled (480, 255) with delta (0, 0)
Screenshot: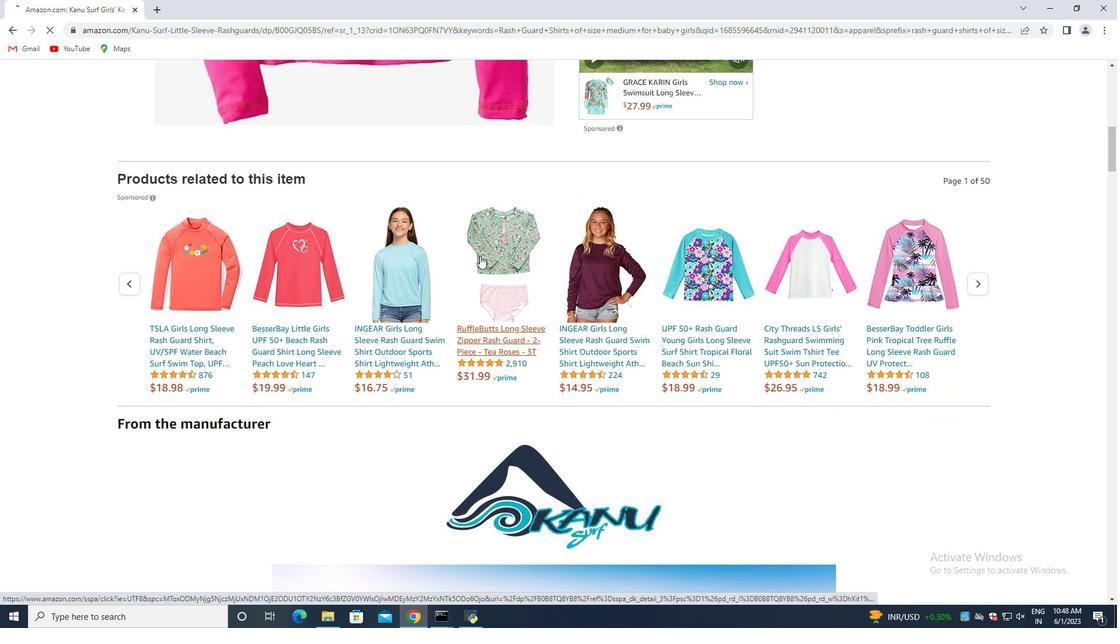 
Action: Mouse scrolled (480, 255) with delta (0, 0)
Screenshot: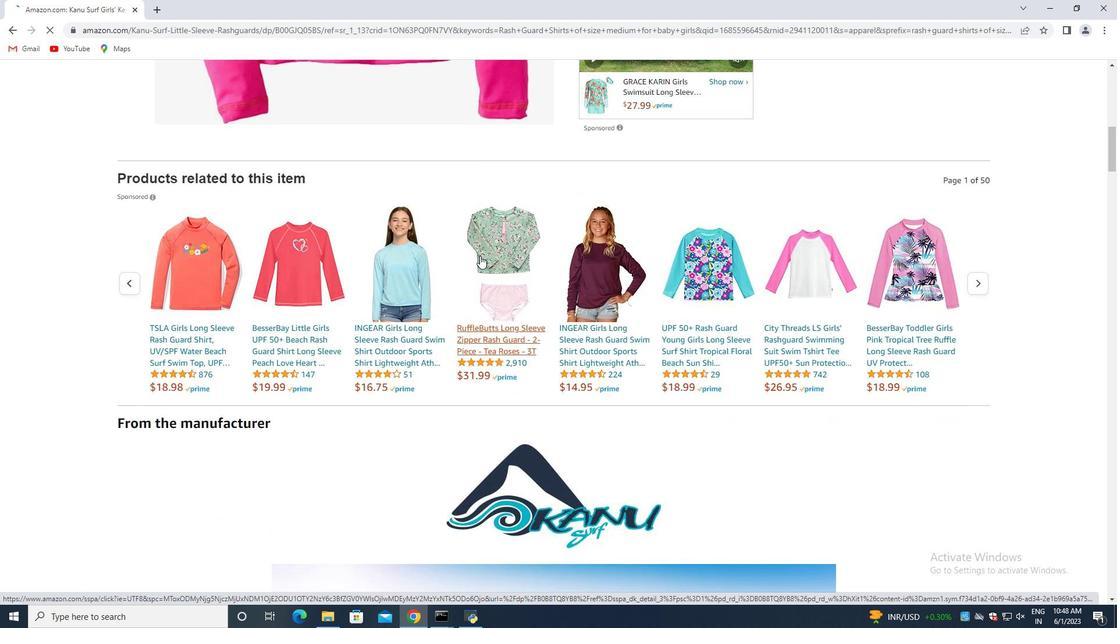 
Action: Mouse scrolled (480, 255) with delta (0, 0)
Screenshot: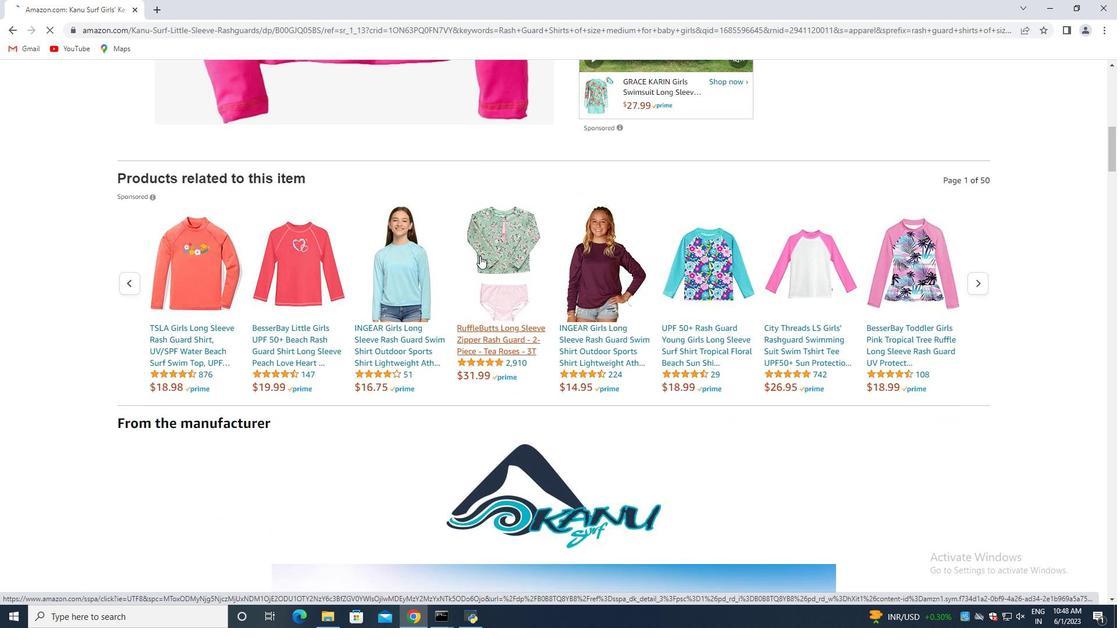 
Action: Mouse scrolled (480, 255) with delta (0, 0)
Screenshot: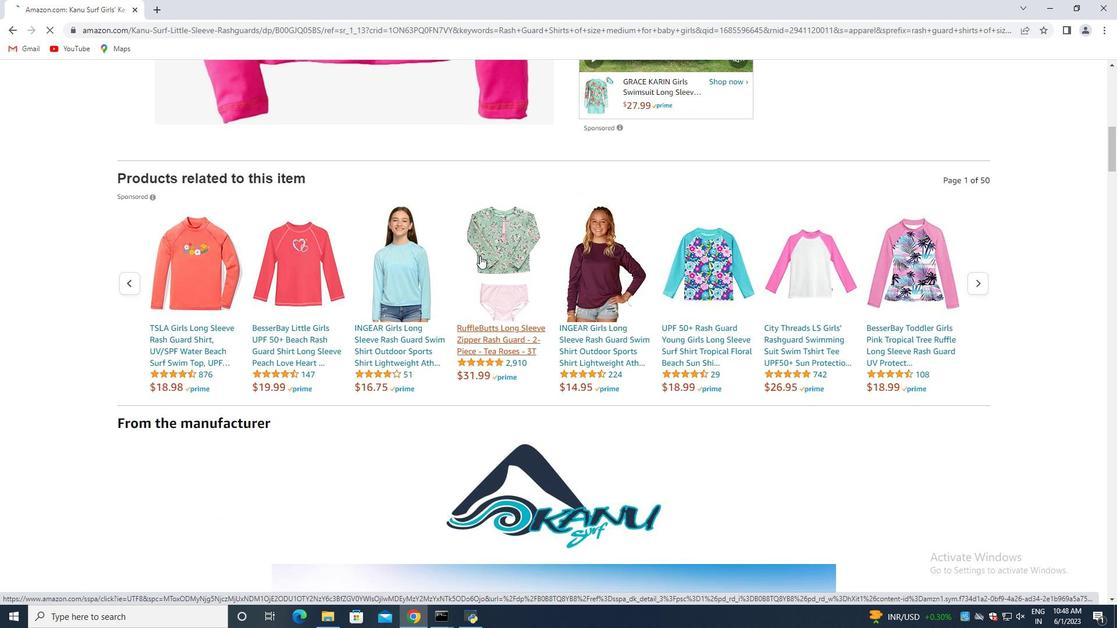 
Action: Mouse moved to (480, 256)
Screenshot: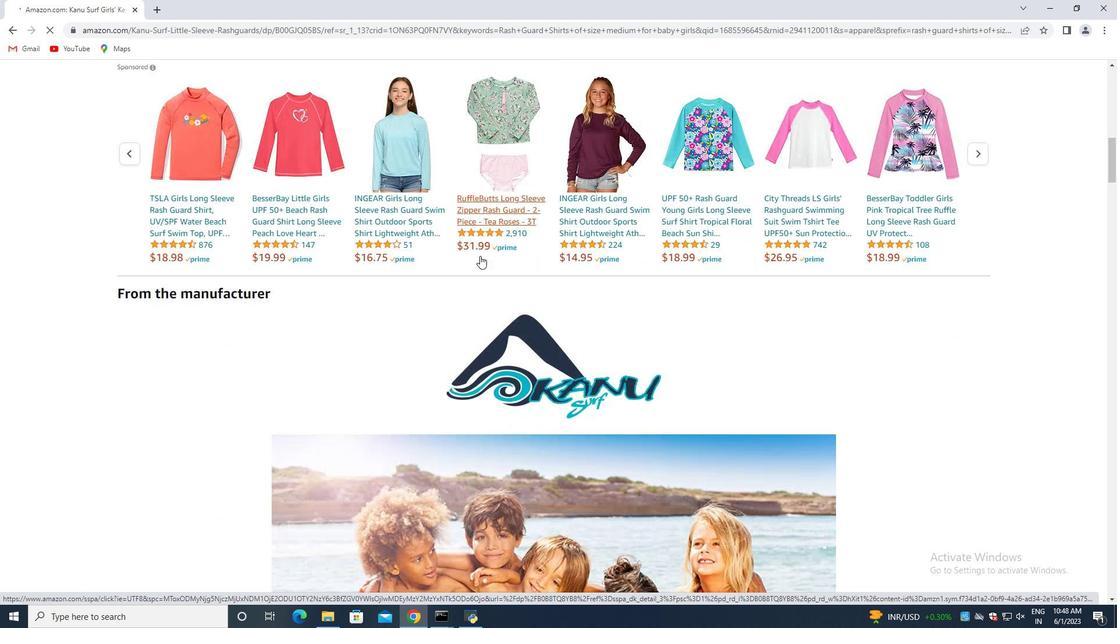 
Action: Mouse scrolled (480, 256) with delta (0, 0)
Screenshot: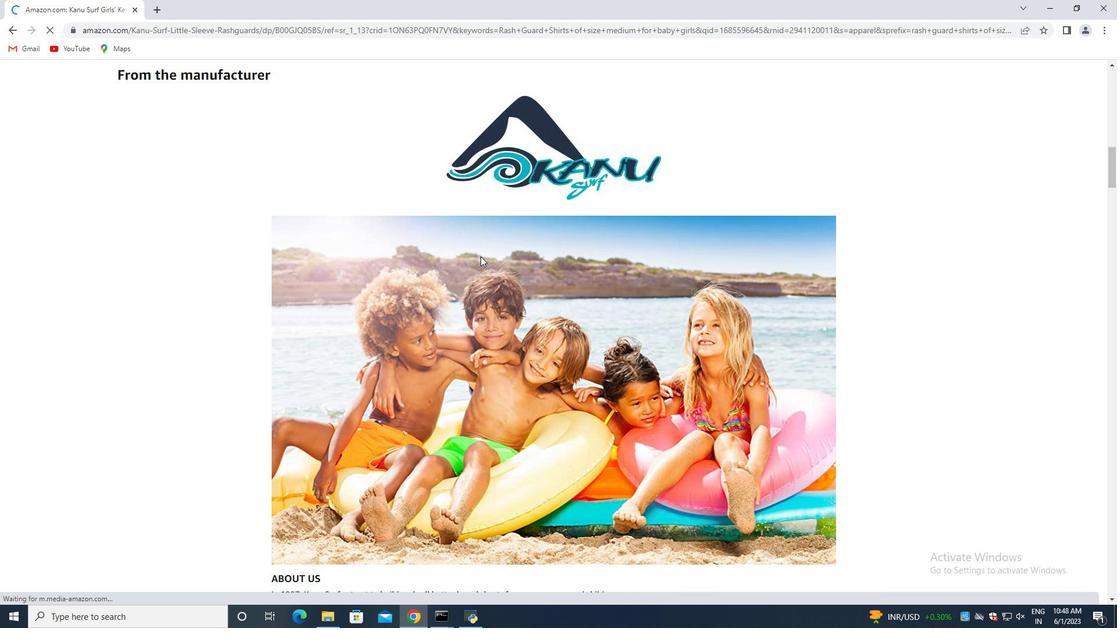 
Action: Mouse scrolled (480, 256) with delta (0, 0)
Screenshot: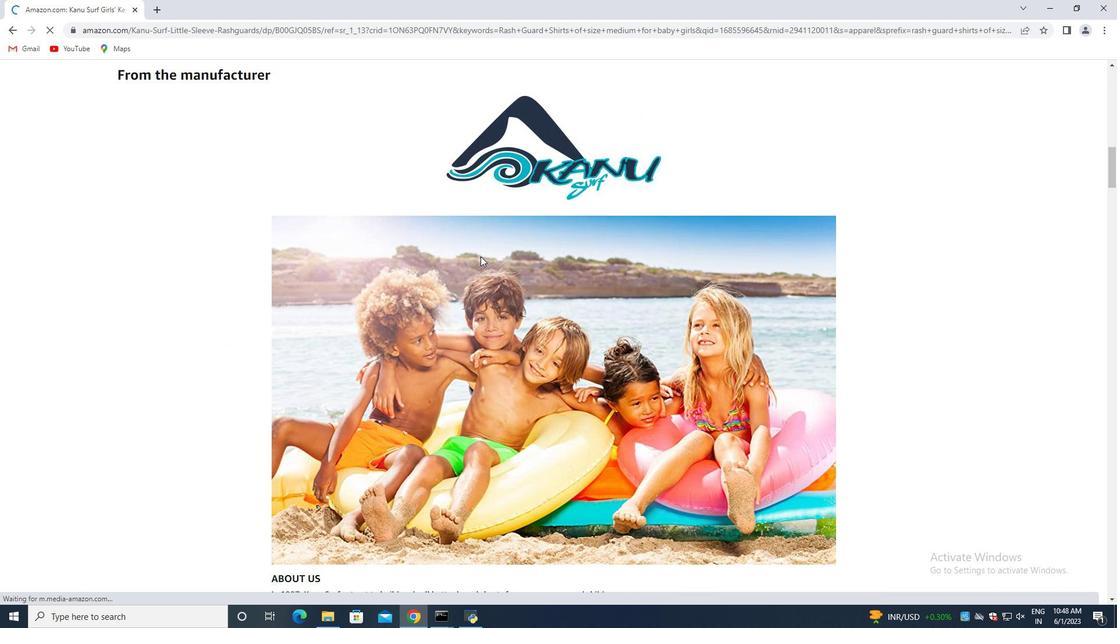 
Action: Mouse scrolled (480, 256) with delta (0, 0)
Screenshot: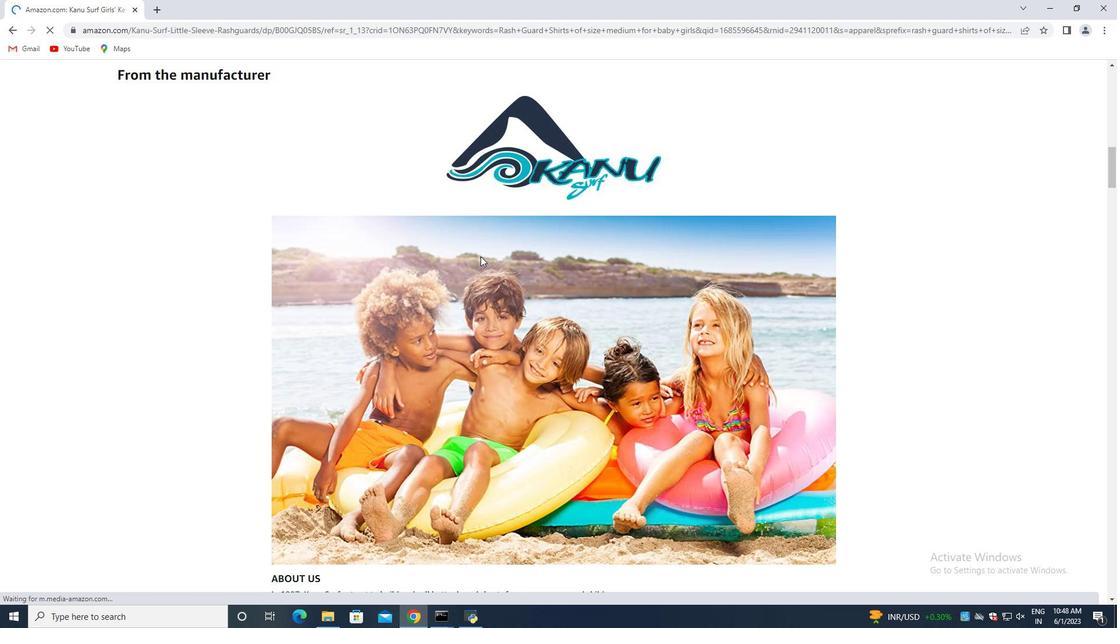 
Action: Mouse scrolled (480, 256) with delta (0, 0)
Screenshot: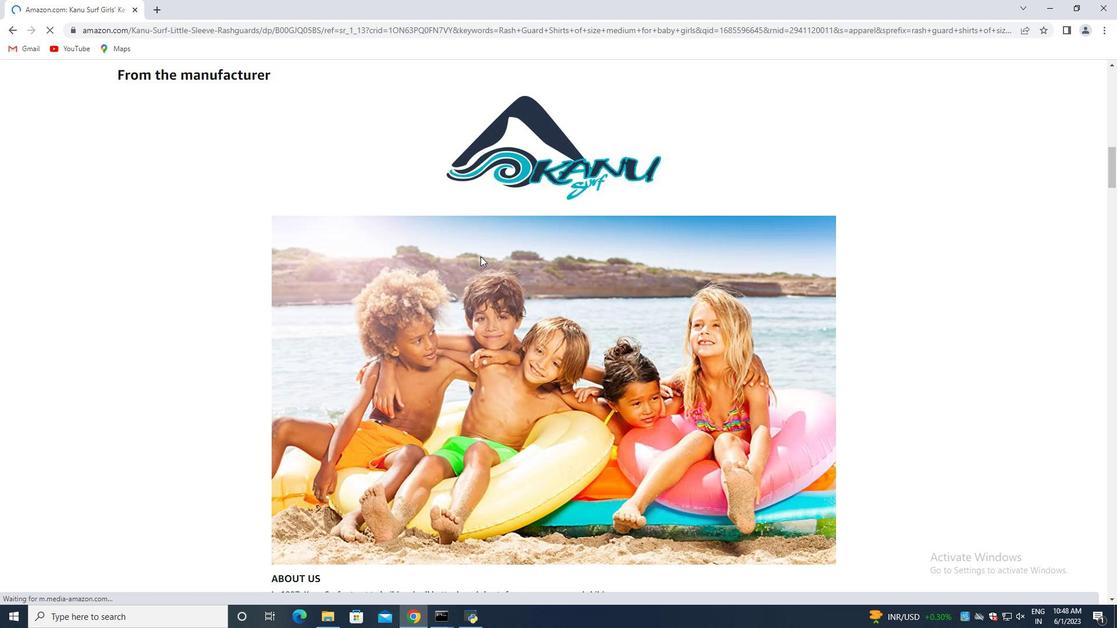 
Action: Mouse scrolled (480, 256) with delta (0, 0)
Screenshot: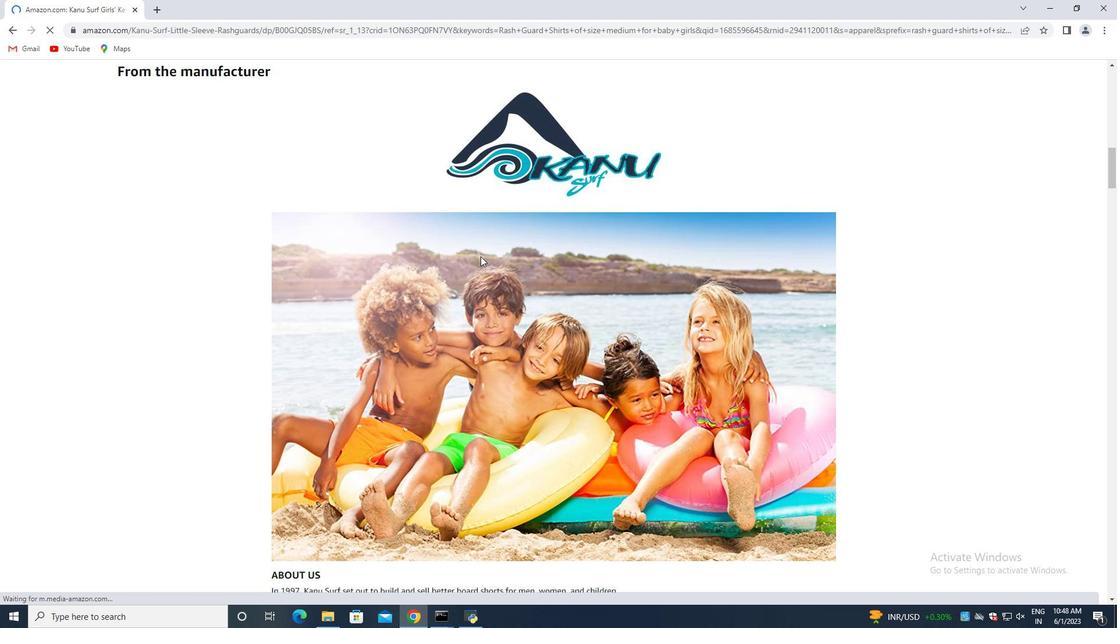 
Action: Mouse scrolled (480, 256) with delta (0, 0)
Screenshot: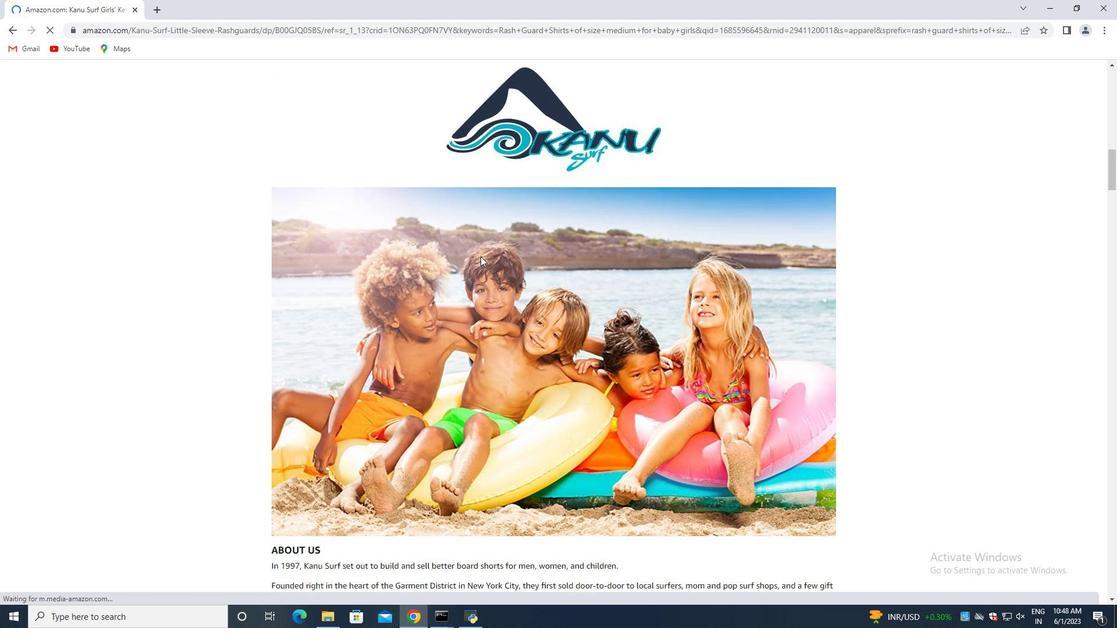 
Action: Mouse scrolled (480, 256) with delta (0, 0)
Screenshot: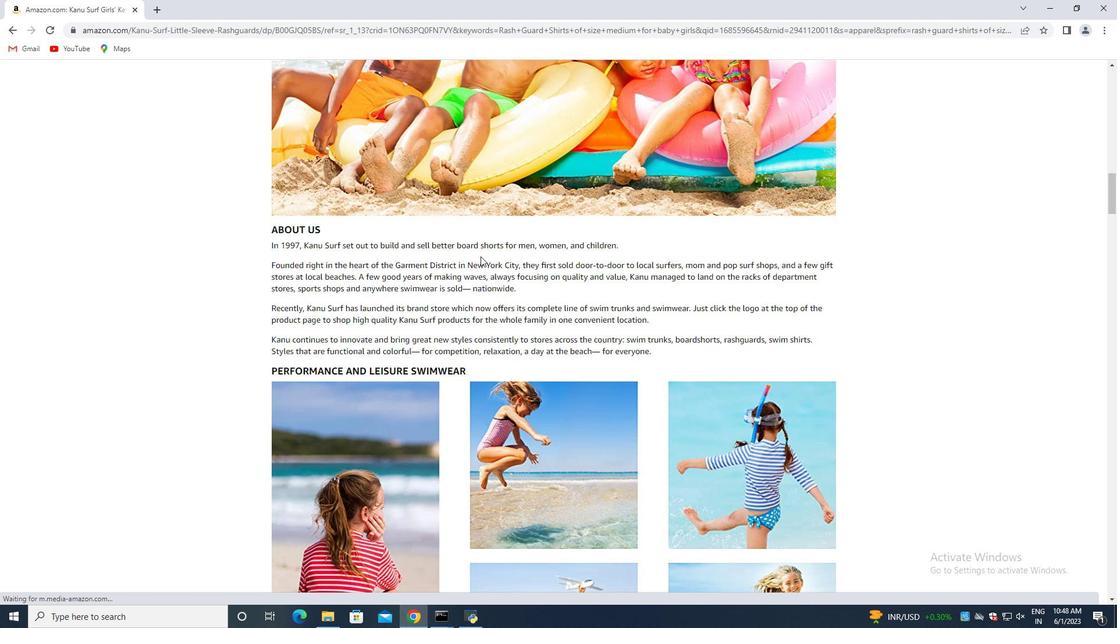 
Action: Mouse scrolled (480, 256) with delta (0, 0)
Screenshot: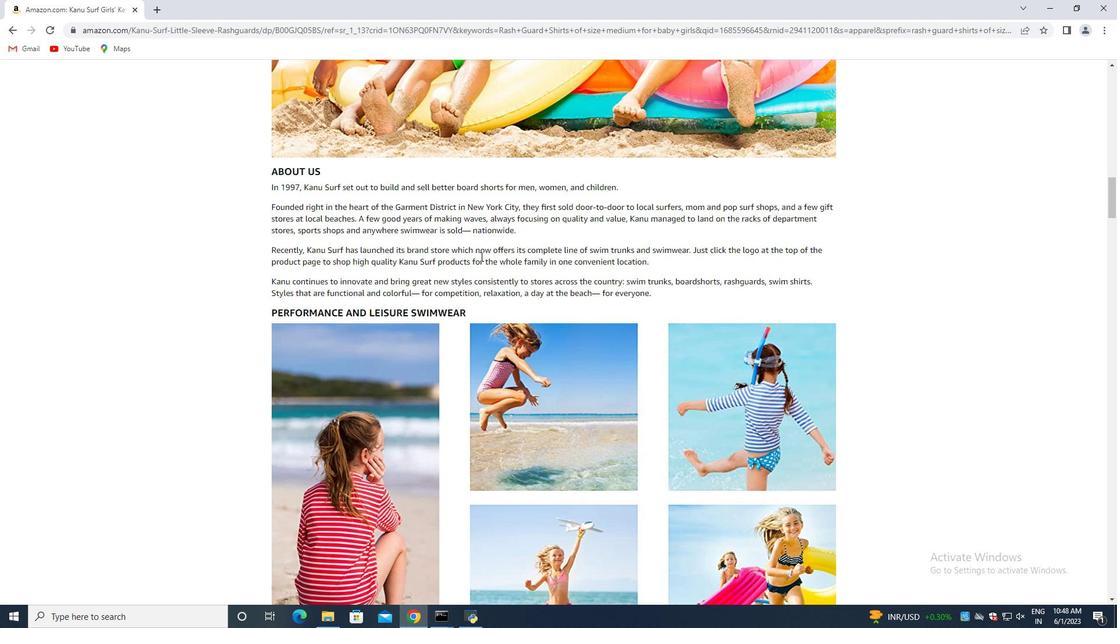 
Action: Mouse scrolled (480, 256) with delta (0, 0)
Screenshot: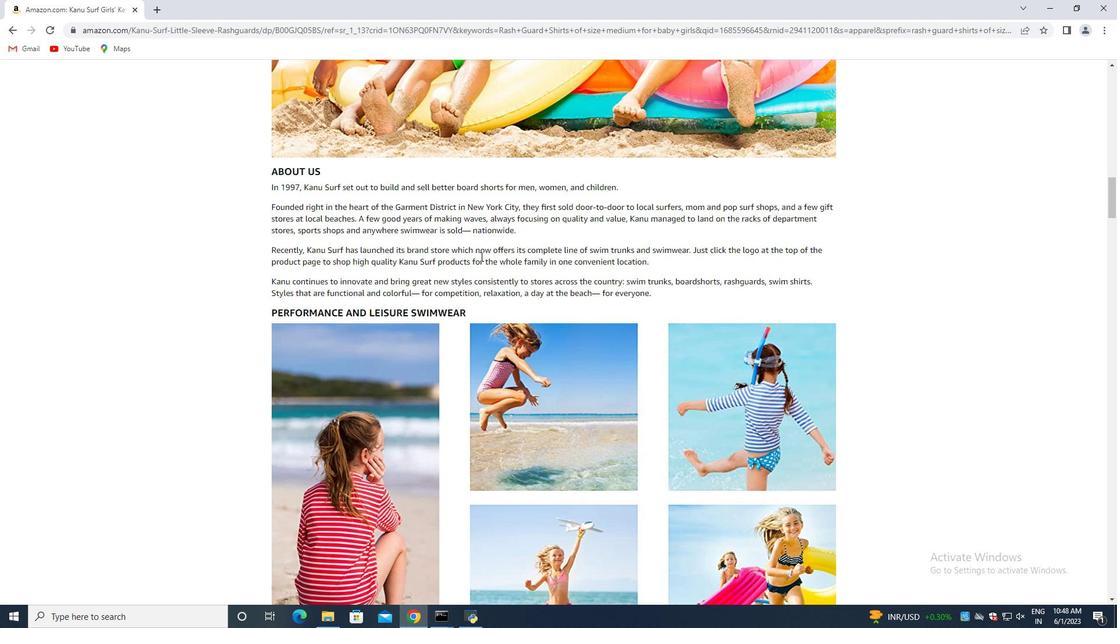 
Action: Mouse scrolled (480, 256) with delta (0, 0)
Screenshot: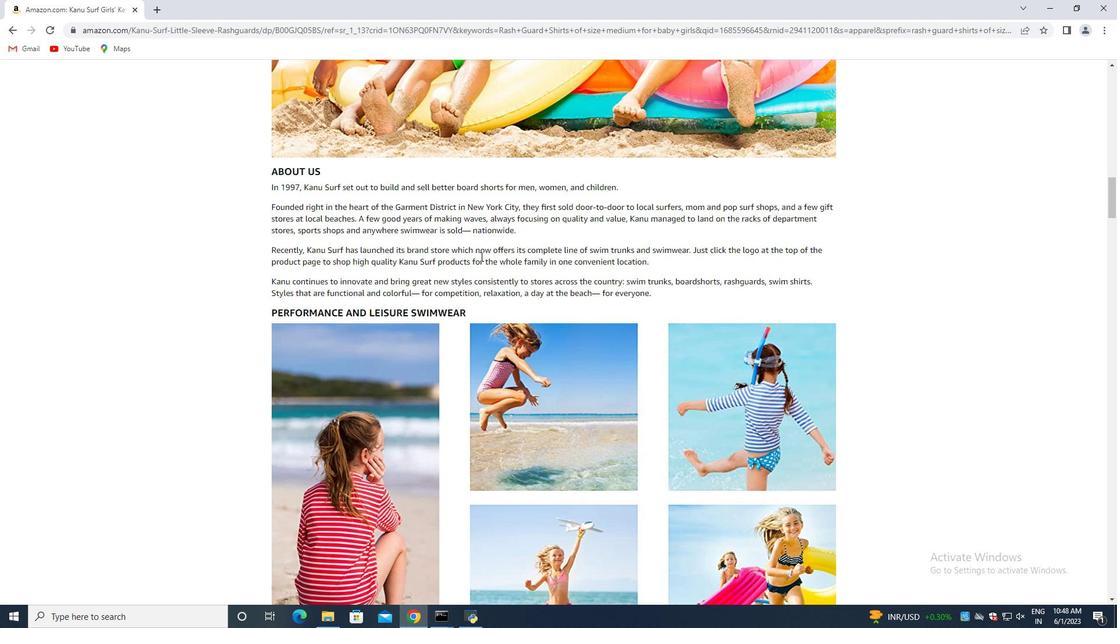 
Action: Mouse scrolled (480, 256) with delta (0, 0)
Screenshot: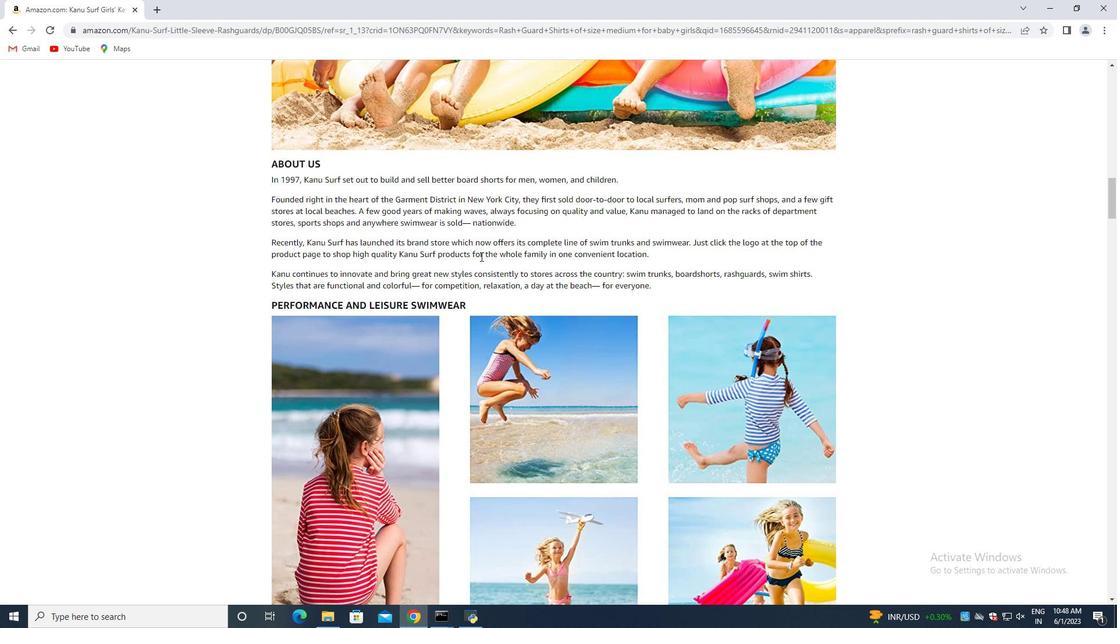 
Action: Mouse scrolled (480, 256) with delta (0, 0)
Screenshot: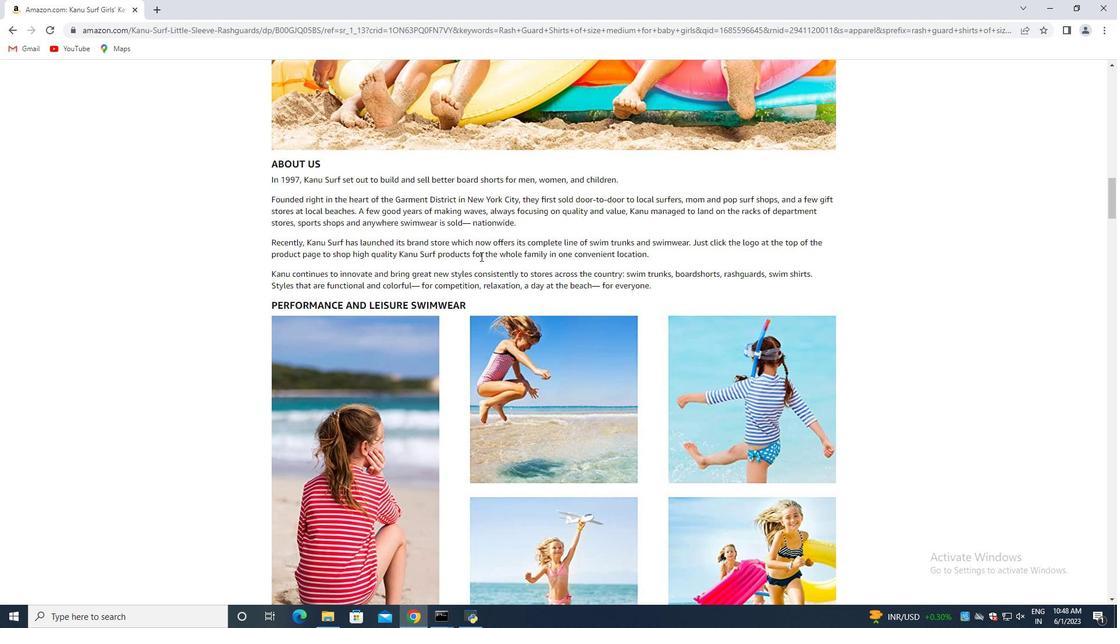 
Action: Mouse scrolled (480, 256) with delta (0, 0)
Screenshot: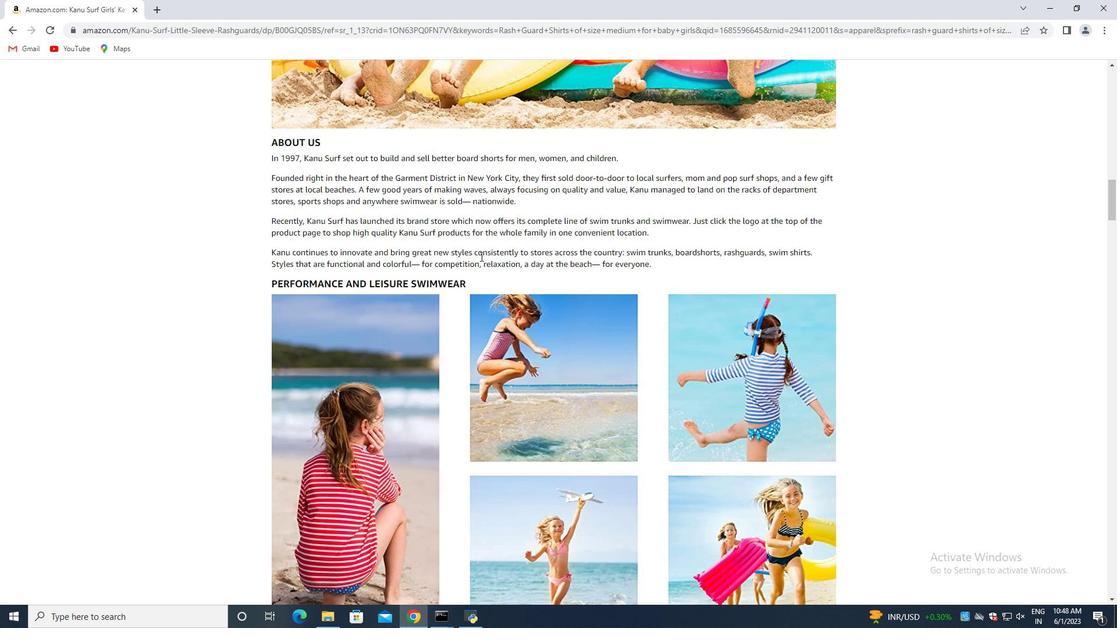 
Action: Mouse scrolled (480, 256) with delta (0, 0)
Screenshot: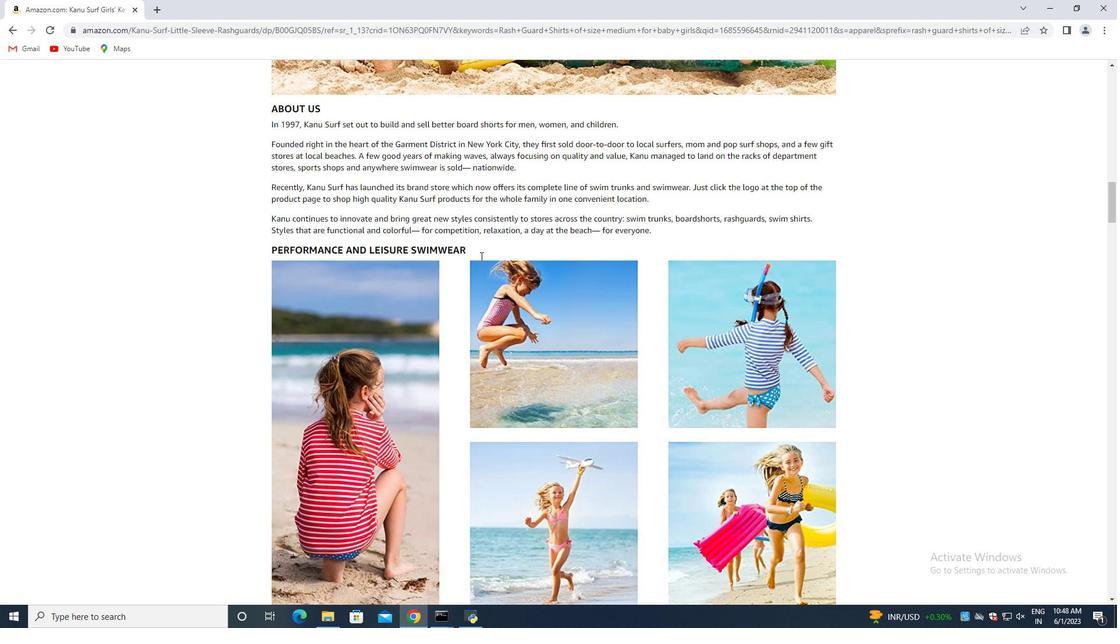 
Action: Mouse scrolled (480, 256) with delta (0, 0)
Screenshot: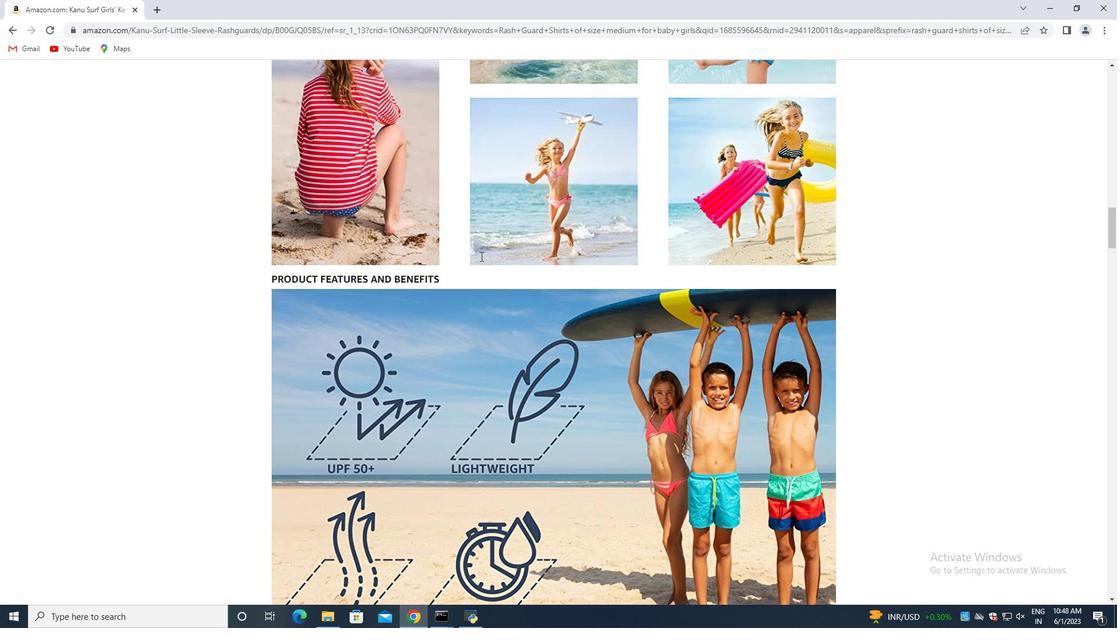 
Action: Mouse scrolled (480, 256) with delta (0, 0)
Screenshot: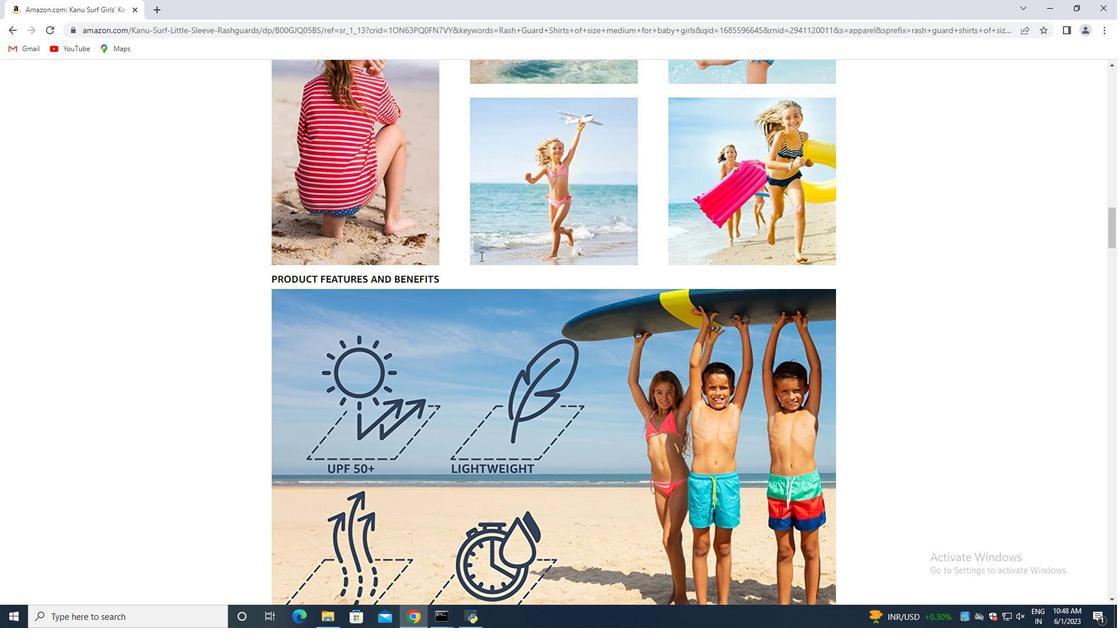 
Action: Mouse scrolled (480, 256) with delta (0, 0)
Screenshot: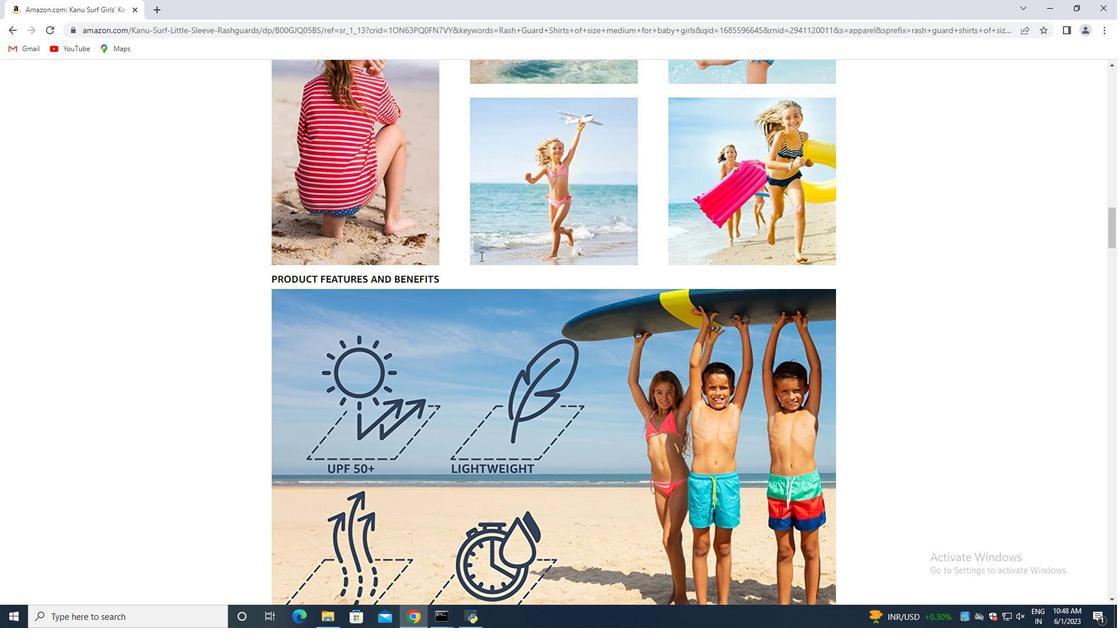 
Action: Mouse scrolled (480, 256) with delta (0, 0)
Screenshot: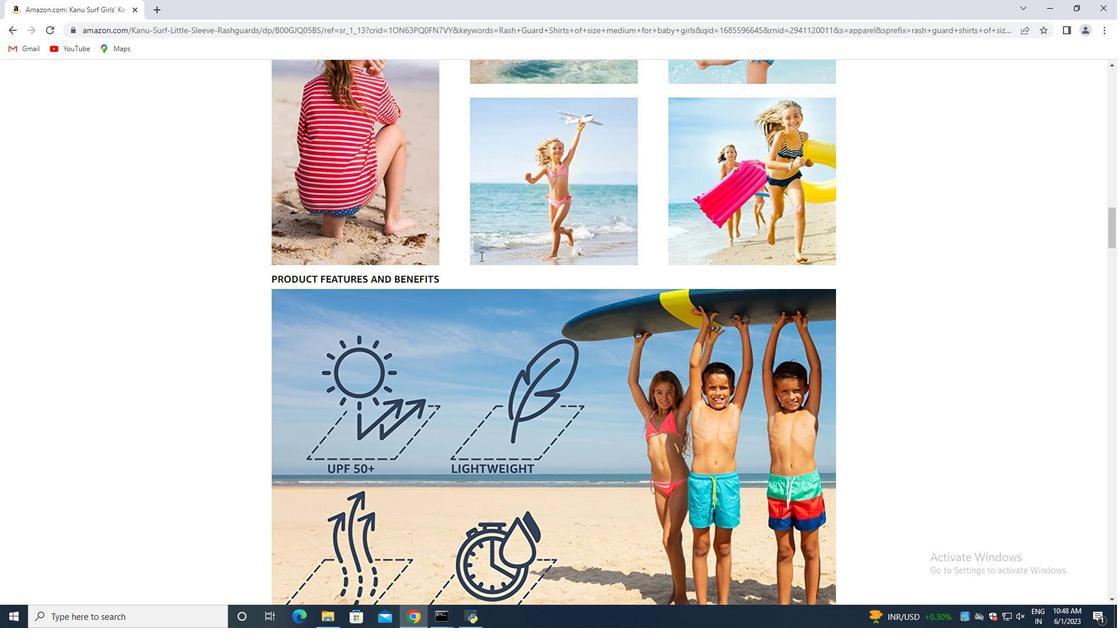 
Action: Mouse scrolled (480, 256) with delta (0, 0)
Screenshot: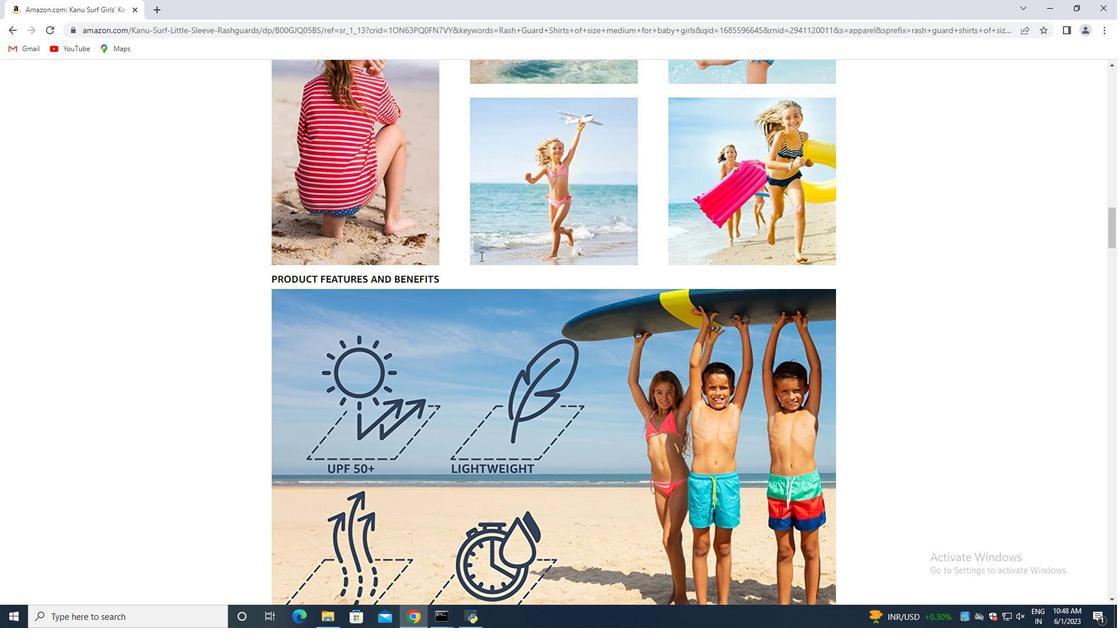
Action: Mouse scrolled (480, 256) with delta (0, 0)
Screenshot: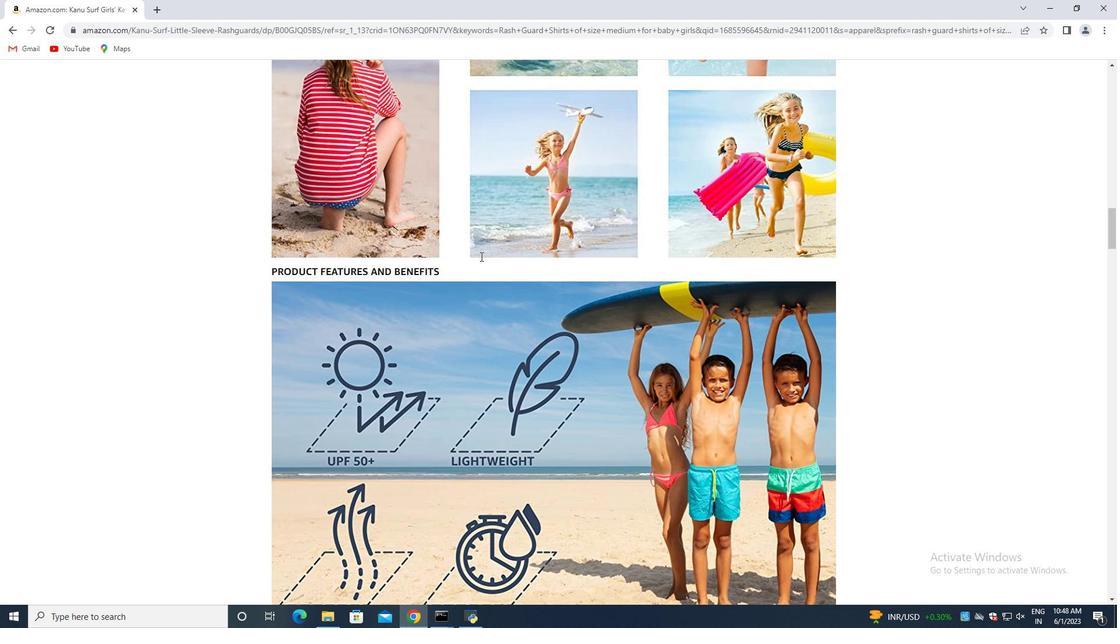 
Action: Mouse scrolled (480, 256) with delta (0, 0)
Screenshot: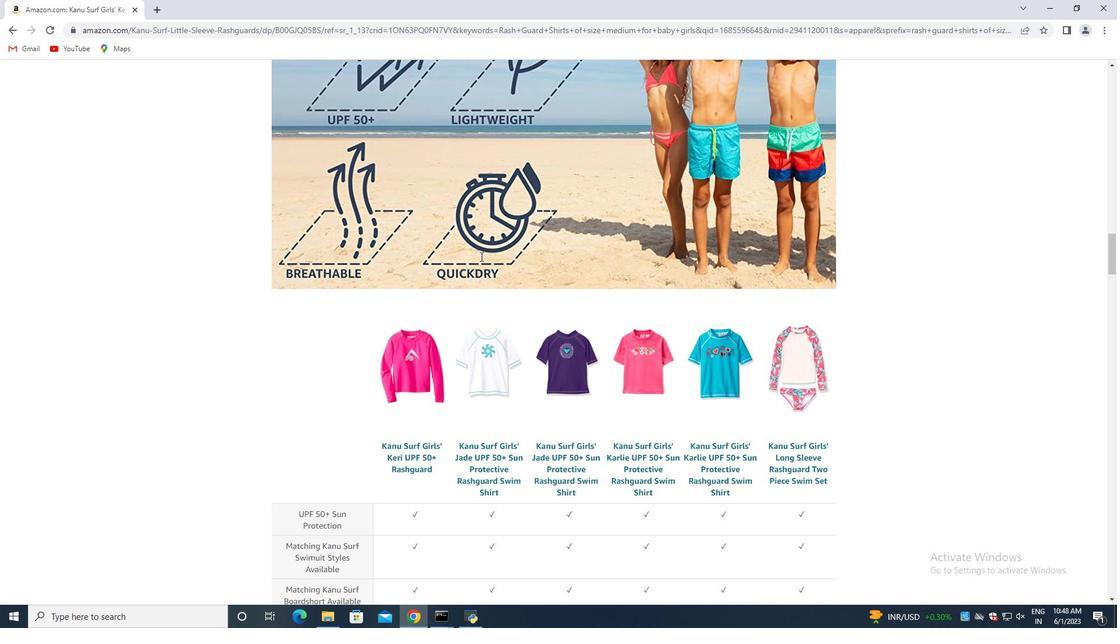 
Action: Mouse scrolled (480, 256) with delta (0, 0)
Screenshot: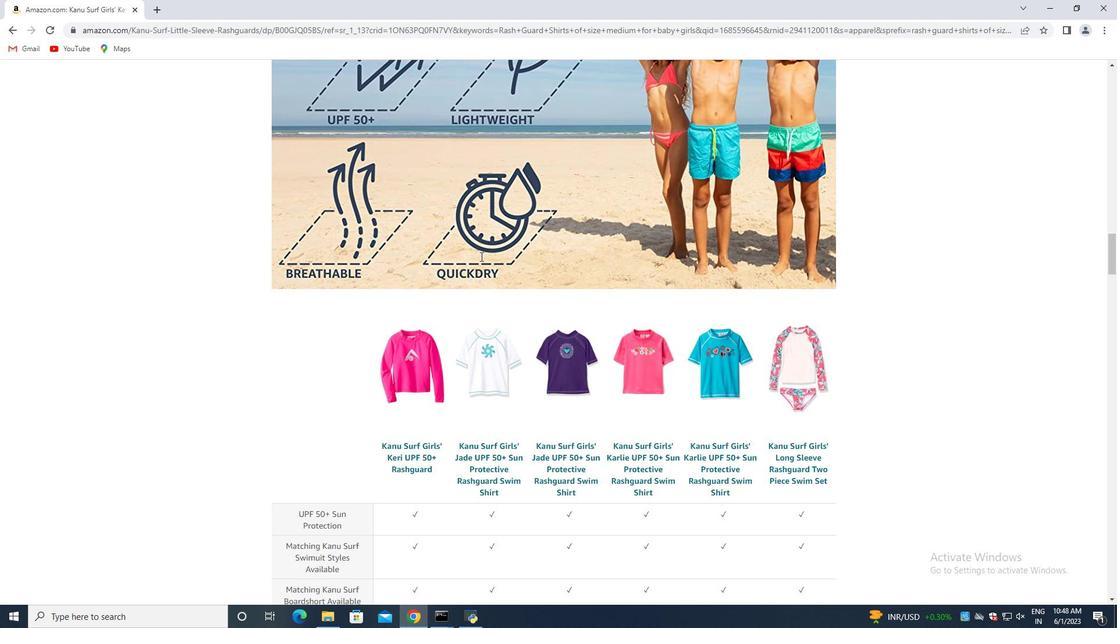 
Action: Mouse scrolled (480, 256) with delta (0, 0)
Screenshot: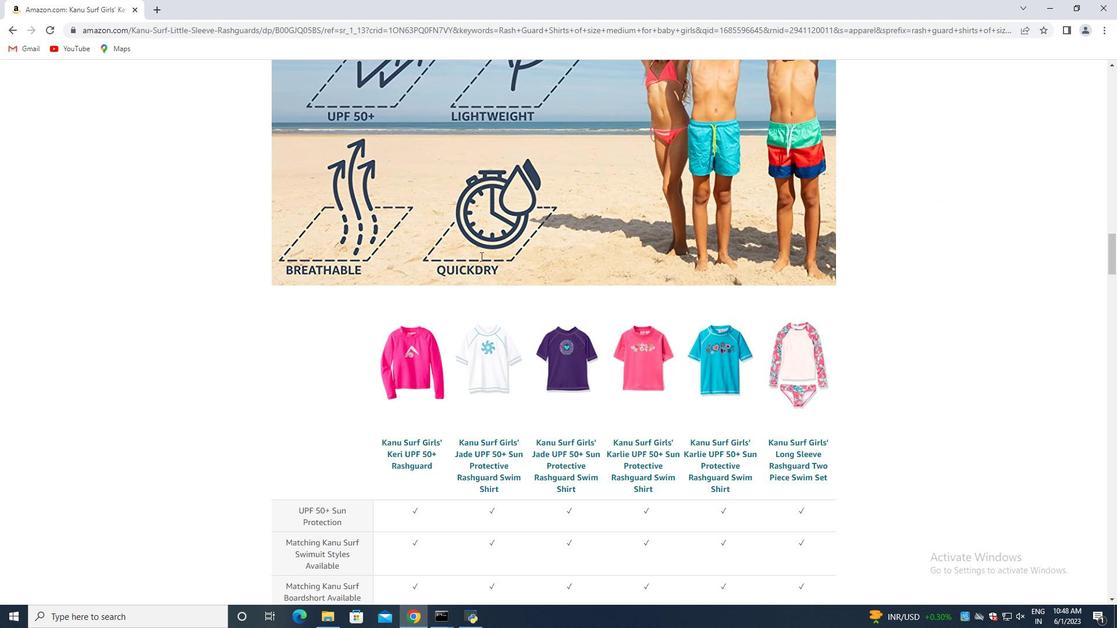 
Action: Mouse scrolled (480, 256) with delta (0, 0)
Screenshot: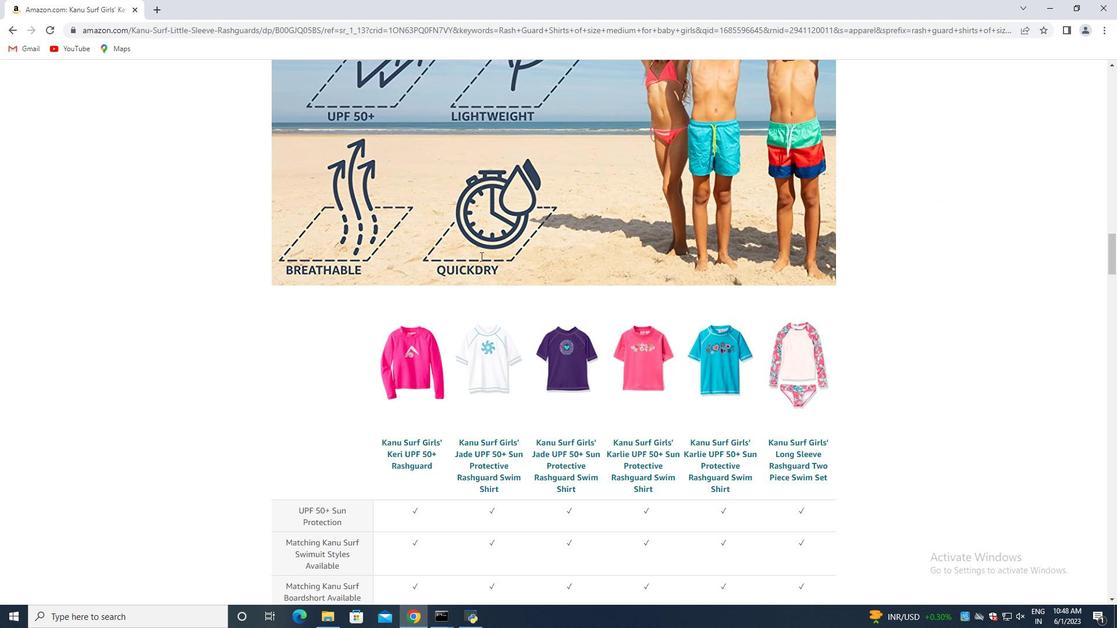 
Action: Mouse scrolled (480, 256) with delta (0, 0)
Screenshot: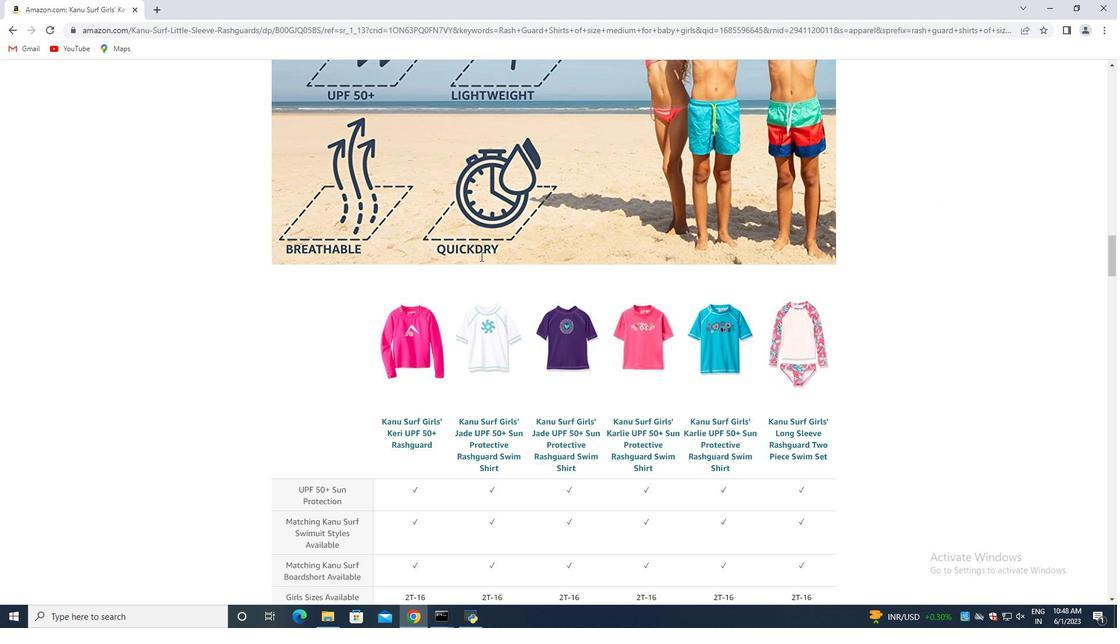 
Action: Mouse scrolled (480, 256) with delta (0, 0)
Screenshot: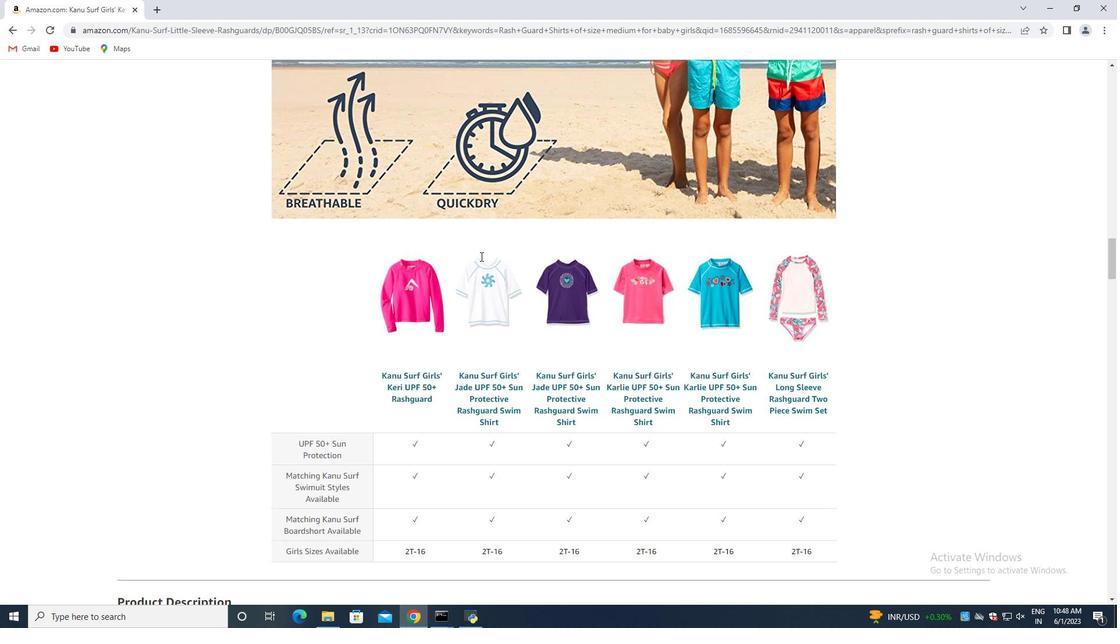 
Action: Mouse scrolled (480, 256) with delta (0, 0)
Screenshot: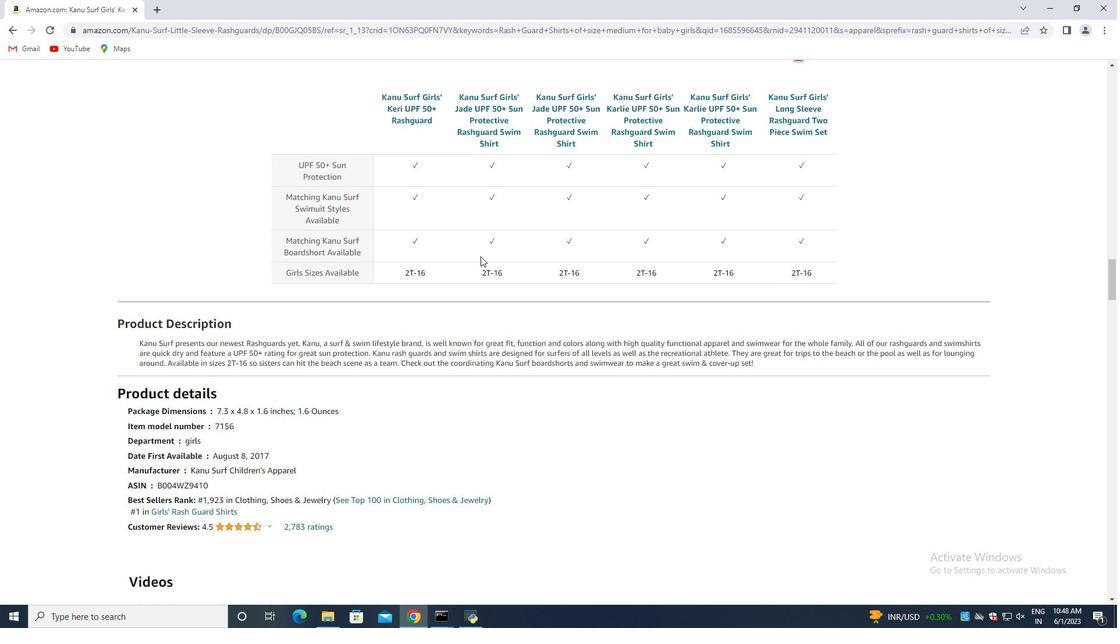 
Action: Mouse scrolled (480, 256) with delta (0, 0)
Screenshot: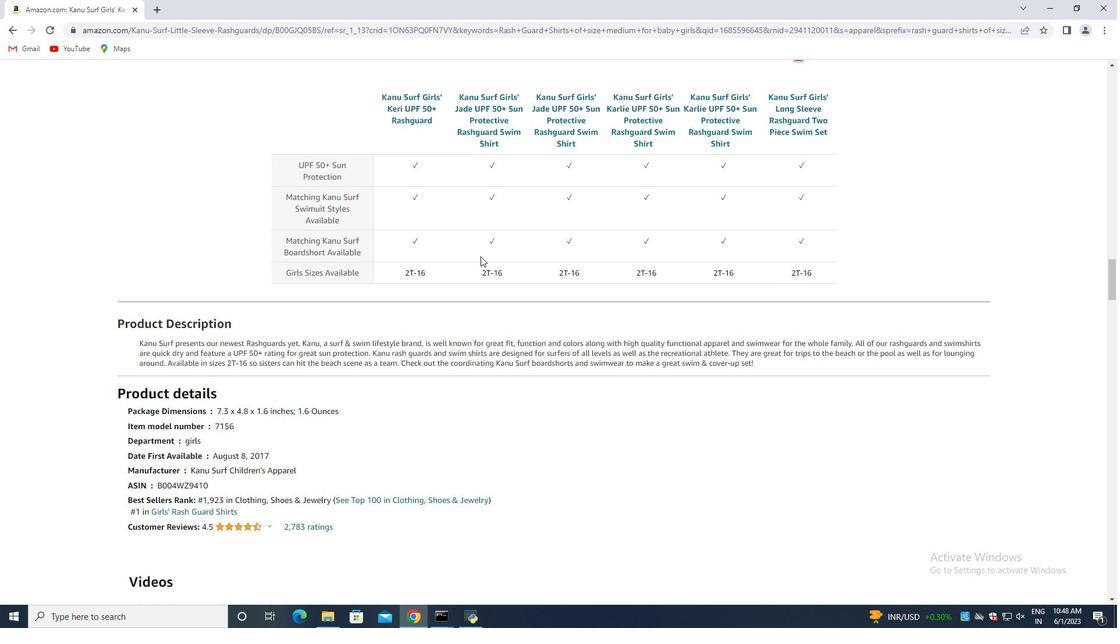 
Action: Mouse scrolled (480, 256) with delta (0, 0)
Screenshot: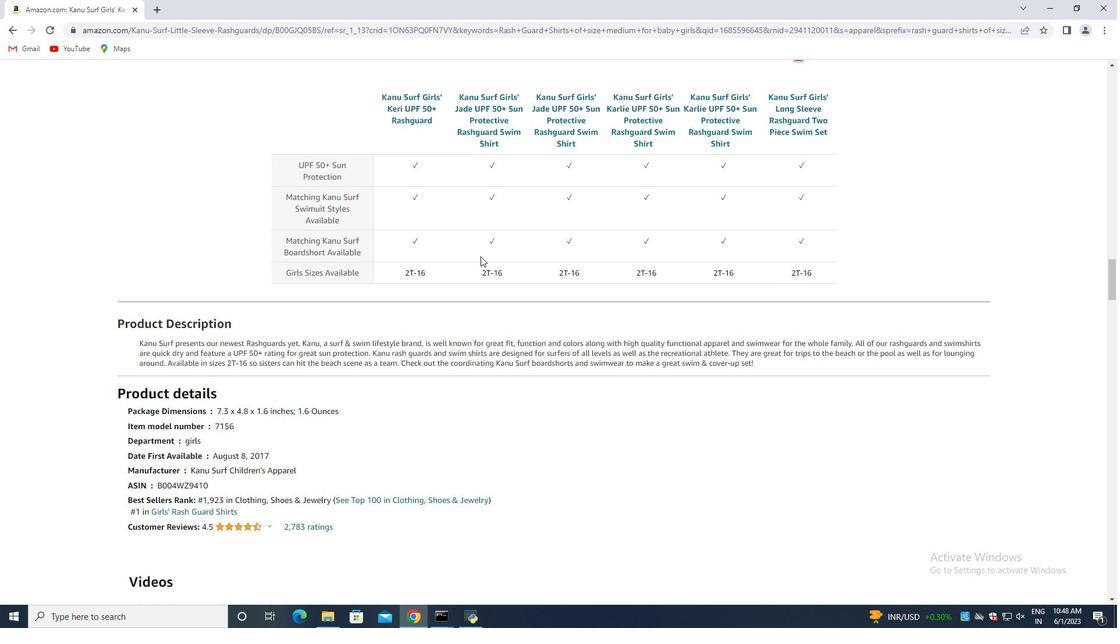
Action: Mouse scrolled (480, 256) with delta (0, 0)
Screenshot: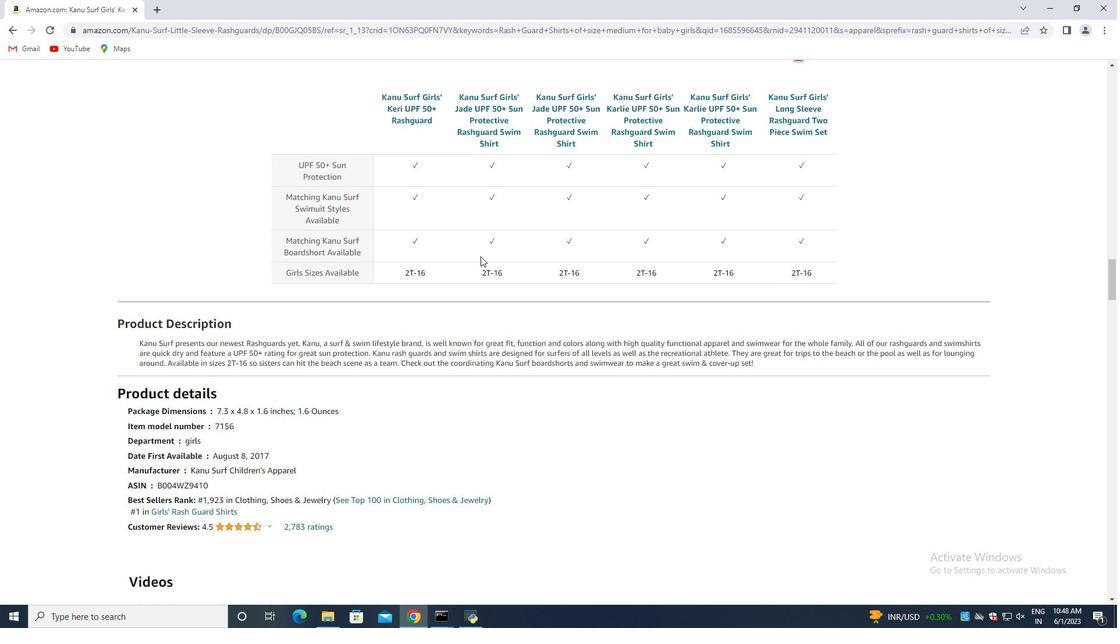 
Action: Mouse scrolled (480, 256) with delta (0, 0)
Screenshot: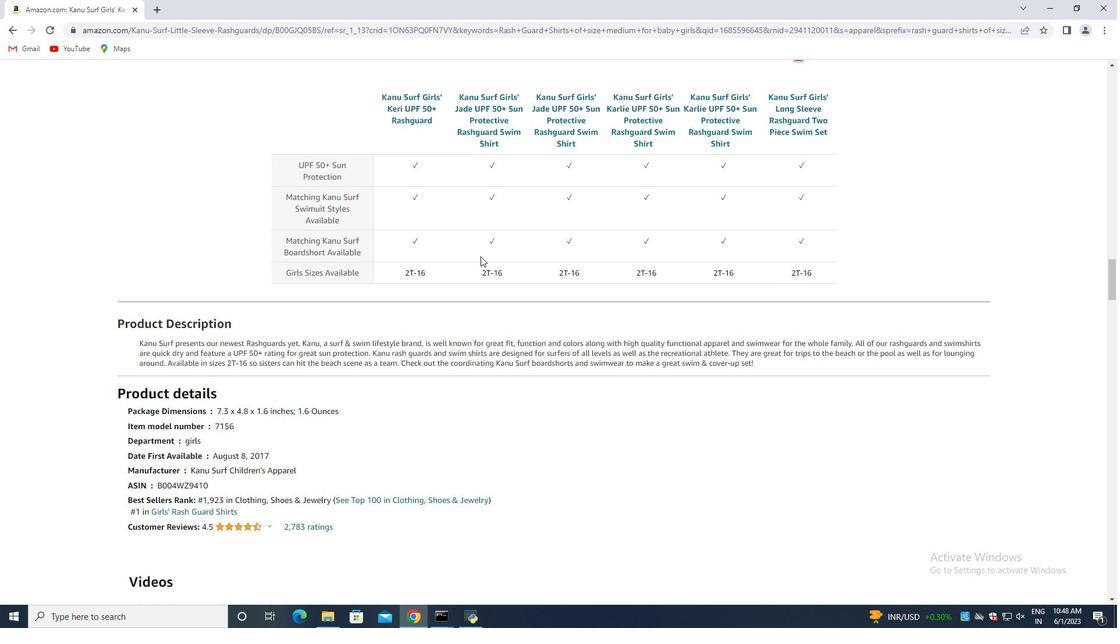 
Action: Mouse scrolled (480, 256) with delta (0, 0)
Screenshot: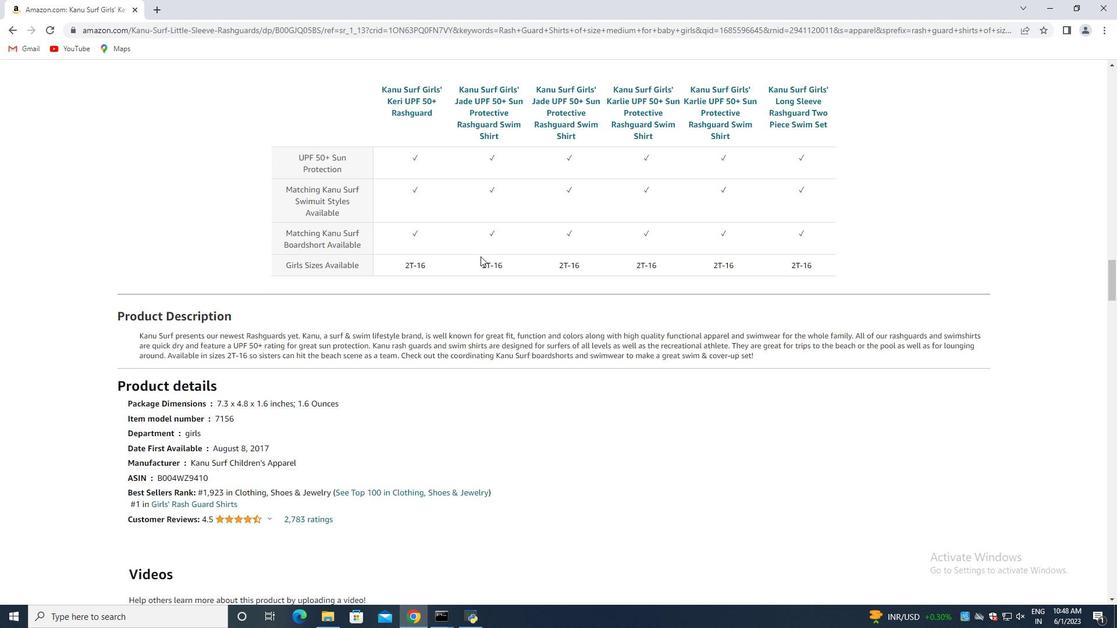 
Action: Mouse scrolled (480, 256) with delta (0, 0)
Screenshot: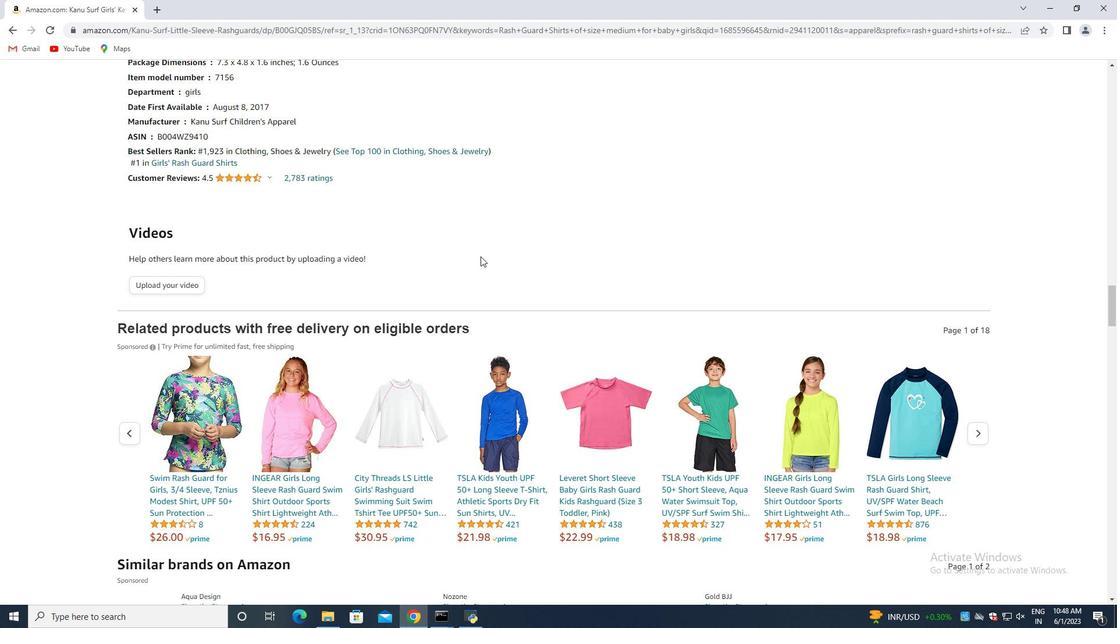 
Action: Mouse scrolled (480, 256) with delta (0, 0)
Screenshot: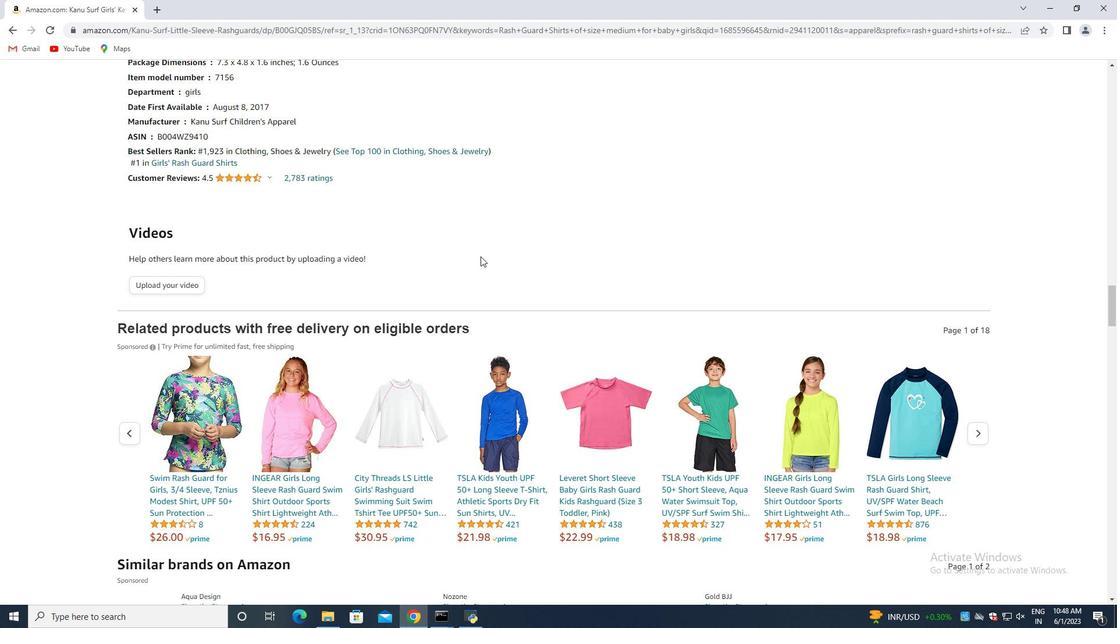 
Action: Mouse scrolled (480, 256) with delta (0, 0)
Screenshot: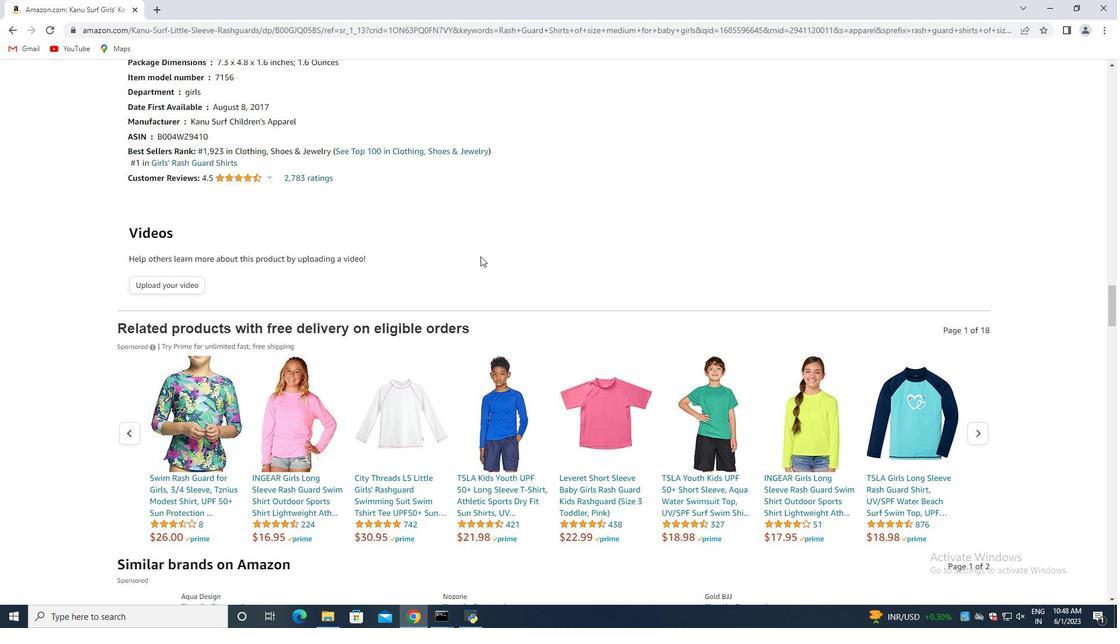 
Action: Mouse scrolled (480, 256) with delta (0, 0)
Screenshot: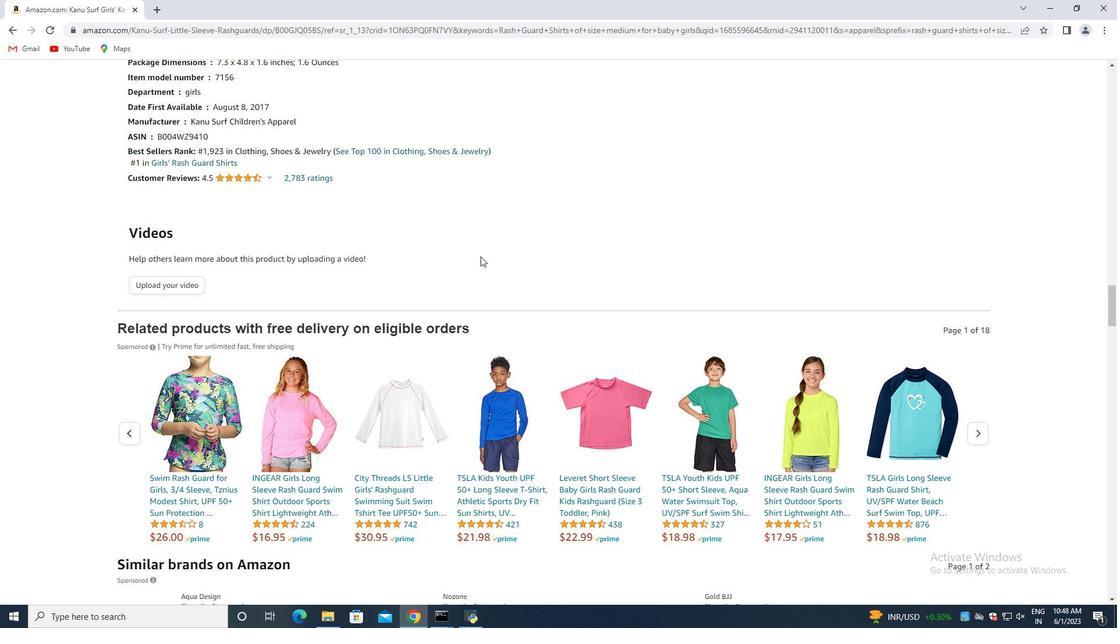 
Action: Mouse scrolled (480, 256) with delta (0, 0)
Screenshot: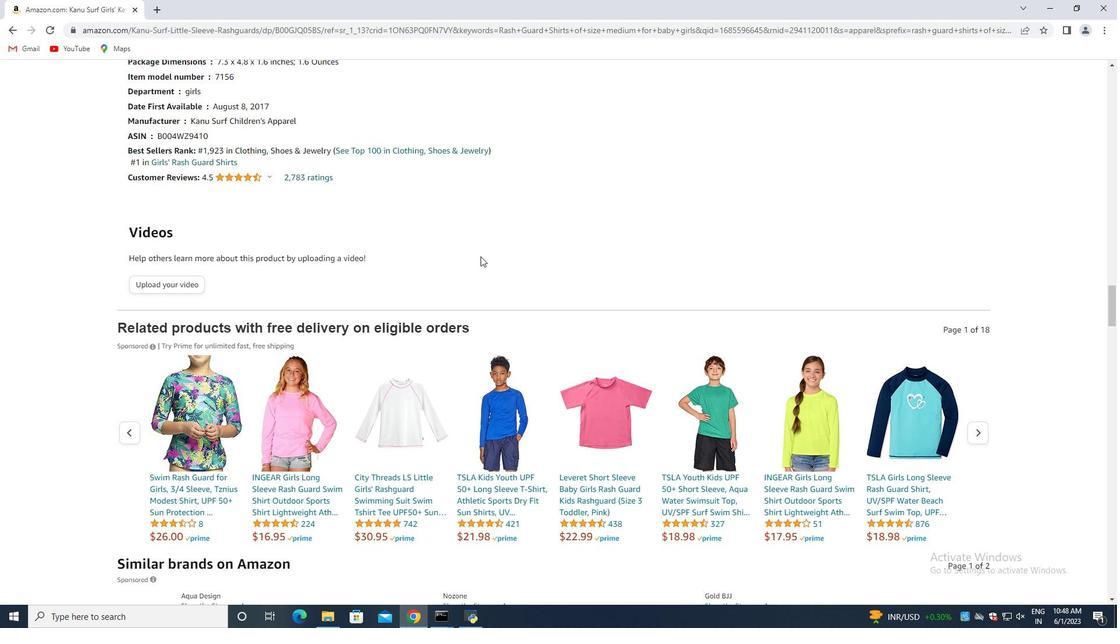 
Action: Mouse scrolled (480, 256) with delta (0, 0)
Screenshot: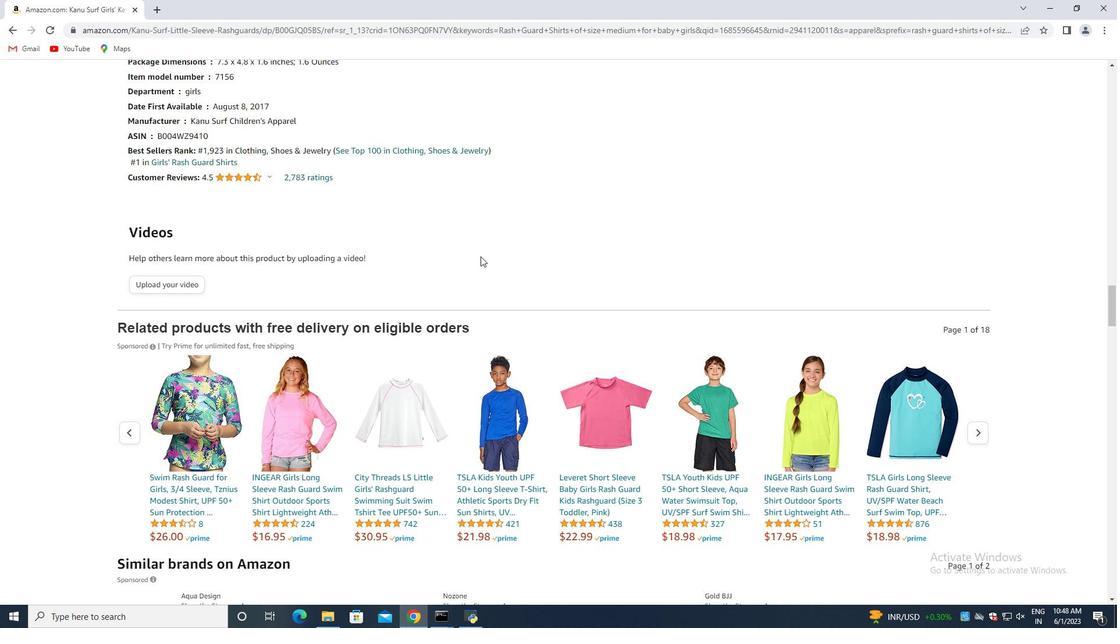 
Action: Mouse scrolled (480, 256) with delta (0, 0)
Screenshot: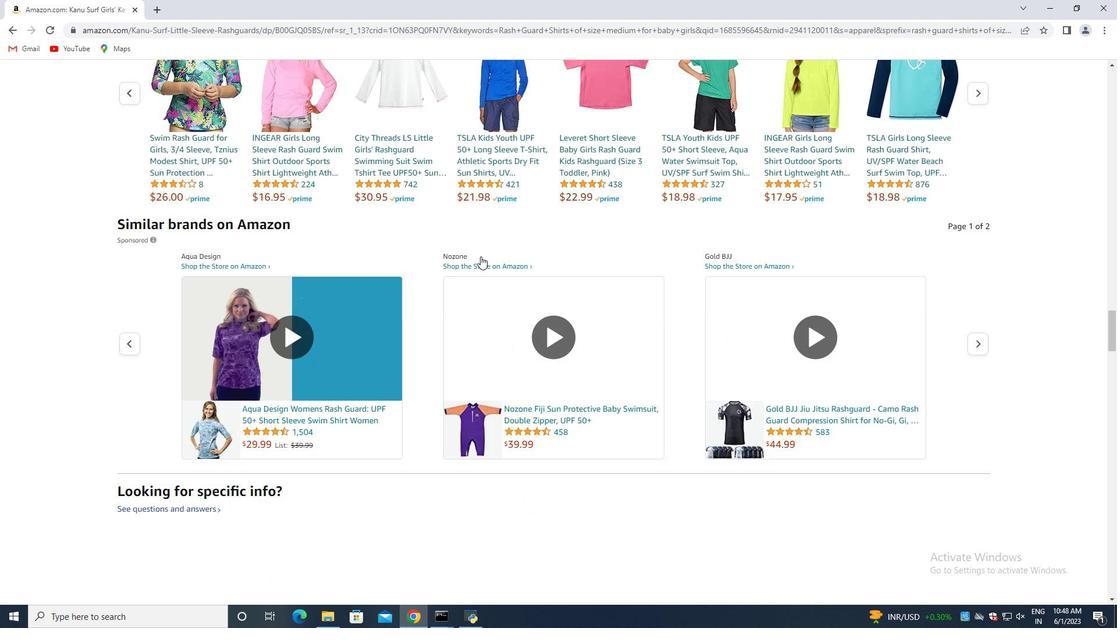 
Action: Mouse scrolled (480, 256) with delta (0, 0)
Screenshot: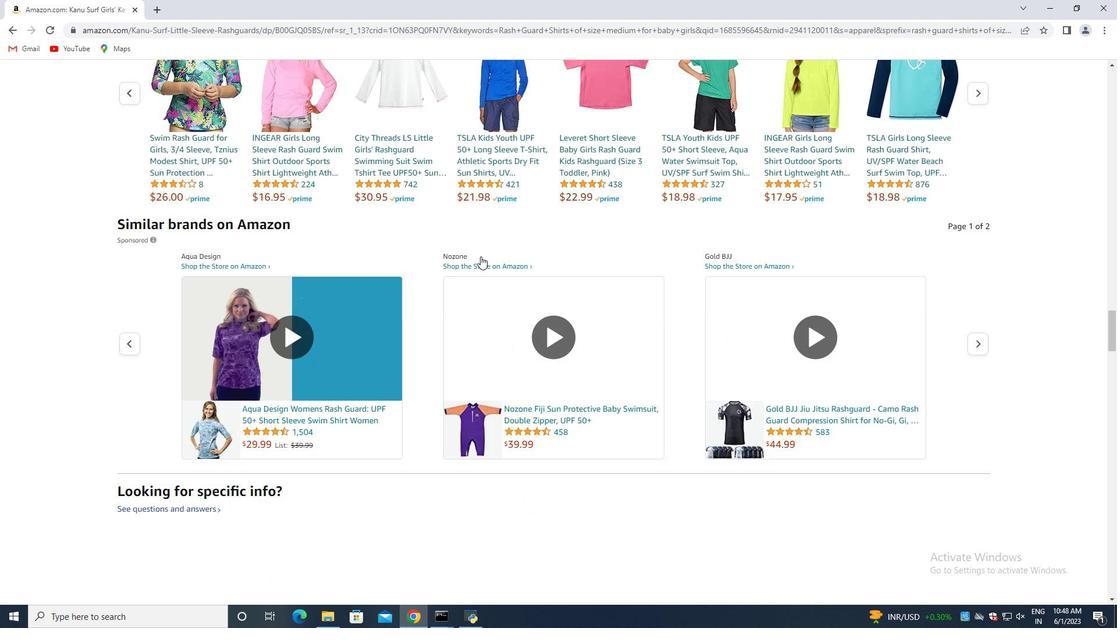 
Action: Mouse scrolled (480, 256) with delta (0, 0)
